 Task: Buy 4 Barbecue Turners from Grilling & Barbecue Utensils section under best seller category for shipping address: Kari Cooper, 1476 Vineyard Drive, Independence, Ohio 44131, Cell Number 4403901431. Pay from credit card ending with 9757, CVV 798
Action: Mouse moved to (249, 60)
Screenshot: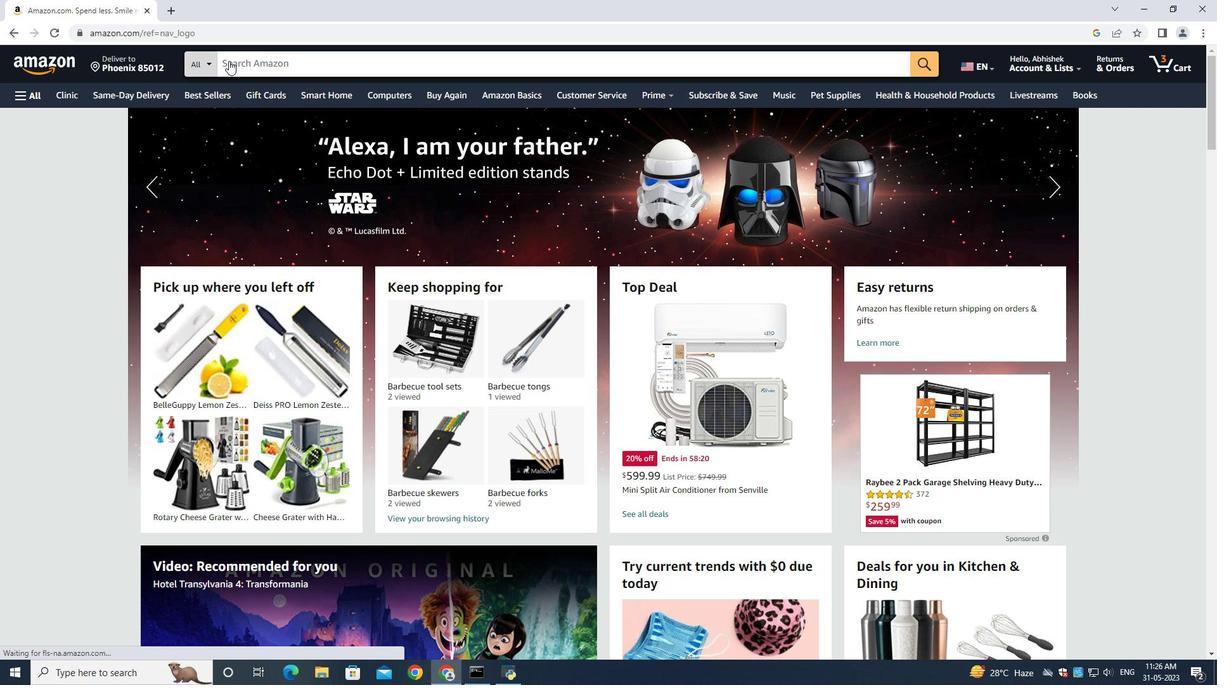 
Action: Mouse pressed left at (249, 60)
Screenshot: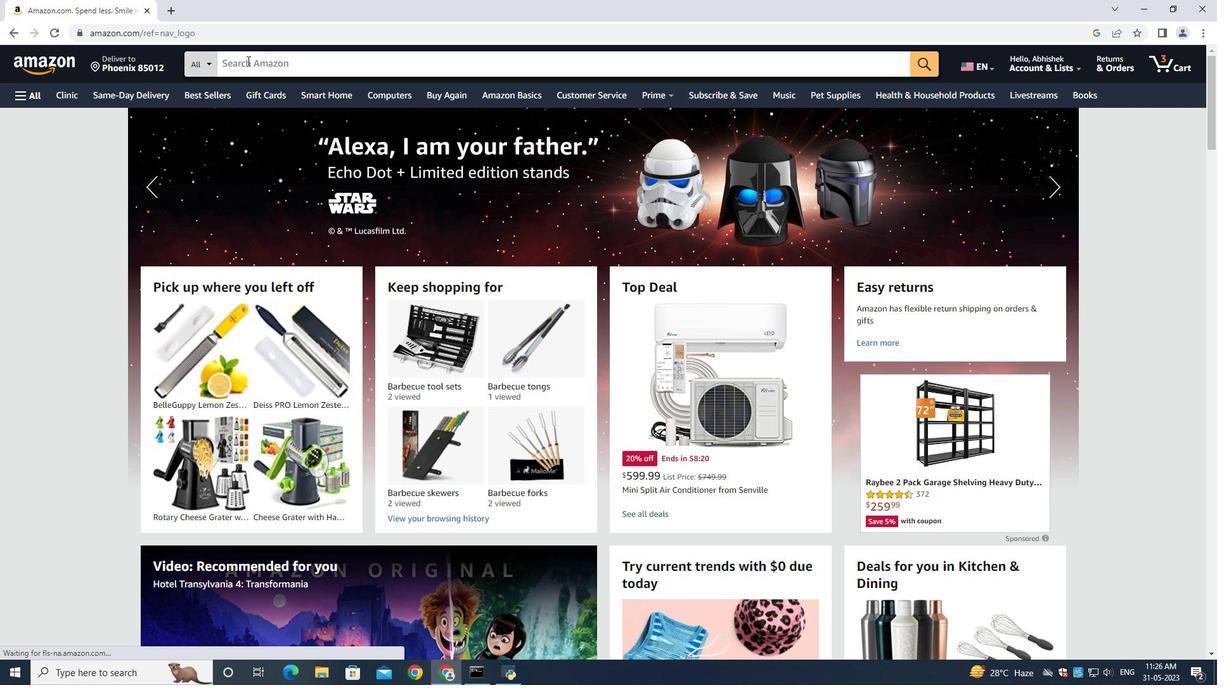 
Action: Mouse moved to (179, 91)
Screenshot: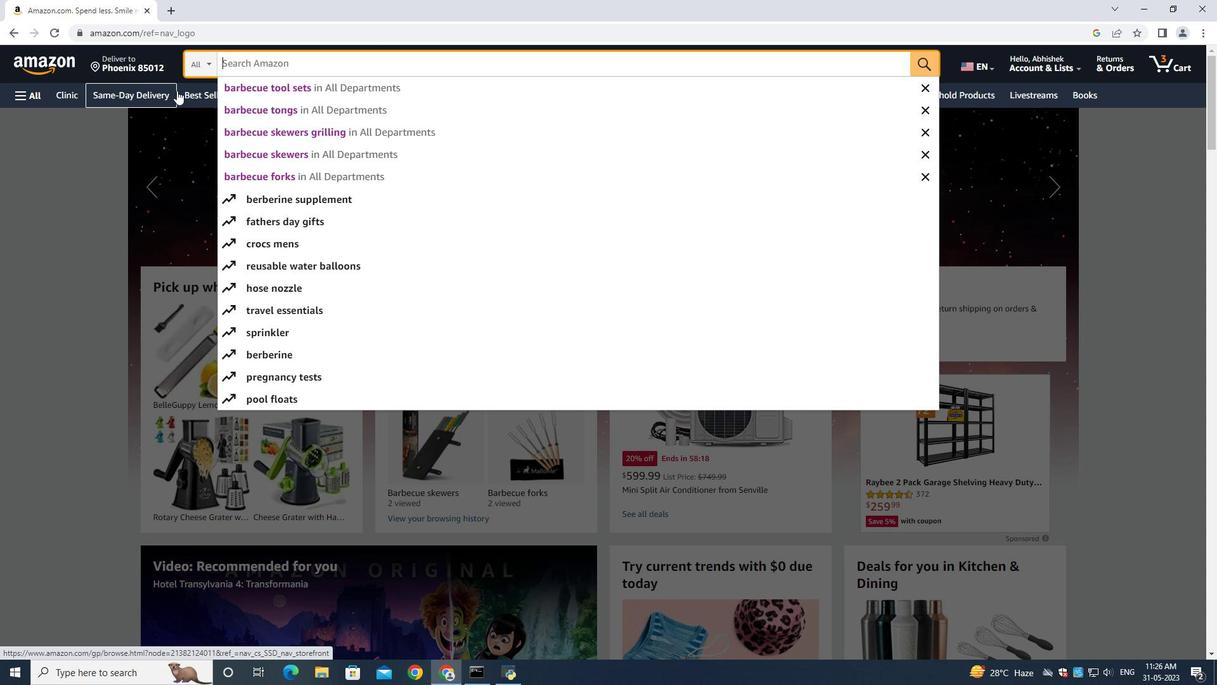 
Action: Mouse pressed left at (179, 91)
Screenshot: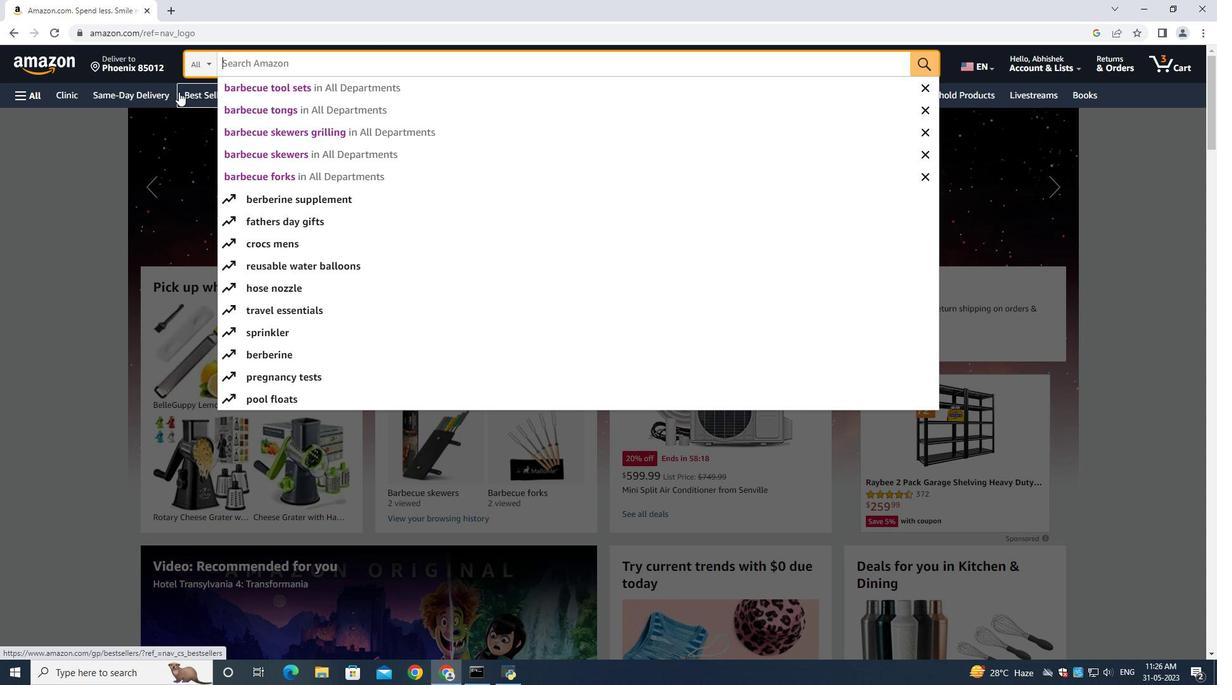 
Action: Mouse moved to (275, 62)
Screenshot: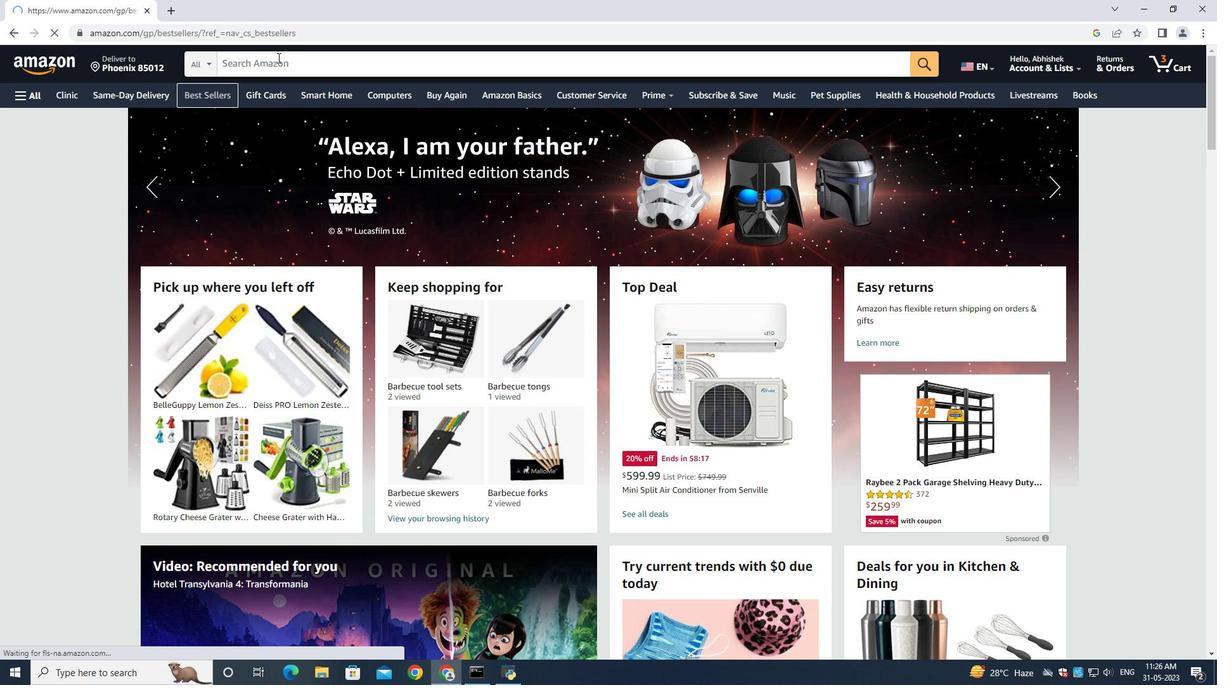 
Action: Mouse pressed left at (275, 62)
Screenshot: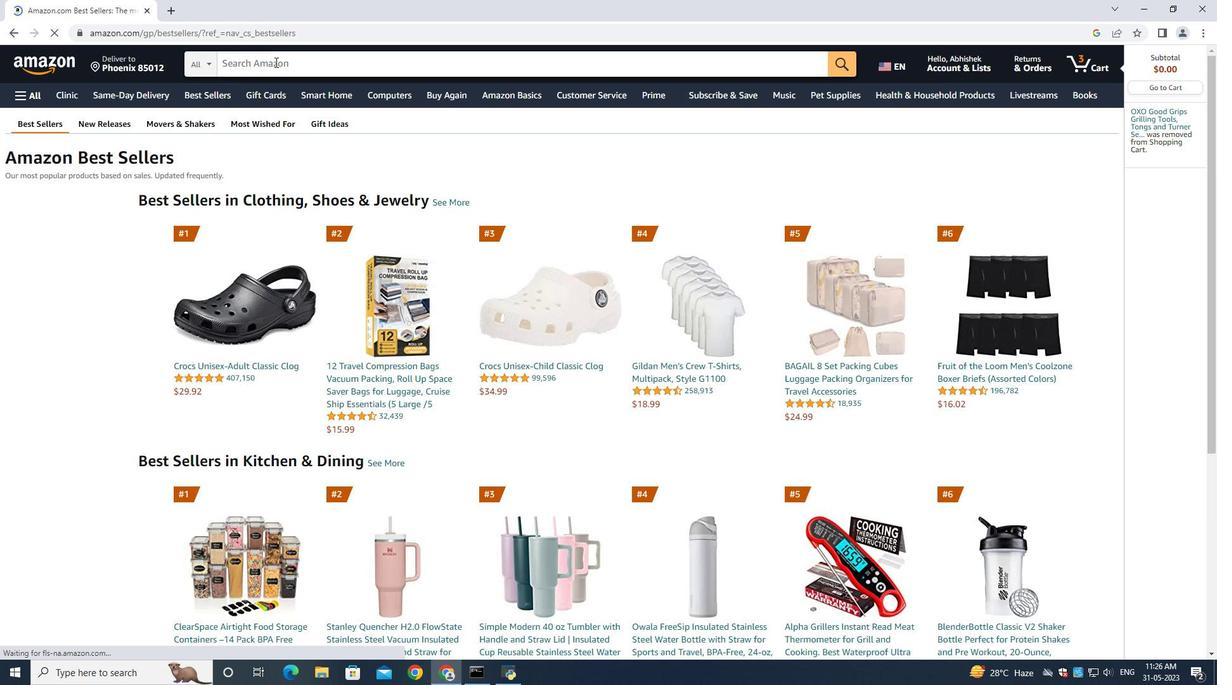 
Action: Mouse moved to (1187, 261)
Screenshot: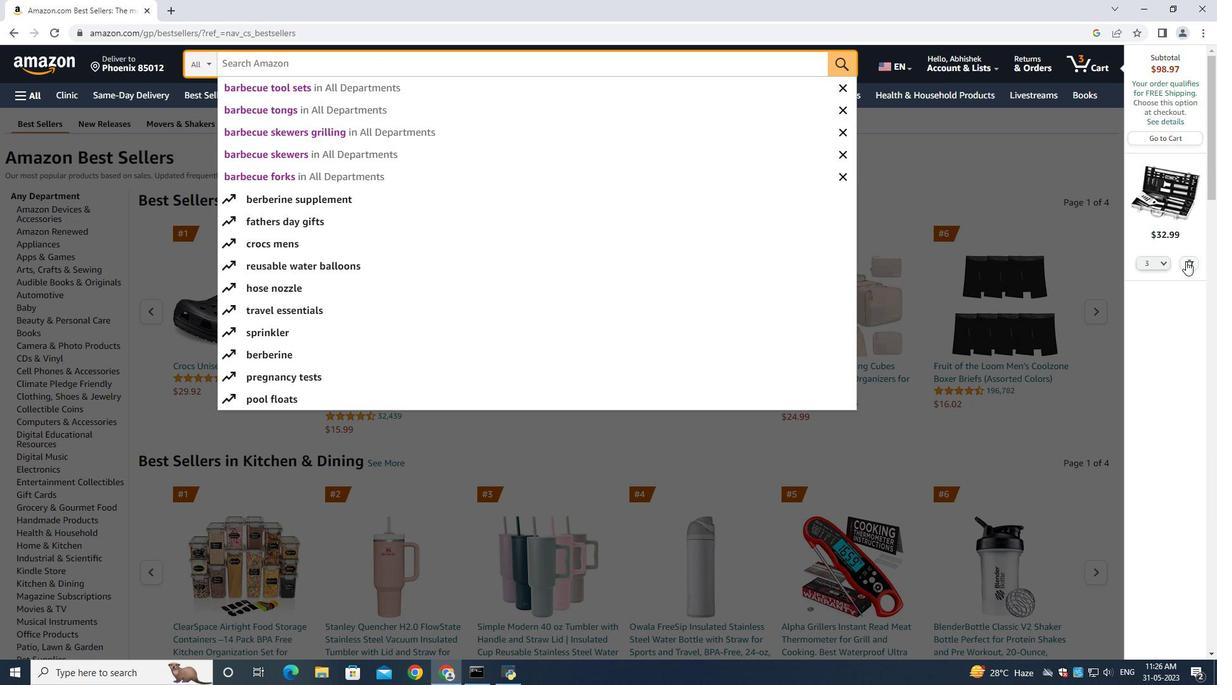 
Action: Mouse pressed left at (1187, 261)
Screenshot: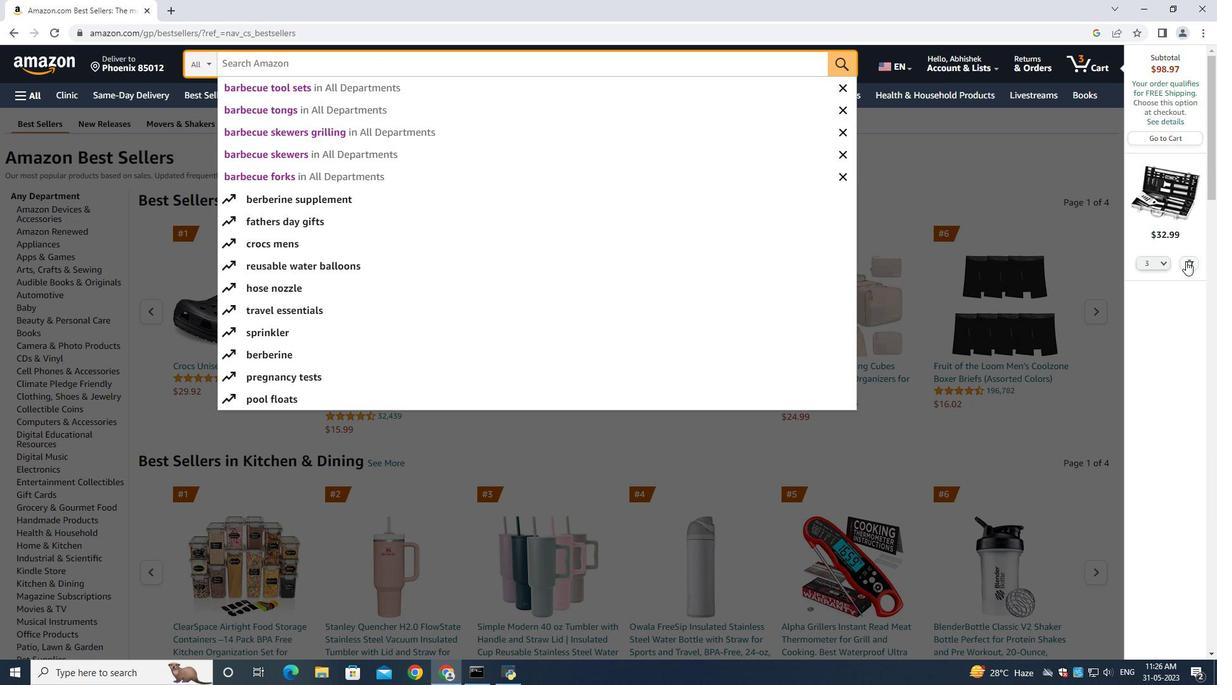 
Action: Mouse moved to (359, 59)
Screenshot: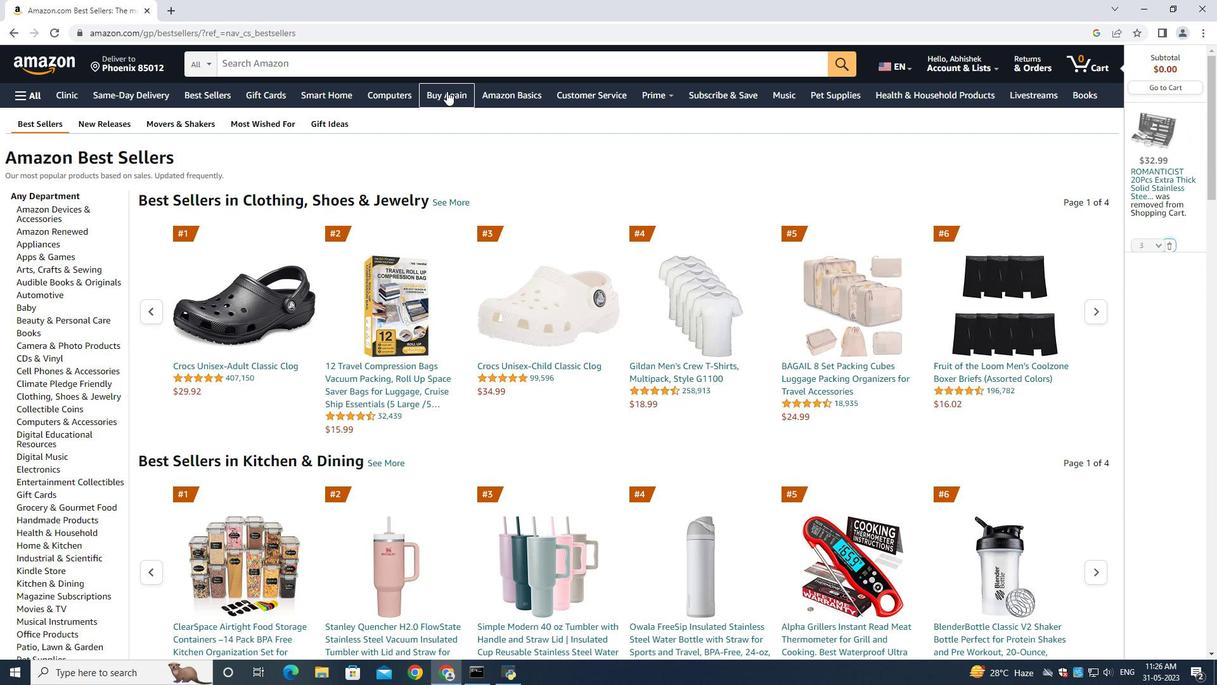 
Action: Mouse pressed left at (359, 59)
Screenshot: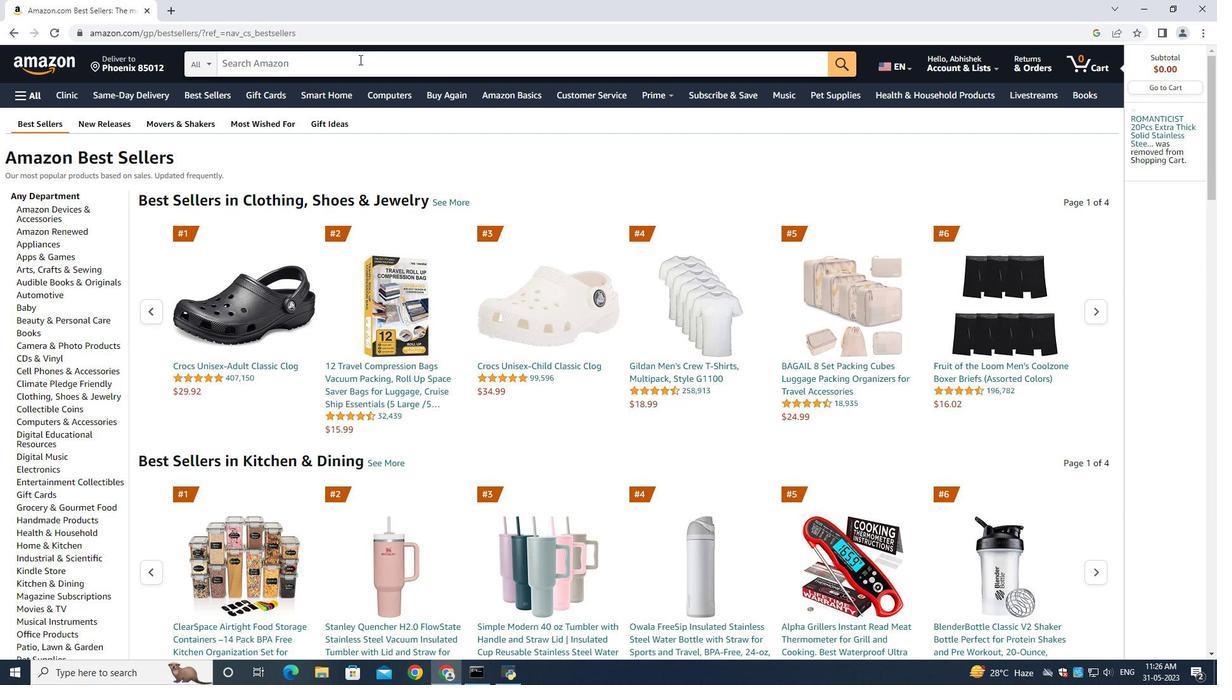 
Action: Mouse moved to (359, 62)
Screenshot: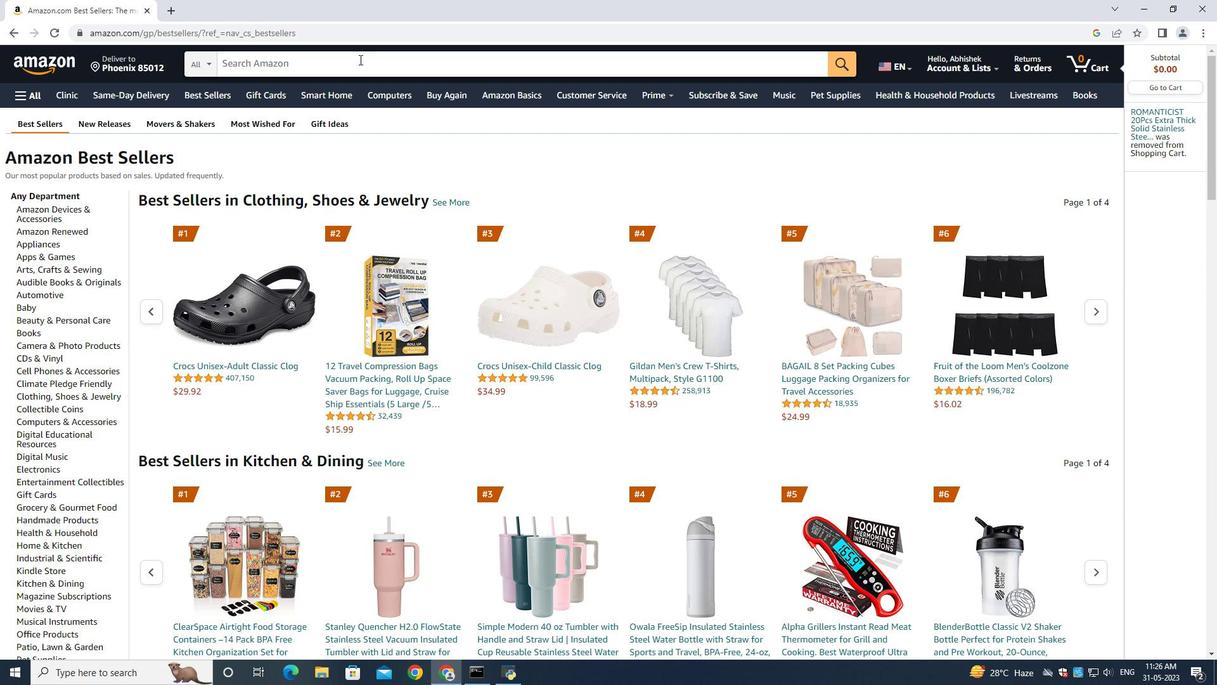 
Action: Key pressed <Key.shift>Barbecue<Key.space><Key.shift>Turners<Key.enter>
Screenshot: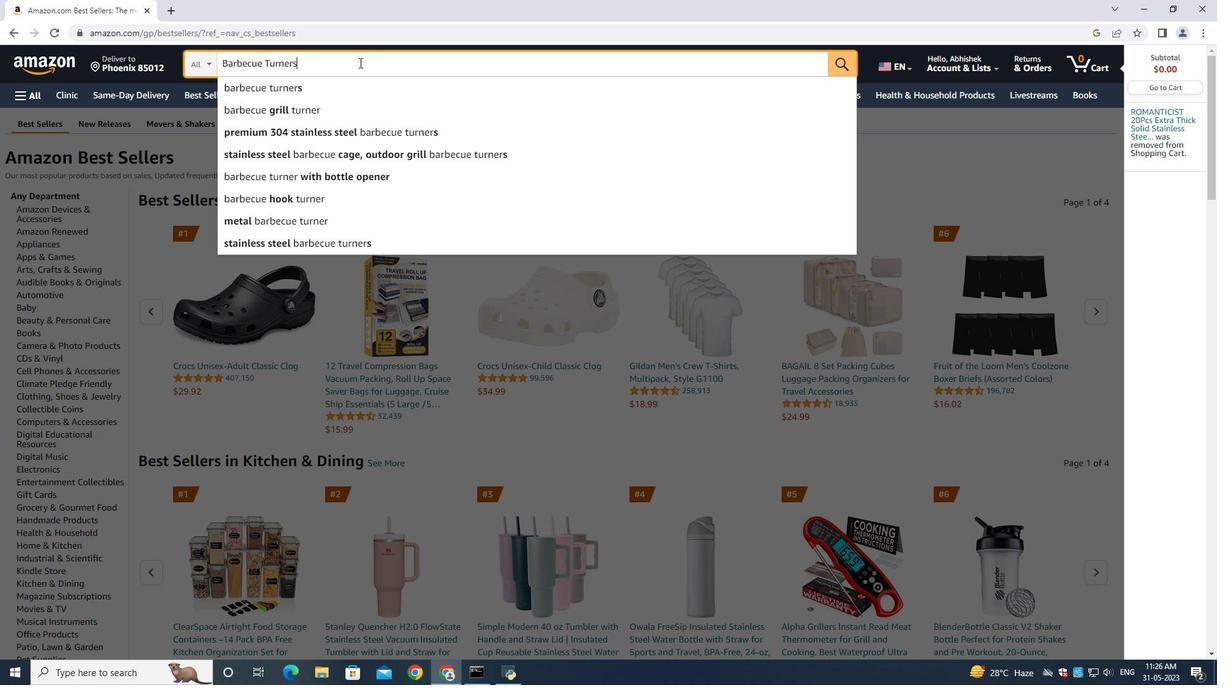 
Action: Mouse moved to (436, 306)
Screenshot: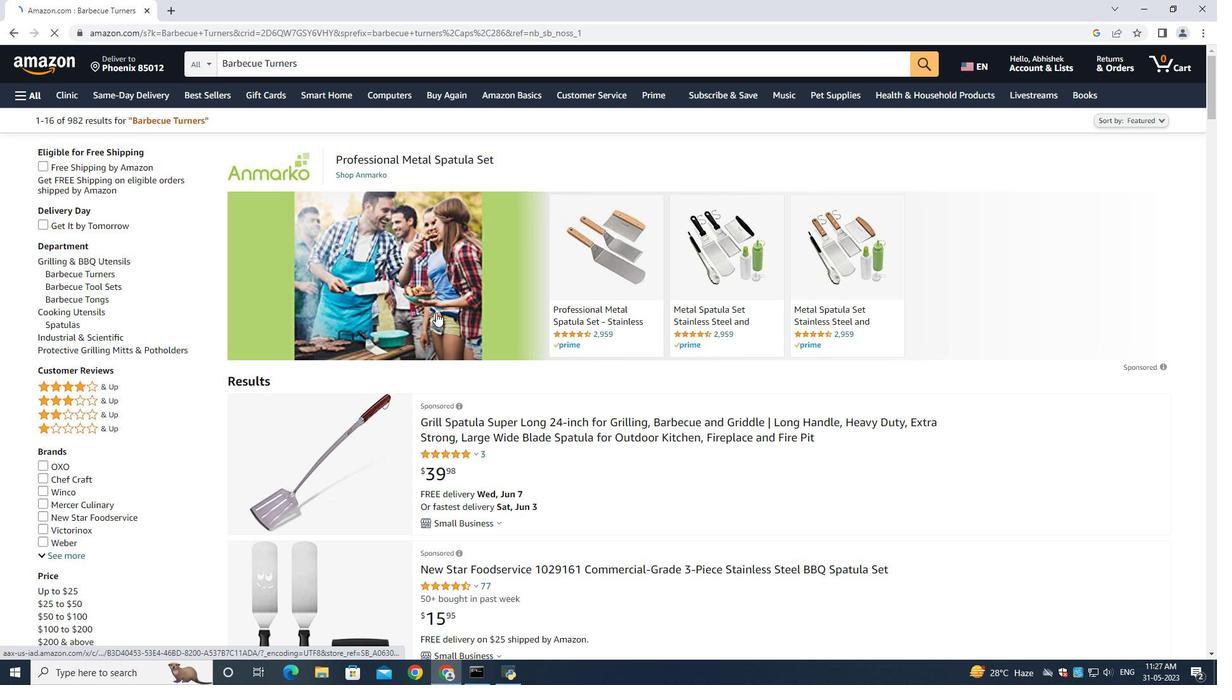
Action: Mouse scrolled (436, 306) with delta (0, 0)
Screenshot: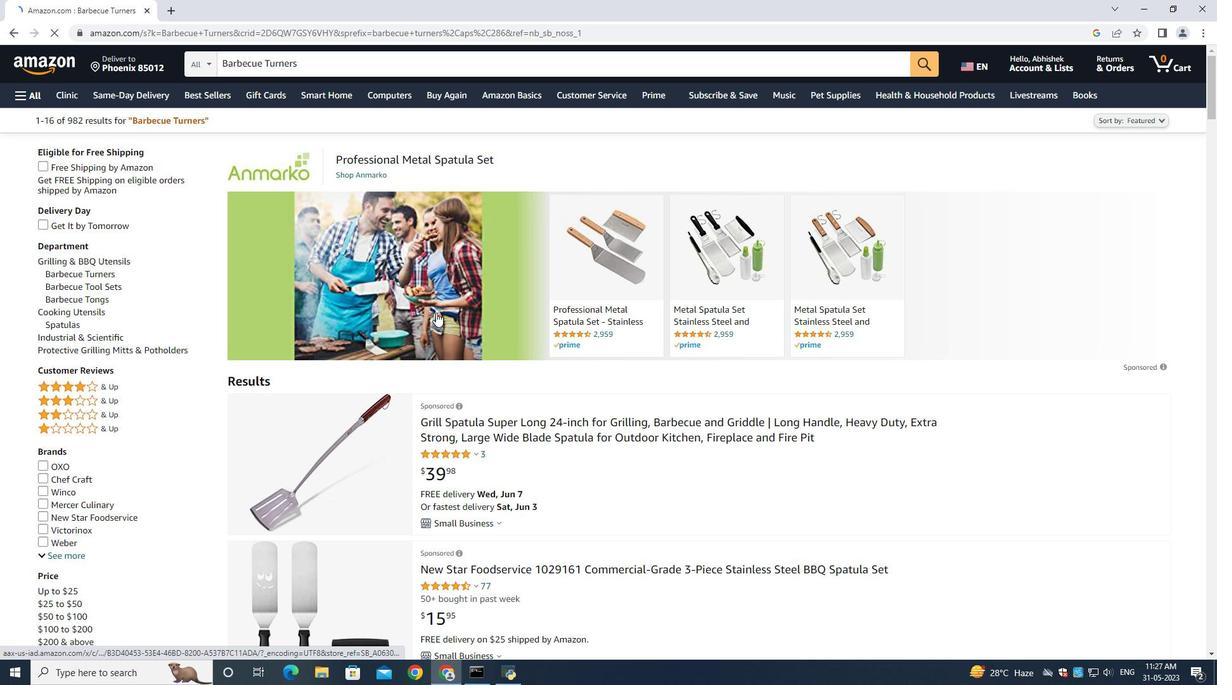 
Action: Mouse scrolled (436, 306) with delta (0, 0)
Screenshot: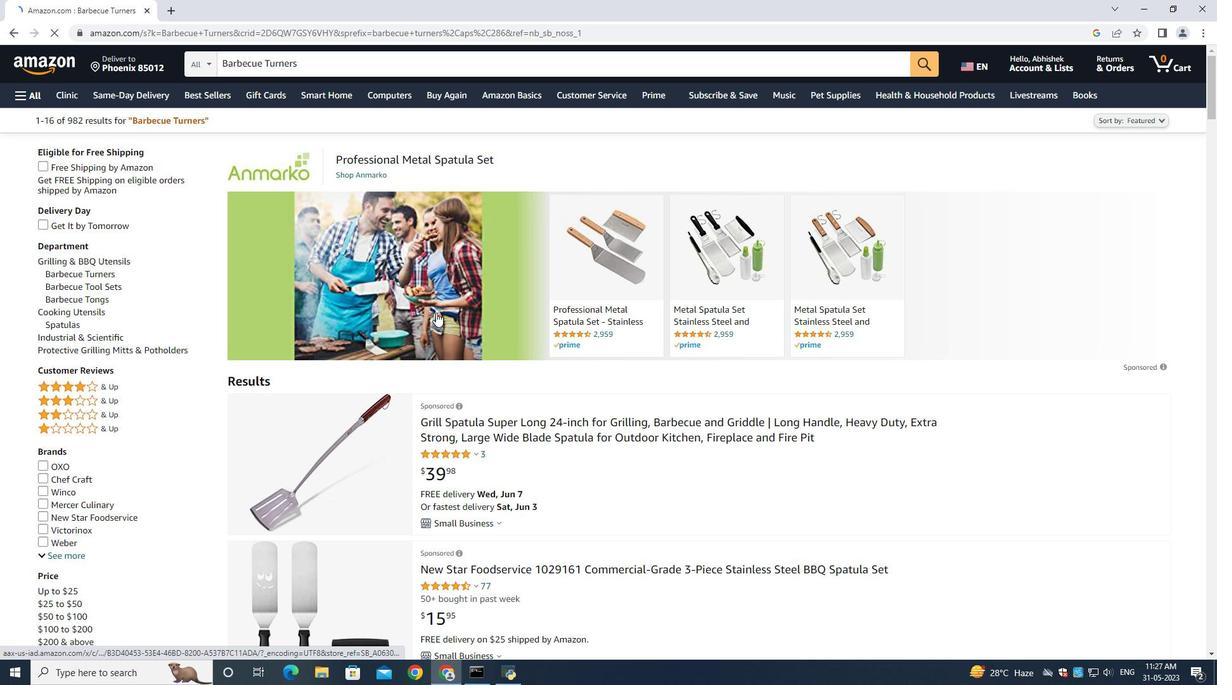 
Action: Mouse scrolled (436, 306) with delta (0, 0)
Screenshot: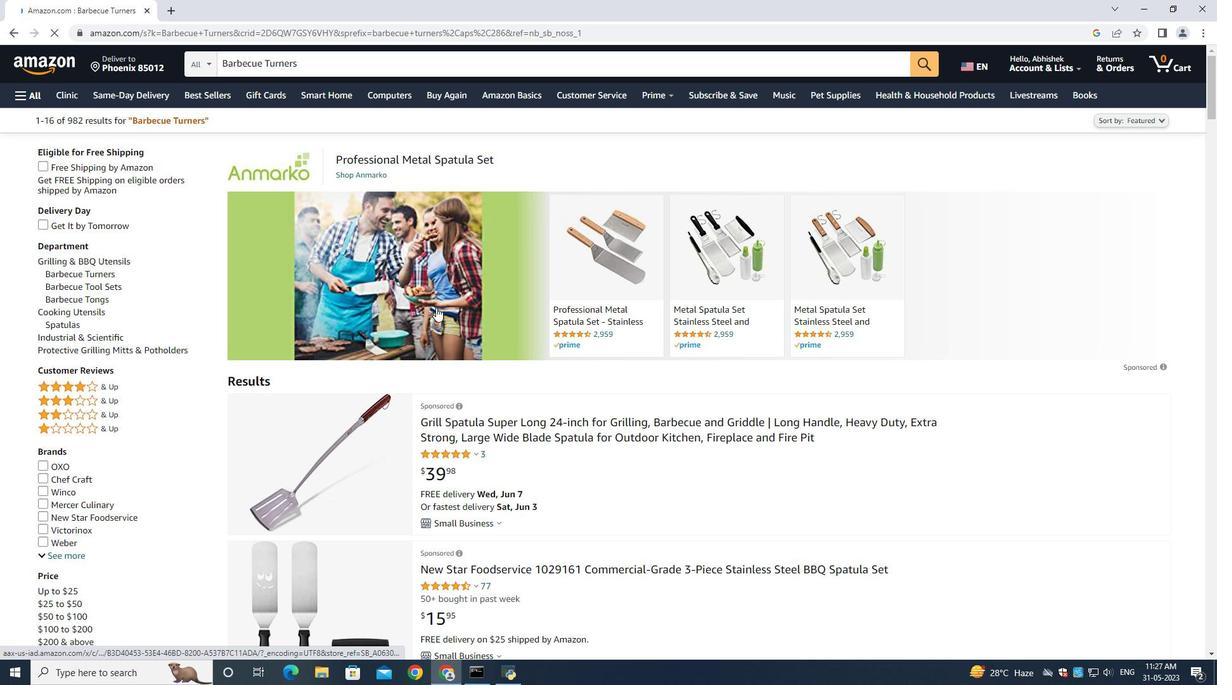 
Action: Mouse scrolled (436, 306) with delta (0, 0)
Screenshot: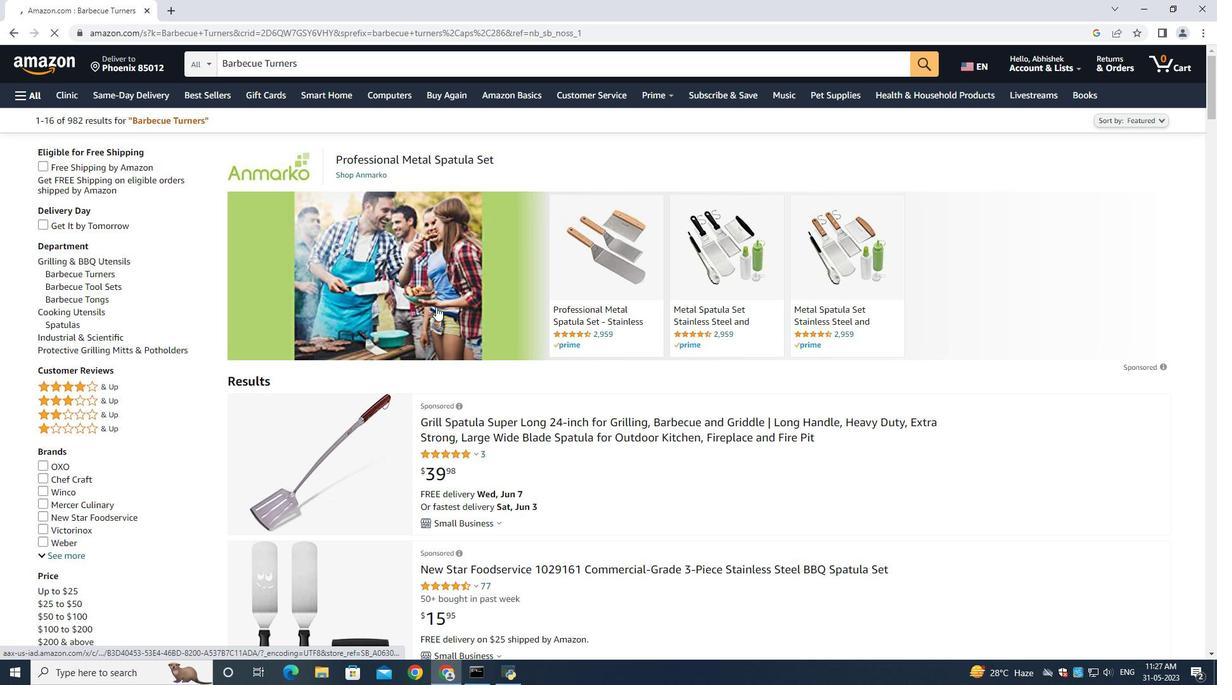 
Action: Mouse moved to (86, 213)
Screenshot: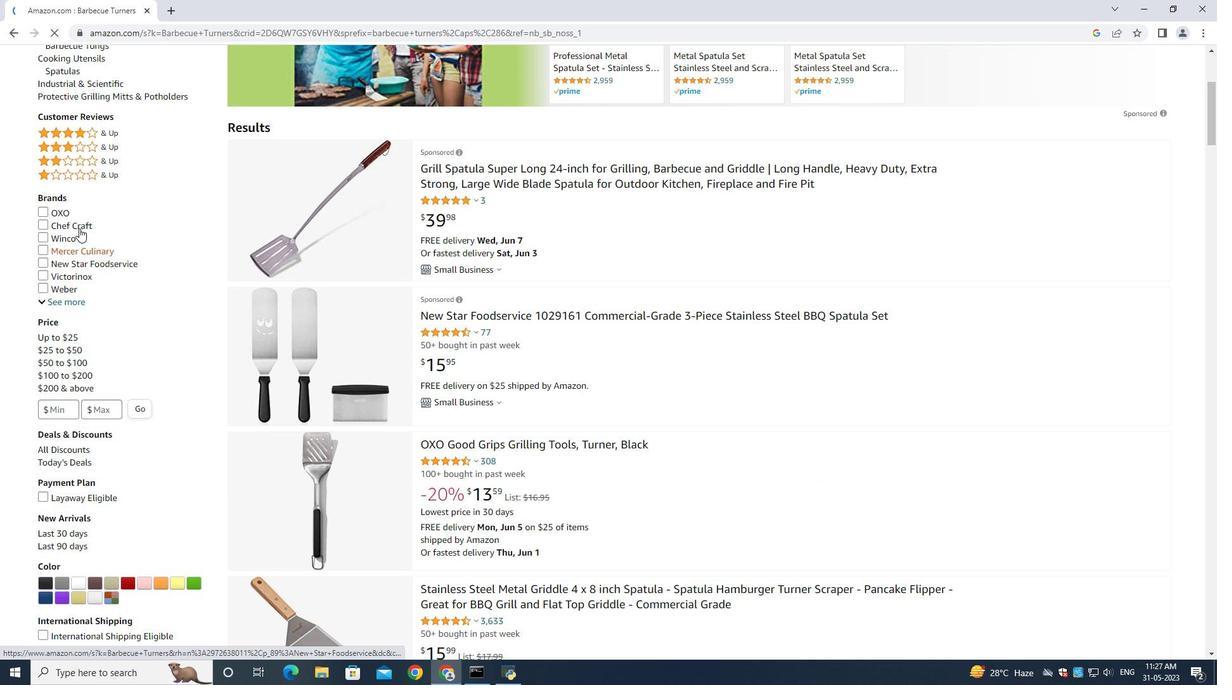 
Action: Mouse scrolled (86, 214) with delta (0, 0)
Screenshot: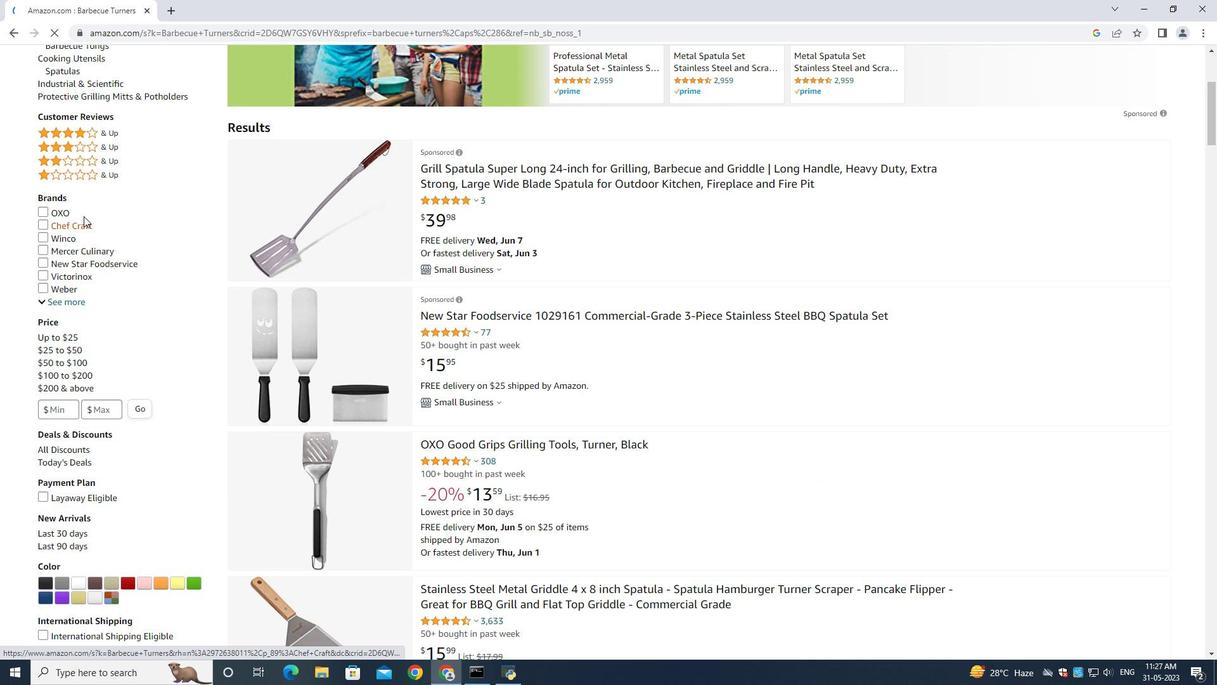 
Action: Mouse scrolled (86, 214) with delta (0, 0)
Screenshot: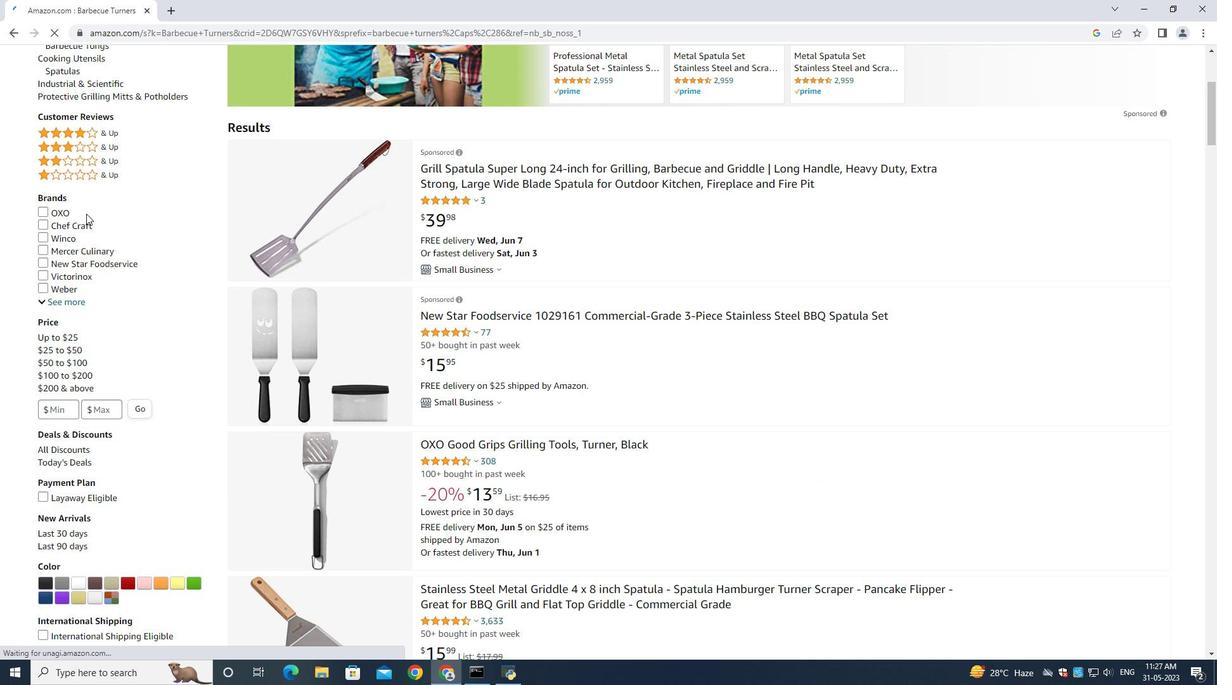 
Action: Mouse moved to (65, 131)
Screenshot: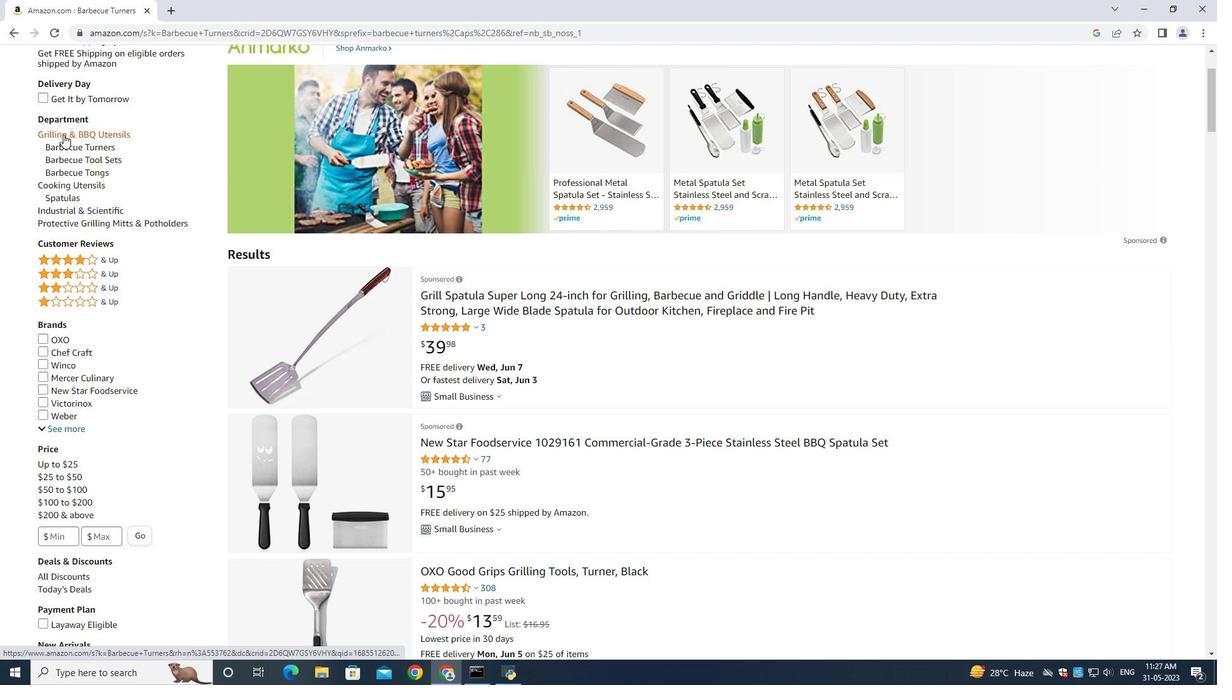 
Action: Mouse pressed left at (65, 131)
Screenshot: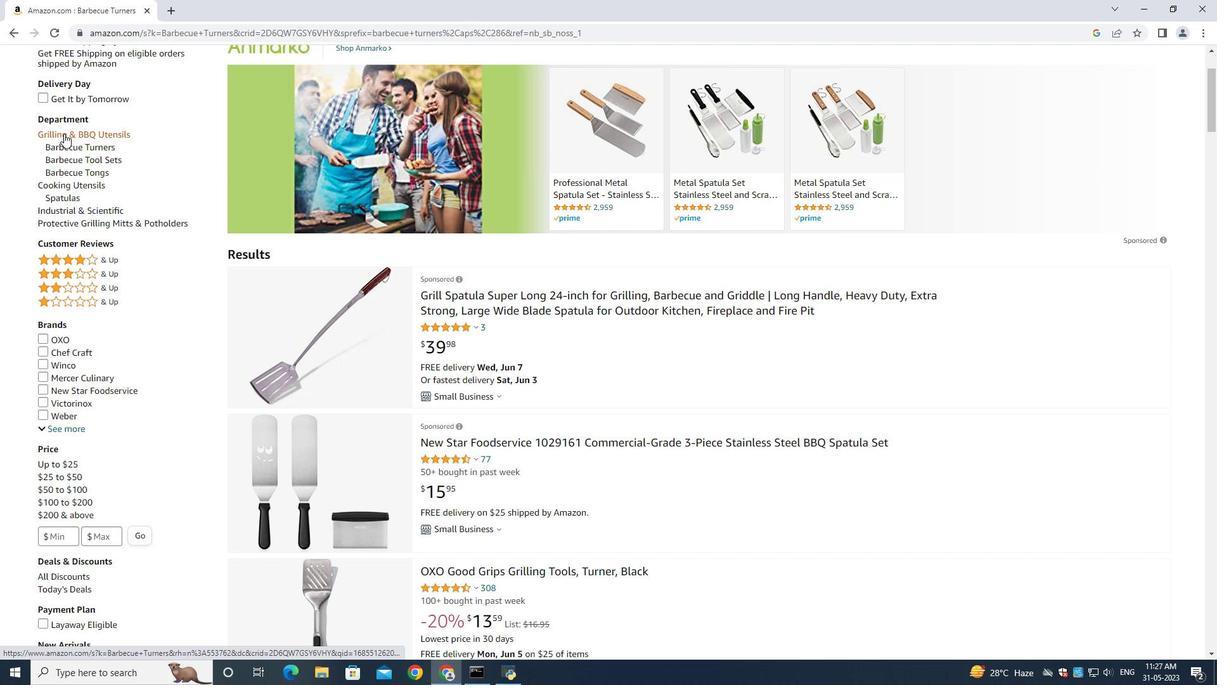 
Action: Mouse moved to (463, 297)
Screenshot: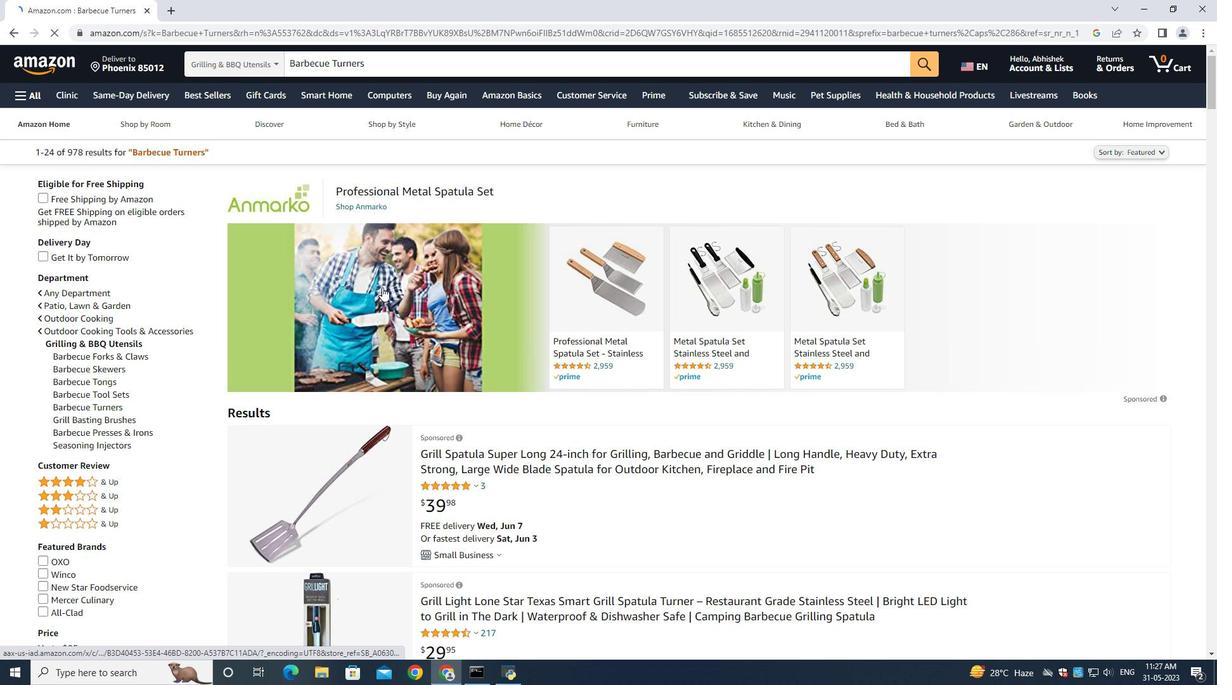 
Action: Mouse scrolled (463, 296) with delta (0, 0)
Screenshot: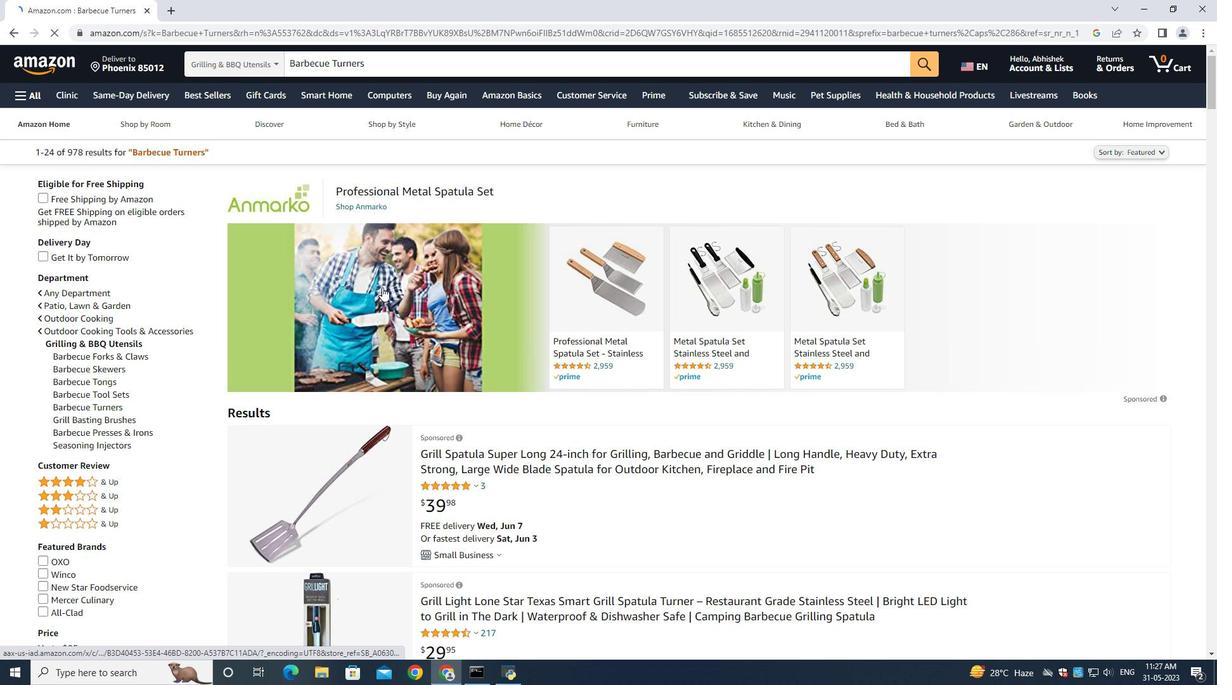 
Action: Mouse moved to (463, 298)
Screenshot: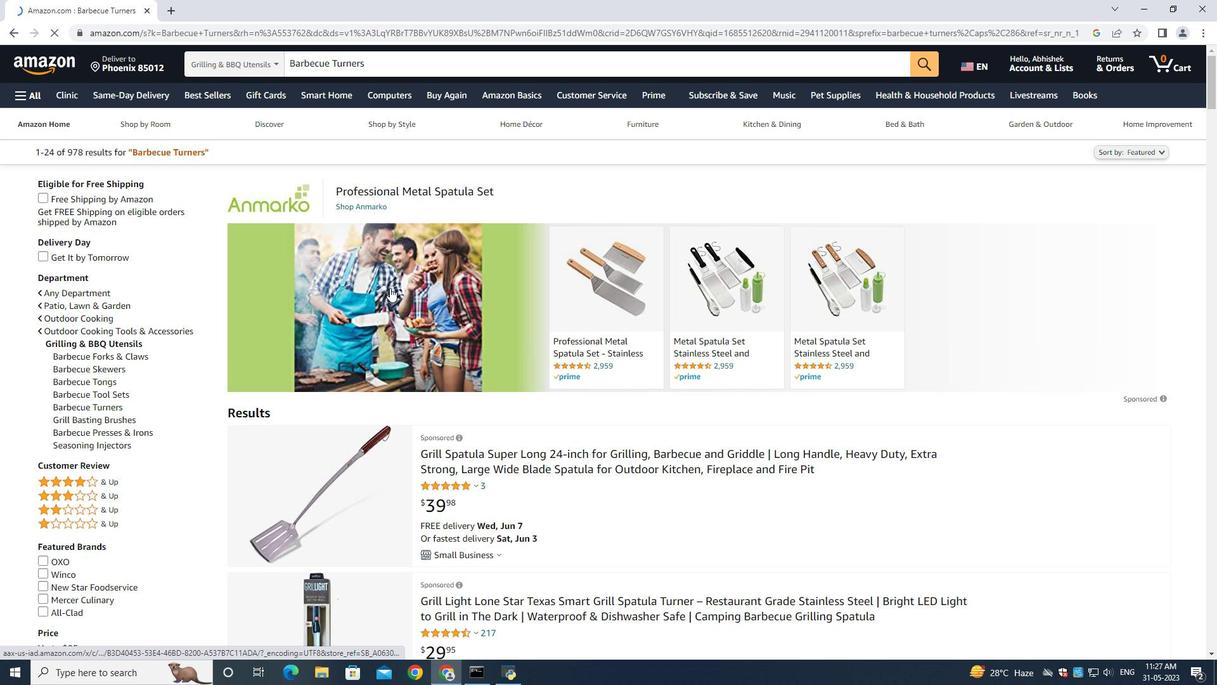 
Action: Mouse scrolled (463, 298) with delta (0, 0)
Screenshot: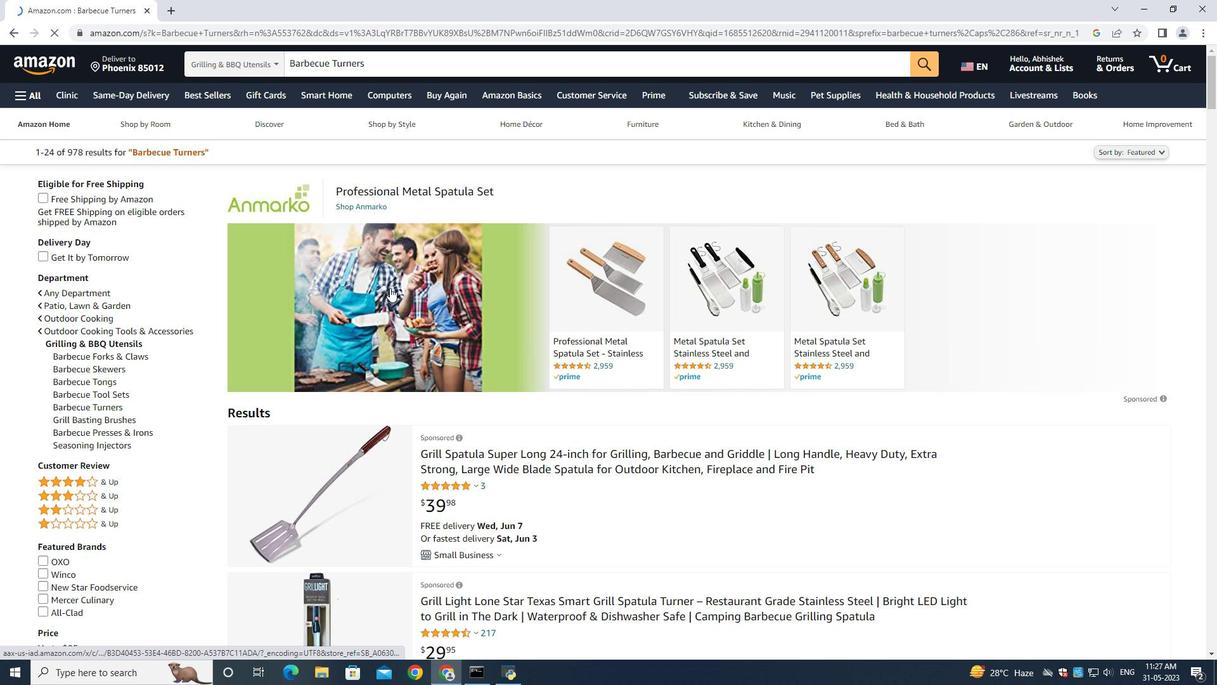 
Action: Mouse moved to (518, 332)
Screenshot: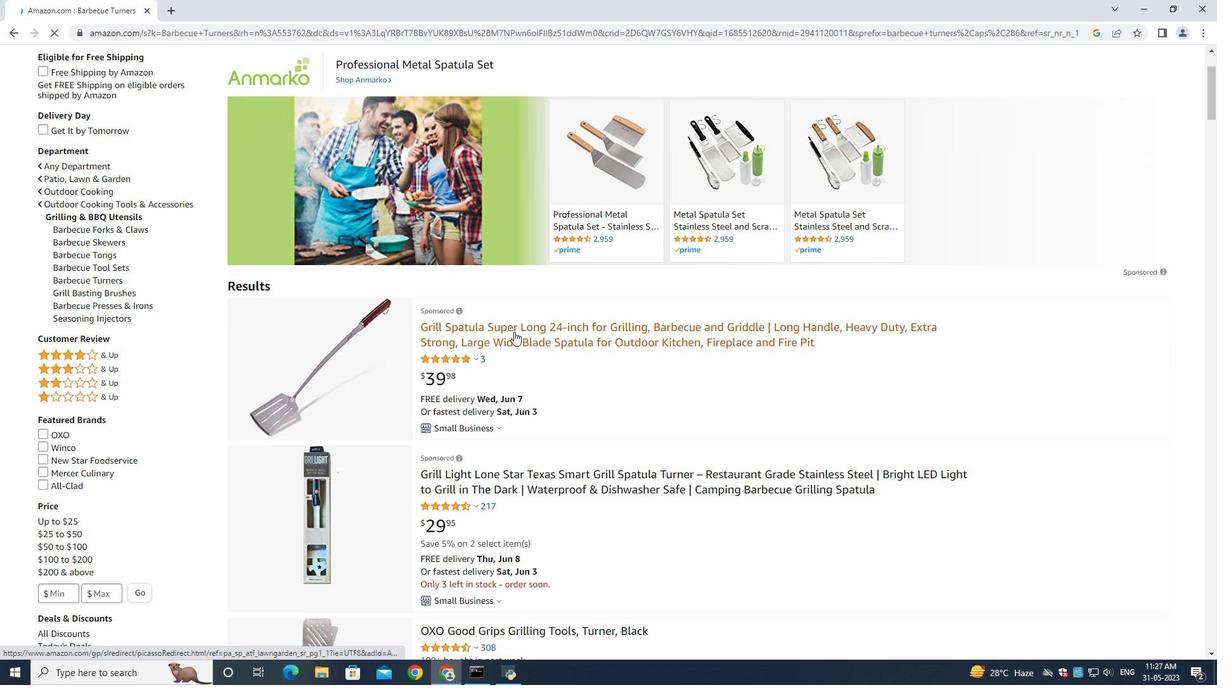 
Action: Mouse pressed left at (518, 332)
Screenshot: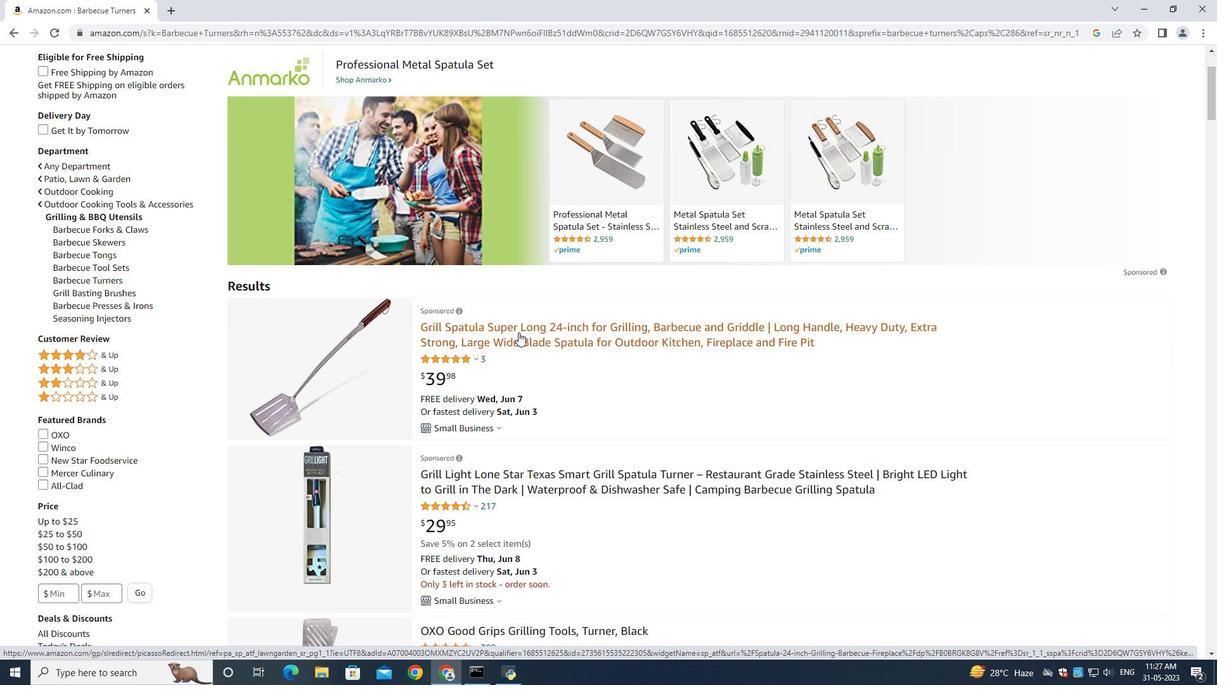 
Action: Mouse moved to (518, 332)
Screenshot: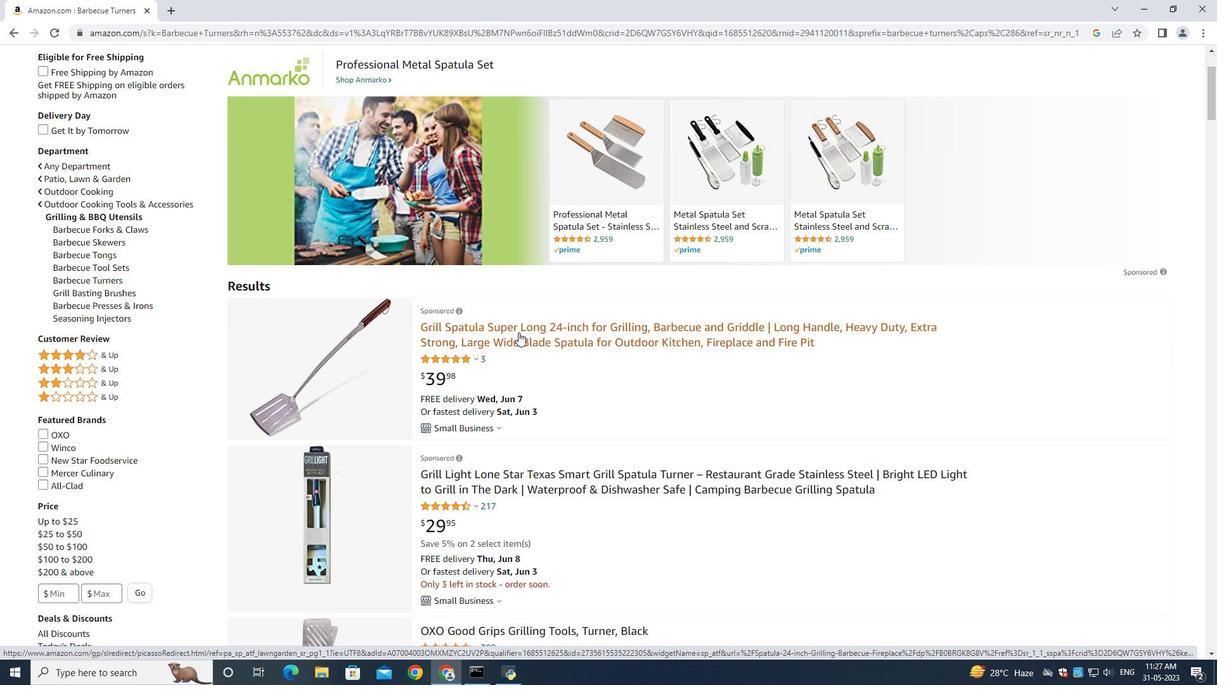 
Action: Mouse scrolled (518, 332) with delta (0, 0)
Screenshot: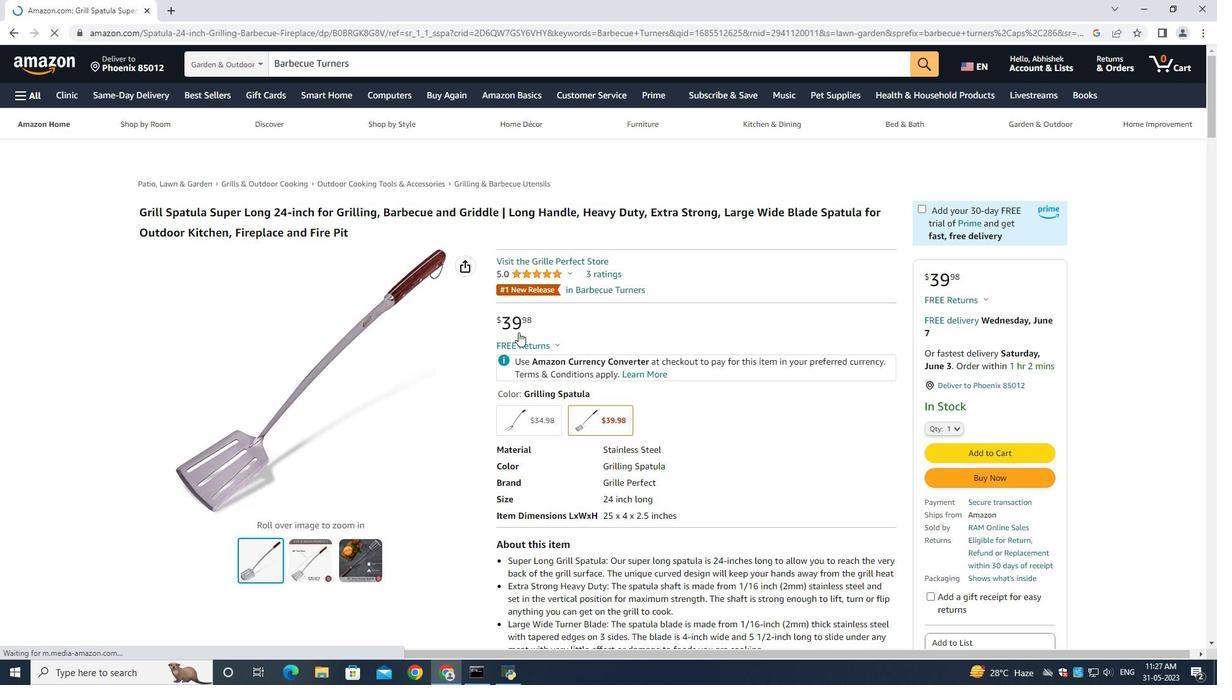 
Action: Mouse moved to (939, 426)
Screenshot: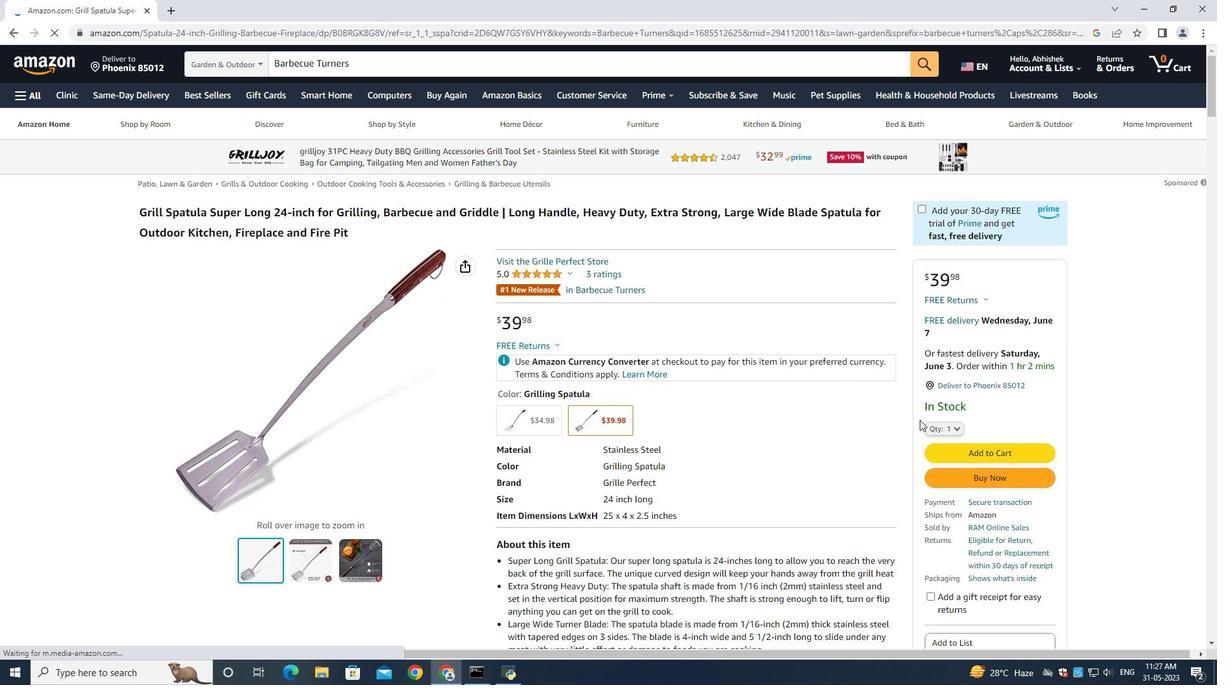 
Action: Mouse pressed left at (939, 426)
Screenshot: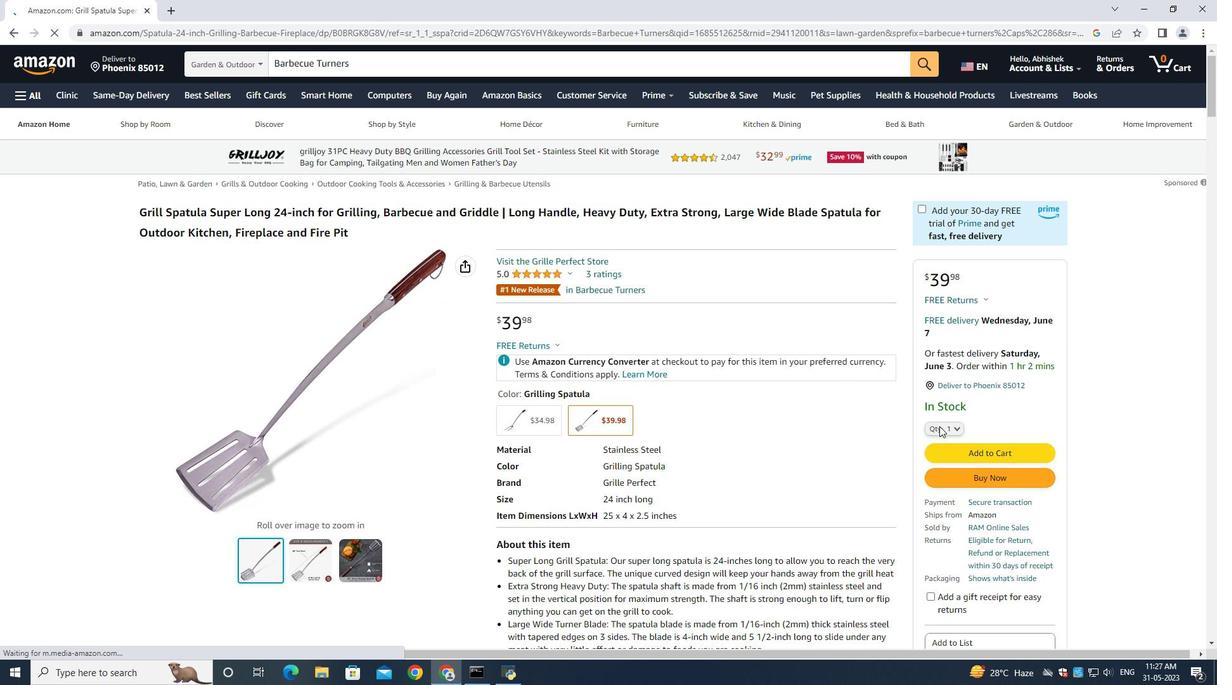 
Action: Mouse moved to (933, 483)
Screenshot: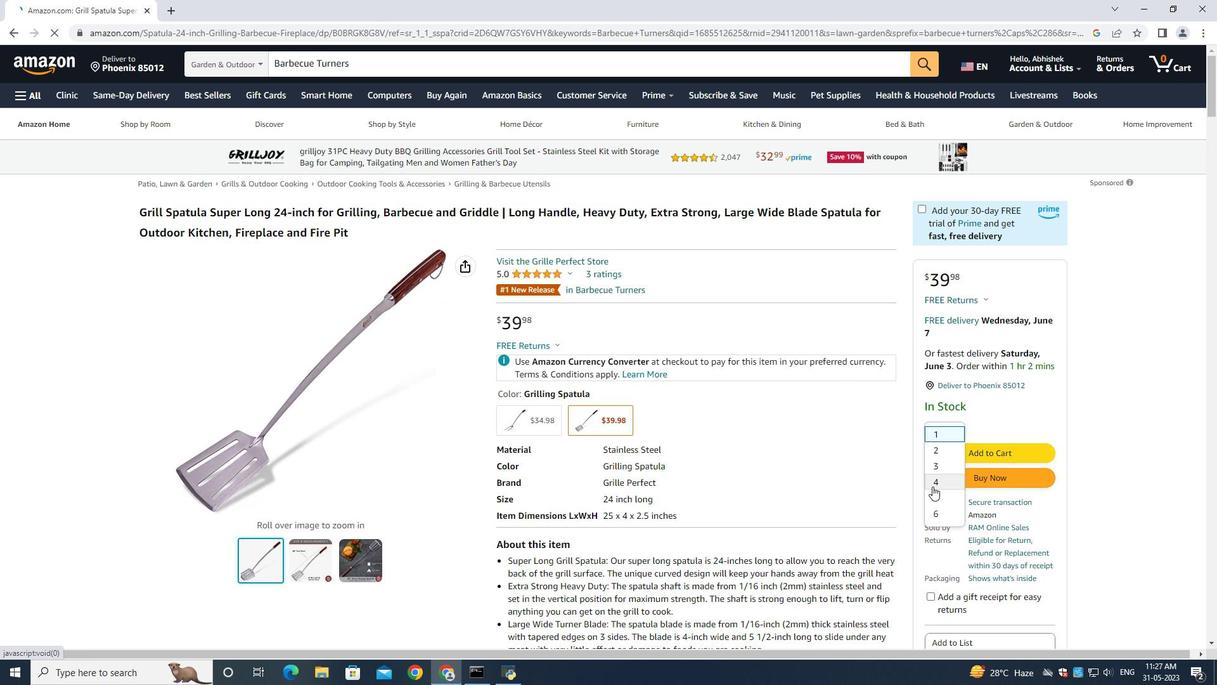 
Action: Mouse pressed left at (933, 483)
Screenshot: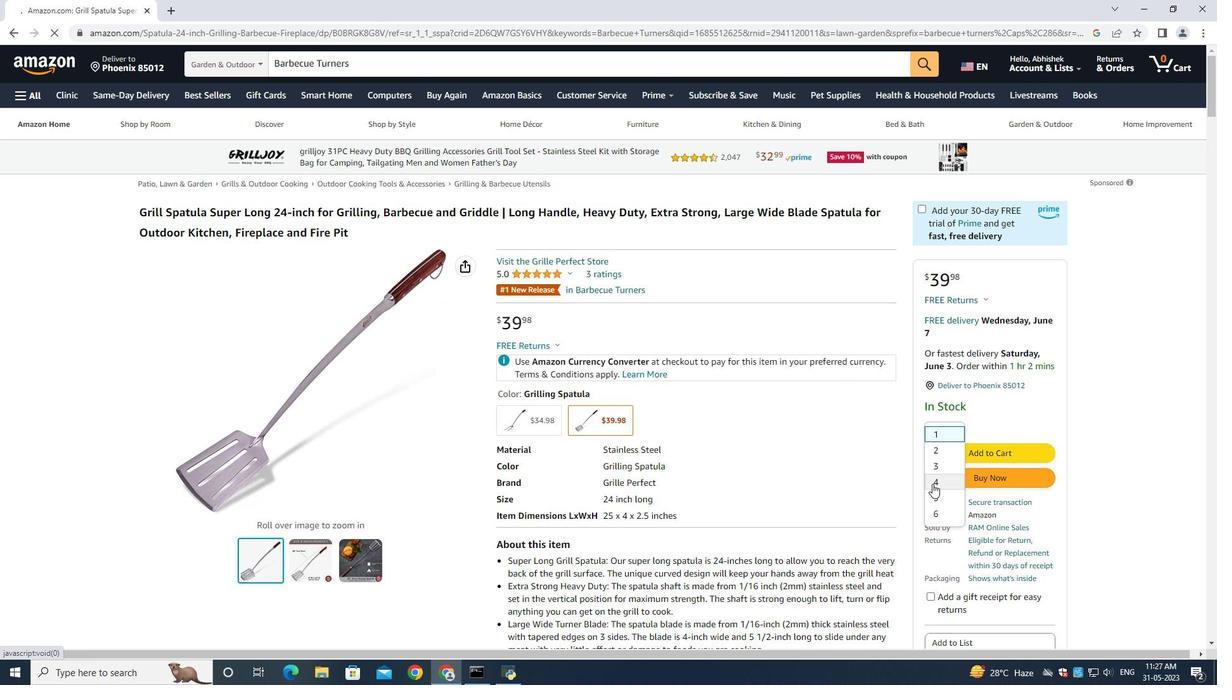 
Action: Mouse moved to (976, 480)
Screenshot: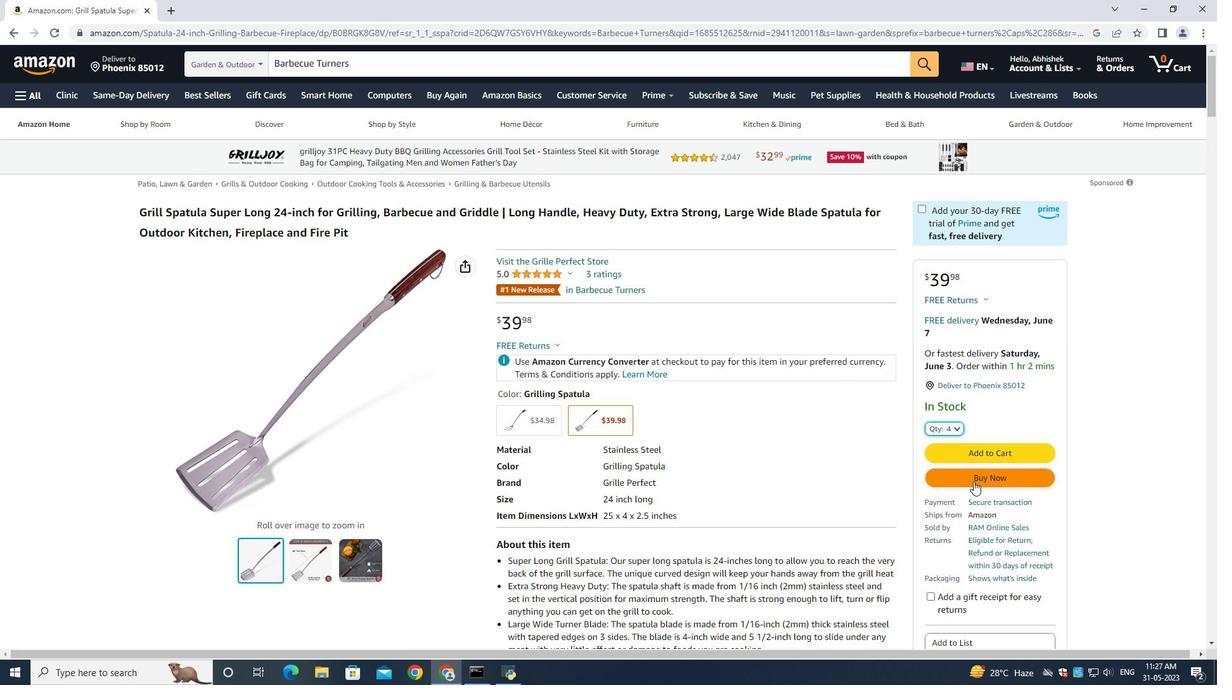 
Action: Mouse pressed left at (976, 480)
Screenshot: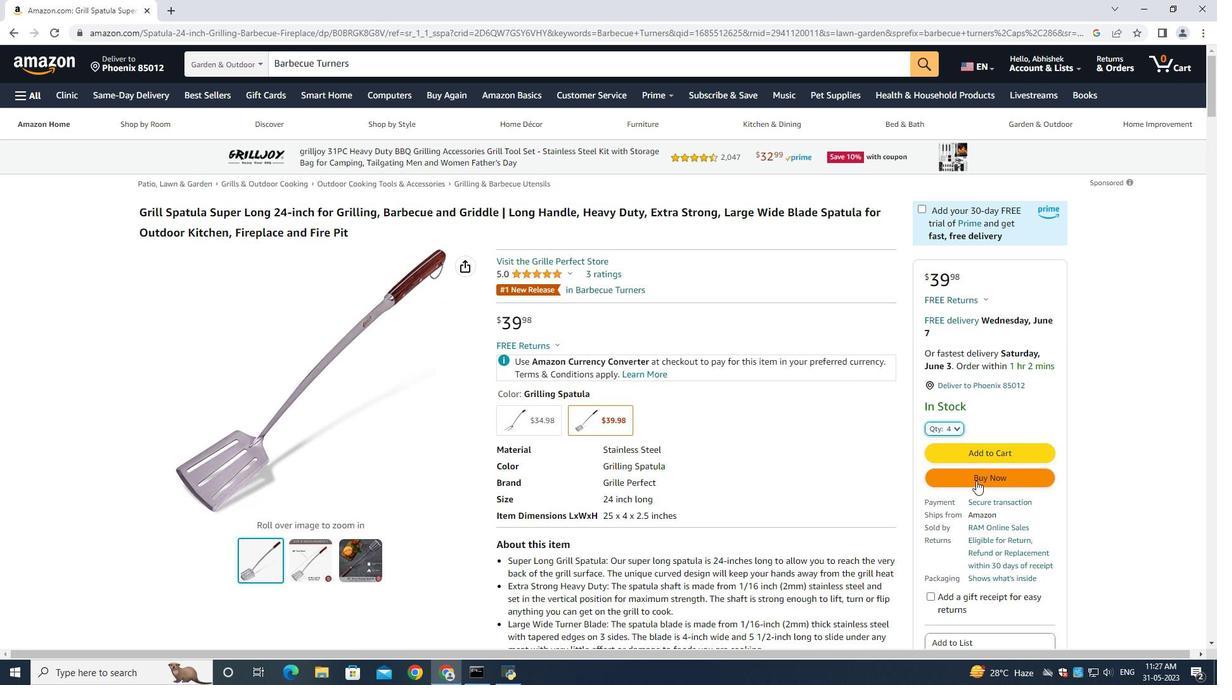 
Action: Mouse moved to (627, 400)
Screenshot: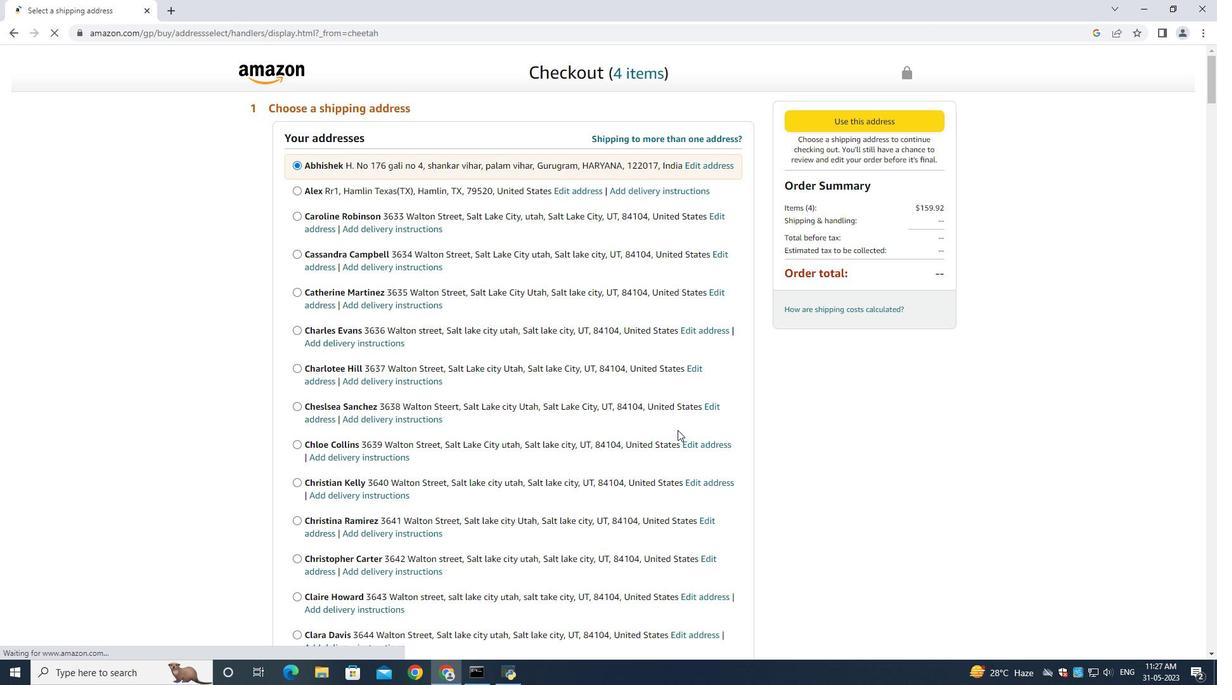 
Action: Mouse scrolled (627, 400) with delta (0, 0)
Screenshot: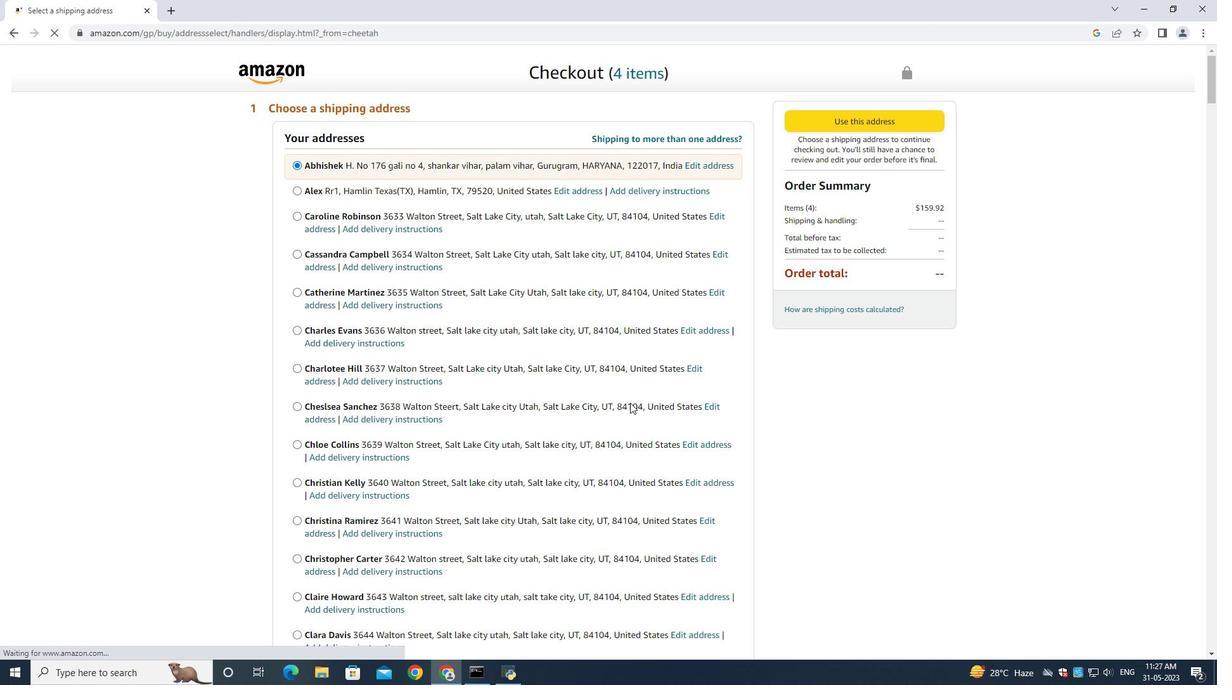 
Action: Mouse scrolled (627, 400) with delta (0, 0)
Screenshot: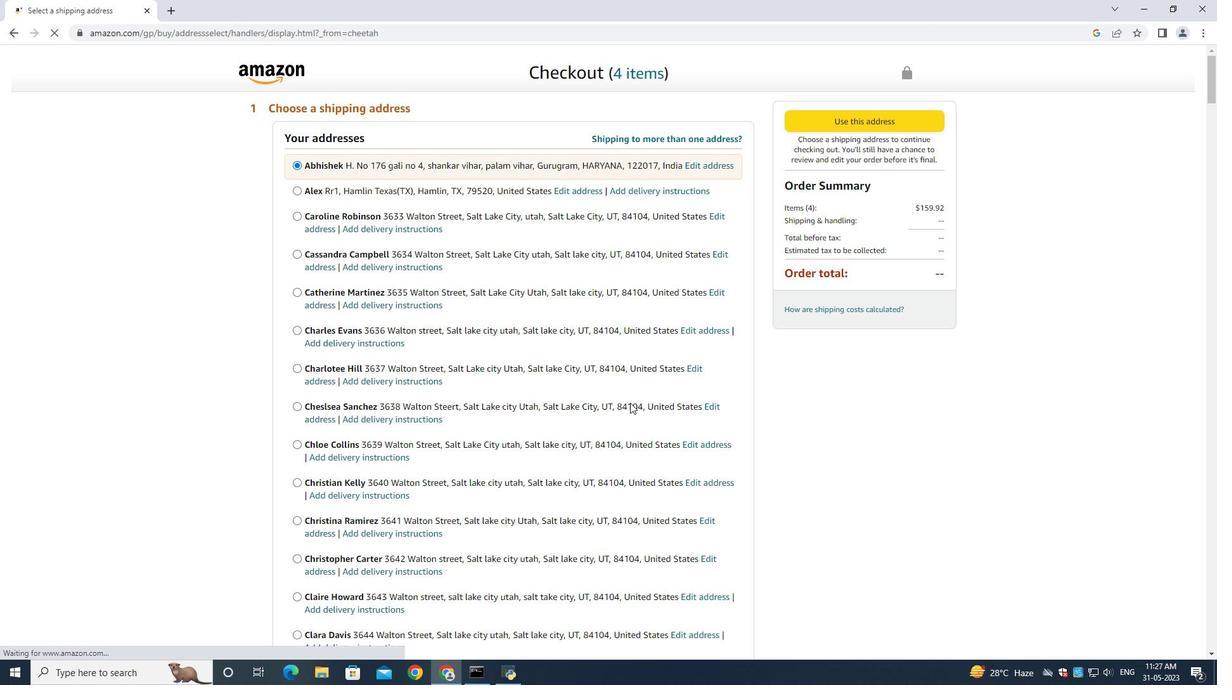 
Action: Mouse moved to (627, 400)
Screenshot: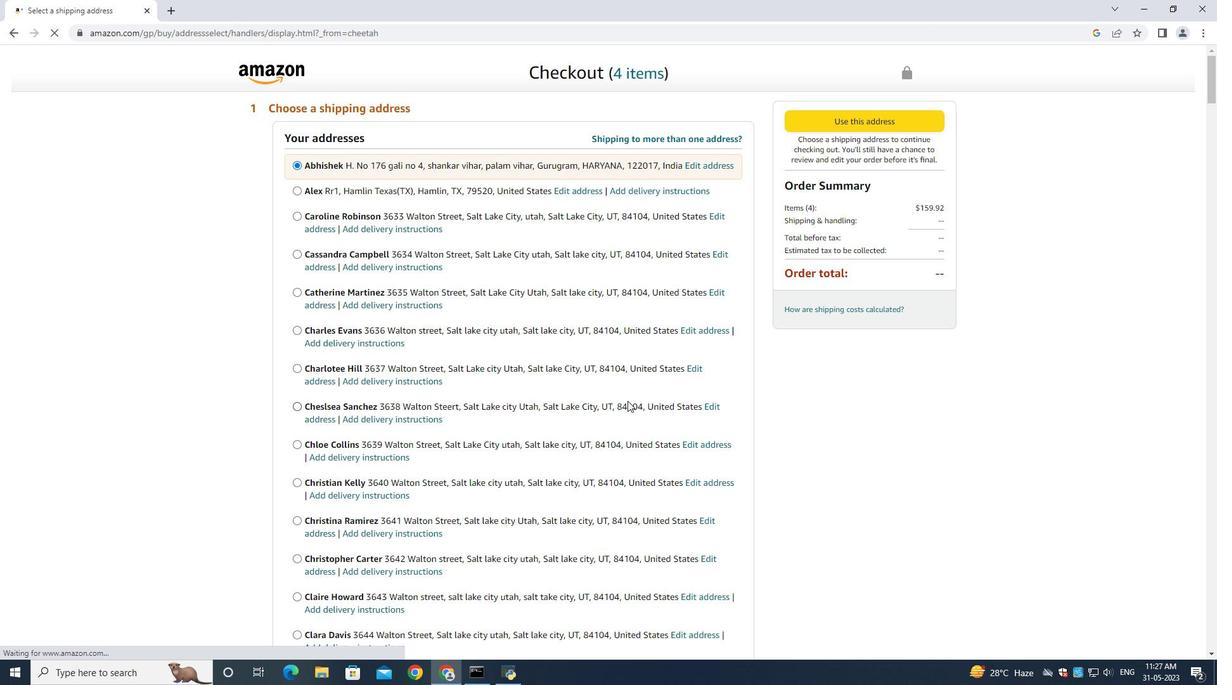 
Action: Mouse scrolled (627, 400) with delta (0, 0)
Screenshot: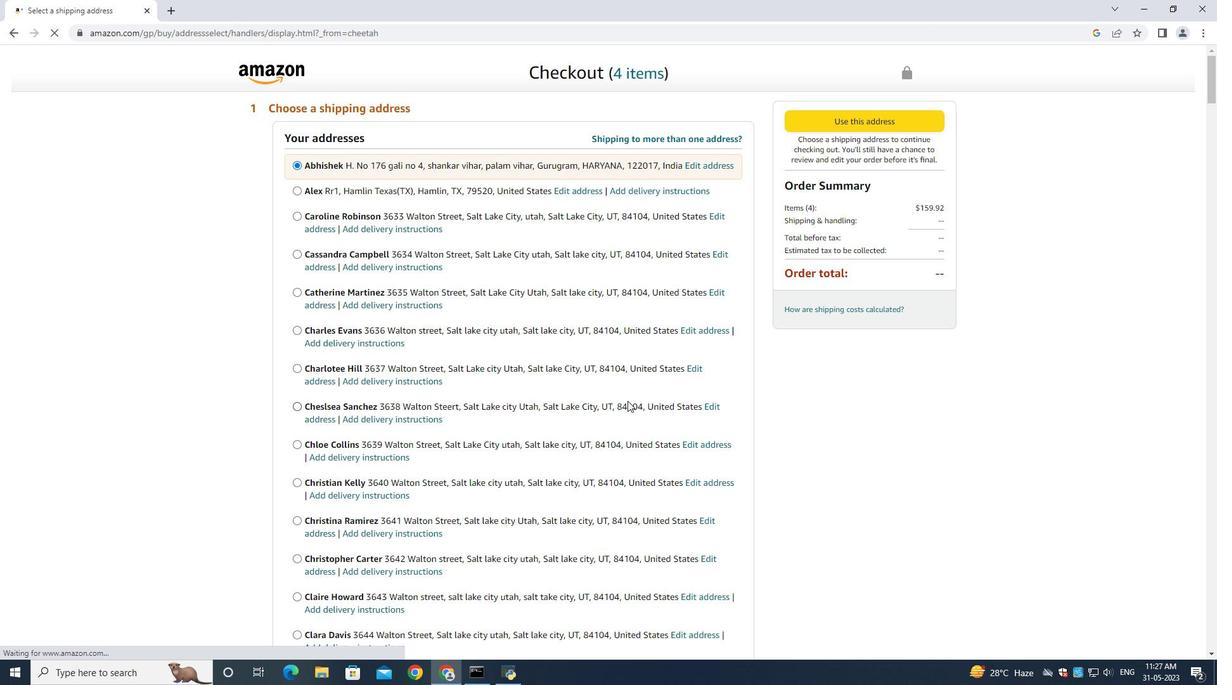 
Action: Mouse scrolled (627, 400) with delta (0, 0)
Screenshot: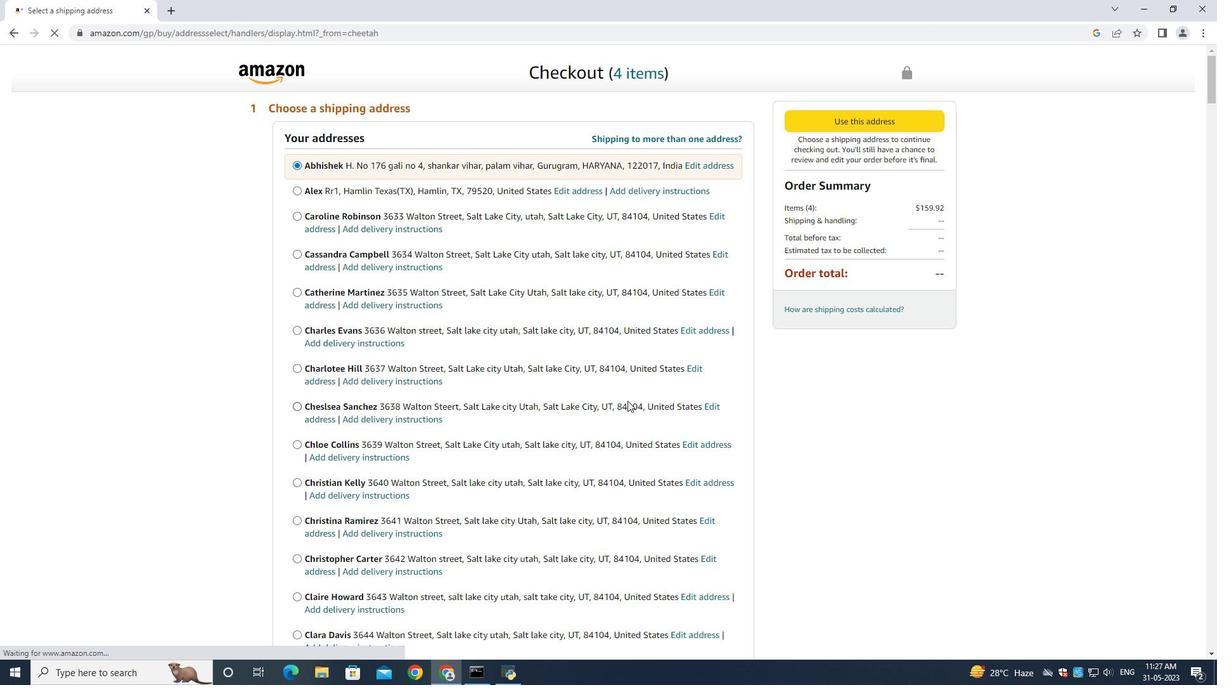 
Action: Mouse moved to (626, 400)
Screenshot: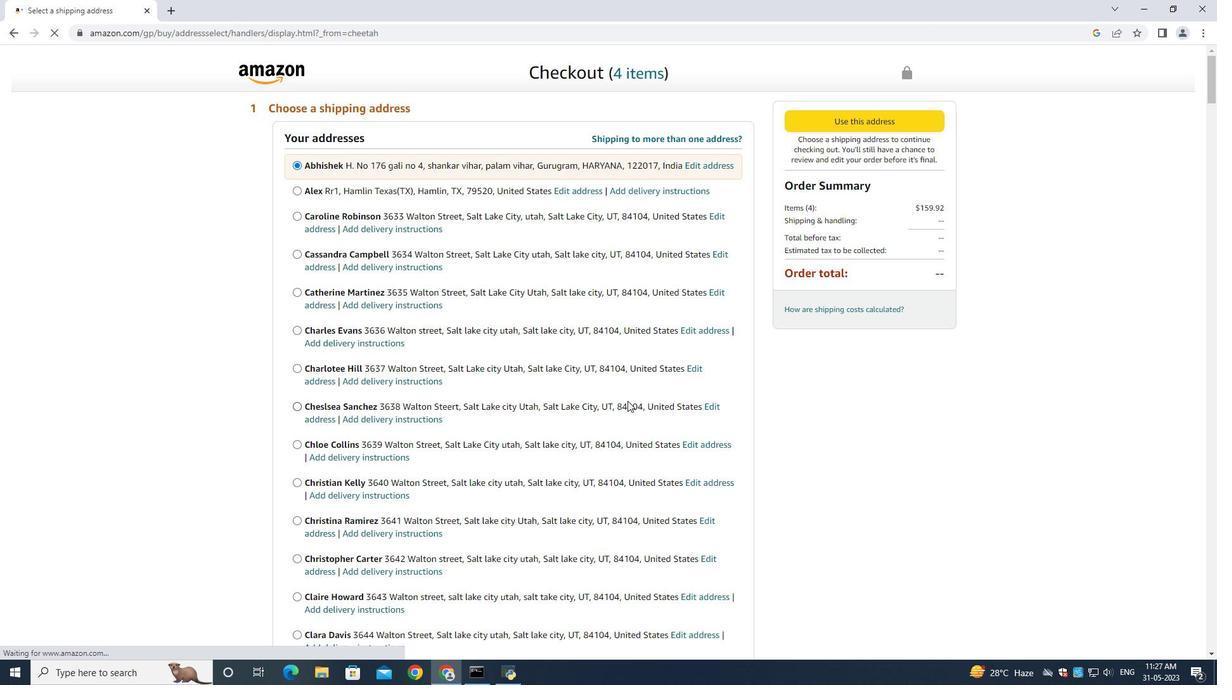 
Action: Mouse scrolled (626, 399) with delta (0, 0)
Screenshot: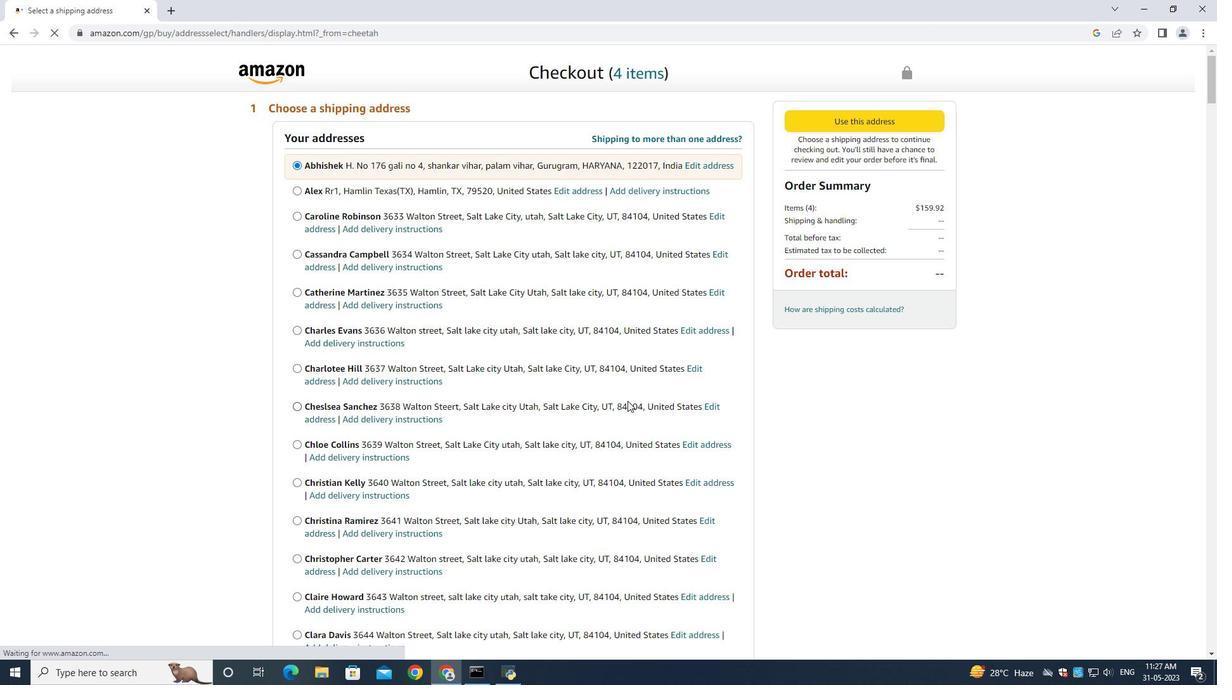 
Action: Mouse moved to (624, 398)
Screenshot: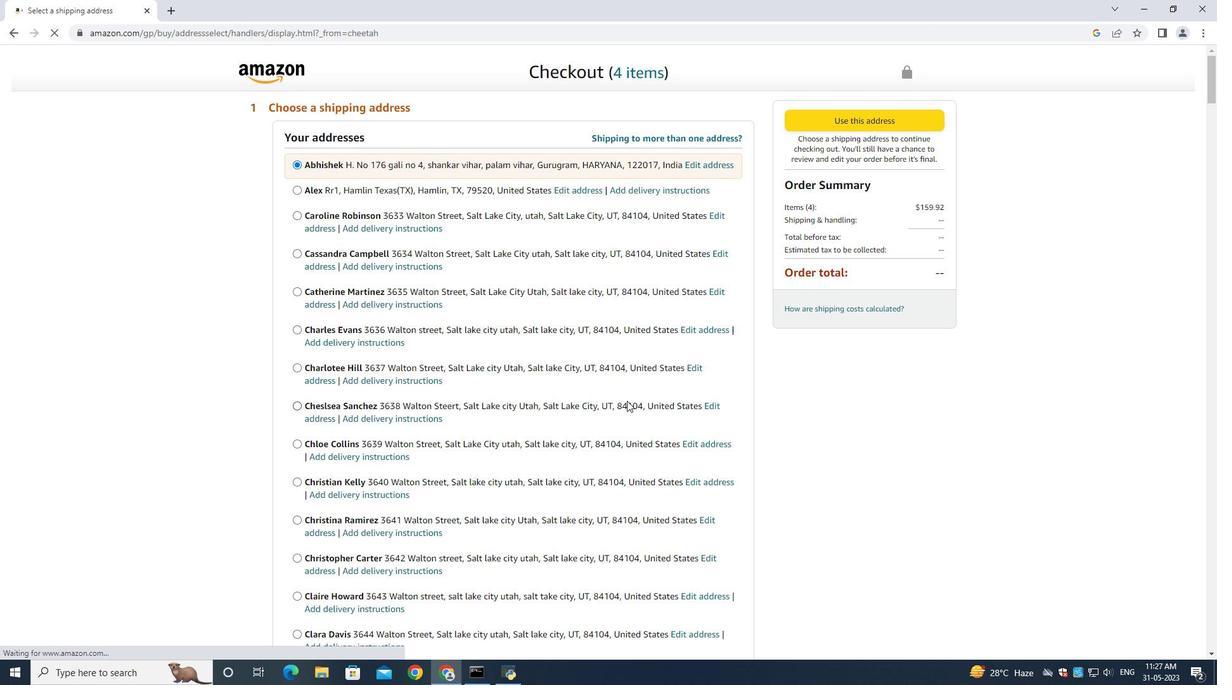 
Action: Mouse scrolled (624, 397) with delta (0, 0)
Screenshot: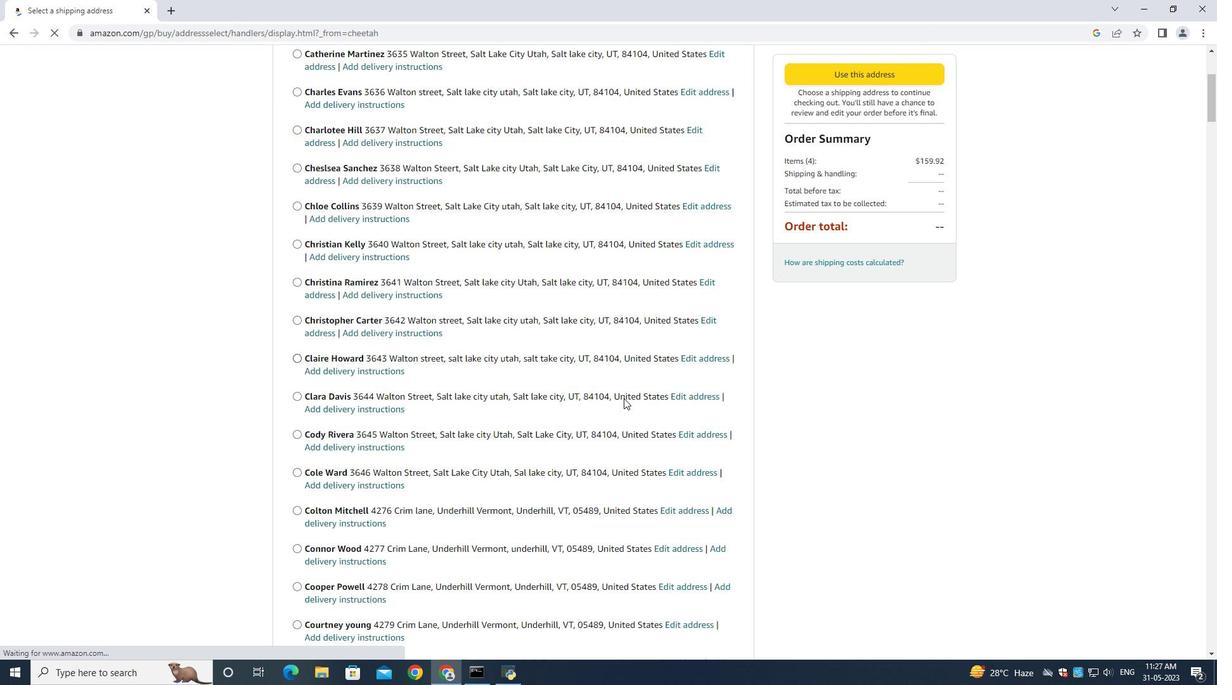 
Action: Mouse scrolled (624, 397) with delta (0, 0)
Screenshot: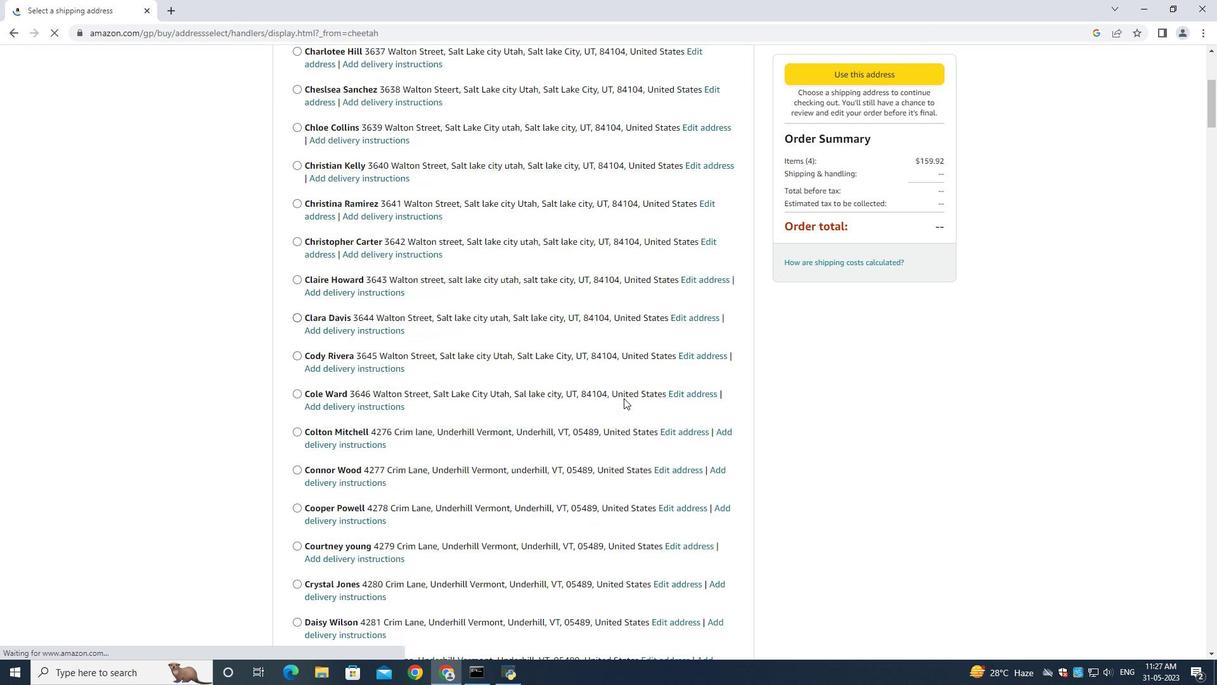 
Action: Mouse scrolled (624, 397) with delta (0, 0)
Screenshot: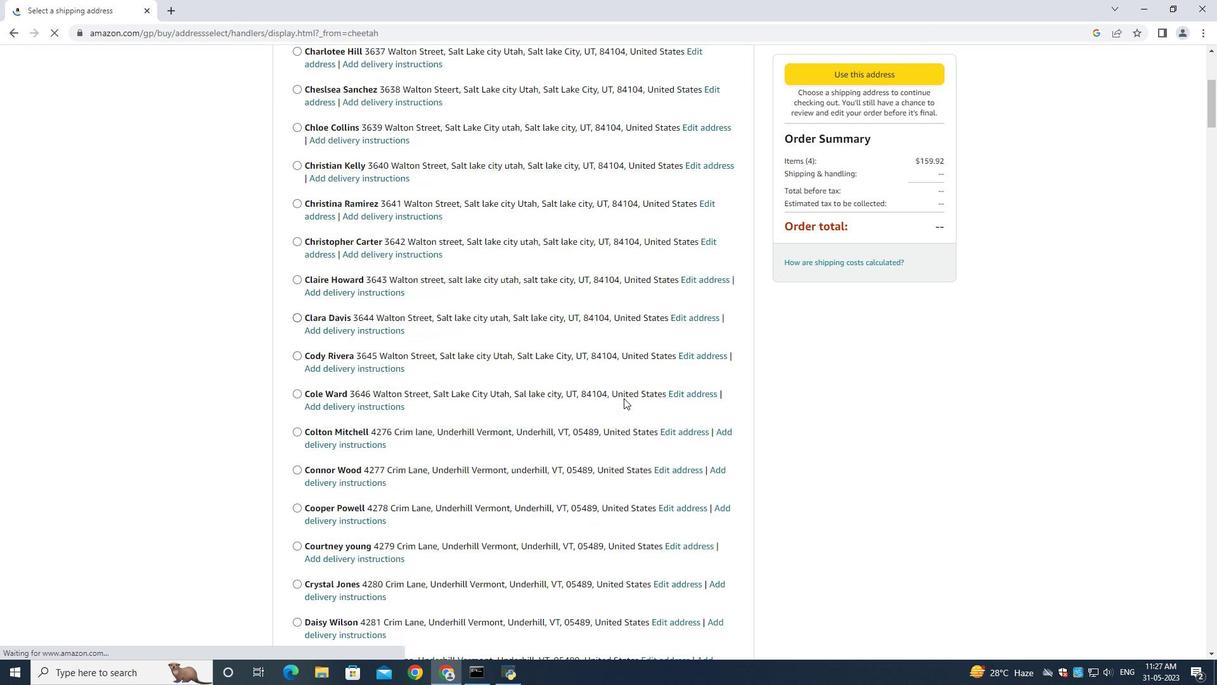 
Action: Mouse scrolled (624, 397) with delta (0, 0)
Screenshot: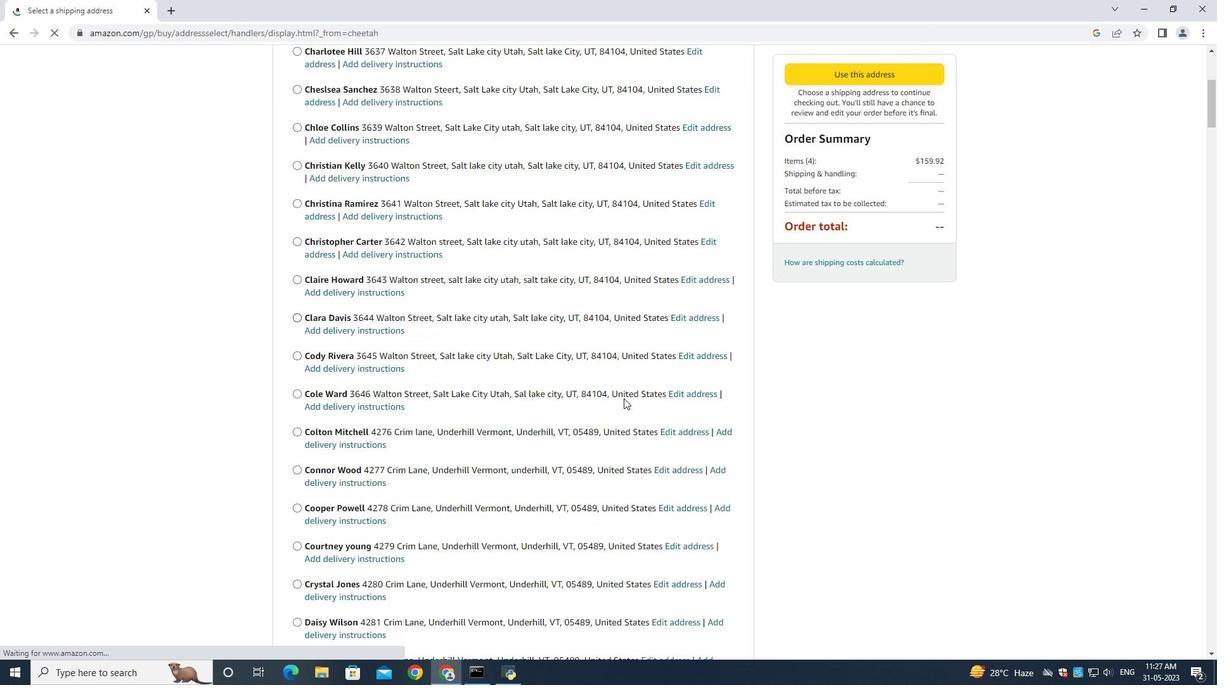 
Action: Mouse scrolled (624, 397) with delta (0, 0)
Screenshot: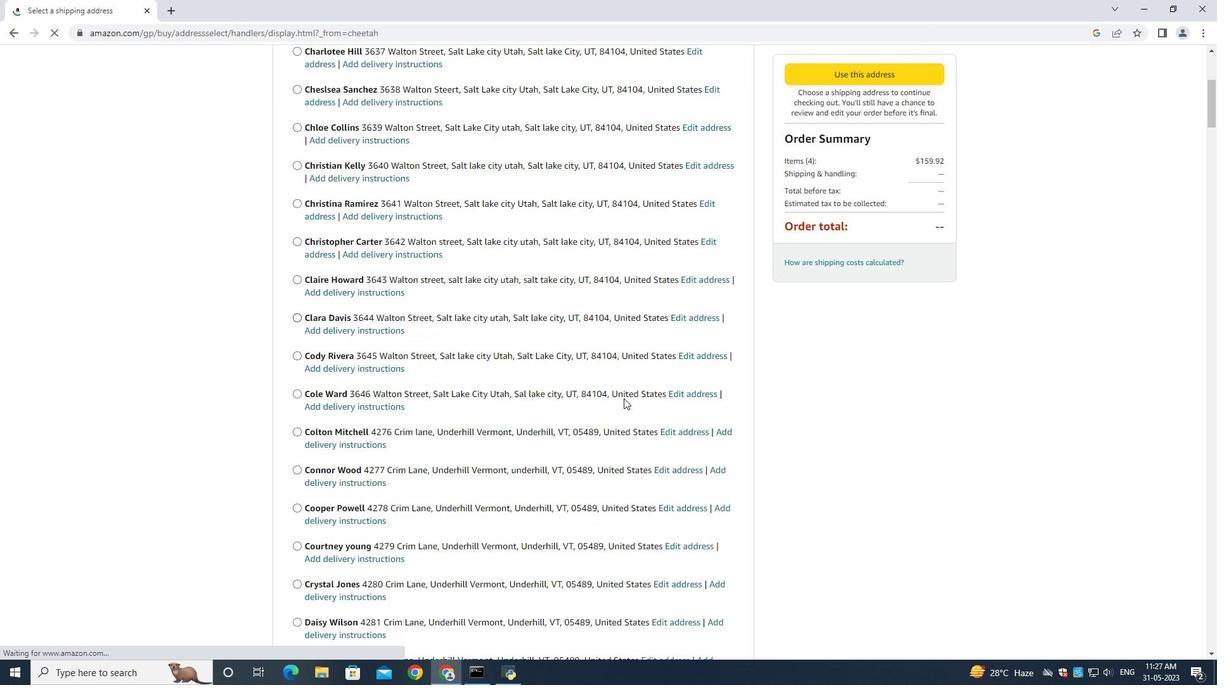 
Action: Mouse moved to (541, 361)
Screenshot: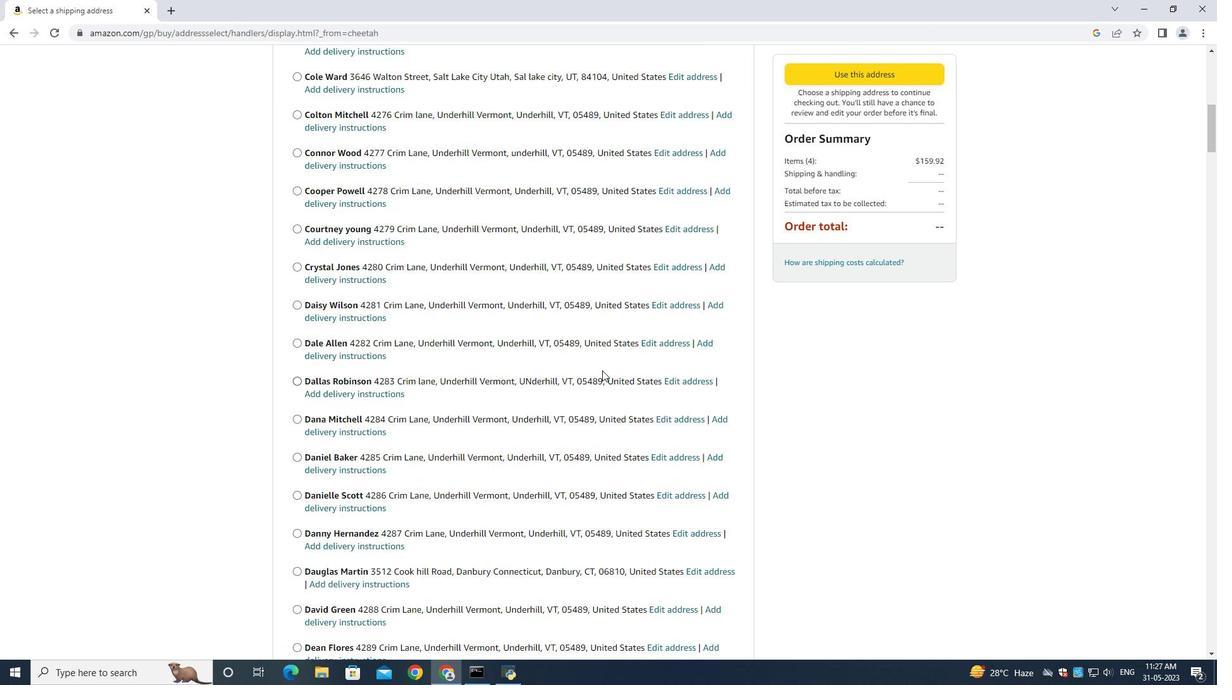 
Action: Mouse scrolled (541, 360) with delta (0, 0)
Screenshot: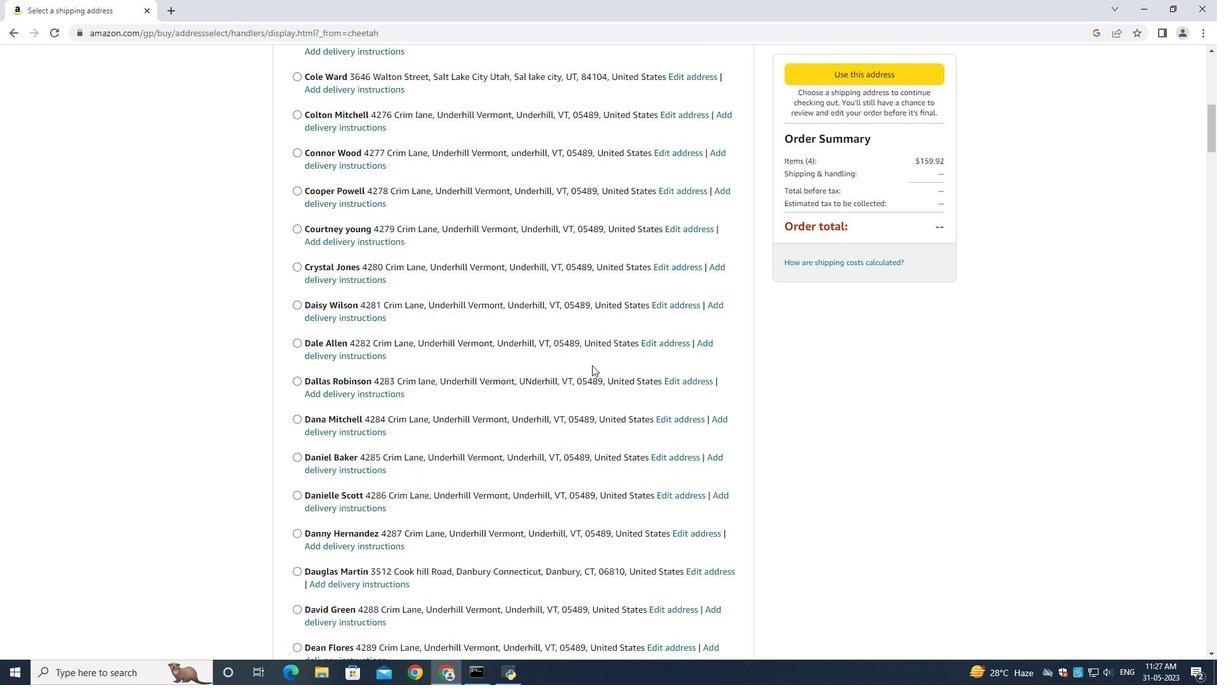 
Action: Mouse moved to (541, 361)
Screenshot: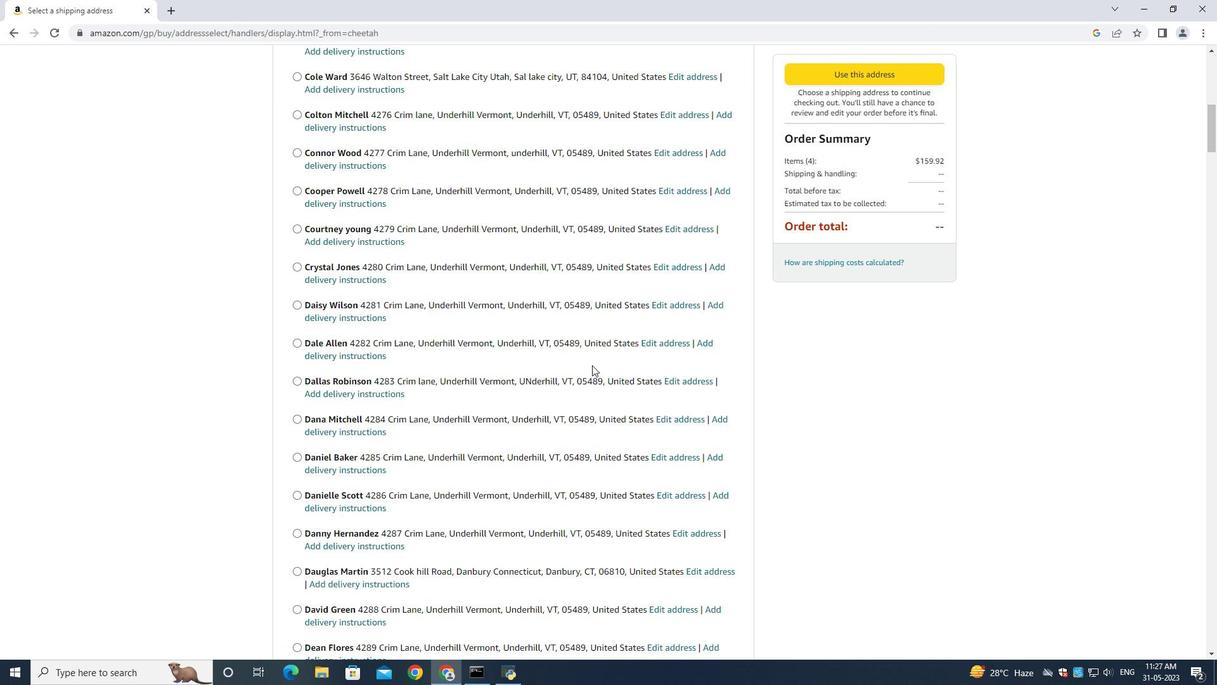 
Action: Mouse scrolled (541, 360) with delta (0, 0)
Screenshot: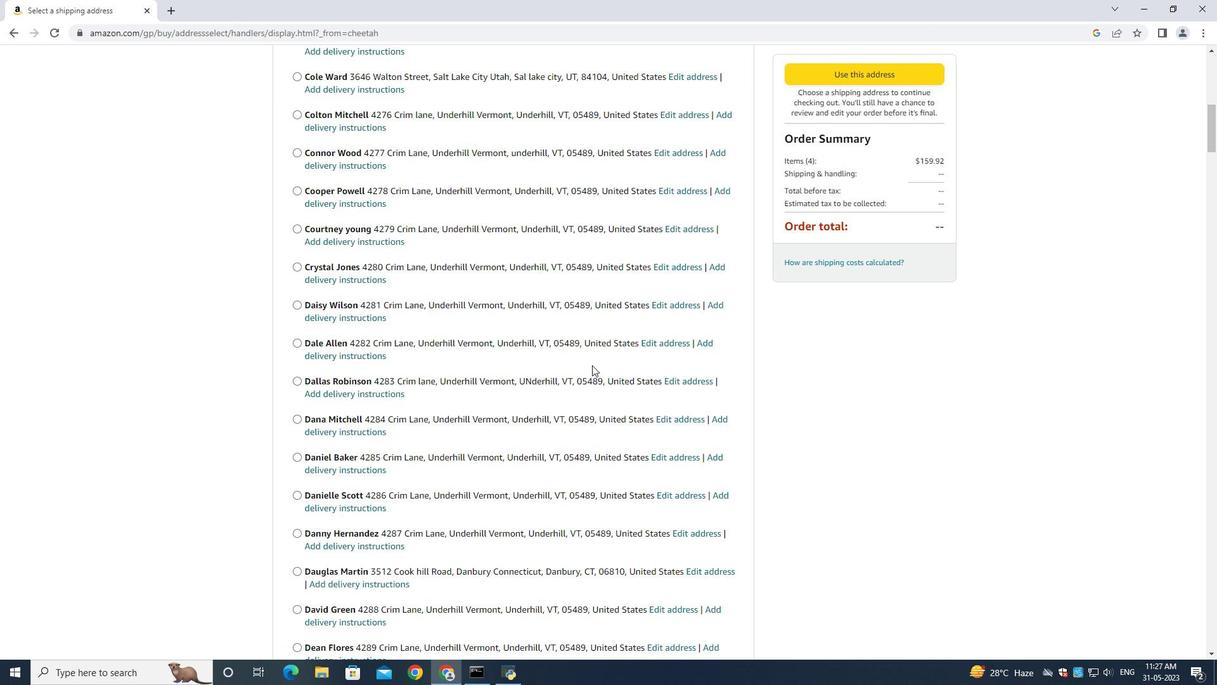 
Action: Mouse moved to (540, 362)
Screenshot: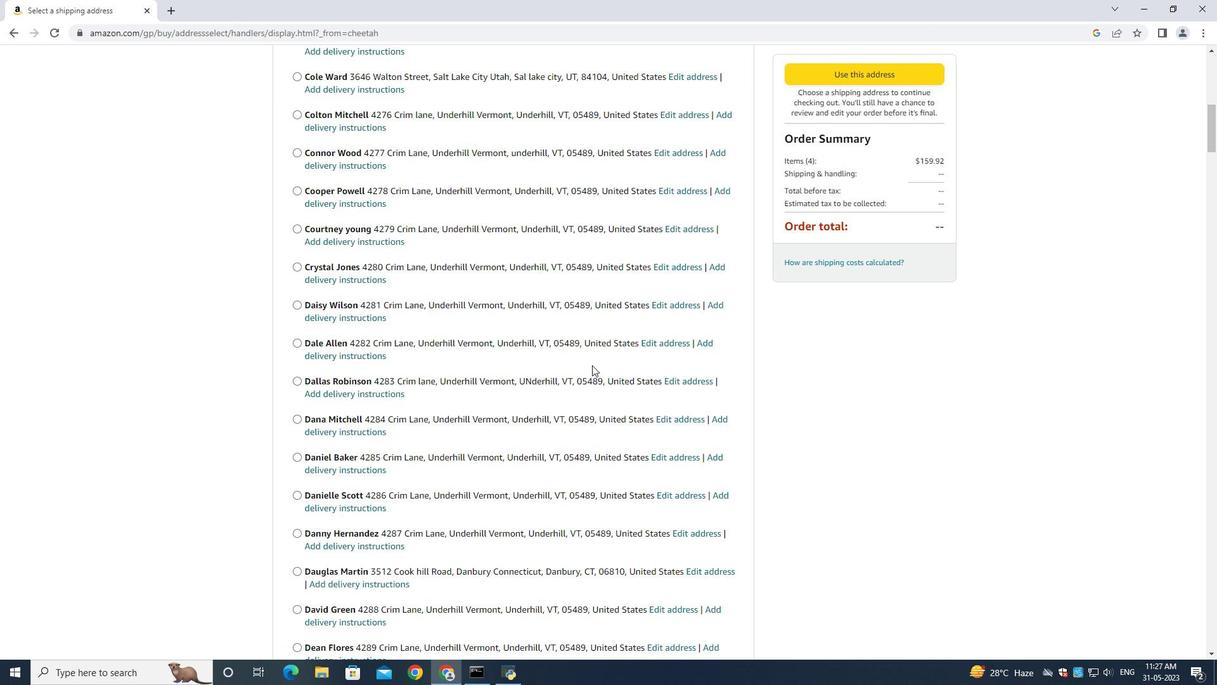 
Action: Mouse scrolled (540, 361) with delta (0, 0)
Screenshot: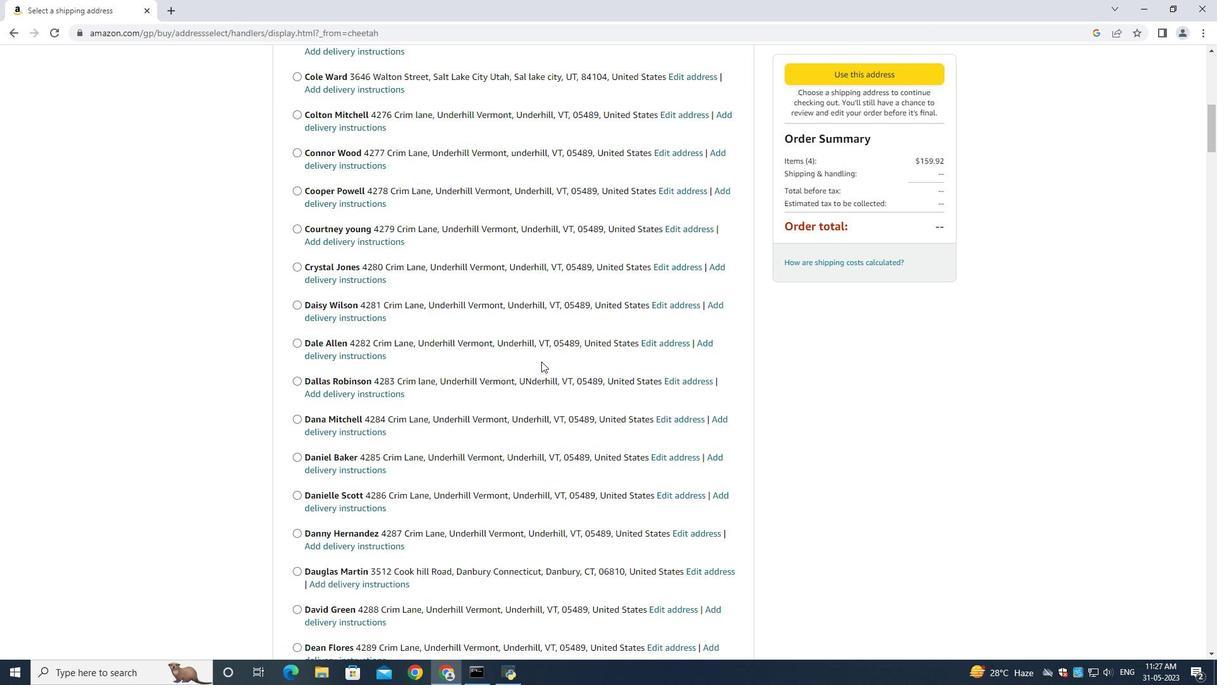 
Action: Mouse scrolled (540, 361) with delta (0, 0)
Screenshot: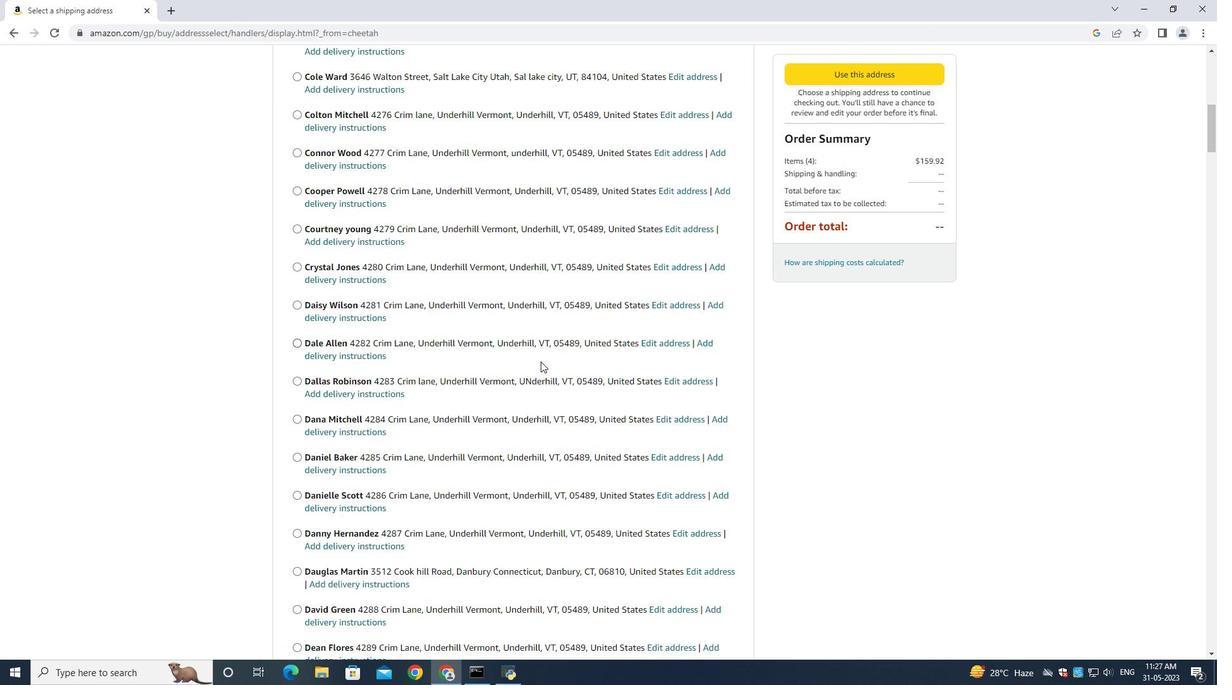
Action: Mouse moved to (532, 365)
Screenshot: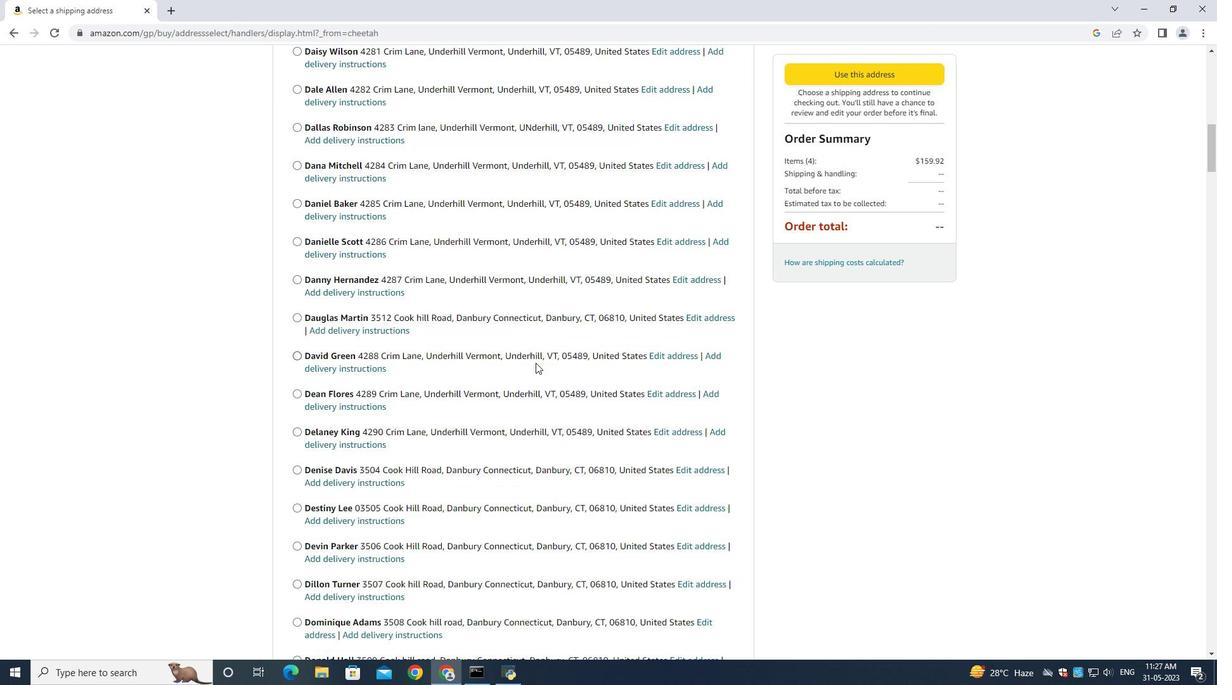
Action: Mouse scrolled (532, 365) with delta (0, 0)
Screenshot: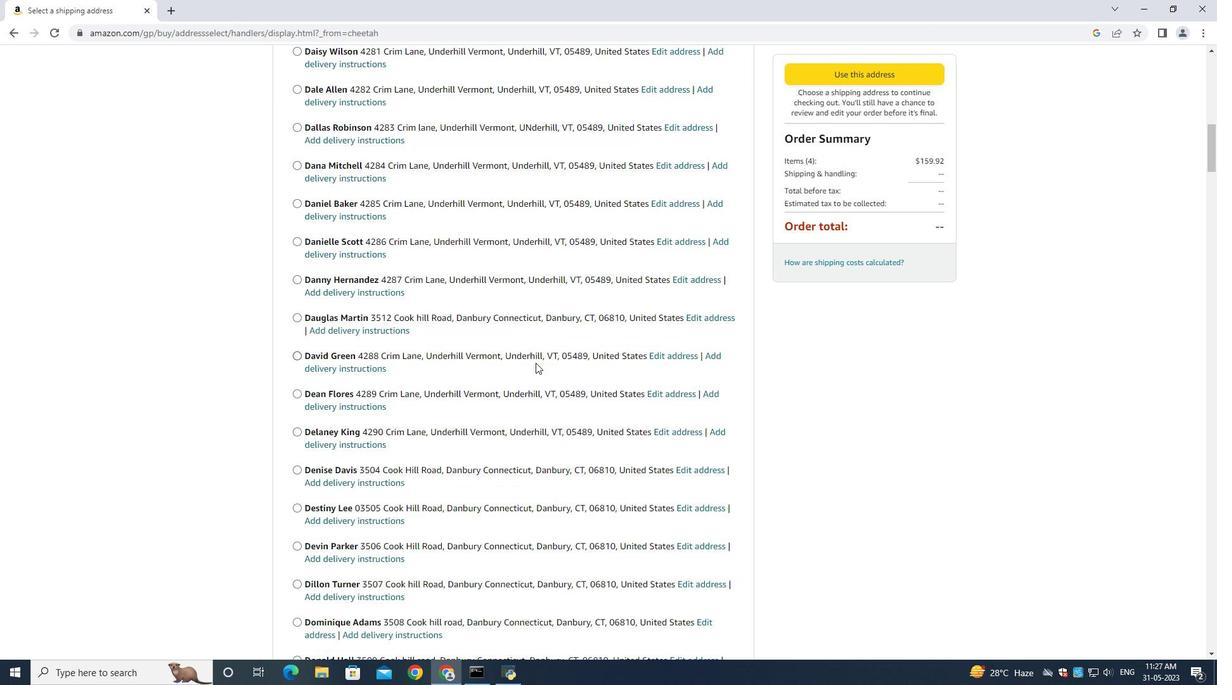 
Action: Mouse moved to (532, 365)
Screenshot: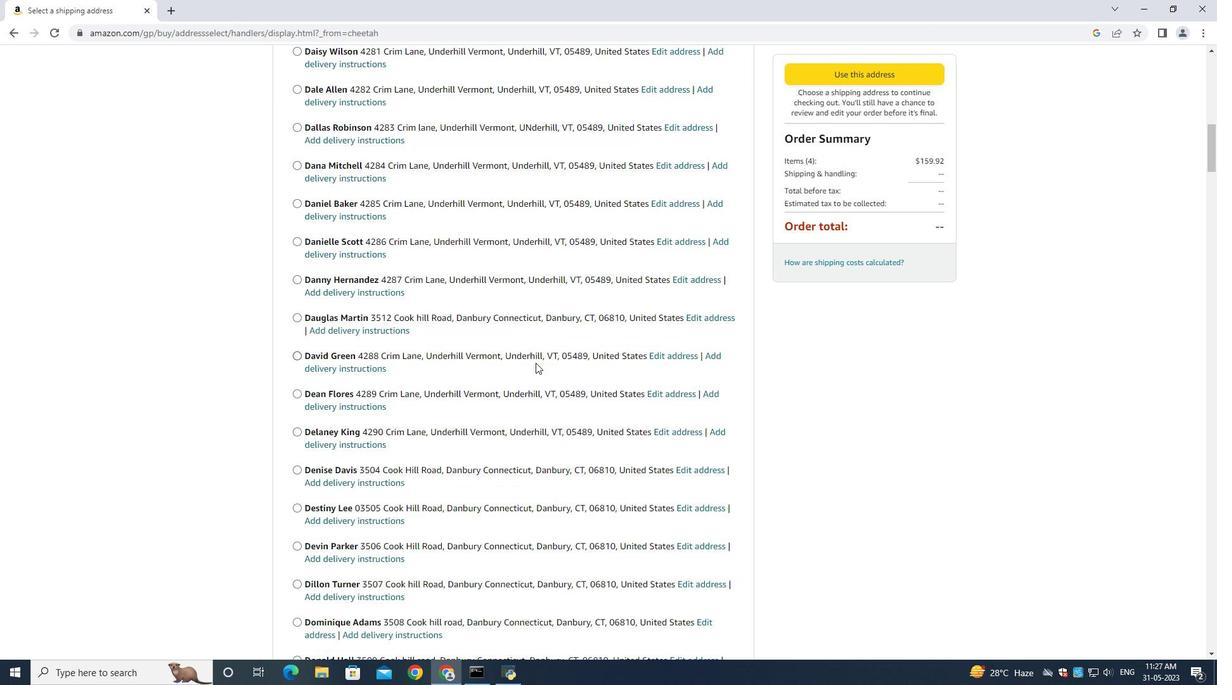
Action: Mouse scrolled (532, 365) with delta (0, 0)
Screenshot: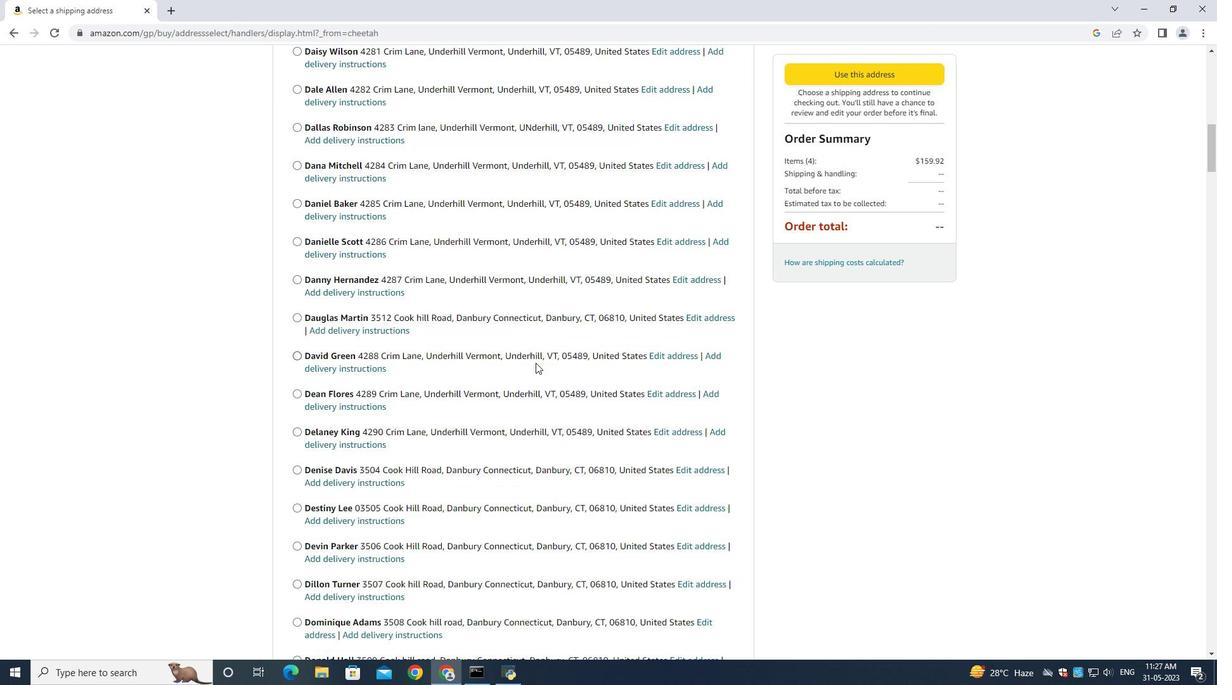 
Action: Mouse moved to (532, 366)
Screenshot: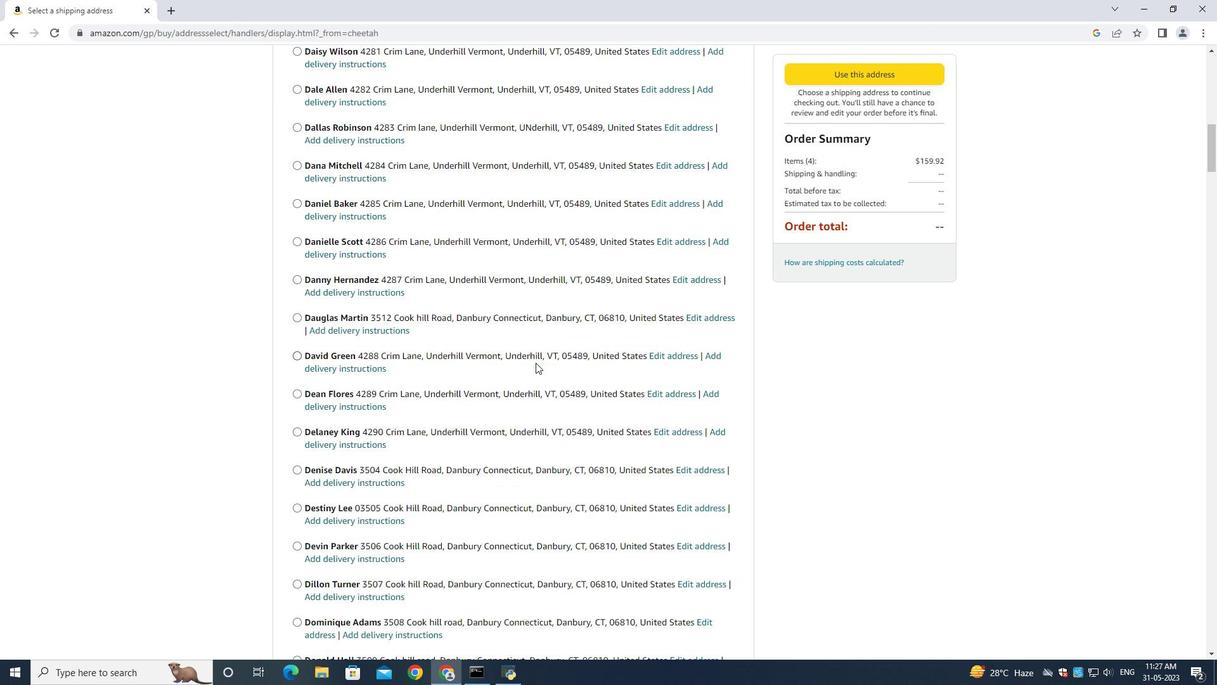 
Action: Mouse scrolled (532, 365) with delta (0, 0)
Screenshot: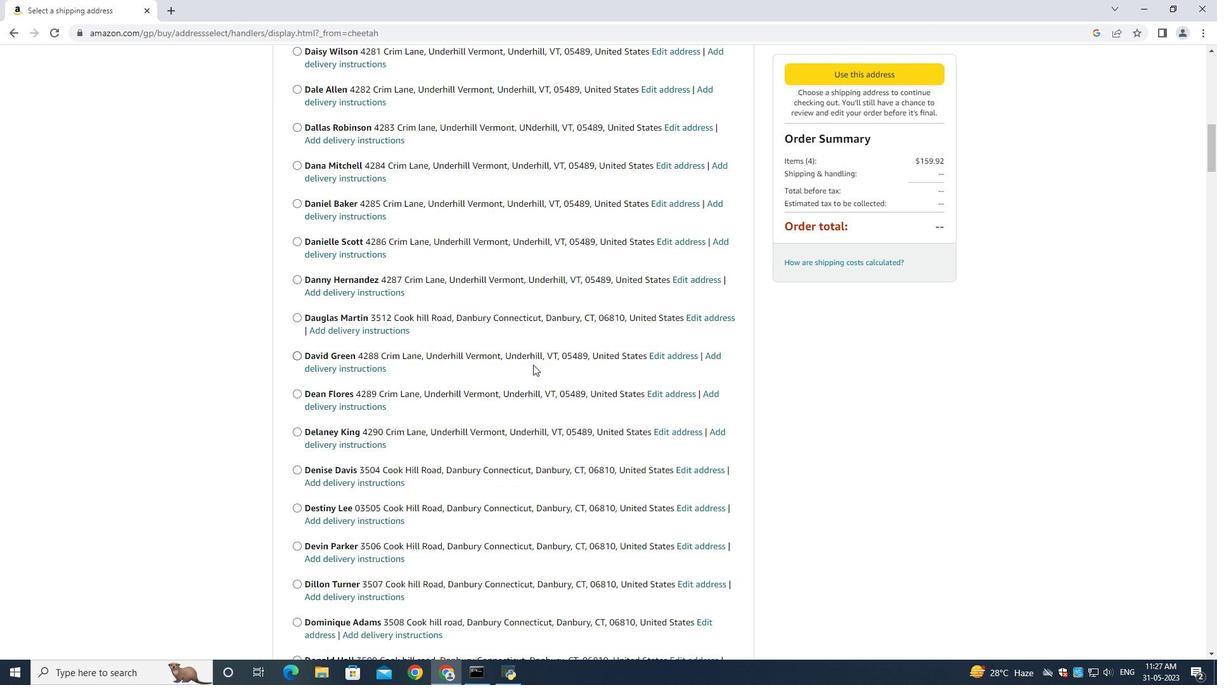 
Action: Mouse scrolled (532, 365) with delta (0, 0)
Screenshot: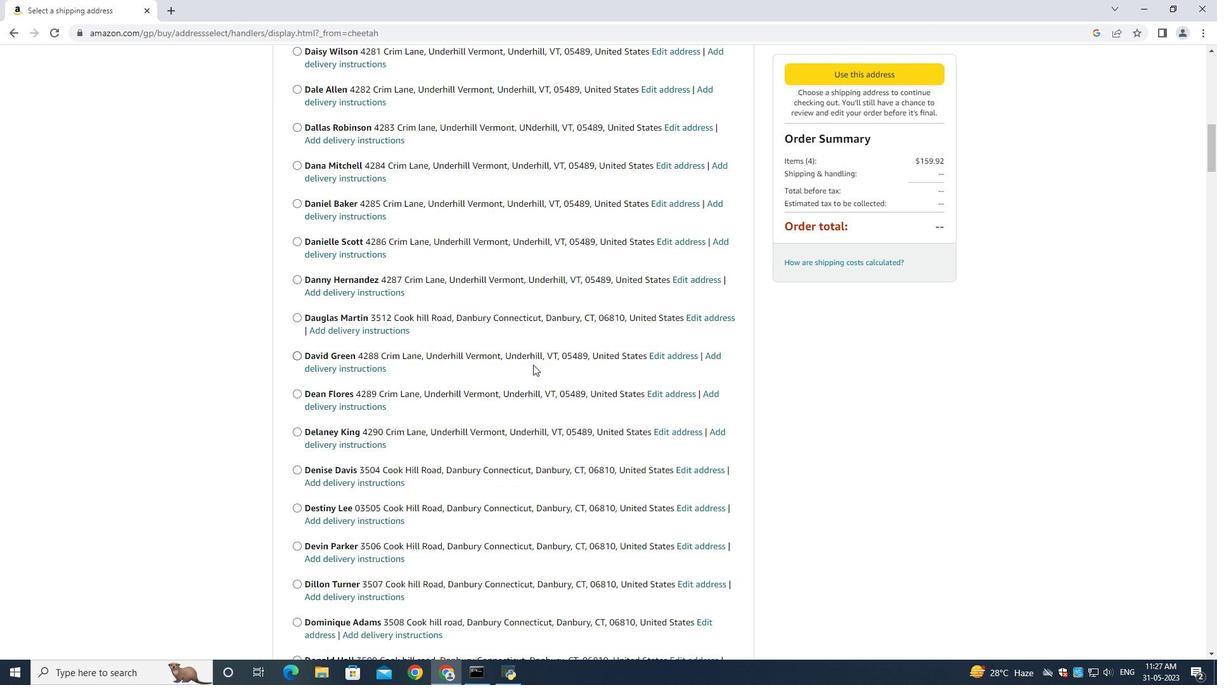 
Action: Mouse moved to (527, 365)
Screenshot: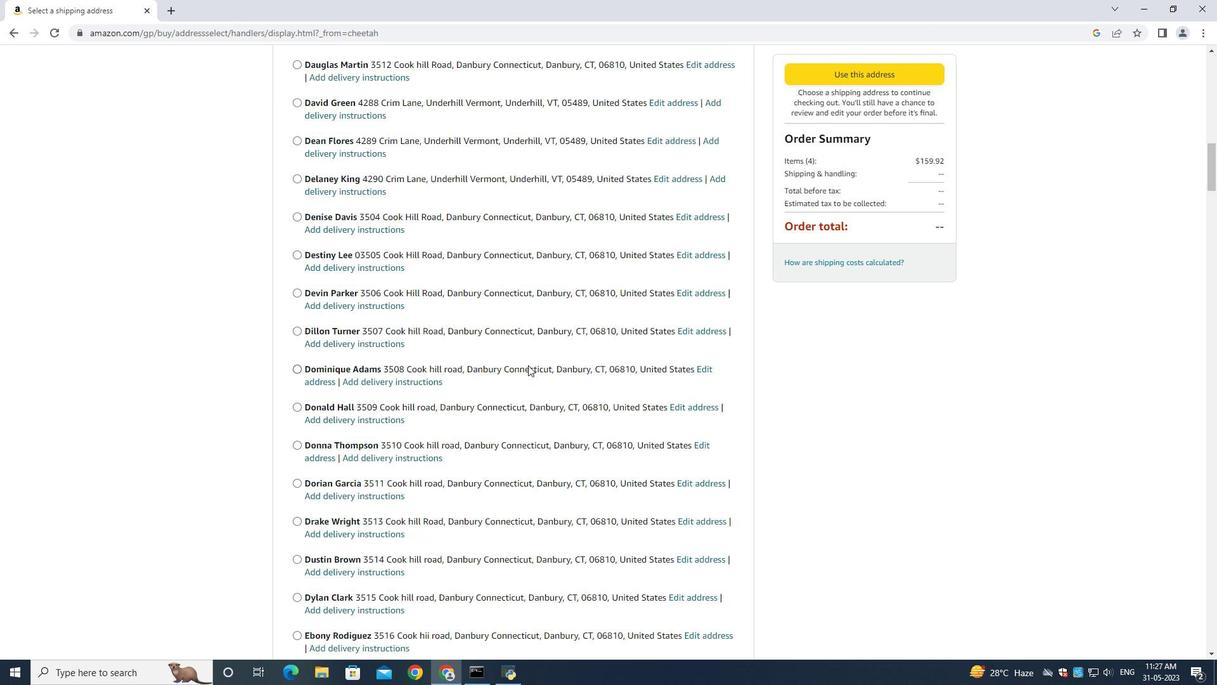
Action: Mouse scrolled (527, 365) with delta (0, 0)
Screenshot: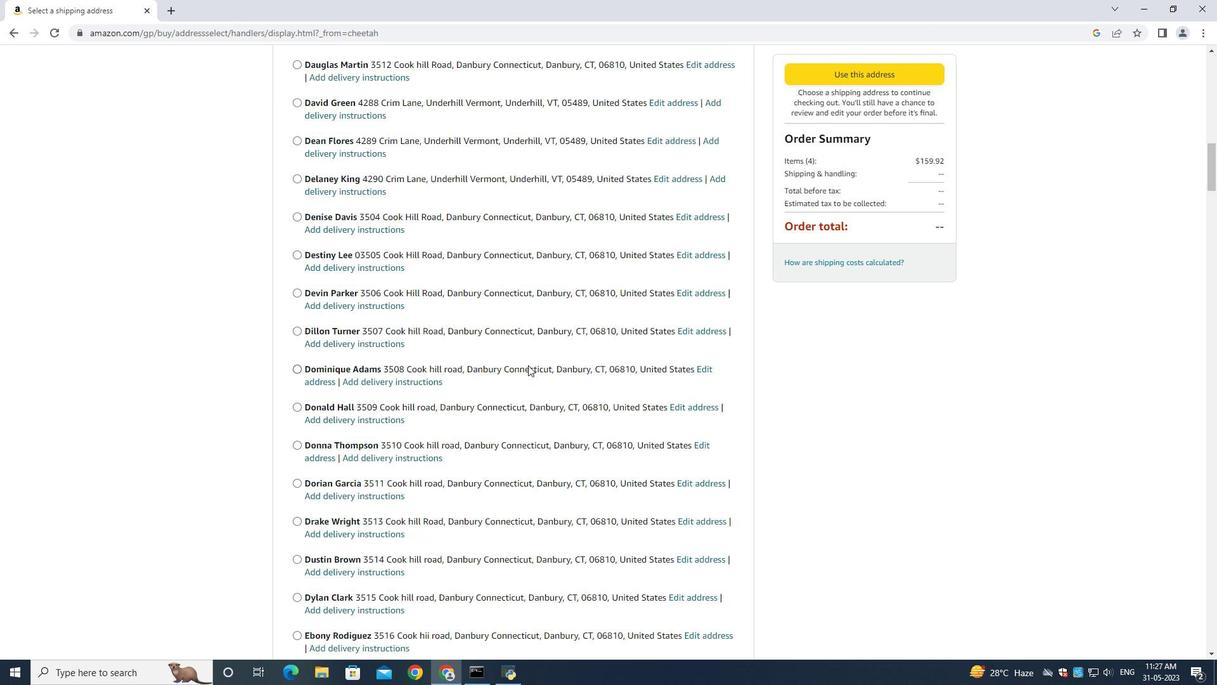 
Action: Mouse moved to (527, 365)
Screenshot: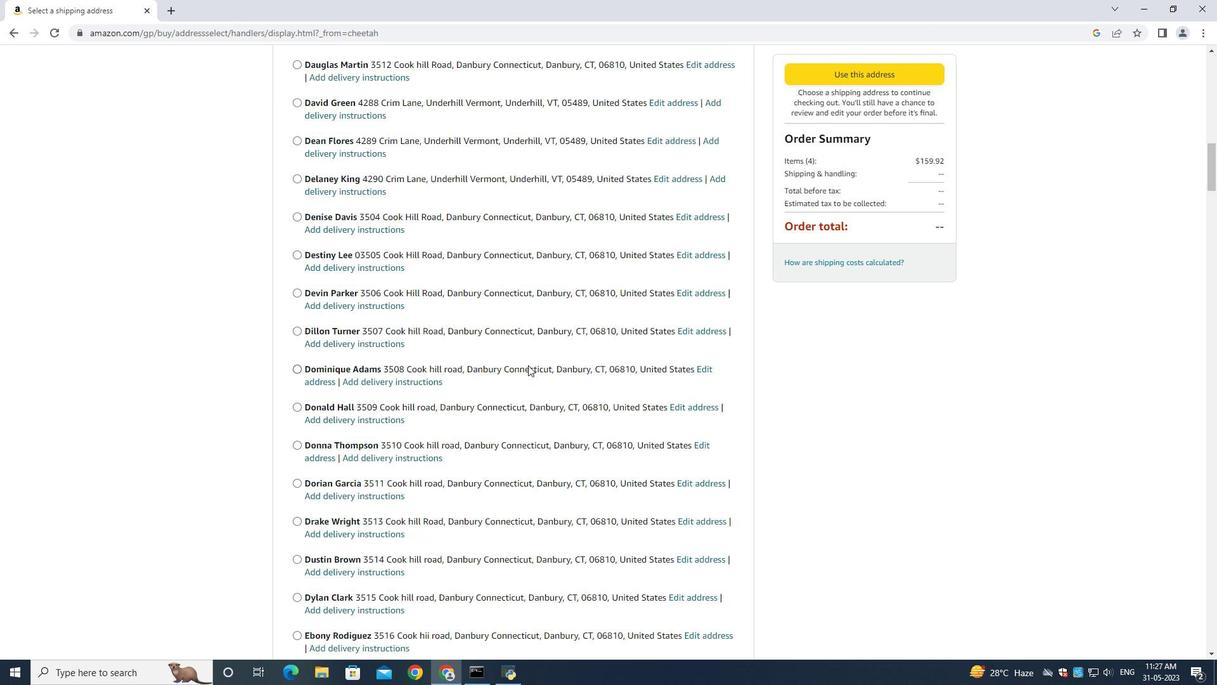 
Action: Mouse scrolled (527, 365) with delta (0, 0)
Screenshot: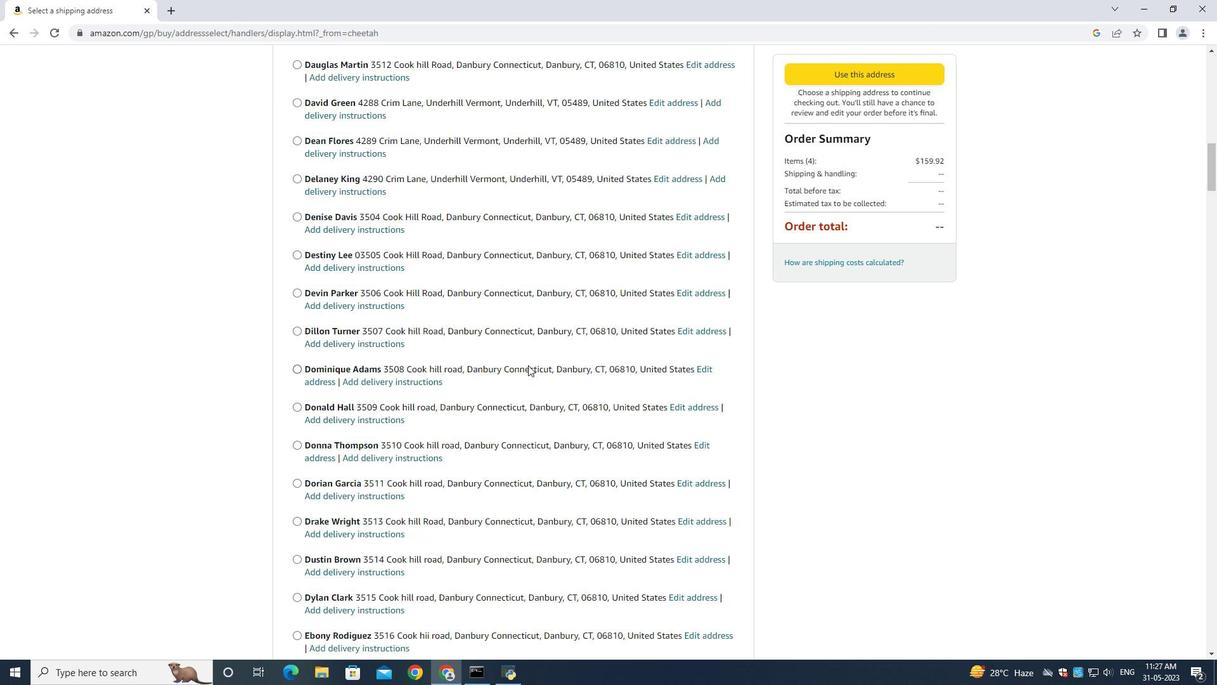 
Action: Mouse moved to (527, 366)
Screenshot: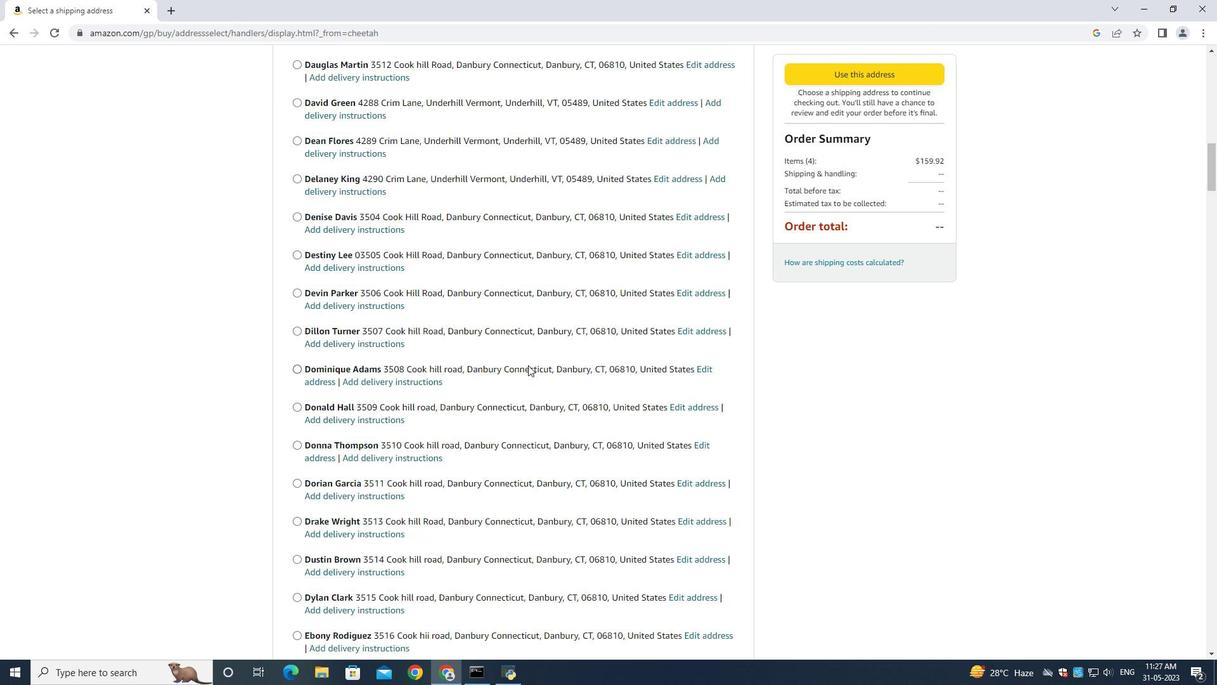 
Action: Mouse scrolled (527, 365) with delta (0, 0)
Screenshot: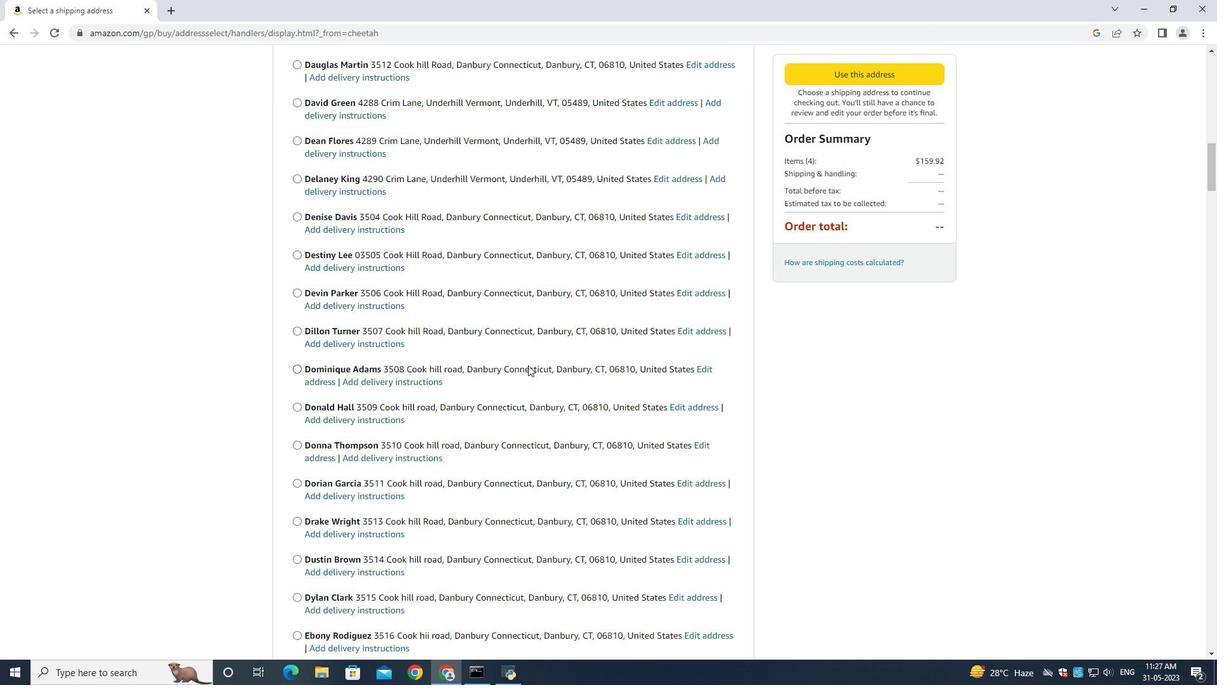 
Action: Mouse scrolled (527, 365) with delta (0, 0)
Screenshot: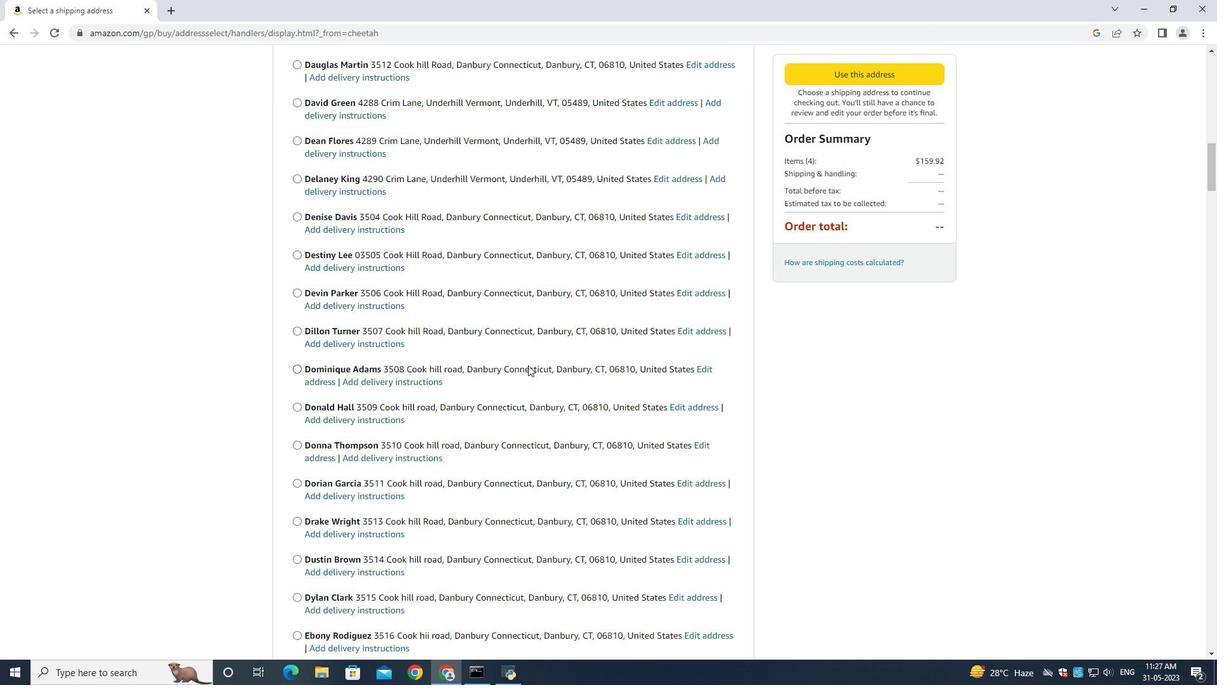 
Action: Mouse scrolled (527, 365) with delta (0, 0)
Screenshot: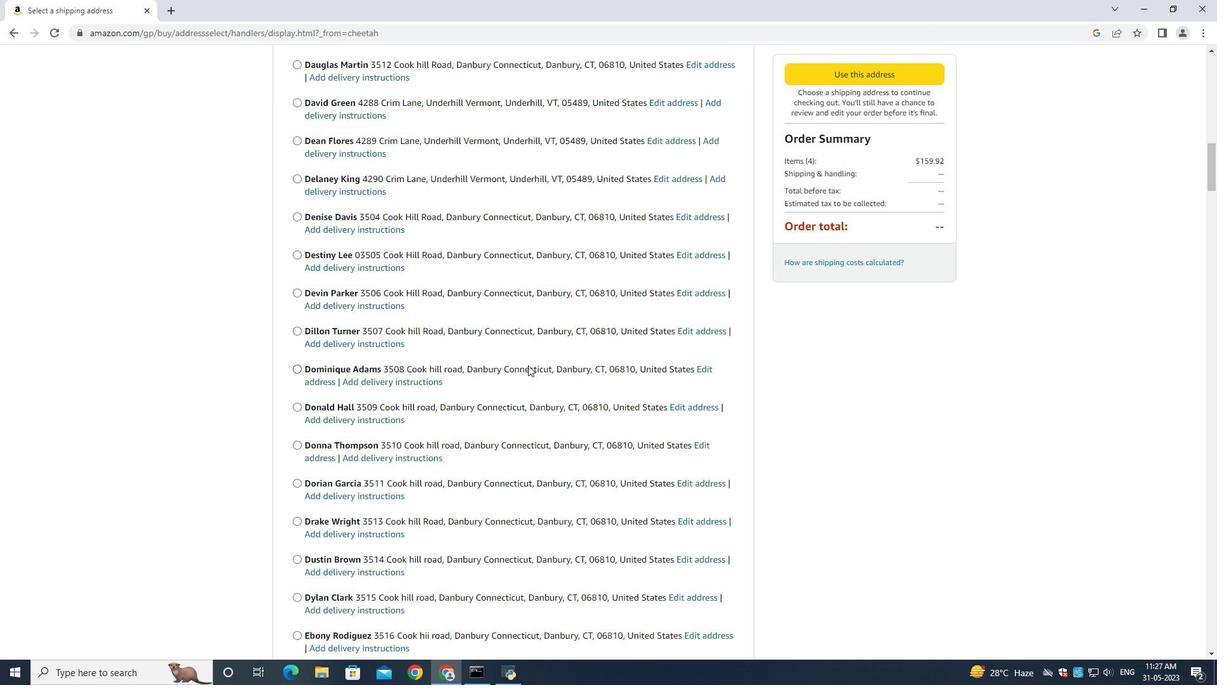 
Action: Mouse scrolled (527, 365) with delta (0, 0)
Screenshot: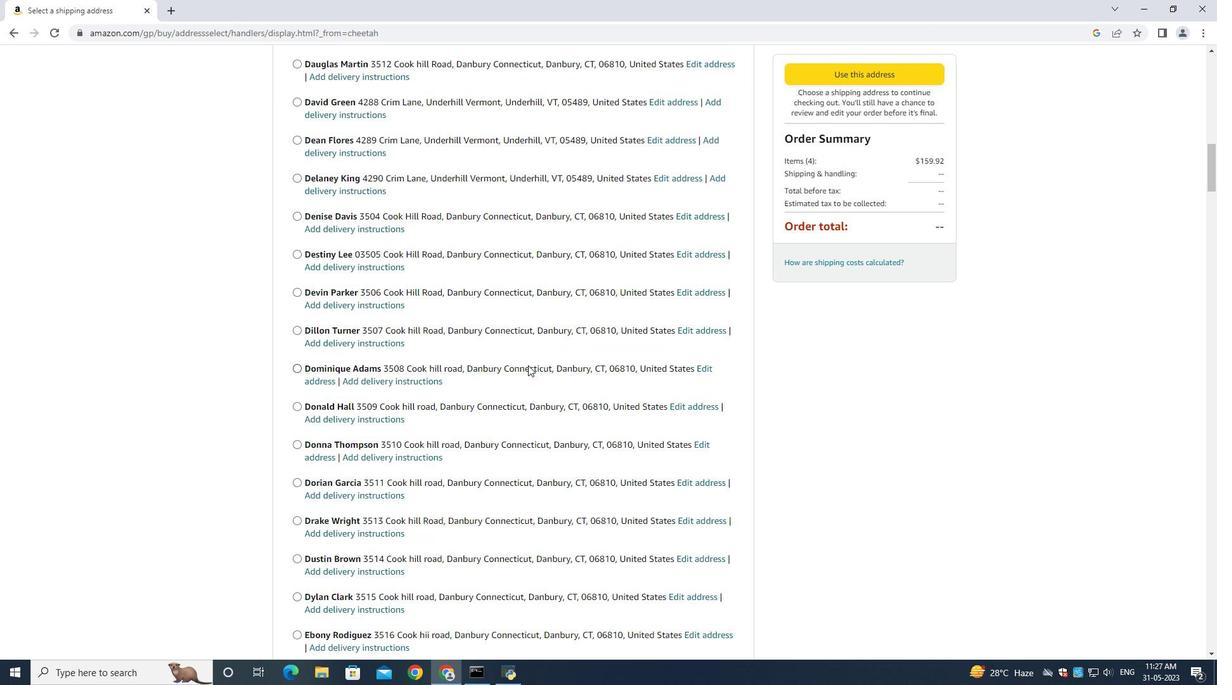 
Action: Mouse moved to (504, 373)
Screenshot: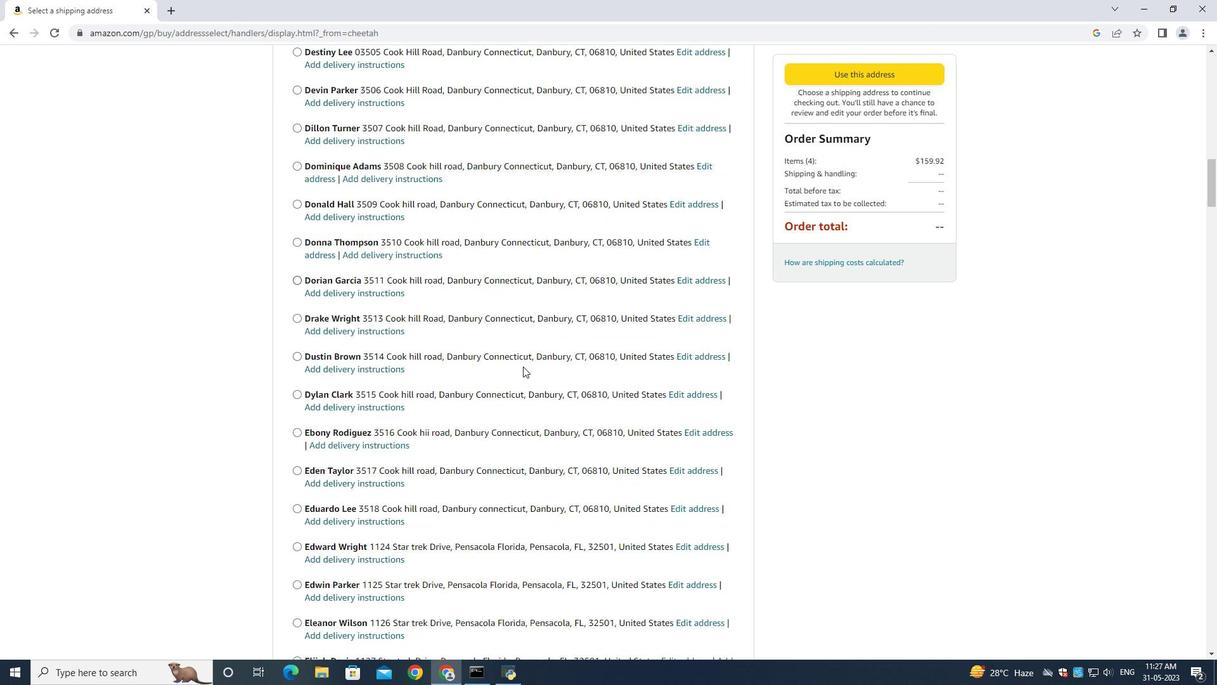 
Action: Mouse scrolled (504, 372) with delta (0, 0)
Screenshot: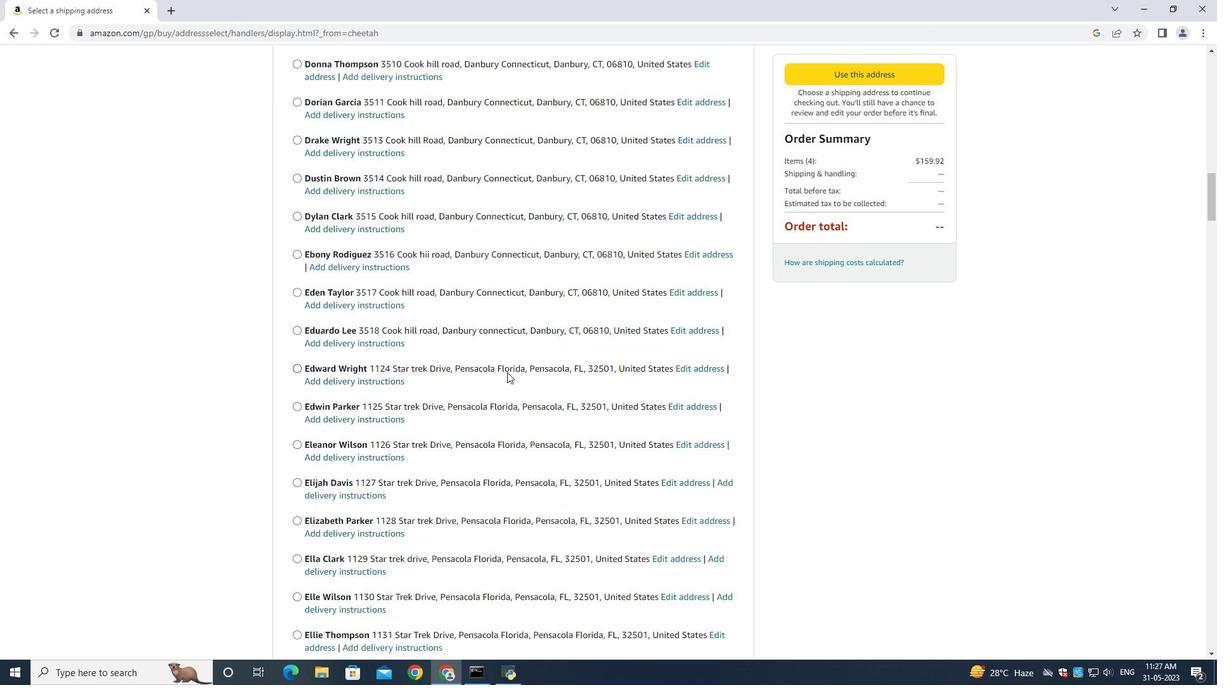 
Action: Mouse moved to (503, 373)
Screenshot: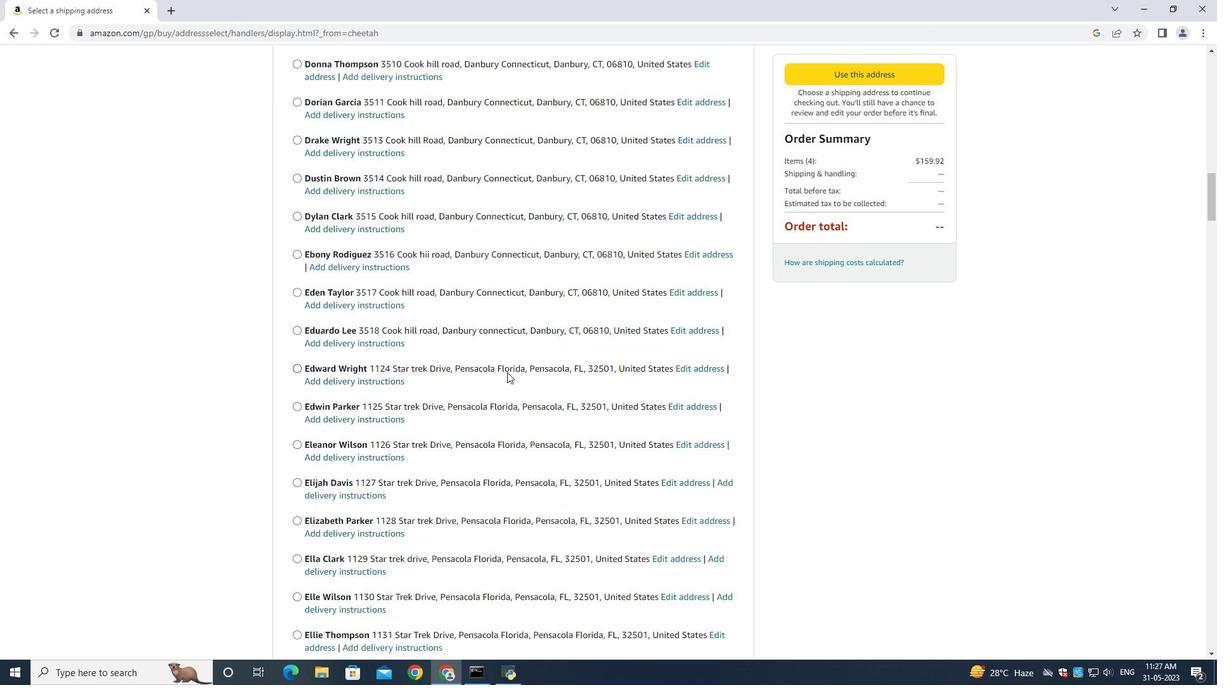 
Action: Mouse scrolled (503, 372) with delta (0, 0)
Screenshot: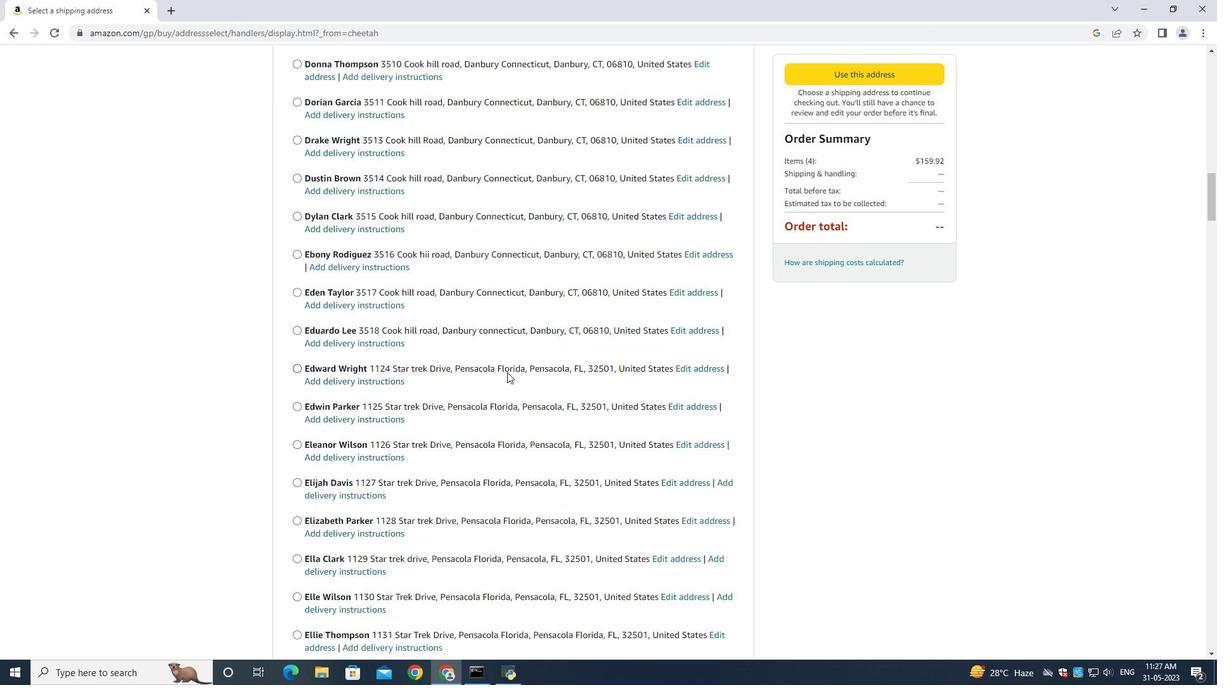 
Action: Mouse scrolled (503, 372) with delta (0, 0)
Screenshot: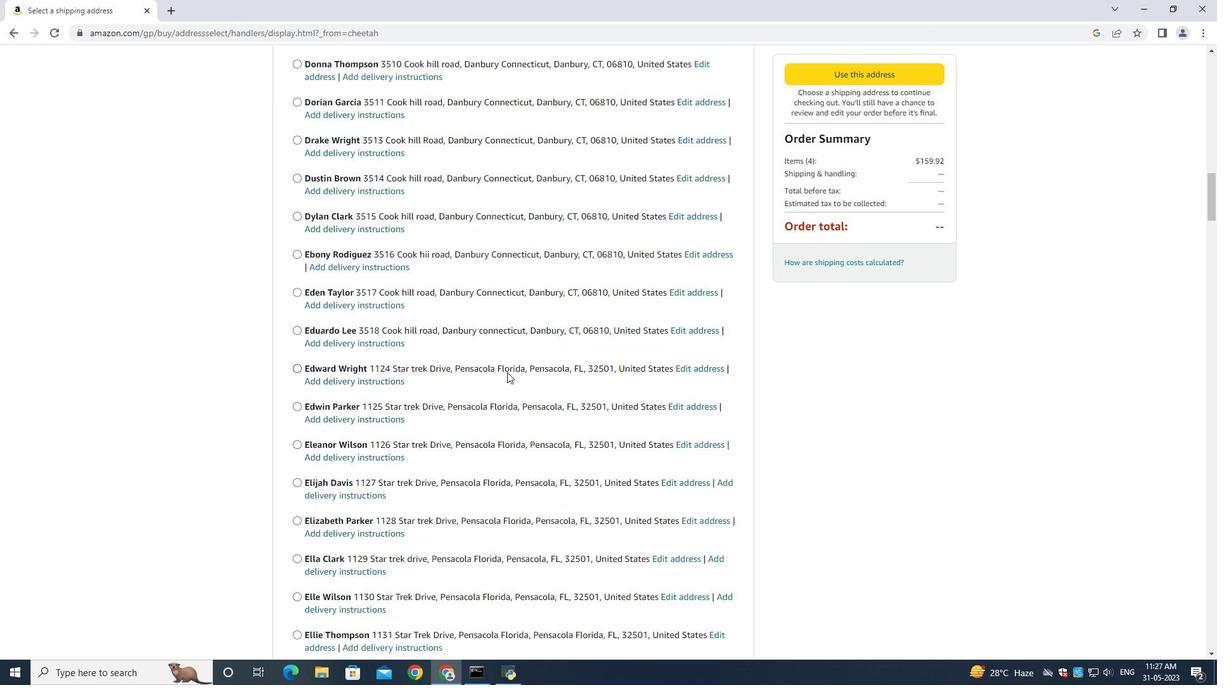 
Action: Mouse scrolled (503, 372) with delta (0, 0)
Screenshot: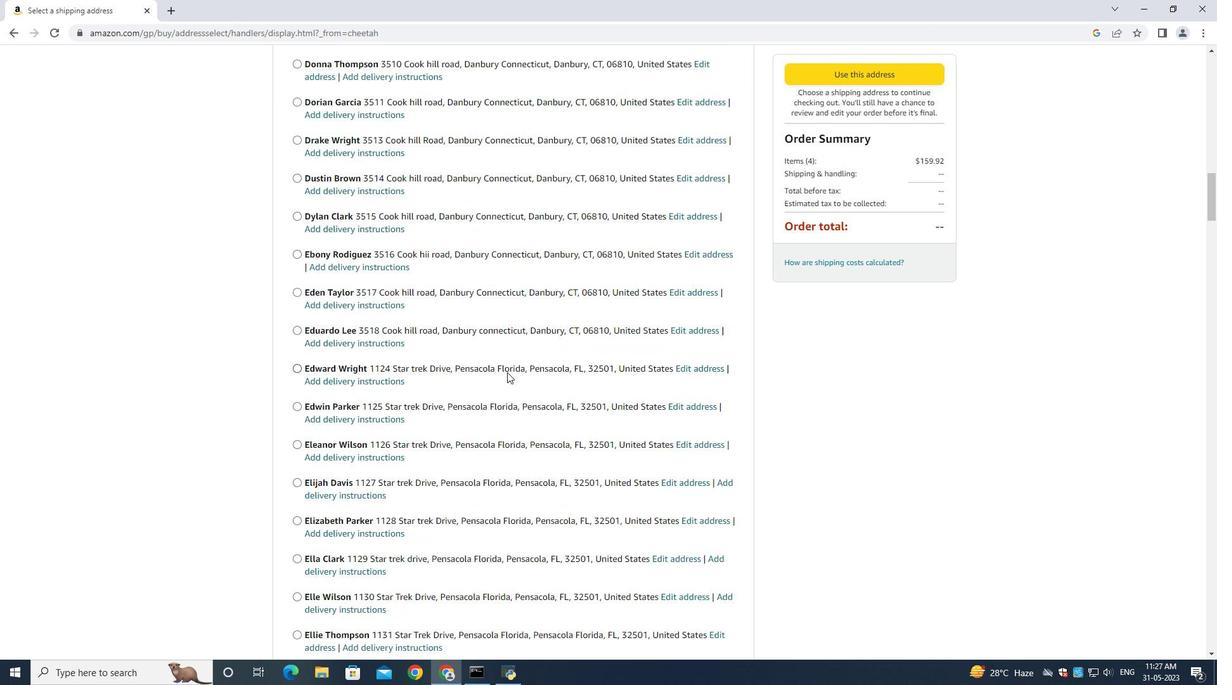 
Action: Mouse scrolled (503, 372) with delta (0, 0)
Screenshot: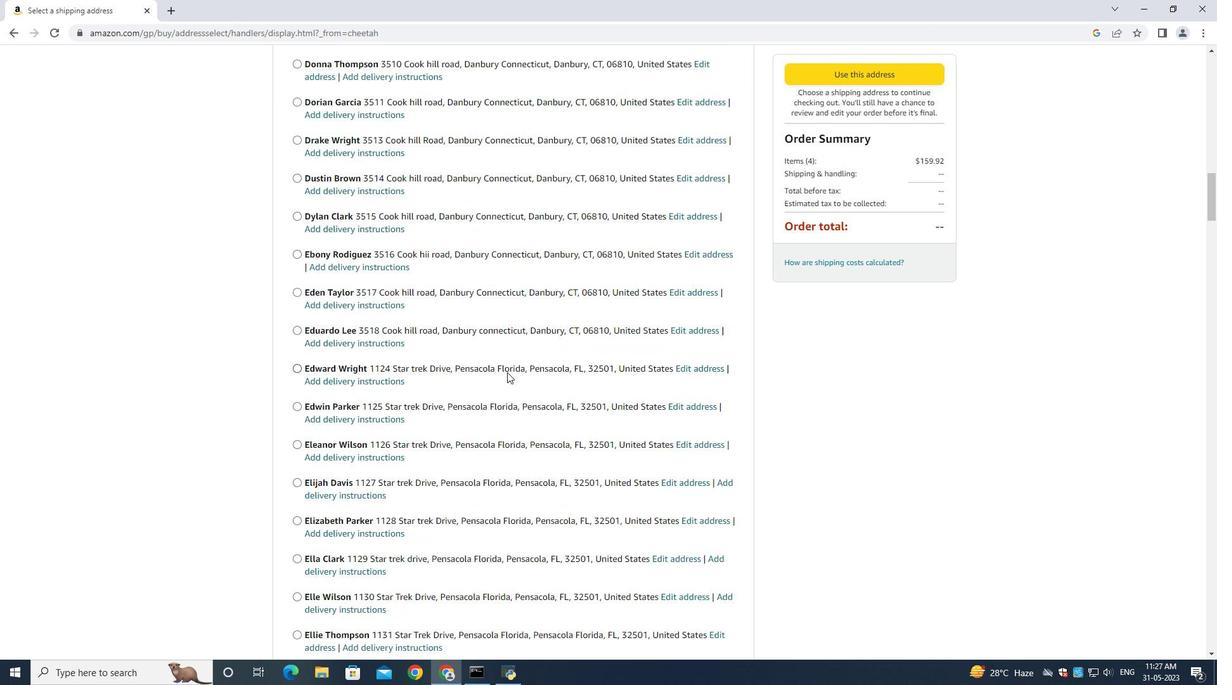 
Action: Mouse scrolled (503, 372) with delta (0, 0)
Screenshot: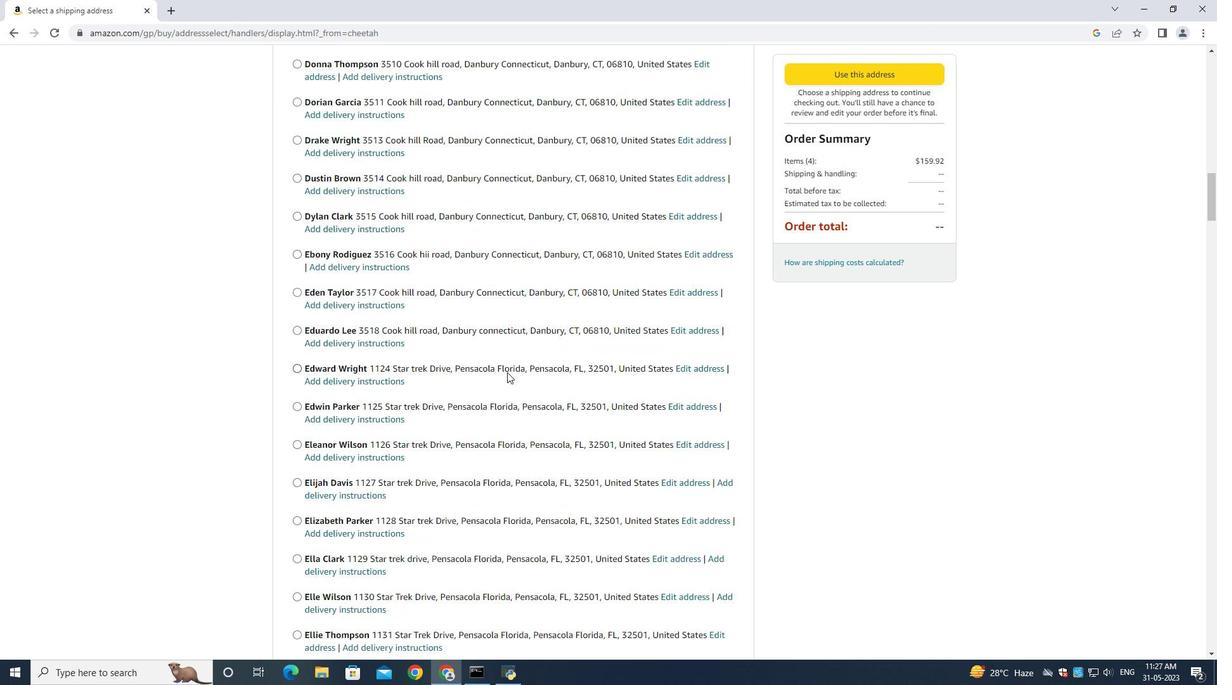 
Action: Mouse moved to (502, 373)
Screenshot: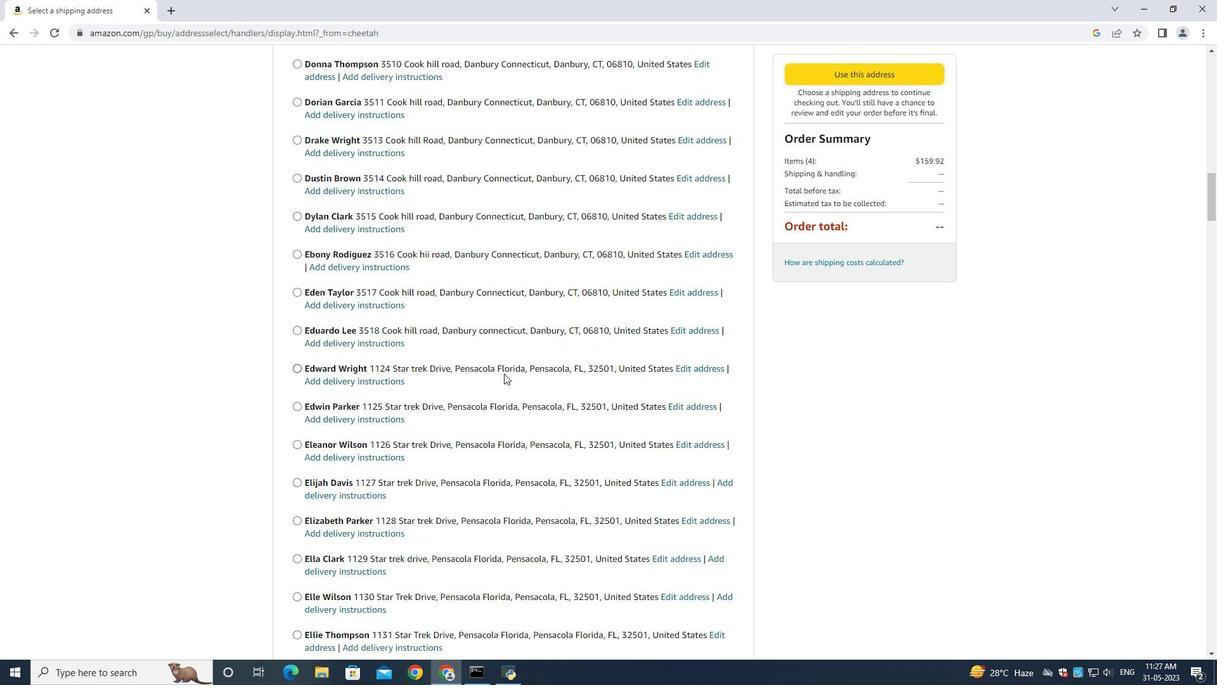 
Action: Mouse scrolled (503, 372) with delta (0, 0)
Screenshot: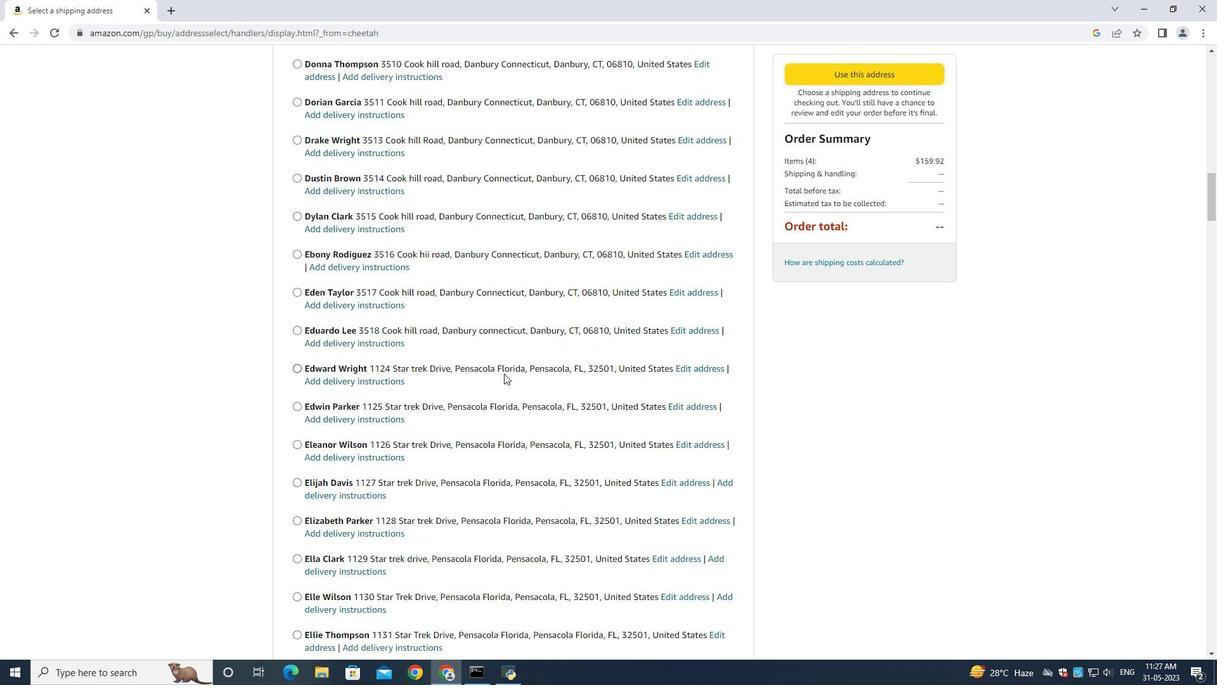 
Action: Mouse moved to (499, 371)
Screenshot: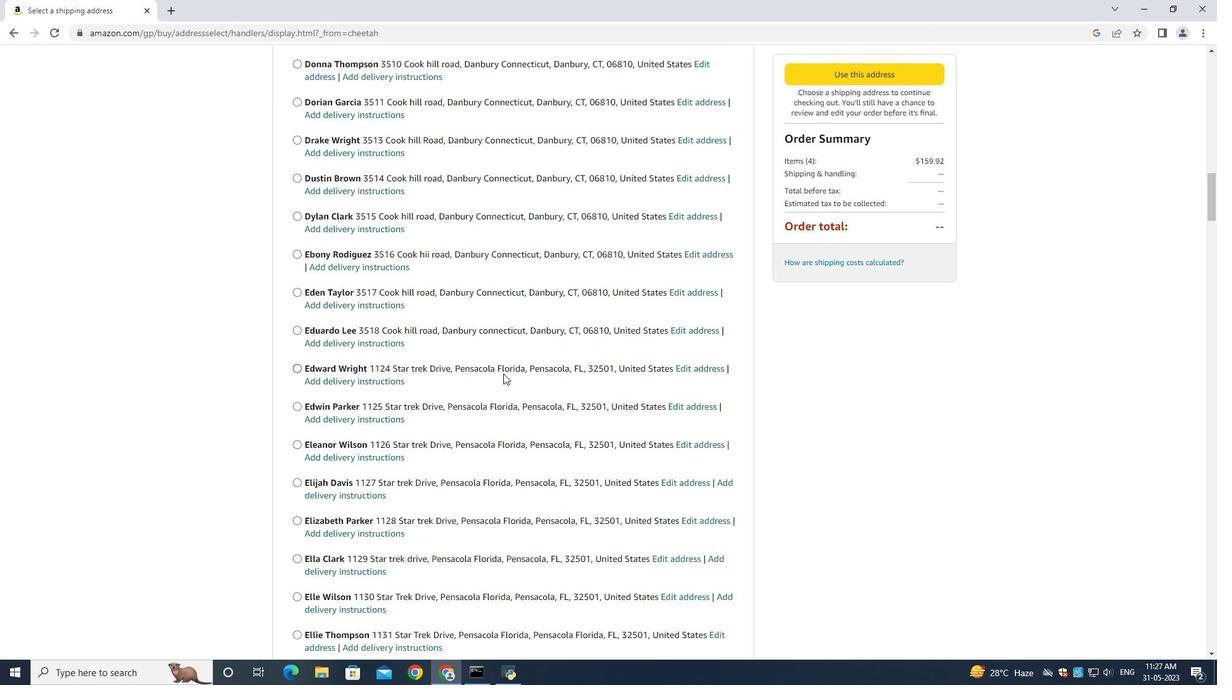 
Action: Mouse scrolled (499, 371) with delta (0, 0)
Screenshot: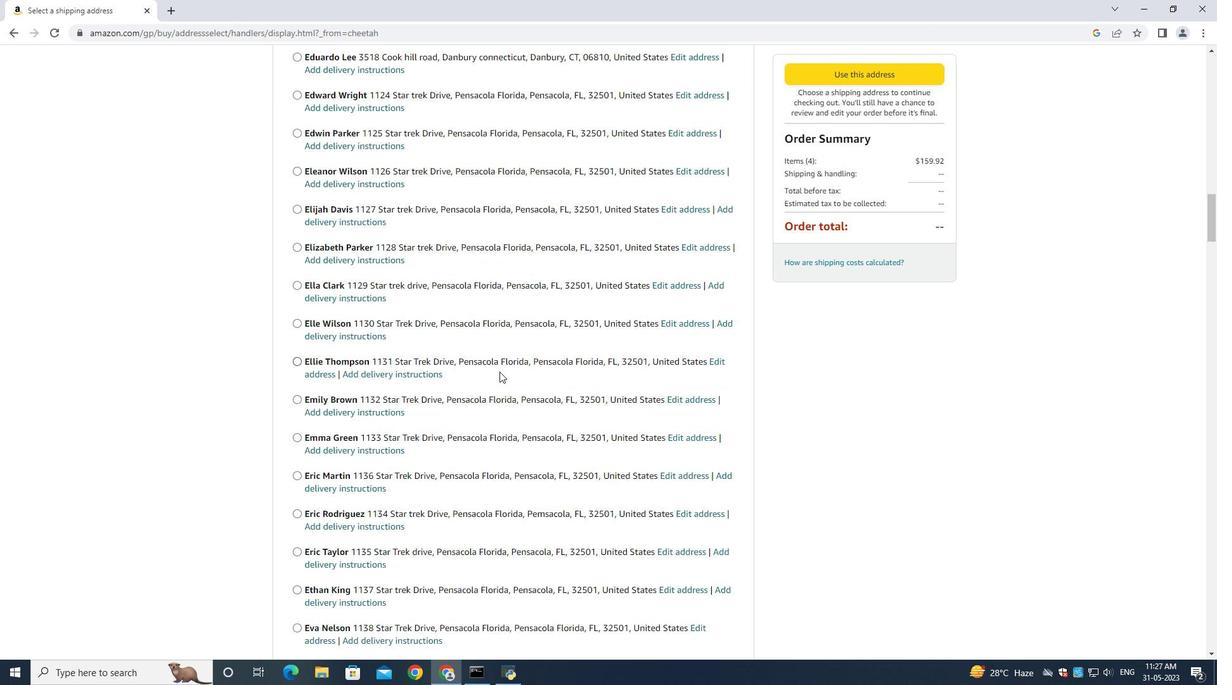 
Action: Mouse scrolled (499, 371) with delta (0, 0)
Screenshot: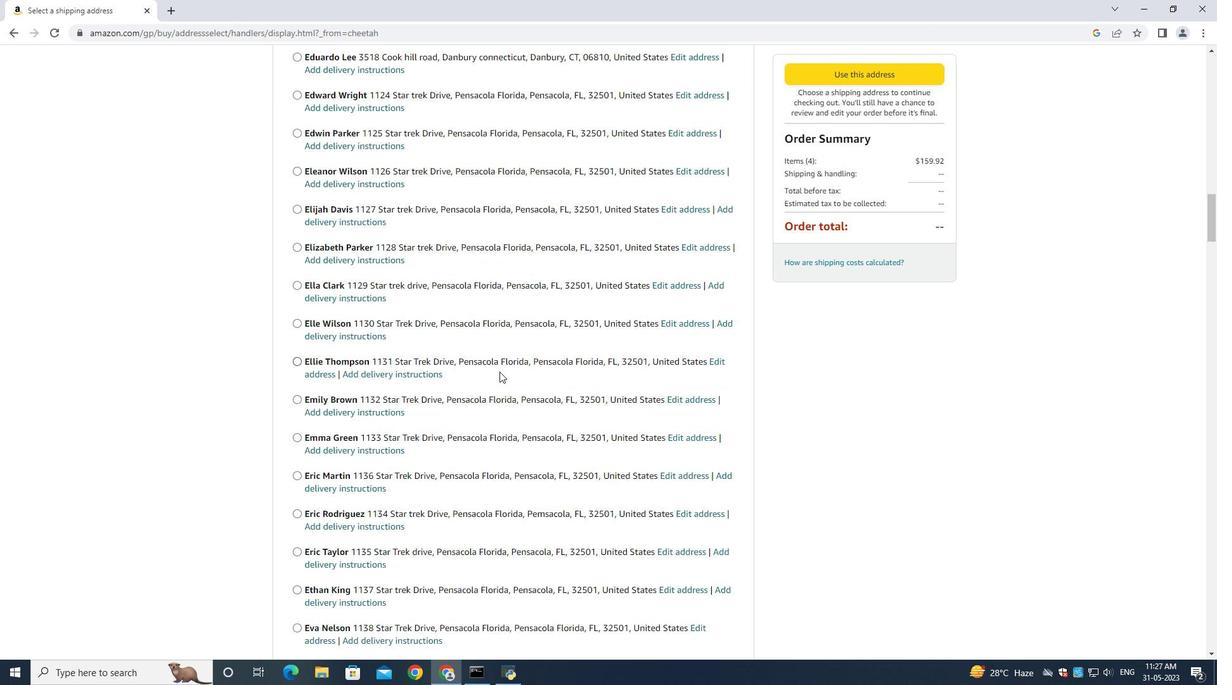 
Action: Mouse scrolled (499, 371) with delta (0, 0)
Screenshot: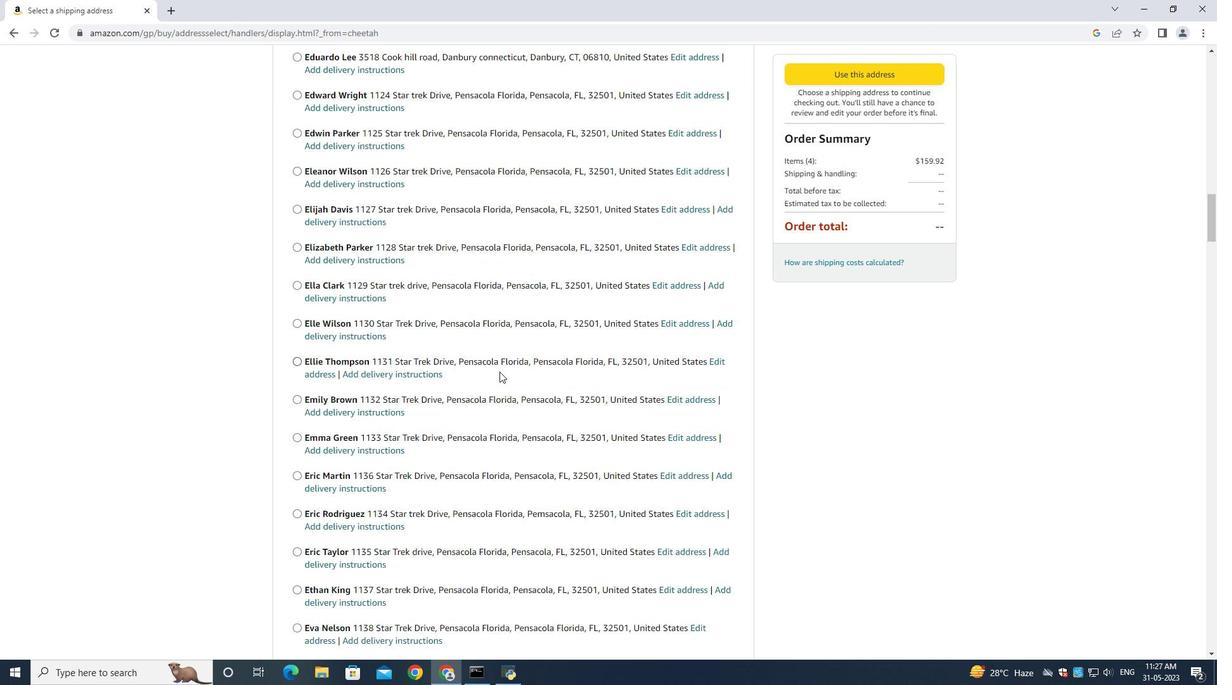 
Action: Mouse scrolled (499, 371) with delta (0, 0)
Screenshot: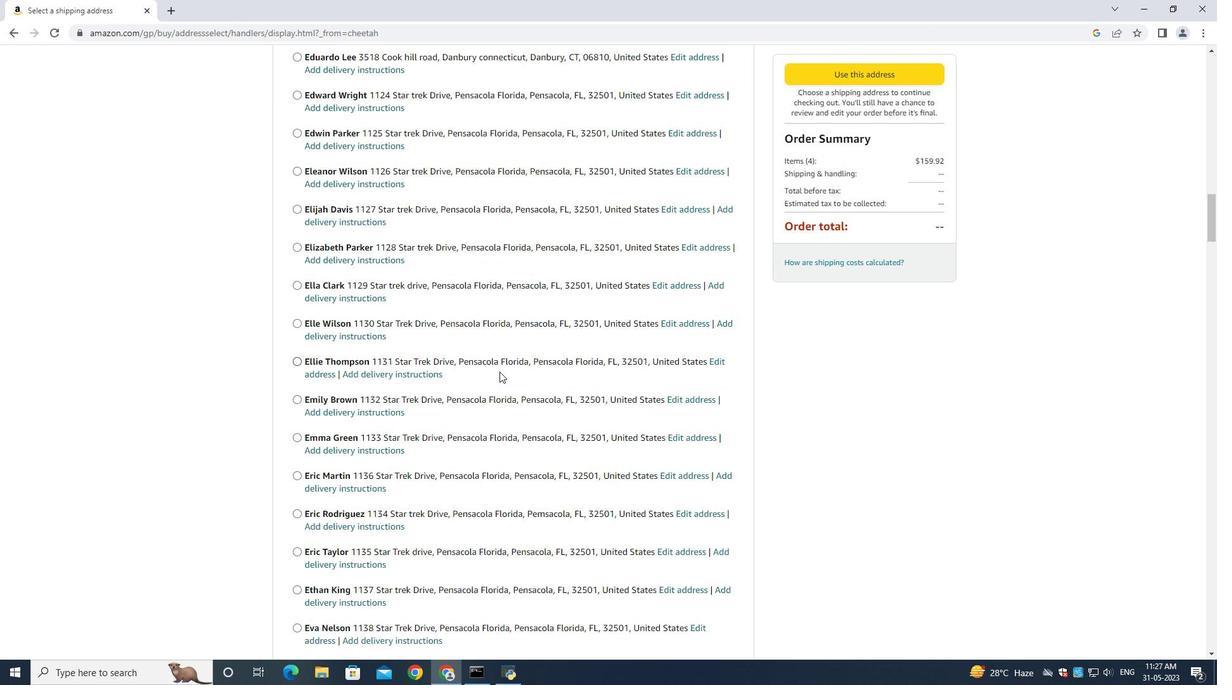 
Action: Mouse scrolled (499, 371) with delta (0, 0)
Screenshot: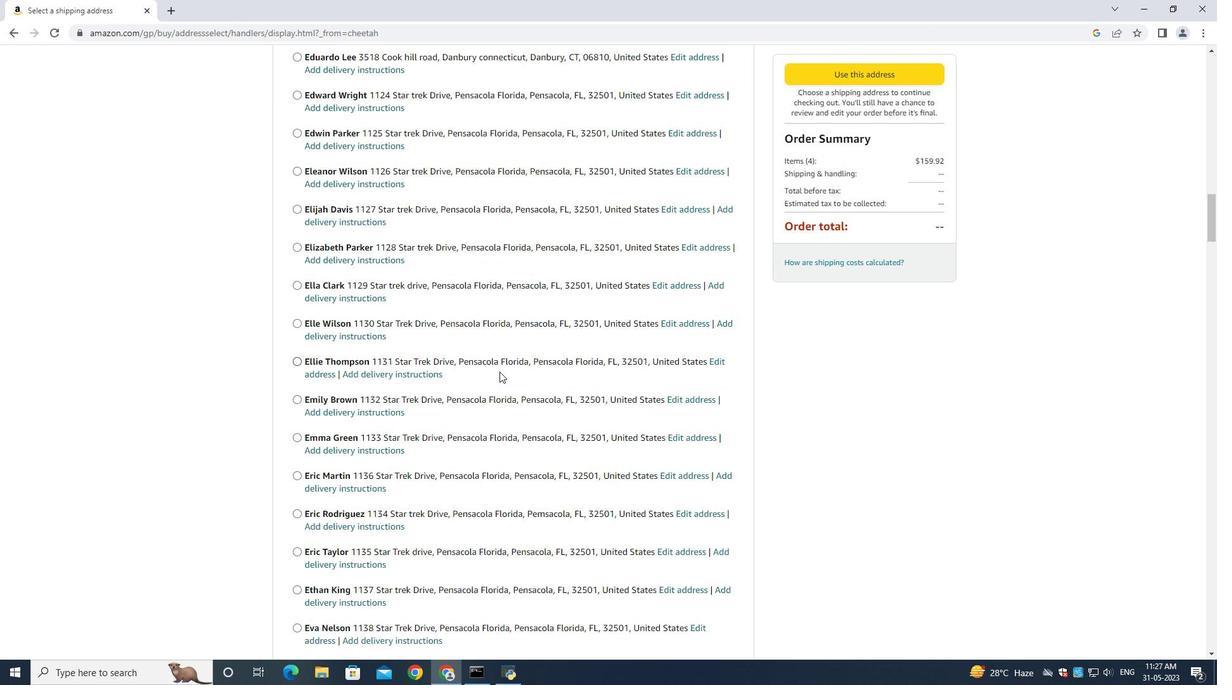 
Action: Mouse scrolled (499, 371) with delta (0, 0)
Screenshot: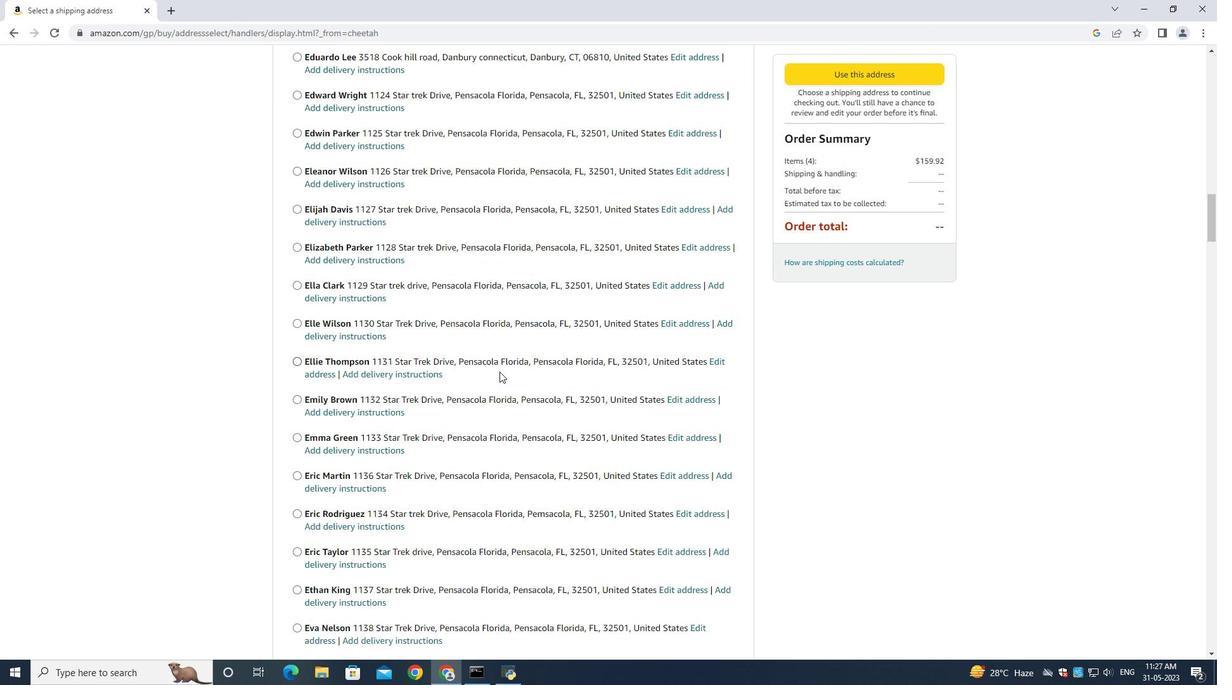 
Action: Mouse scrolled (499, 371) with delta (0, 0)
Screenshot: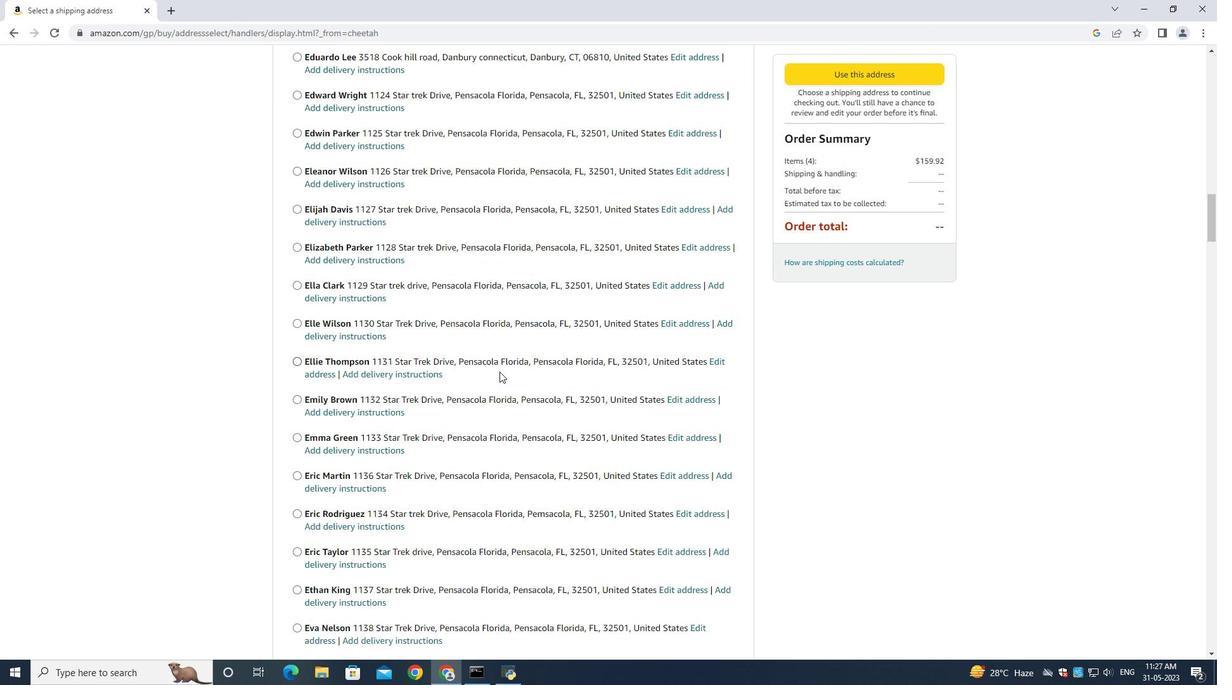 
Action: Mouse scrolled (499, 371) with delta (0, 0)
Screenshot: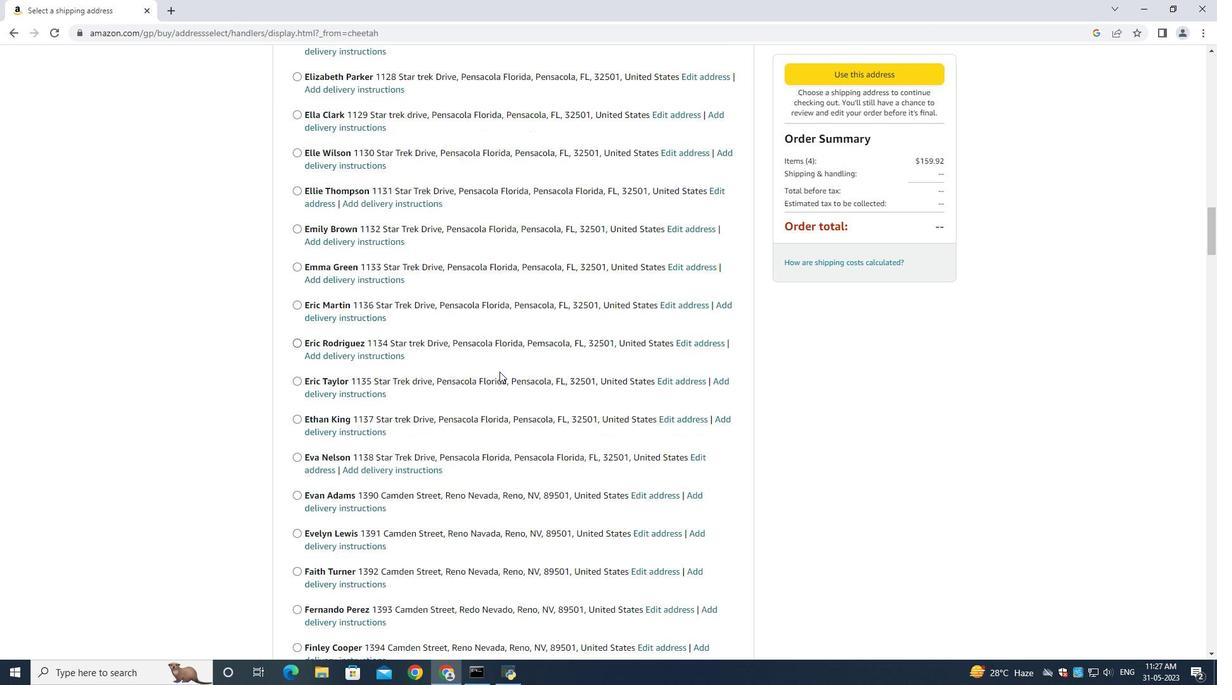 
Action: Mouse moved to (496, 367)
Screenshot: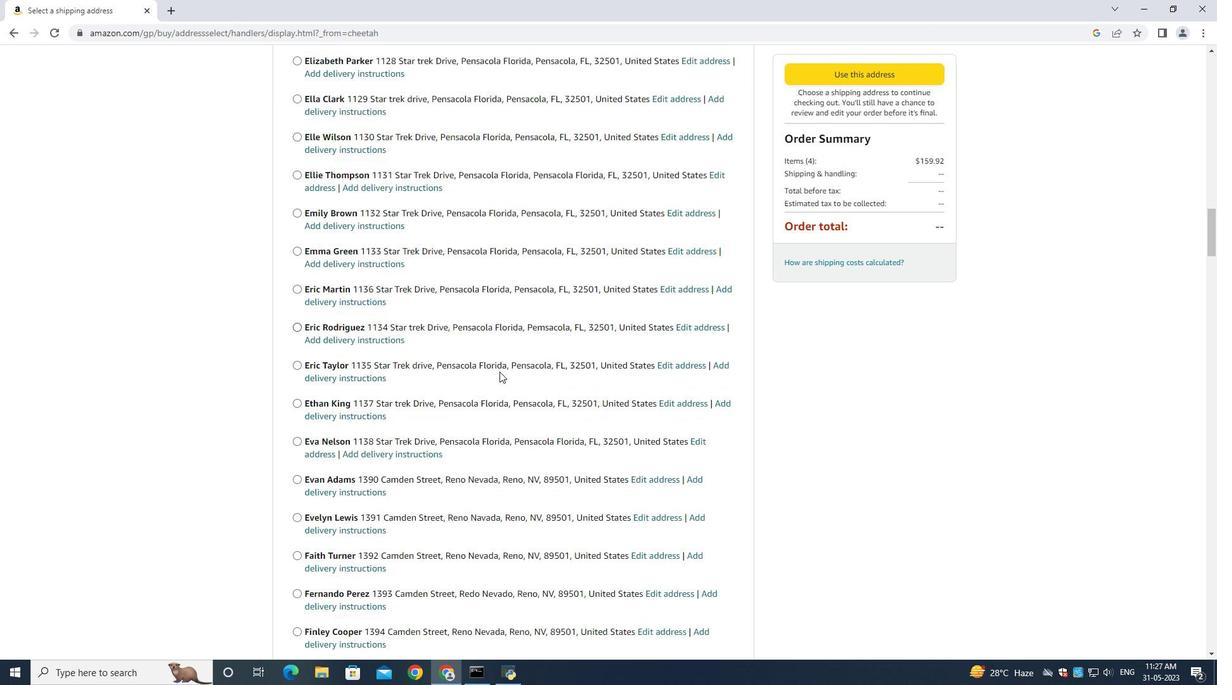 
Action: Mouse scrolled (496, 366) with delta (0, 0)
Screenshot: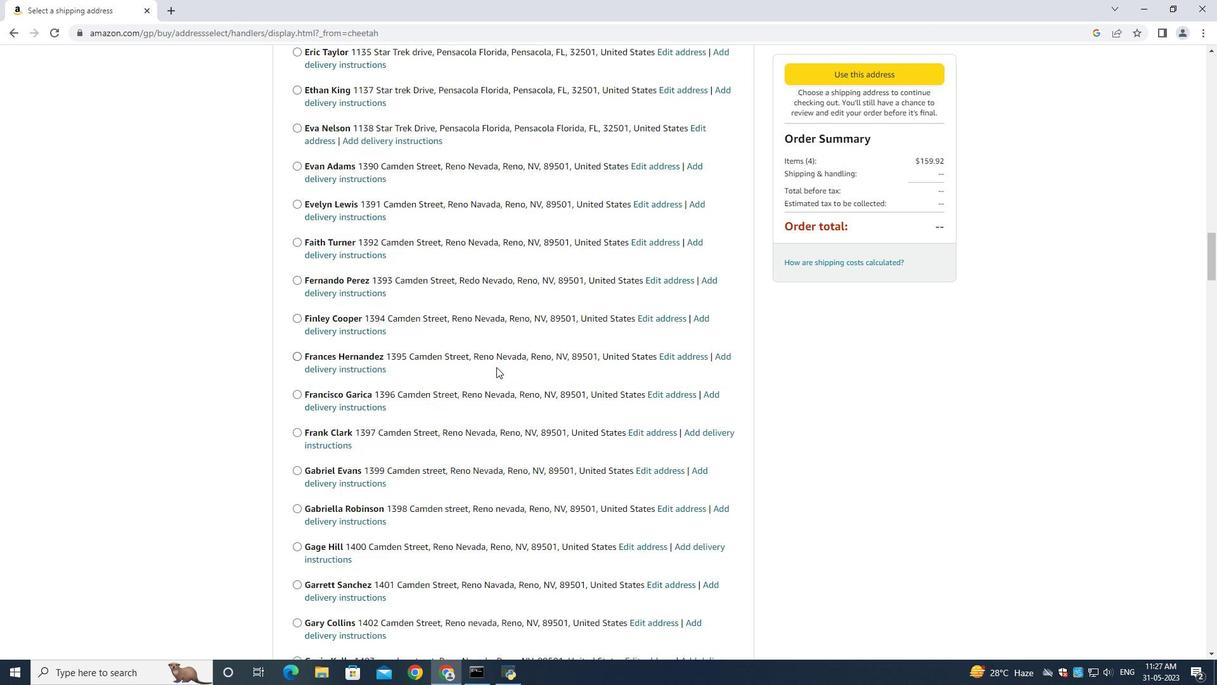 
Action: Mouse scrolled (496, 366) with delta (0, 0)
Screenshot: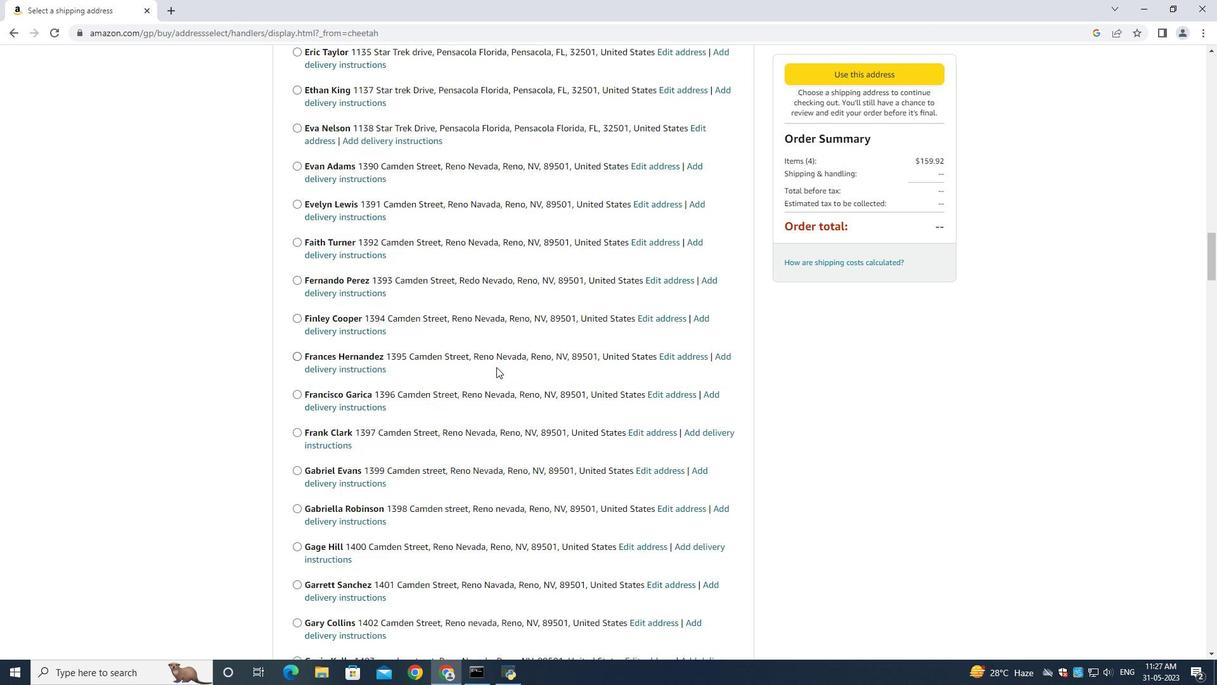 
Action: Mouse scrolled (496, 366) with delta (0, 0)
Screenshot: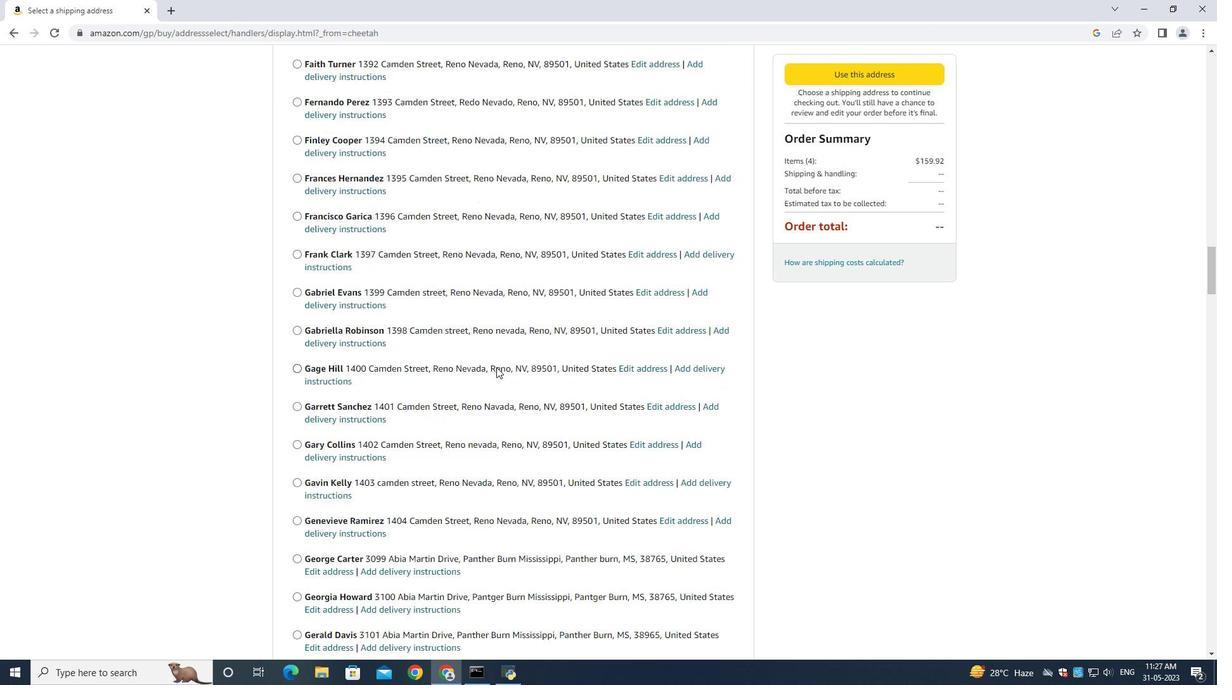 
Action: Mouse scrolled (496, 366) with delta (0, 0)
Screenshot: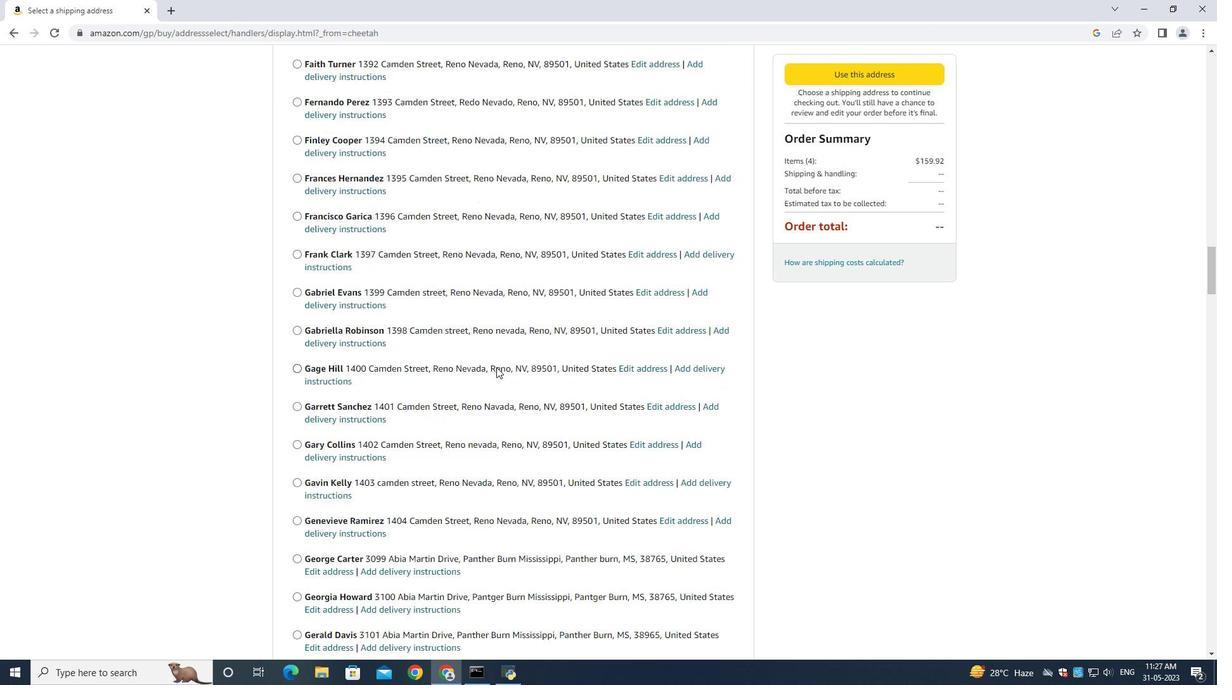 
Action: Mouse scrolled (496, 366) with delta (0, 0)
Screenshot: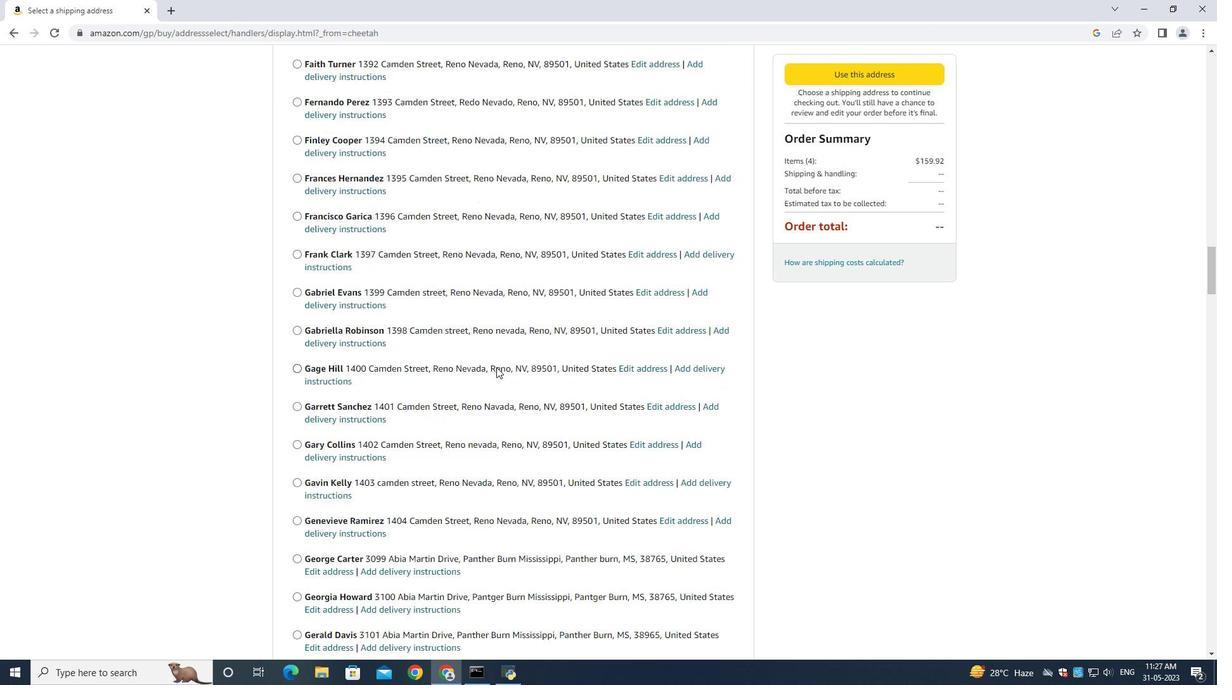 
Action: Mouse scrolled (496, 366) with delta (0, 0)
Screenshot: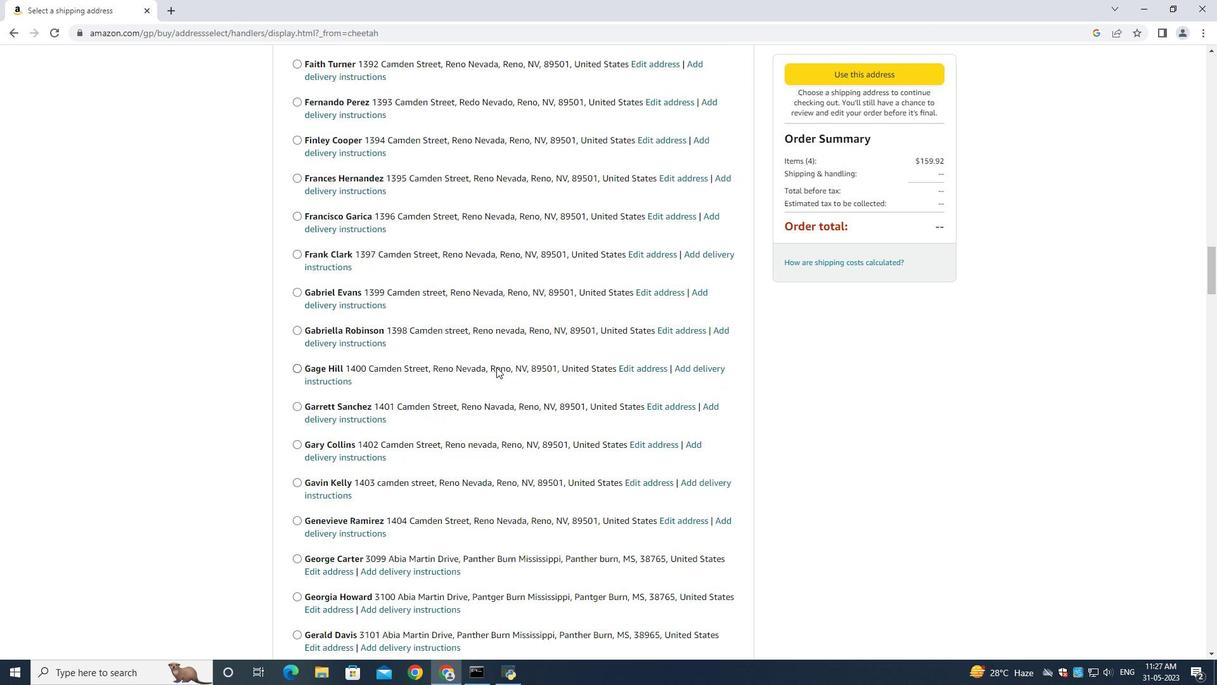 
Action: Mouse scrolled (496, 366) with delta (0, 0)
Screenshot: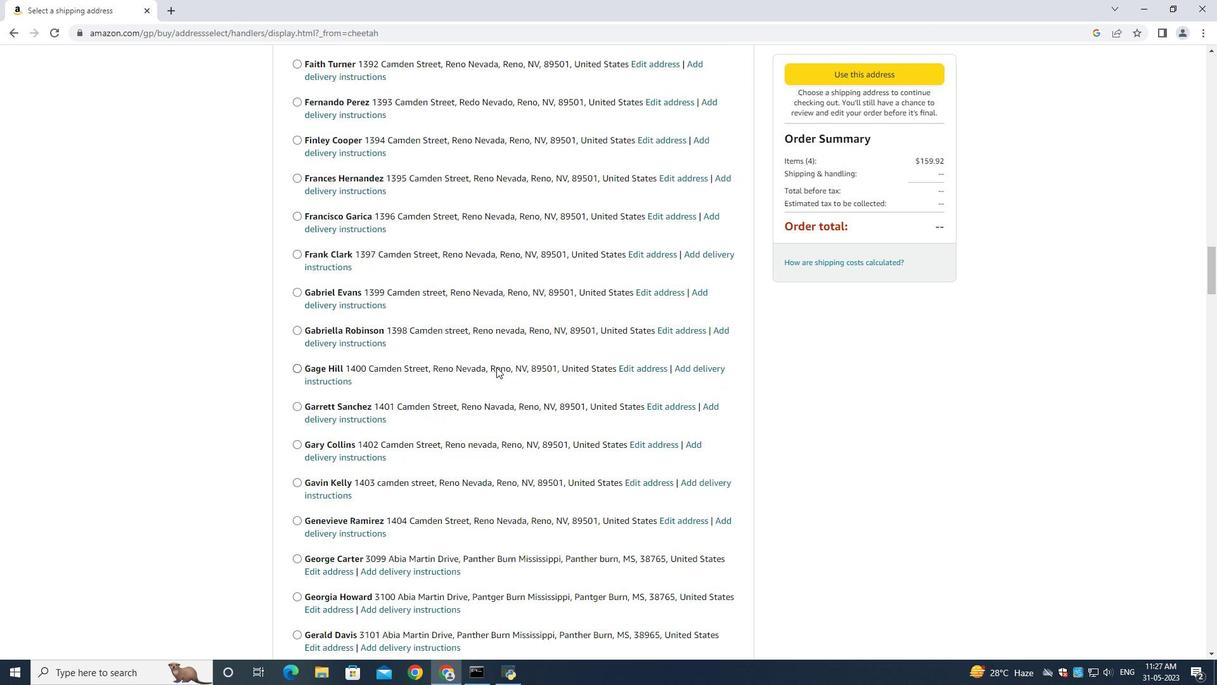 
Action: Mouse scrolled (496, 366) with delta (0, 0)
Screenshot: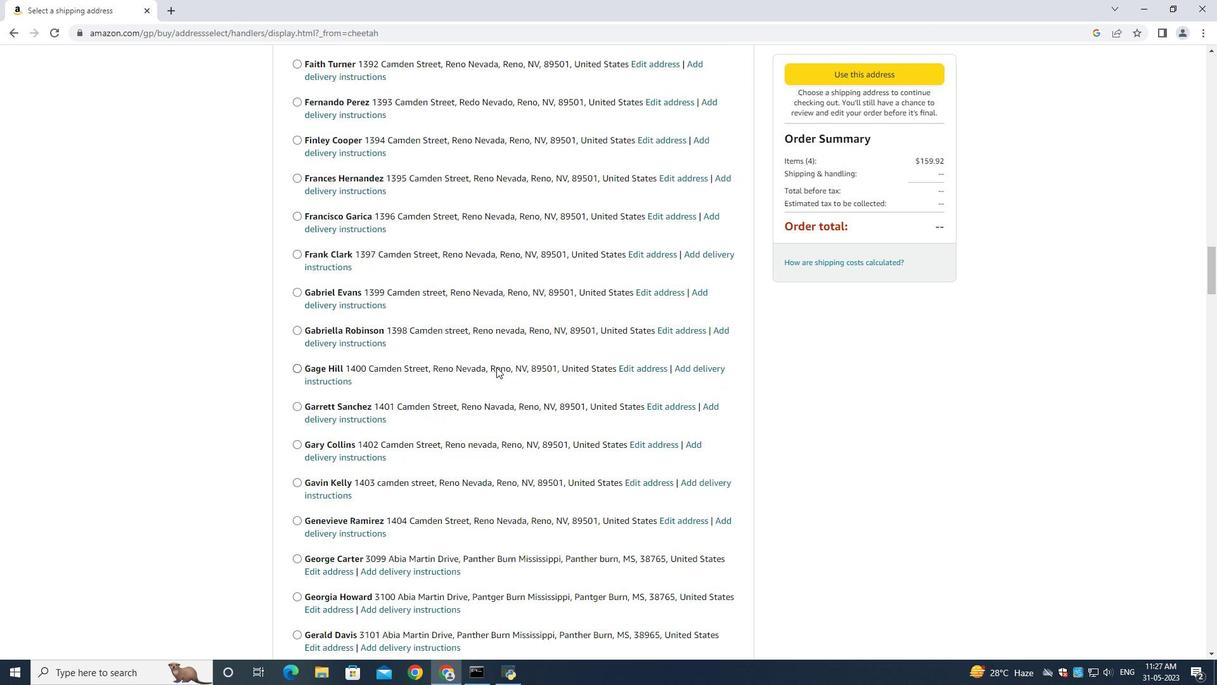 
Action: Mouse scrolled (496, 366) with delta (0, 0)
Screenshot: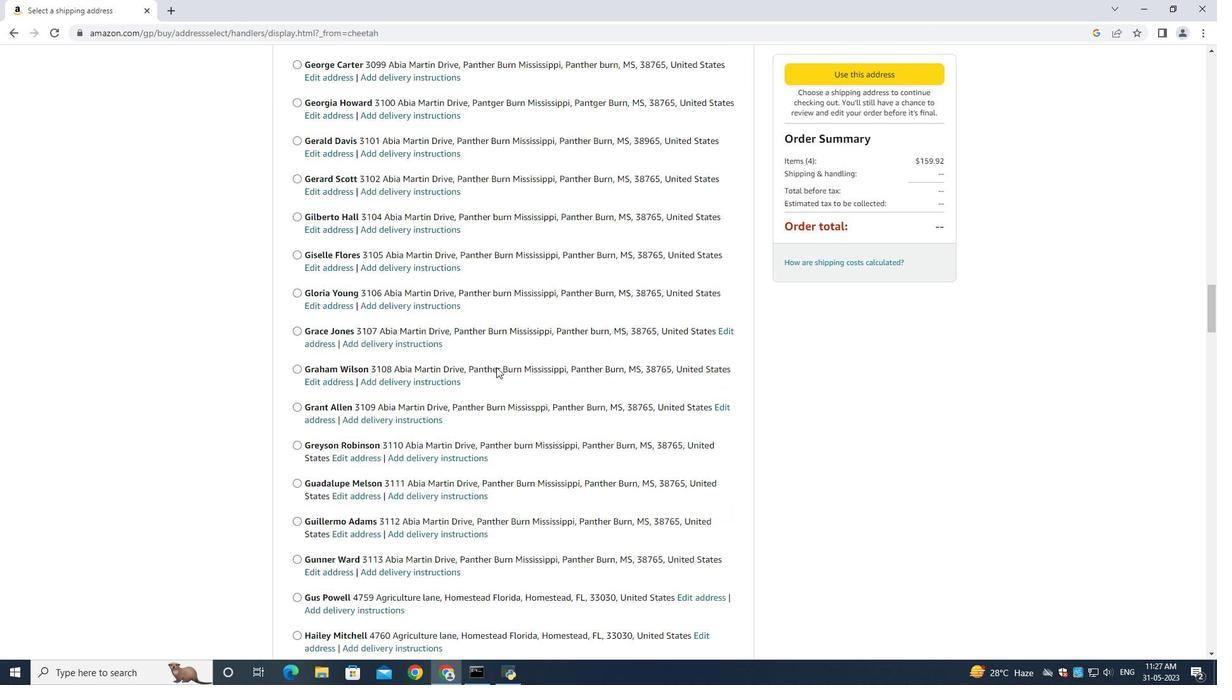 
Action: Mouse scrolled (496, 366) with delta (0, 0)
Screenshot: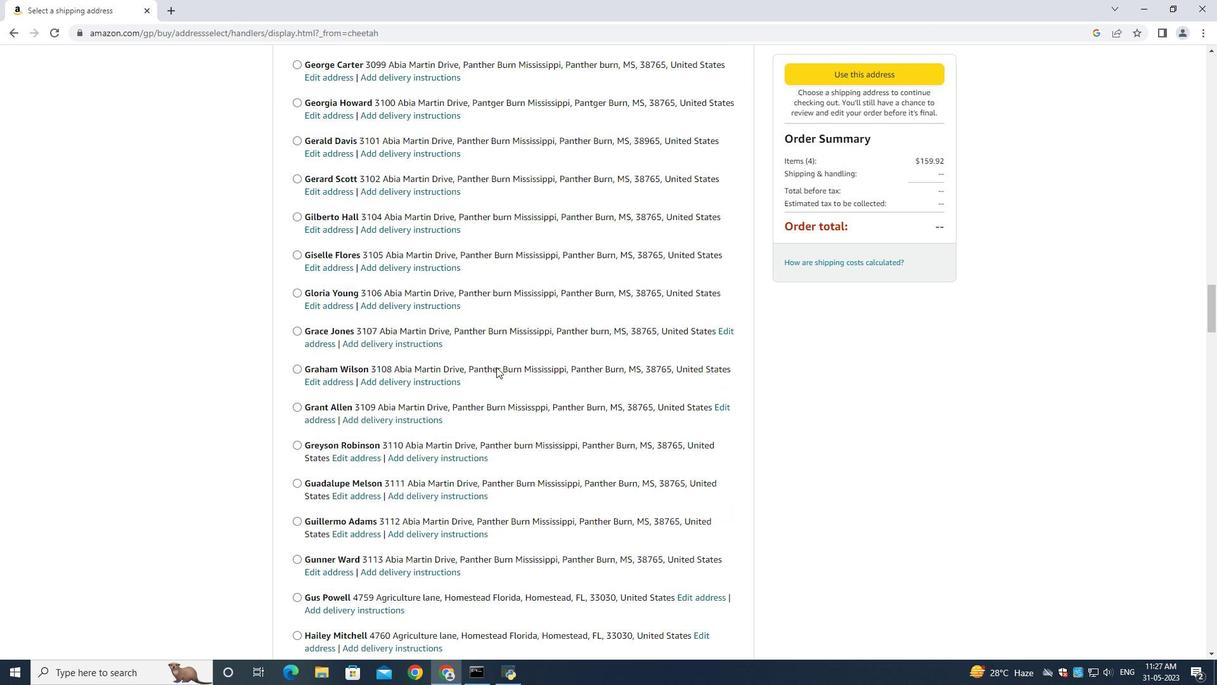 
Action: Mouse scrolled (496, 366) with delta (0, 0)
Screenshot: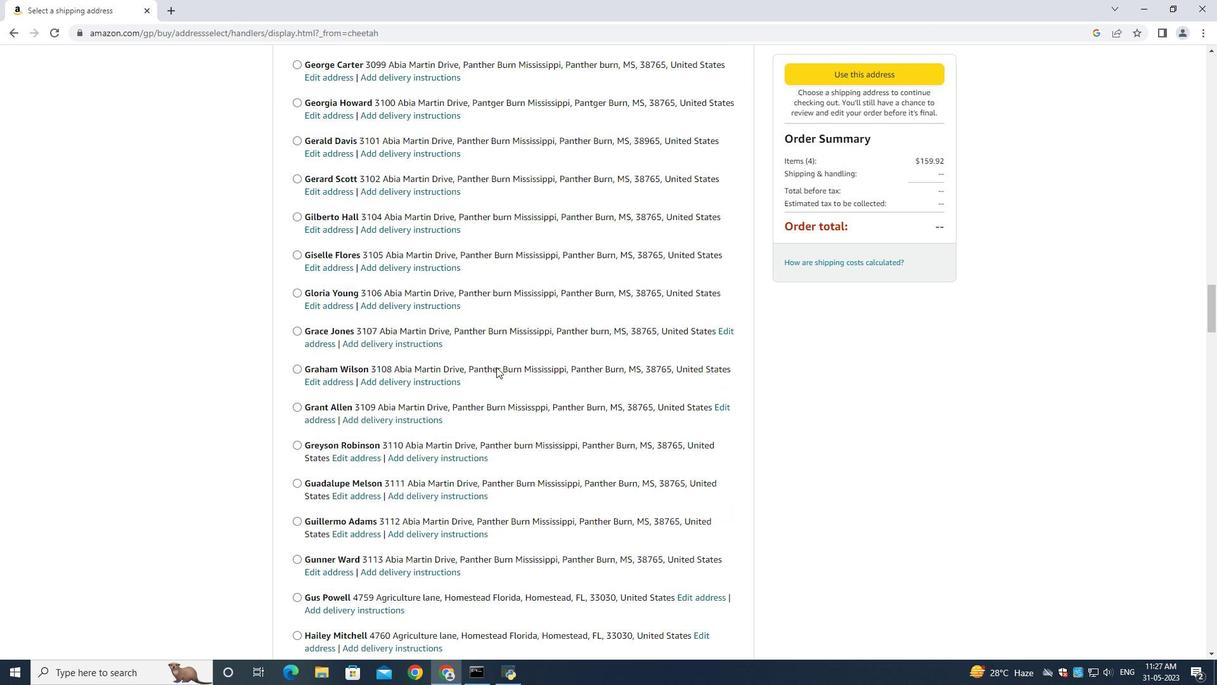 
Action: Mouse scrolled (496, 366) with delta (0, 0)
Screenshot: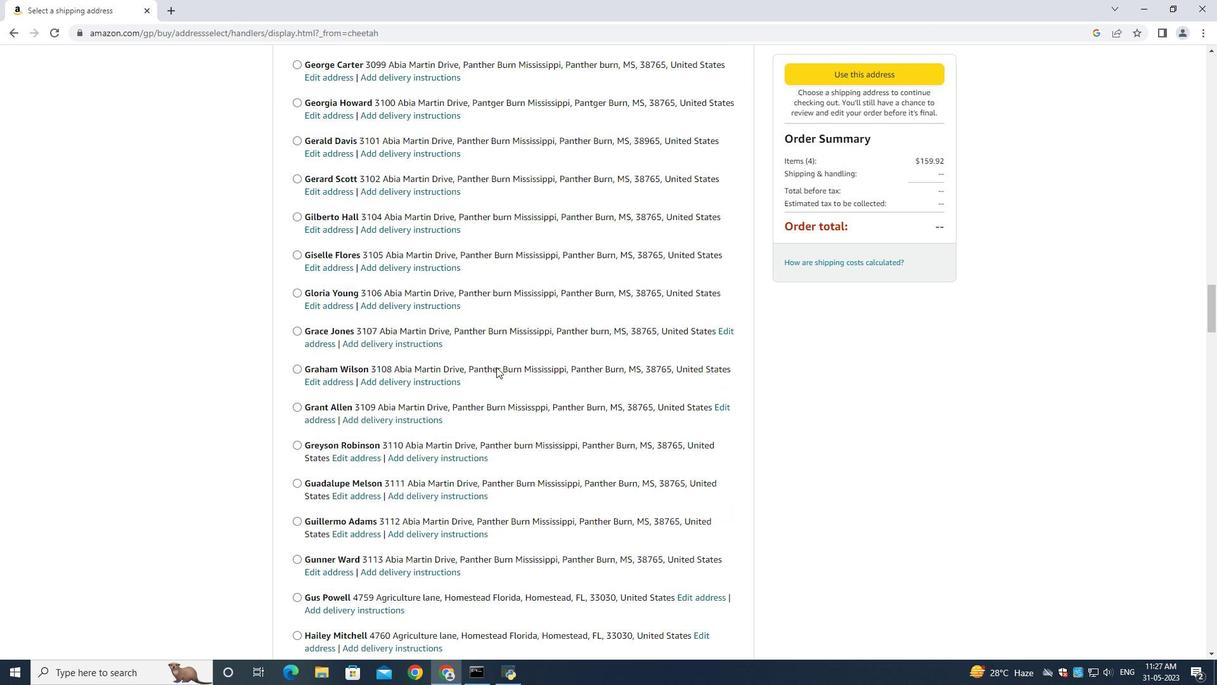 
Action: Mouse scrolled (496, 366) with delta (0, 0)
Screenshot: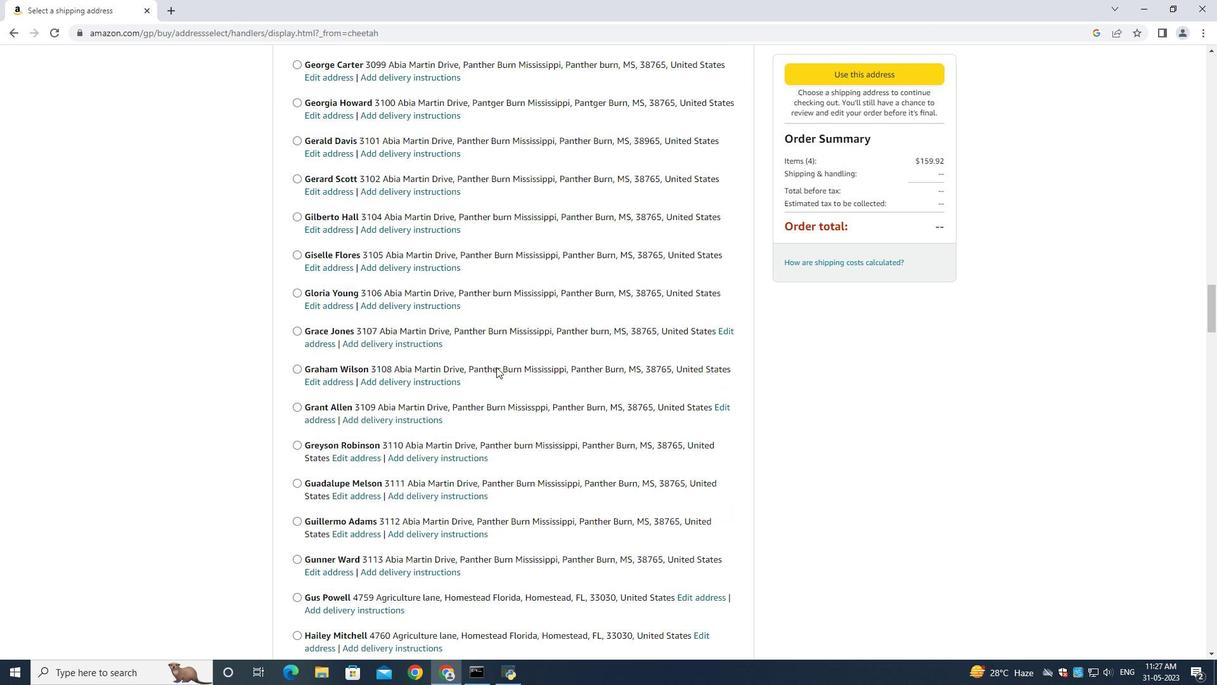
Action: Mouse scrolled (496, 366) with delta (0, 0)
Screenshot: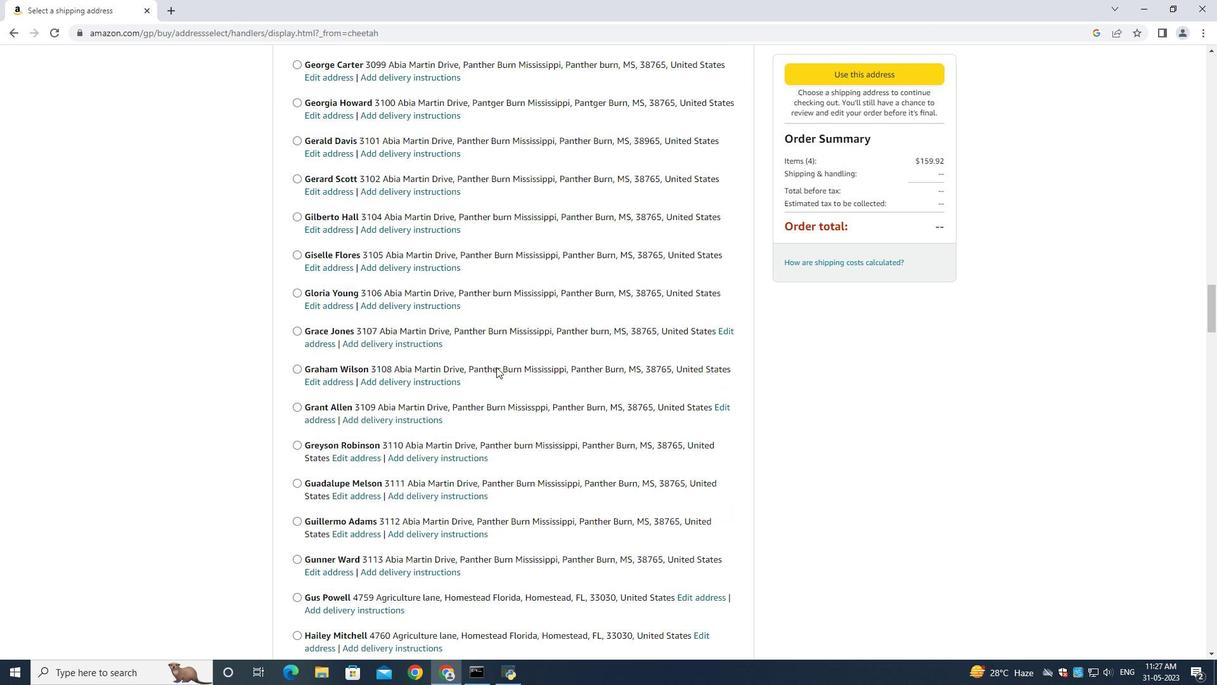 
Action: Mouse scrolled (496, 366) with delta (0, 0)
Screenshot: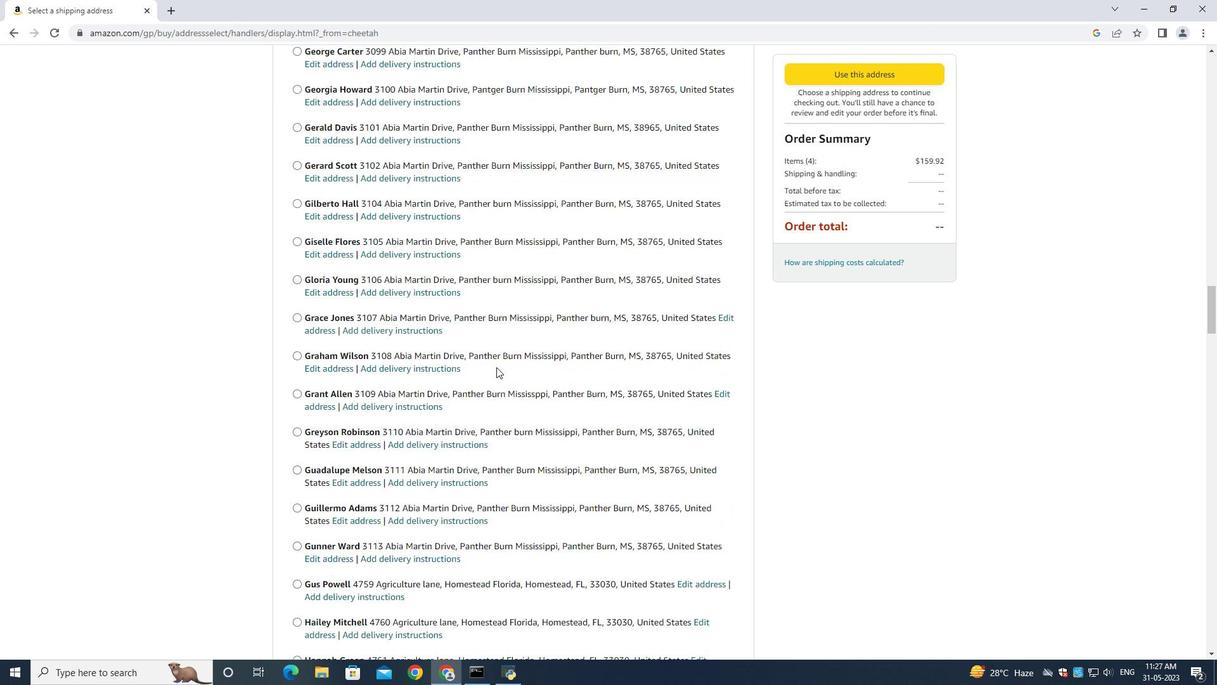 
Action: Mouse scrolled (496, 366) with delta (0, 0)
Screenshot: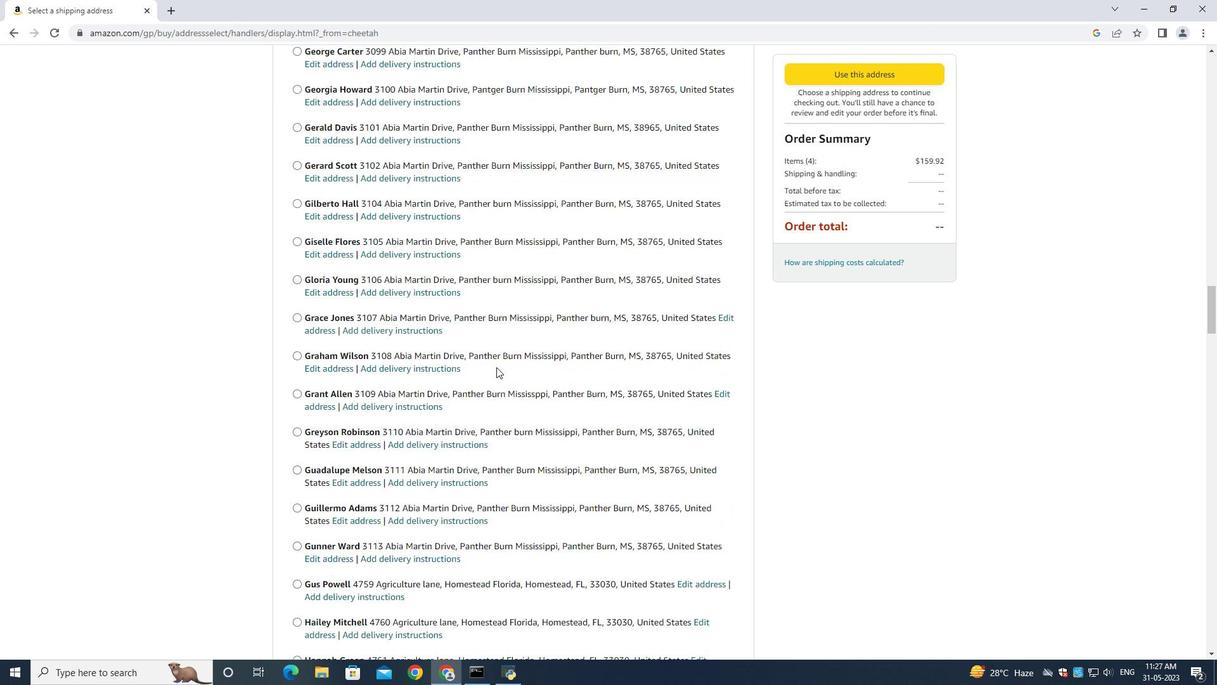 
Action: Mouse moved to (492, 360)
Screenshot: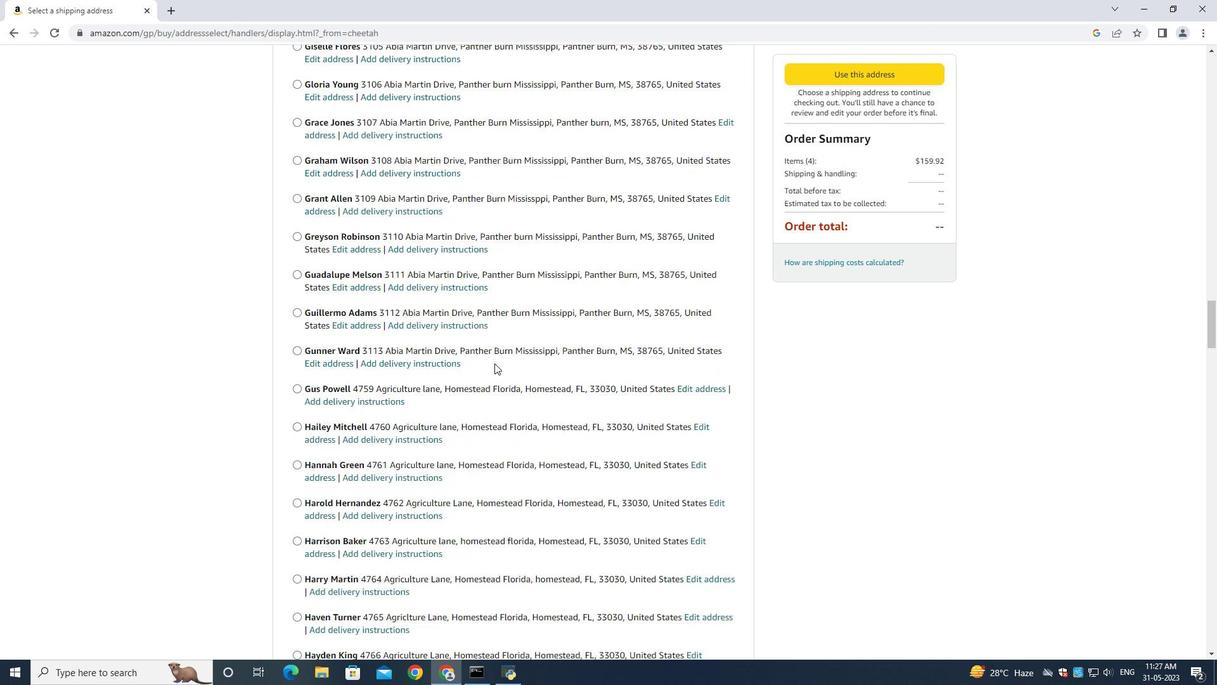 
Action: Mouse scrolled (492, 360) with delta (0, 0)
Screenshot: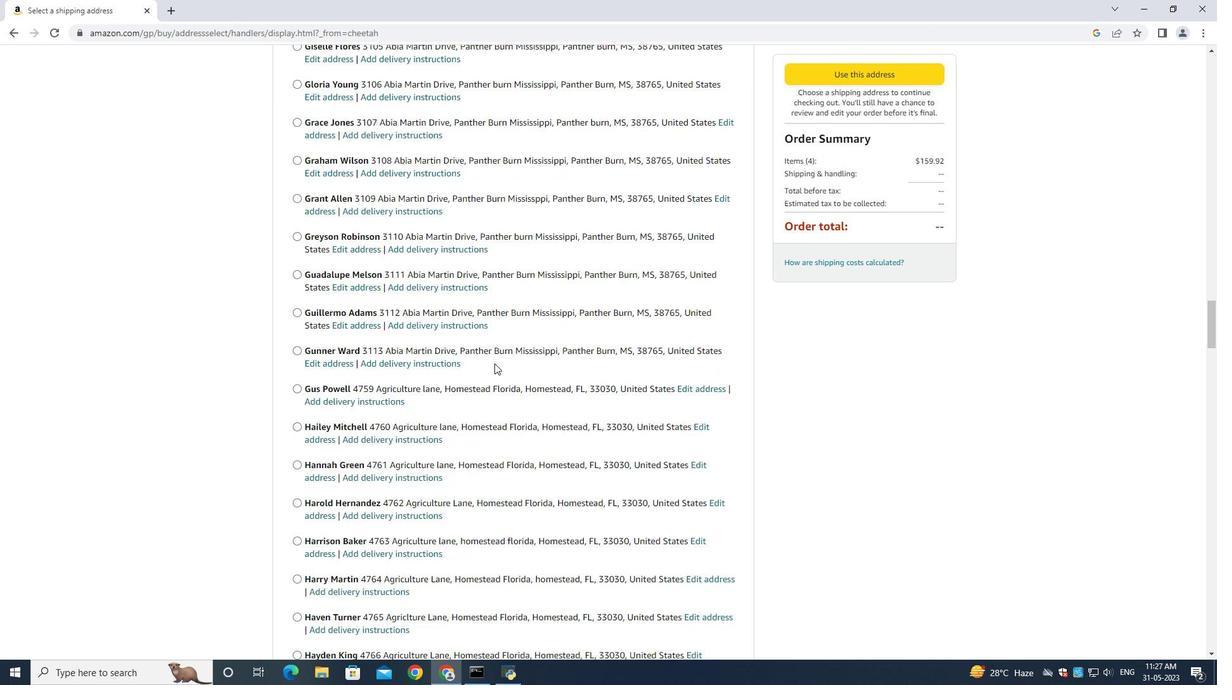 
Action: Mouse scrolled (492, 360) with delta (0, 0)
Screenshot: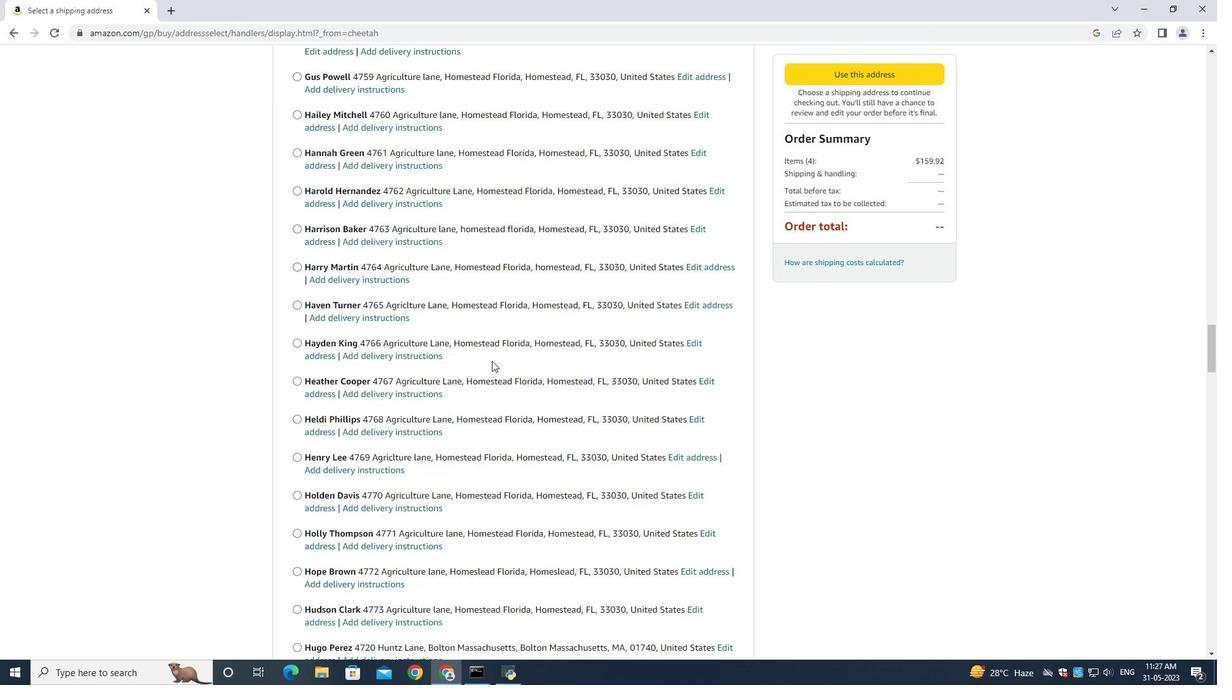 
Action: Mouse scrolled (492, 360) with delta (0, 0)
Screenshot: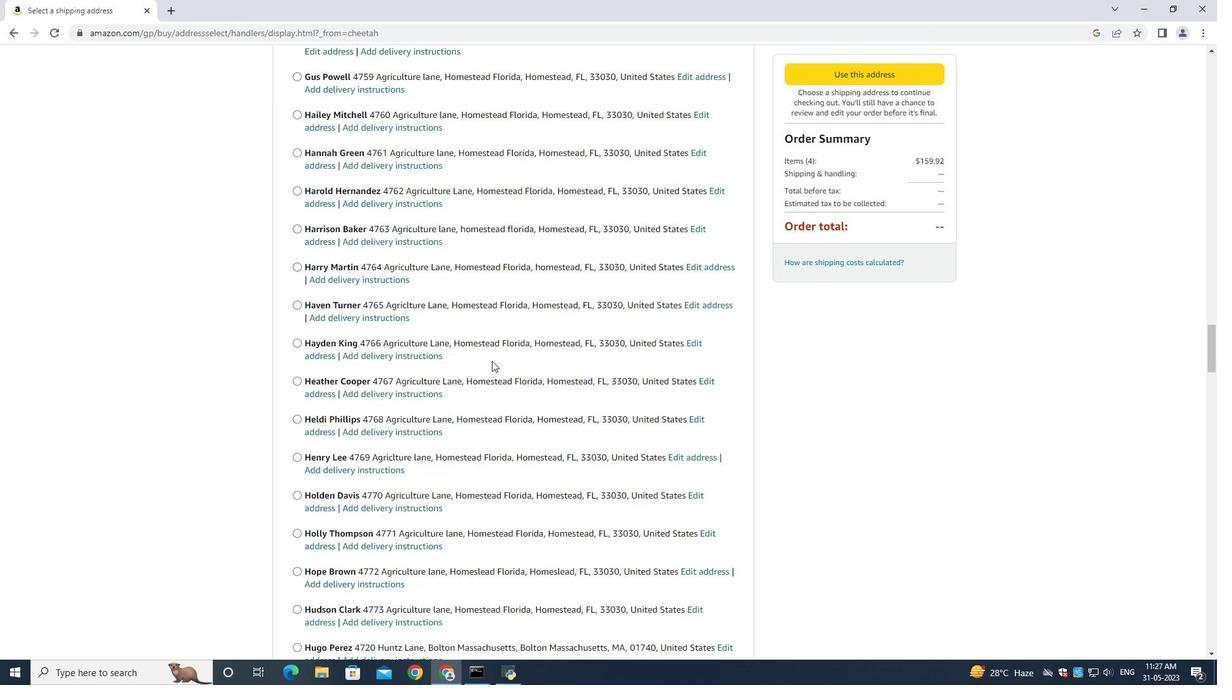 
Action: Mouse scrolled (492, 359) with delta (0, -1)
Screenshot: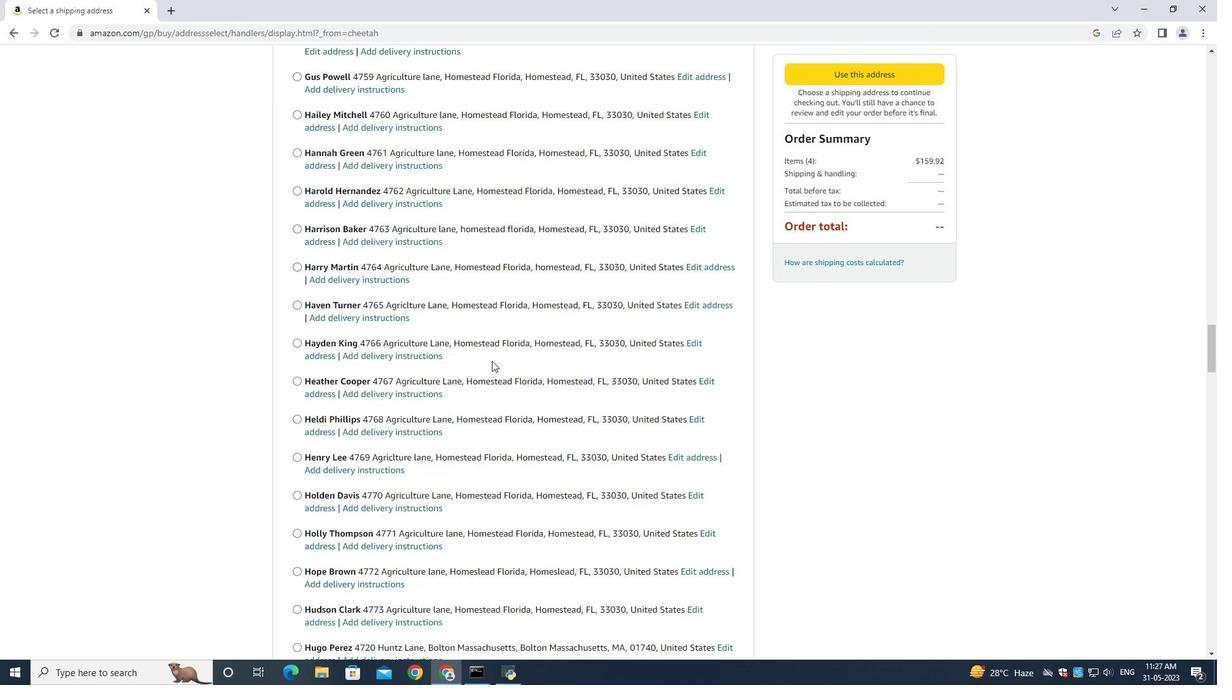 
Action: Mouse scrolled (492, 360) with delta (0, 0)
Screenshot: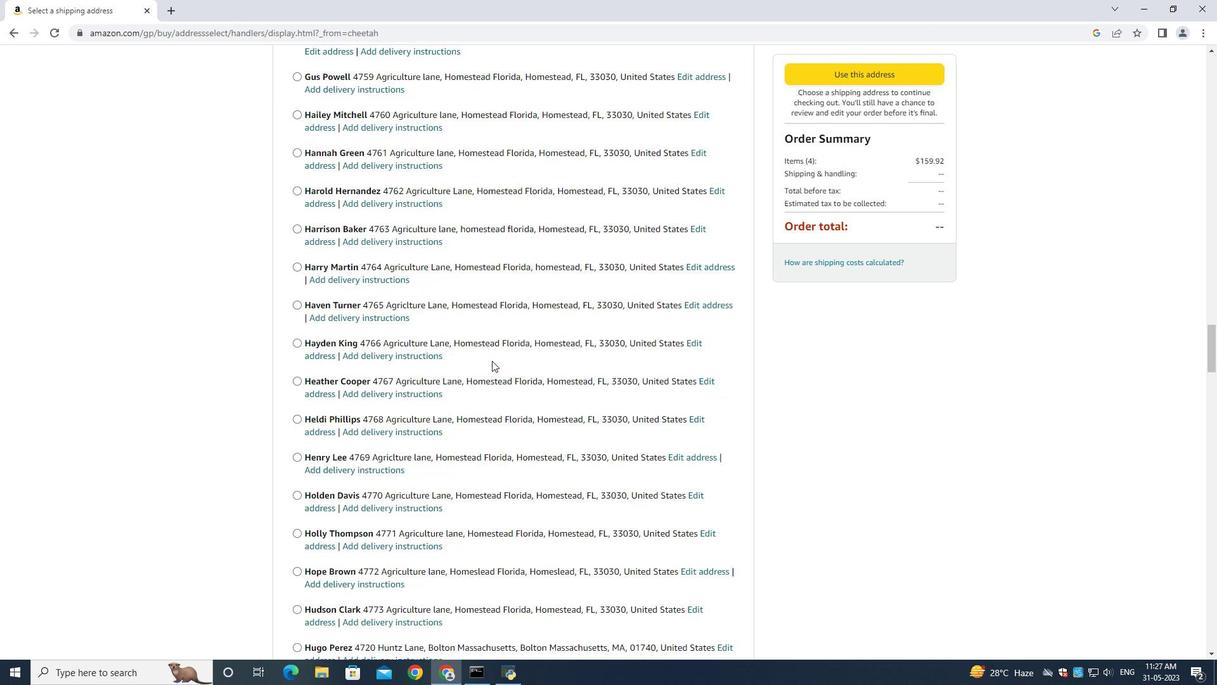 
Action: Mouse scrolled (492, 360) with delta (0, 0)
Screenshot: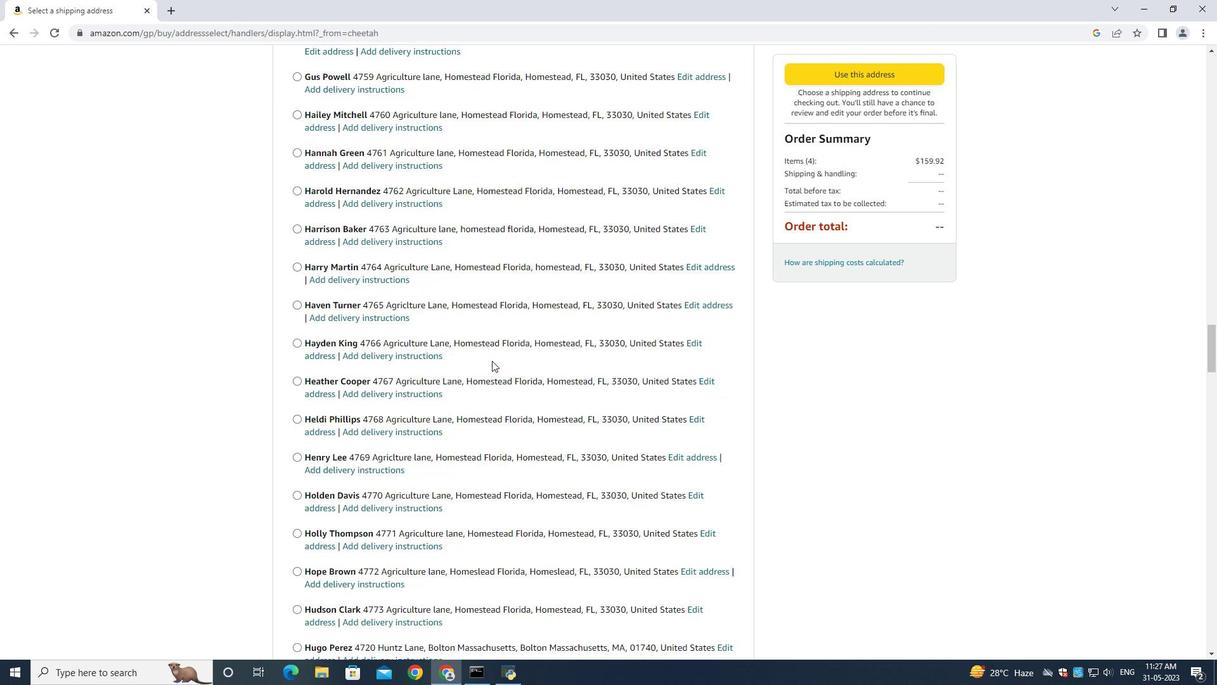
Action: Mouse moved to (490, 360)
Screenshot: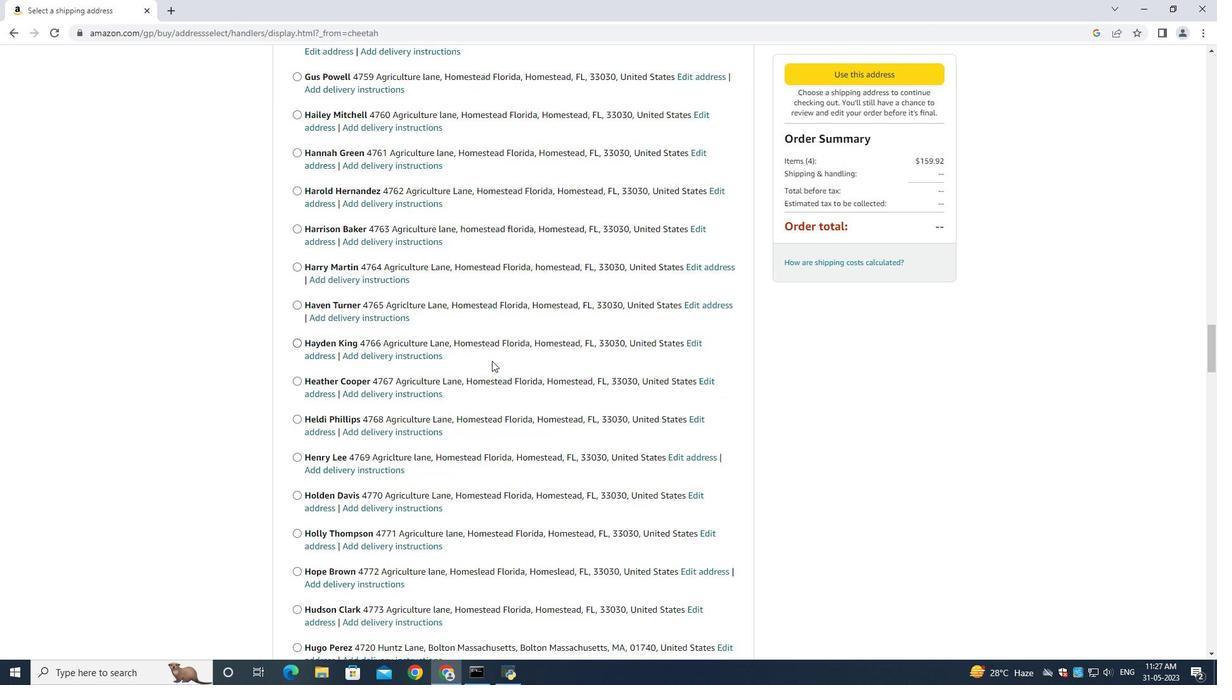 
Action: Mouse scrolled (490, 359) with delta (0, 0)
Screenshot: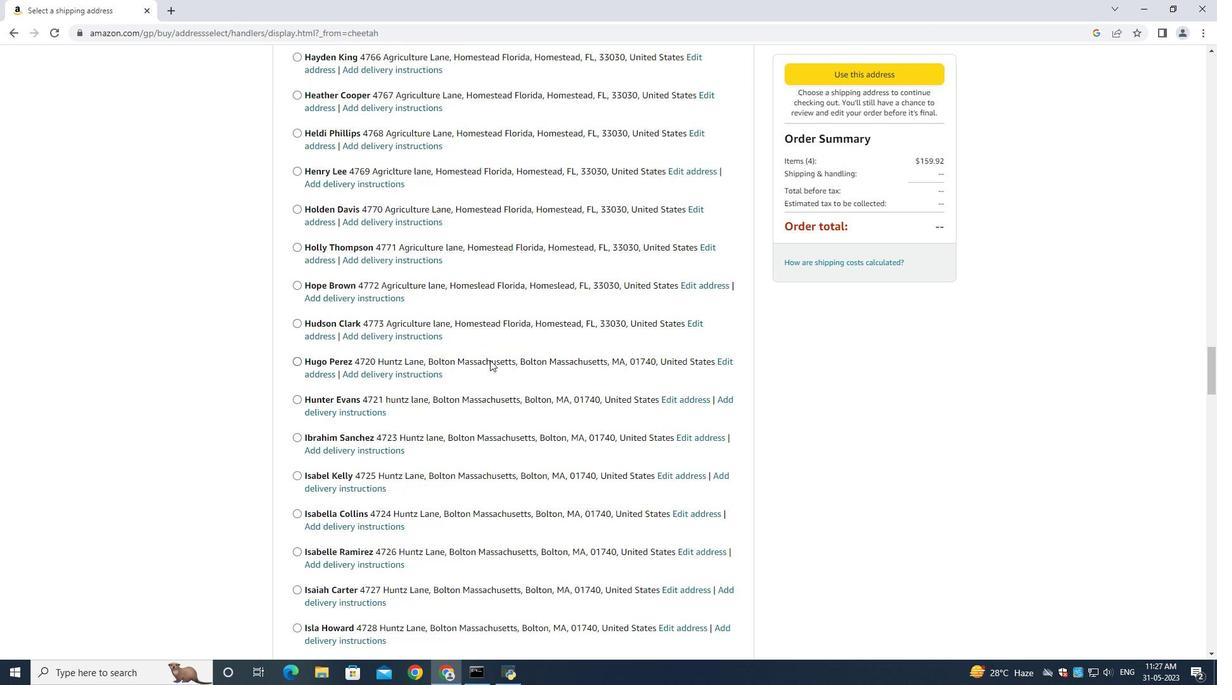 
Action: Mouse moved to (490, 360)
Screenshot: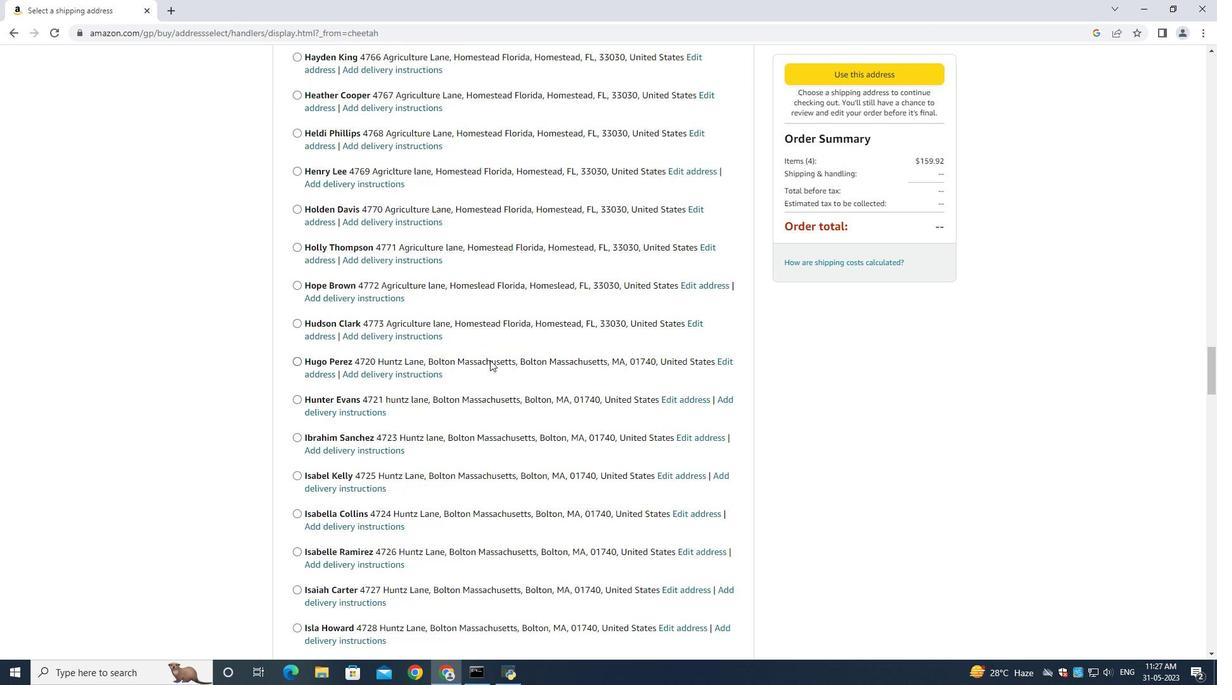 
Action: Mouse scrolled (490, 359) with delta (0, 0)
Screenshot: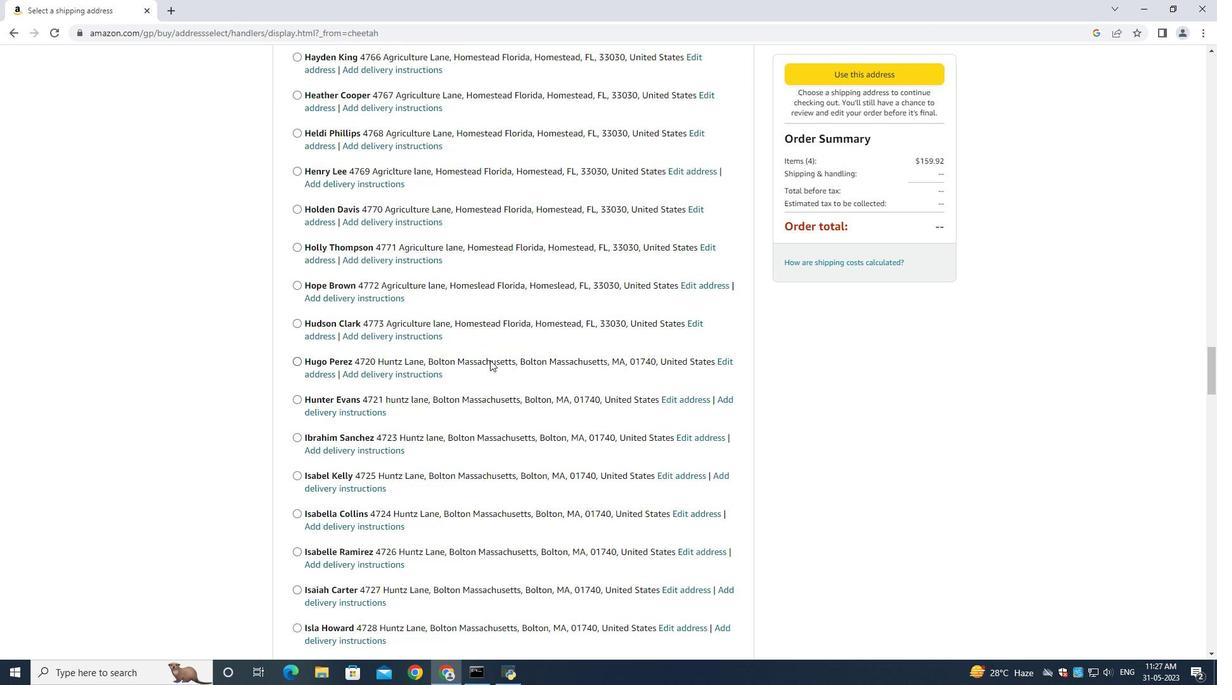 
Action: Mouse moved to (490, 361)
Screenshot: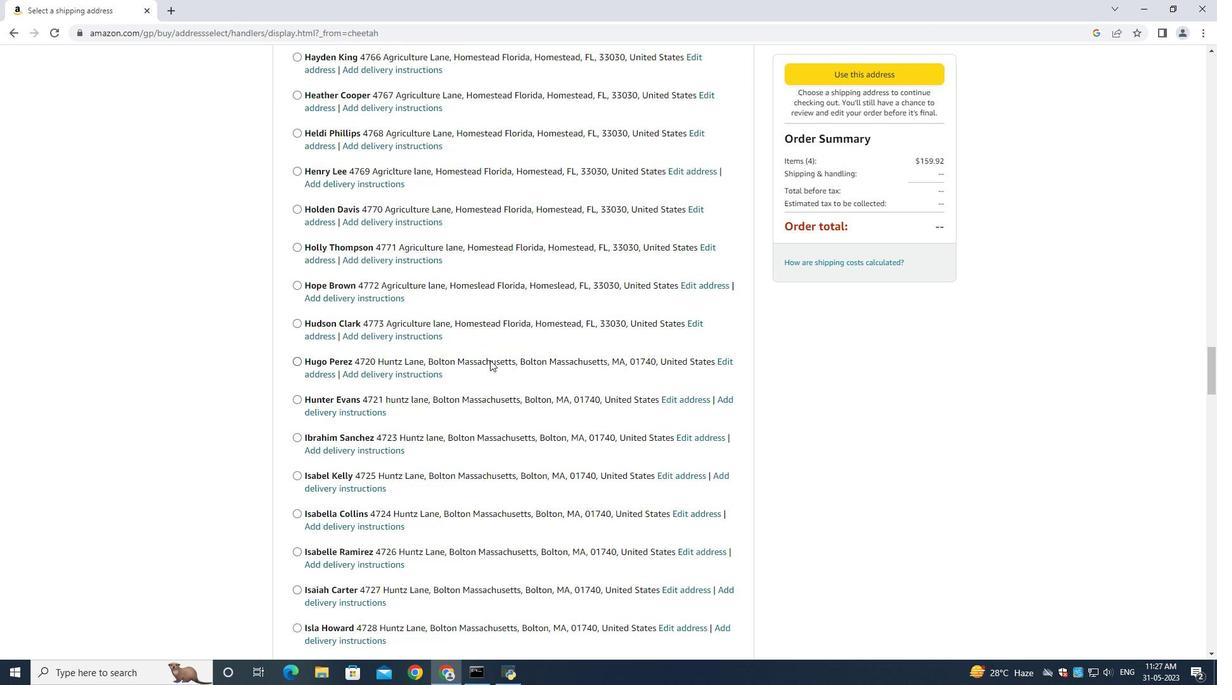 
Action: Mouse scrolled (490, 360) with delta (0, -1)
Screenshot: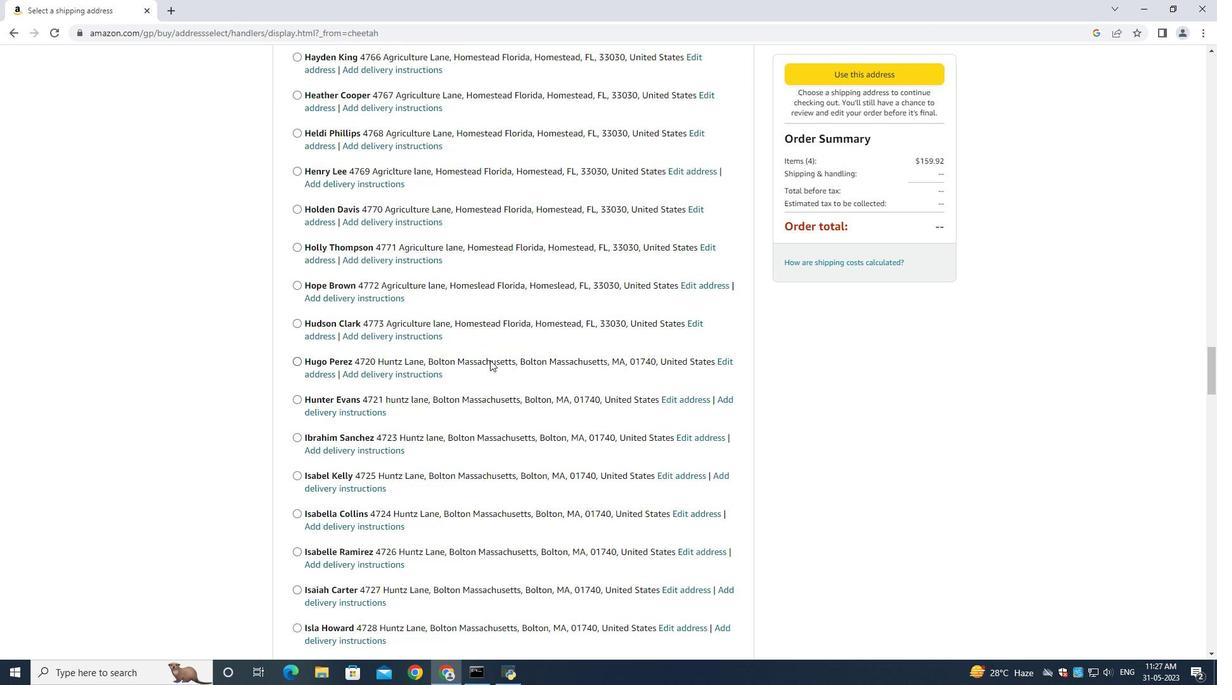 
Action: Mouse scrolled (490, 360) with delta (0, 0)
Screenshot: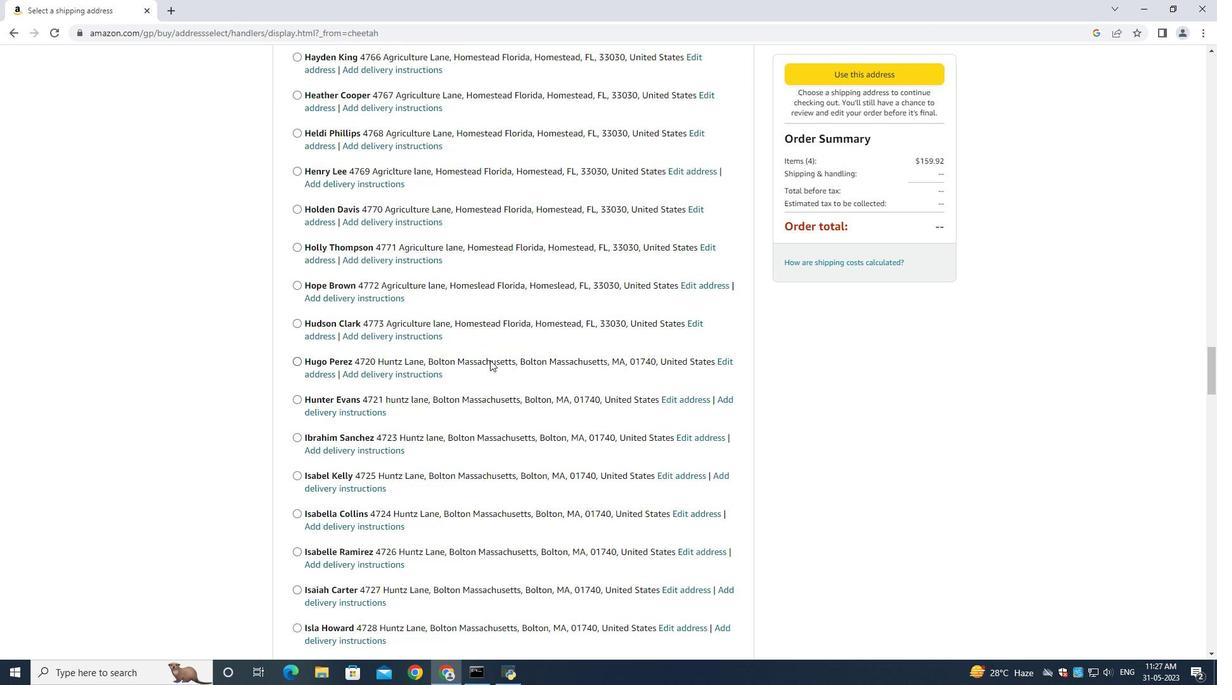 
Action: Mouse scrolled (490, 360) with delta (0, 0)
Screenshot: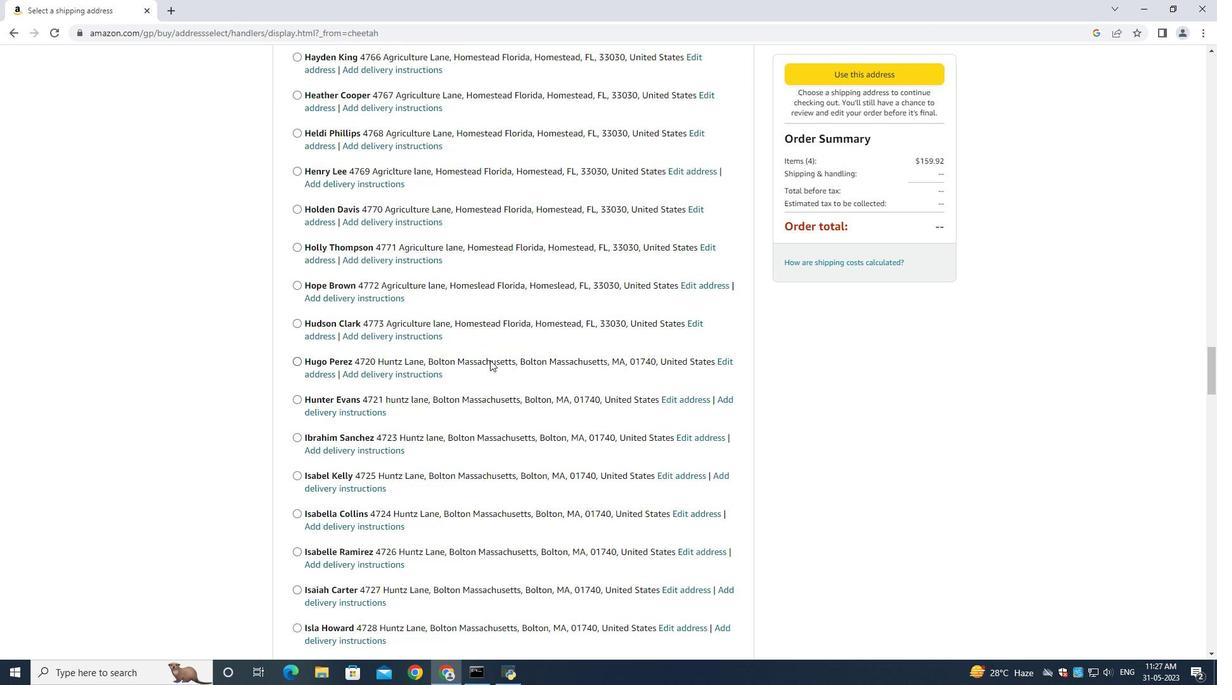 
Action: Mouse moved to (489, 361)
Screenshot: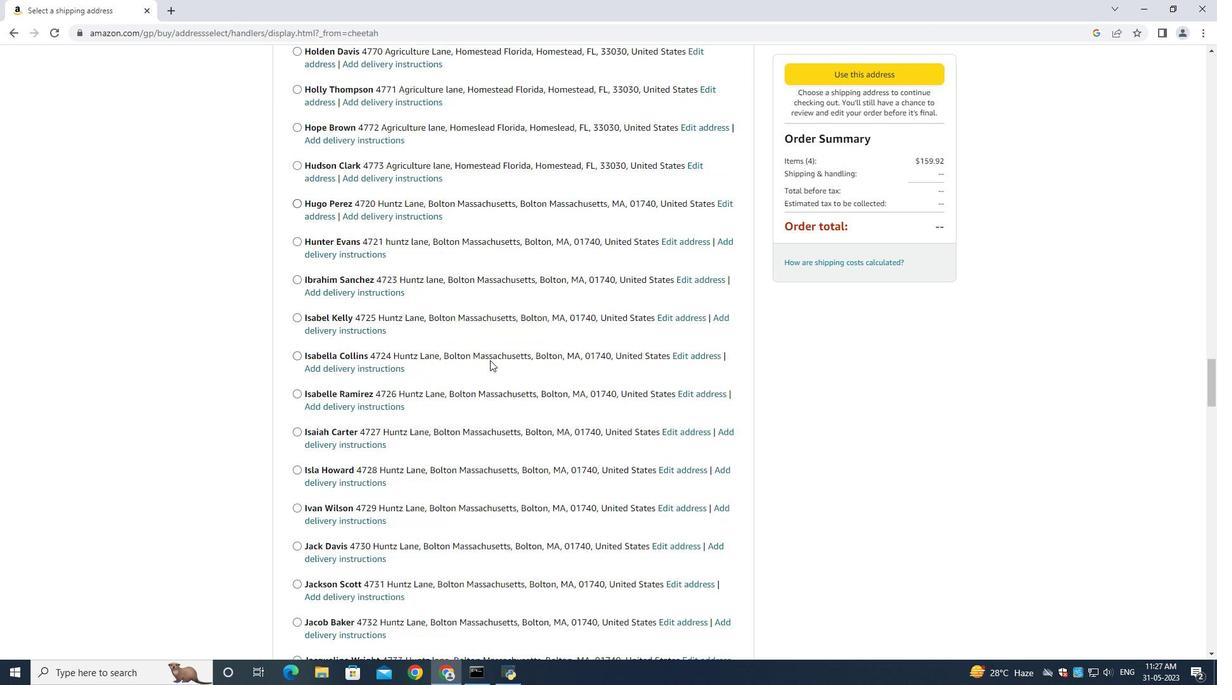 
Action: Mouse scrolled (489, 360) with delta (0, -1)
Screenshot: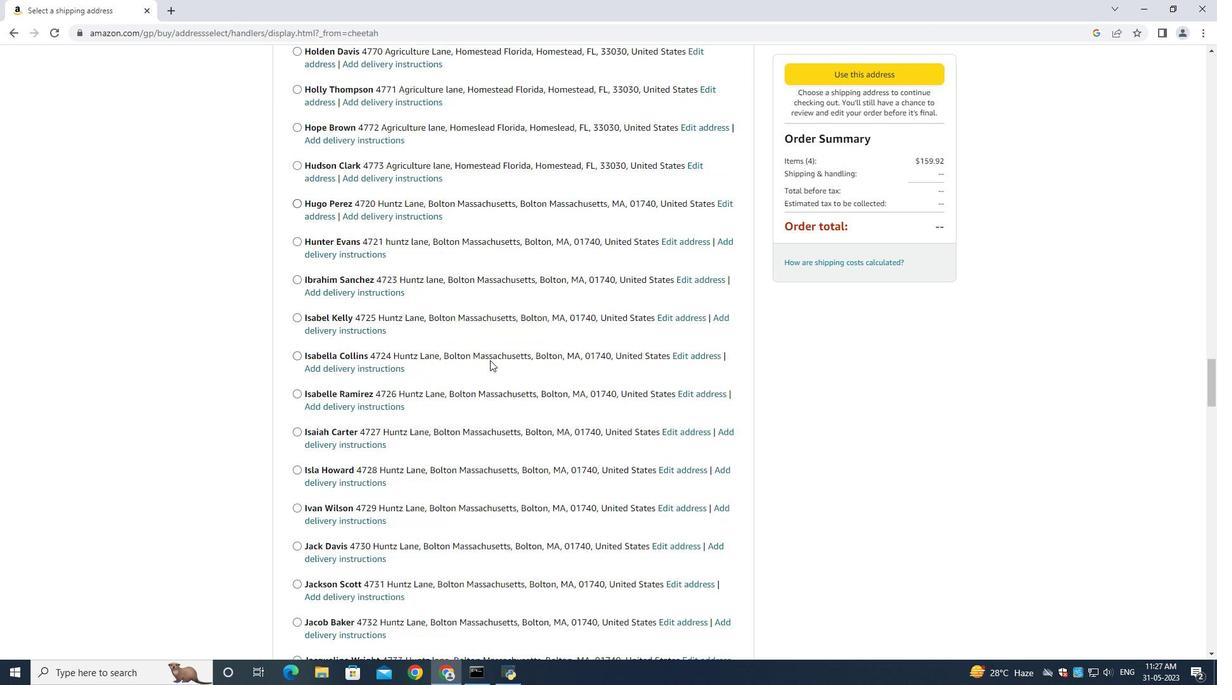 
Action: Mouse moved to (486, 358)
Screenshot: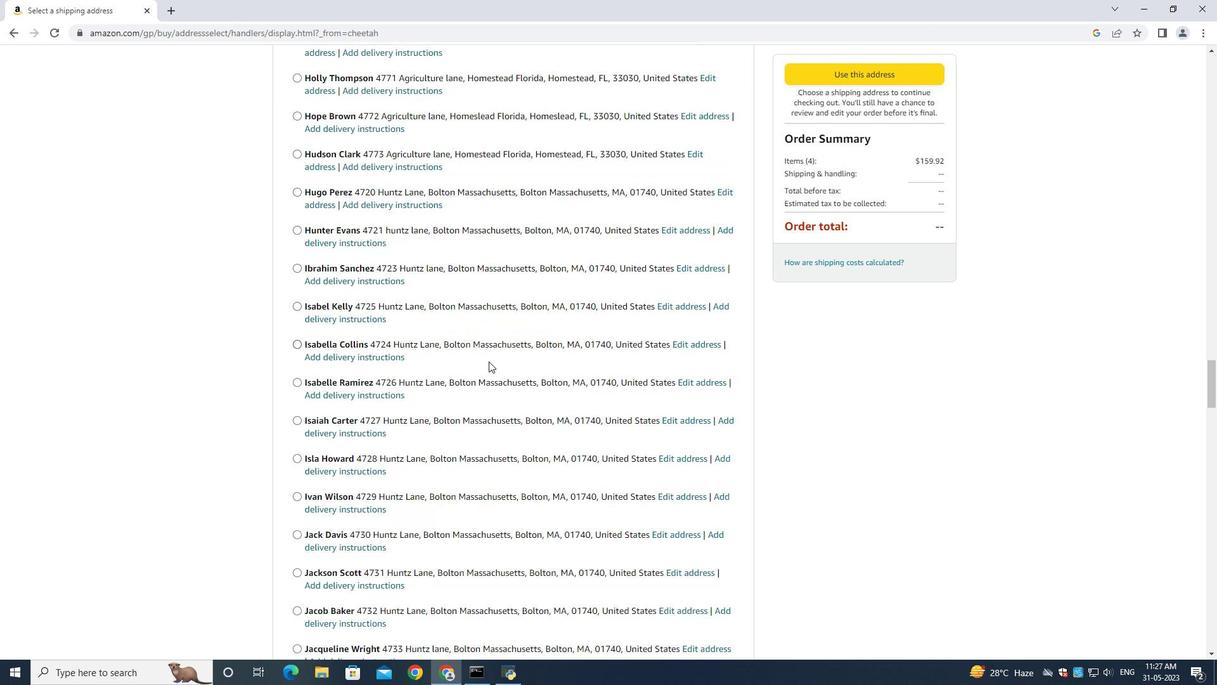 
Action: Mouse scrolled (486, 357) with delta (0, 0)
Screenshot: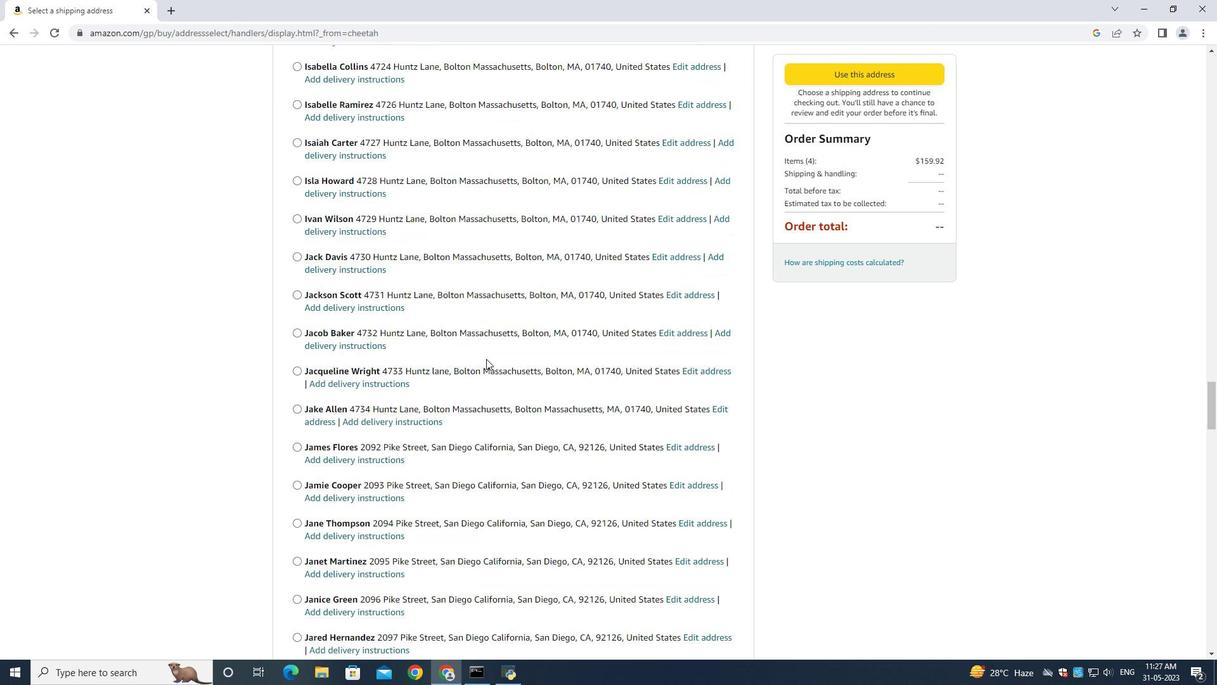 
Action: Mouse moved to (485, 358)
Screenshot: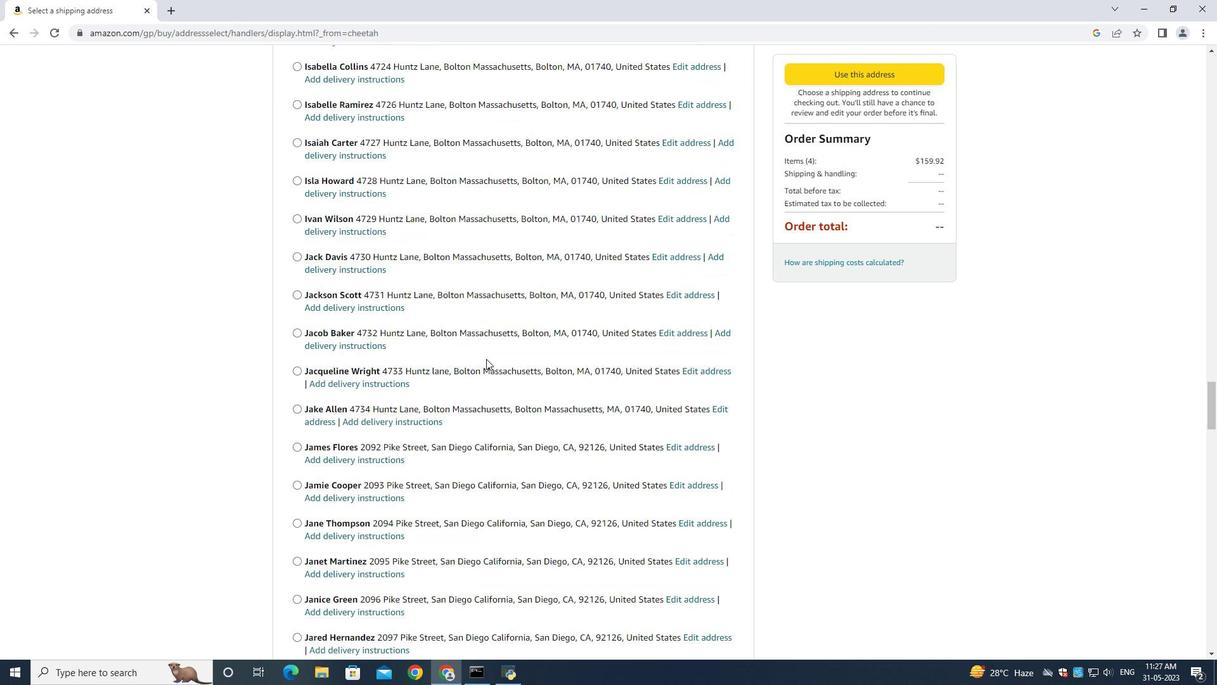 
Action: Mouse scrolled (485, 358) with delta (0, 0)
Screenshot: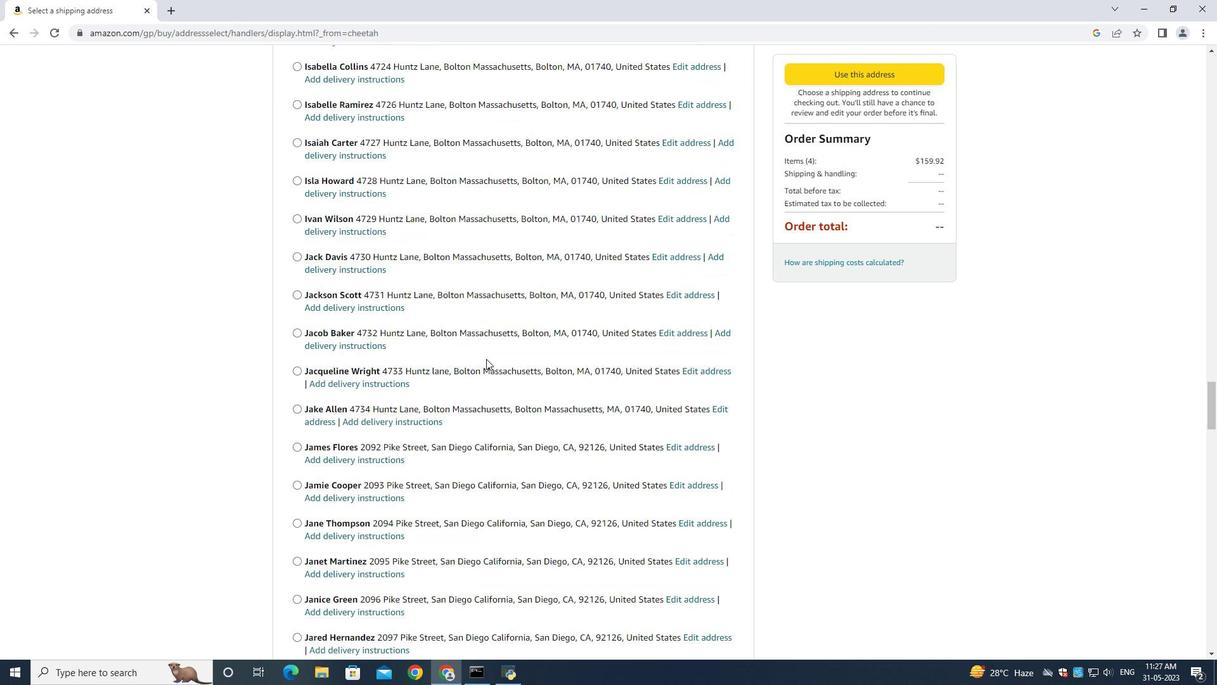 
Action: Mouse scrolled (485, 357) with delta (0, -1)
Screenshot: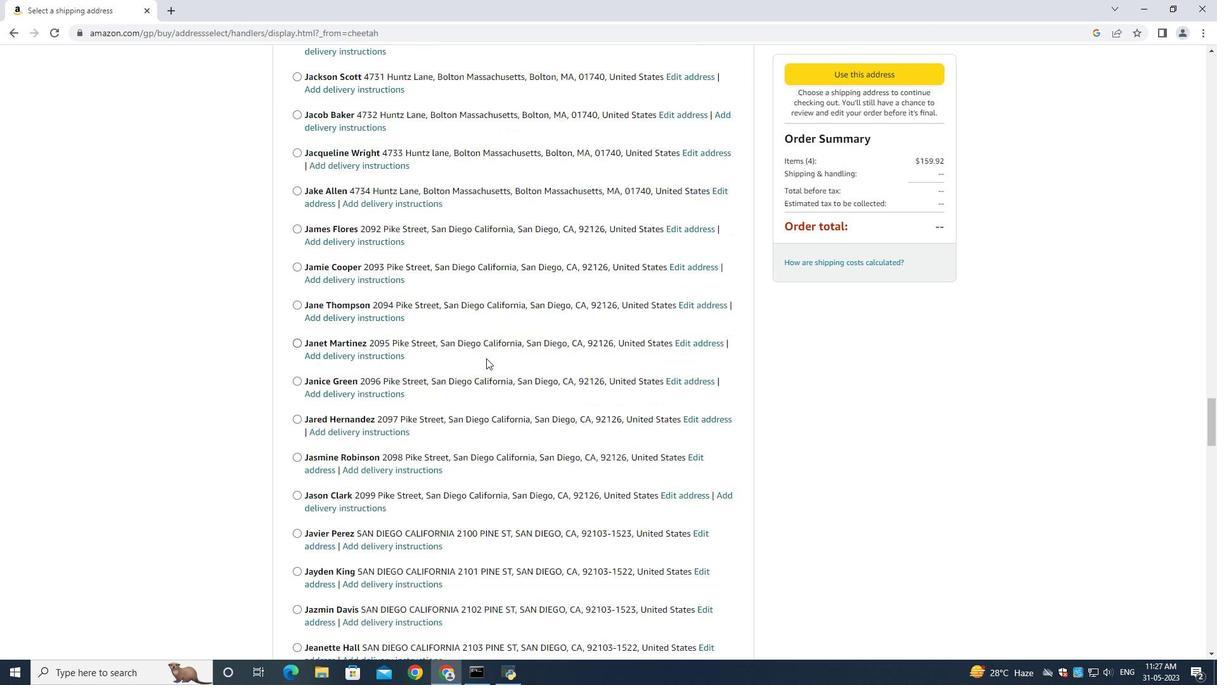 
Action: Mouse scrolled (485, 357) with delta (0, -1)
Screenshot: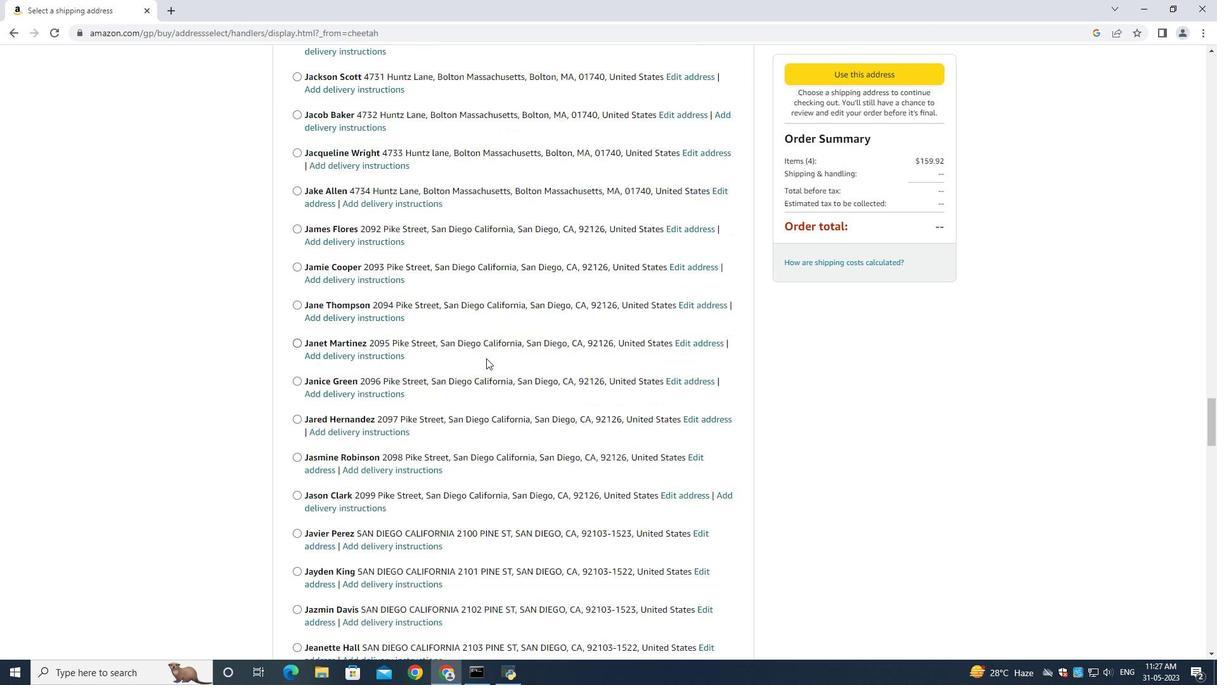 
Action: Mouse scrolled (485, 358) with delta (0, 0)
Screenshot: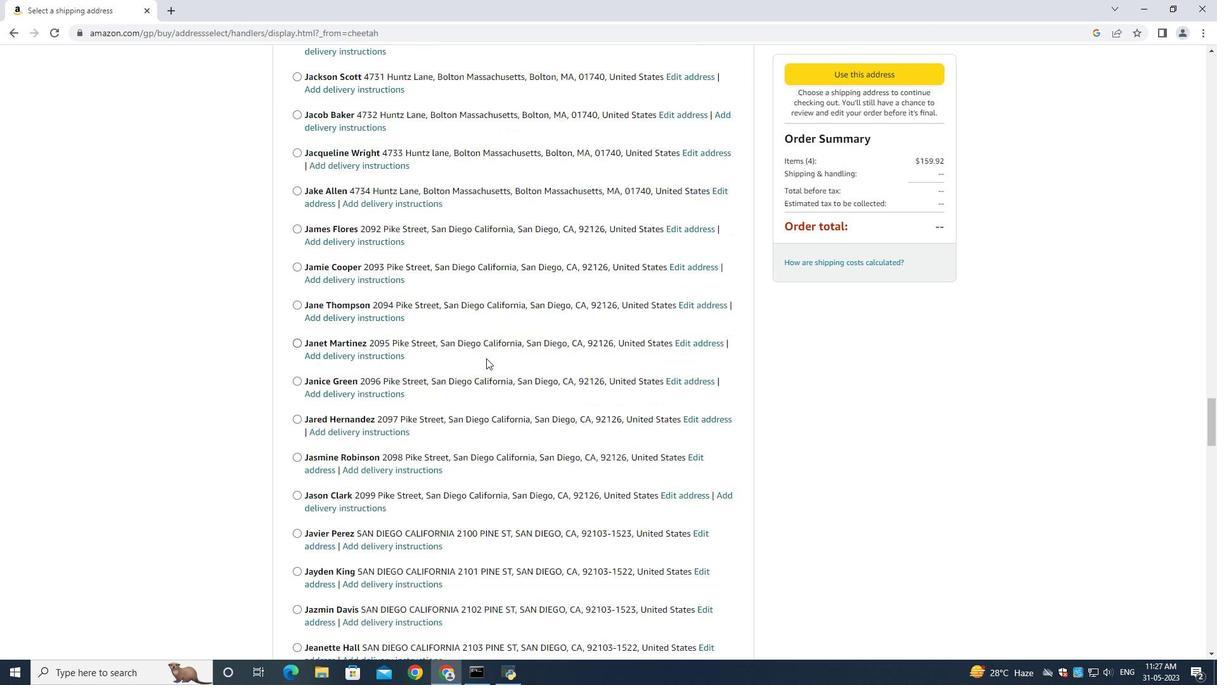 
Action: Mouse scrolled (485, 358) with delta (0, 0)
Screenshot: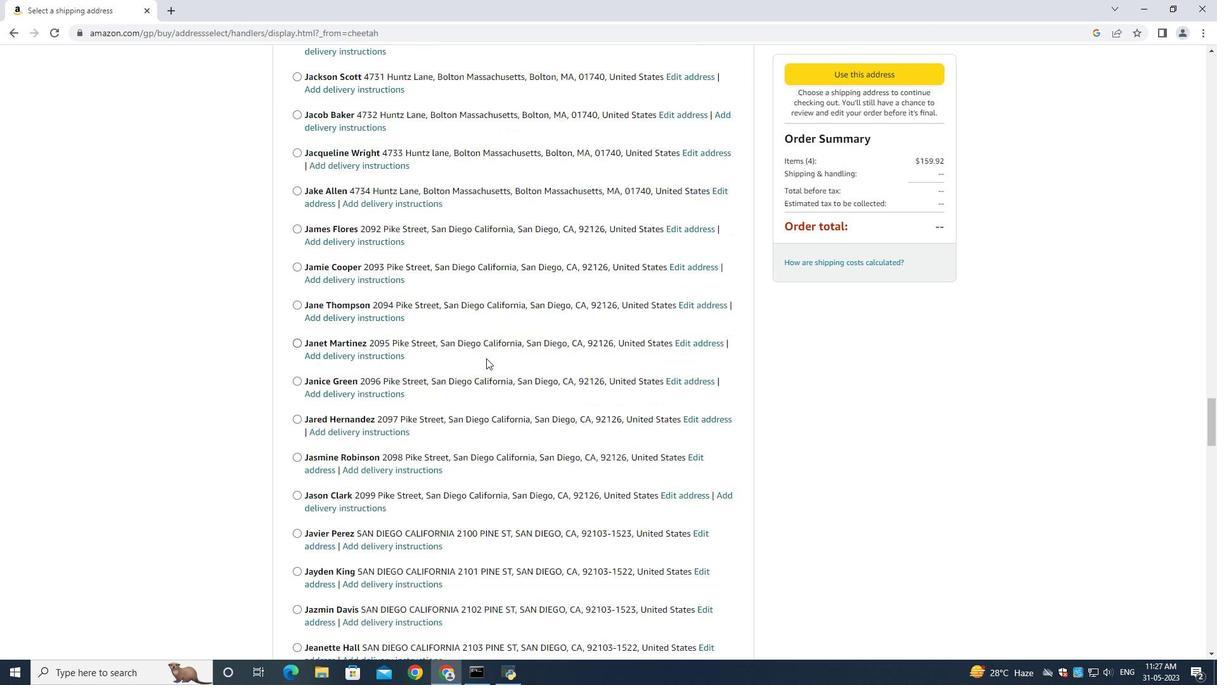 
Action: Mouse moved to (485, 359)
Screenshot: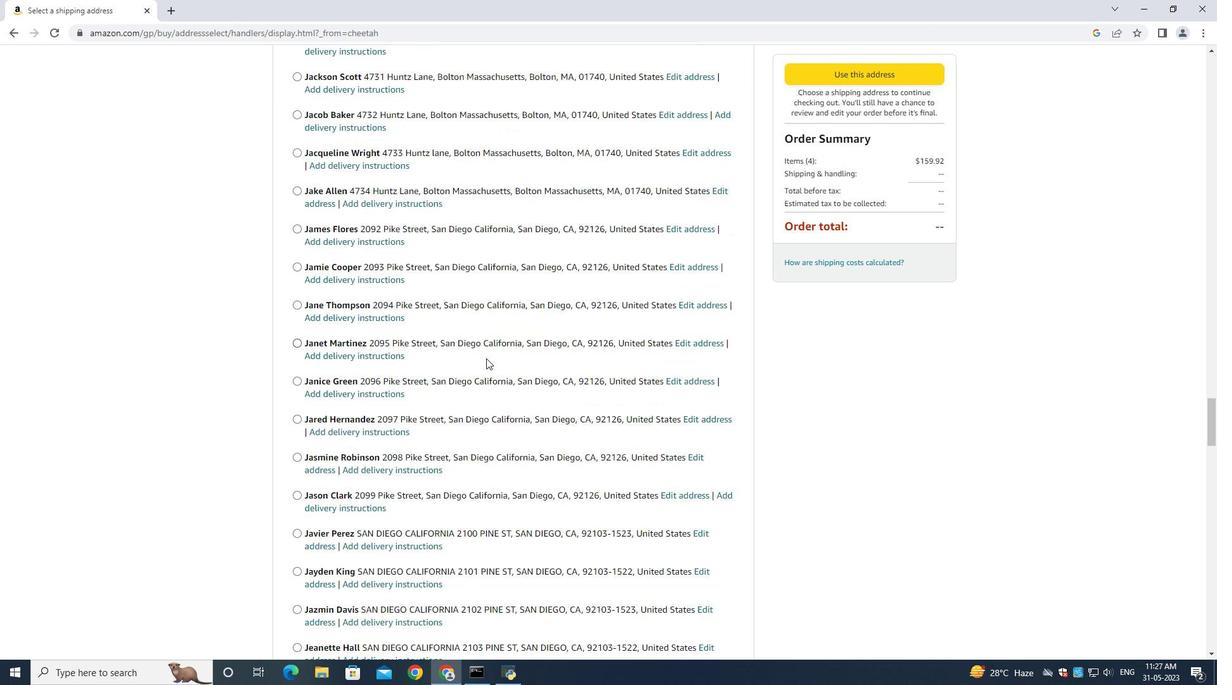 
Action: Mouse scrolled (485, 358) with delta (0, 0)
Screenshot: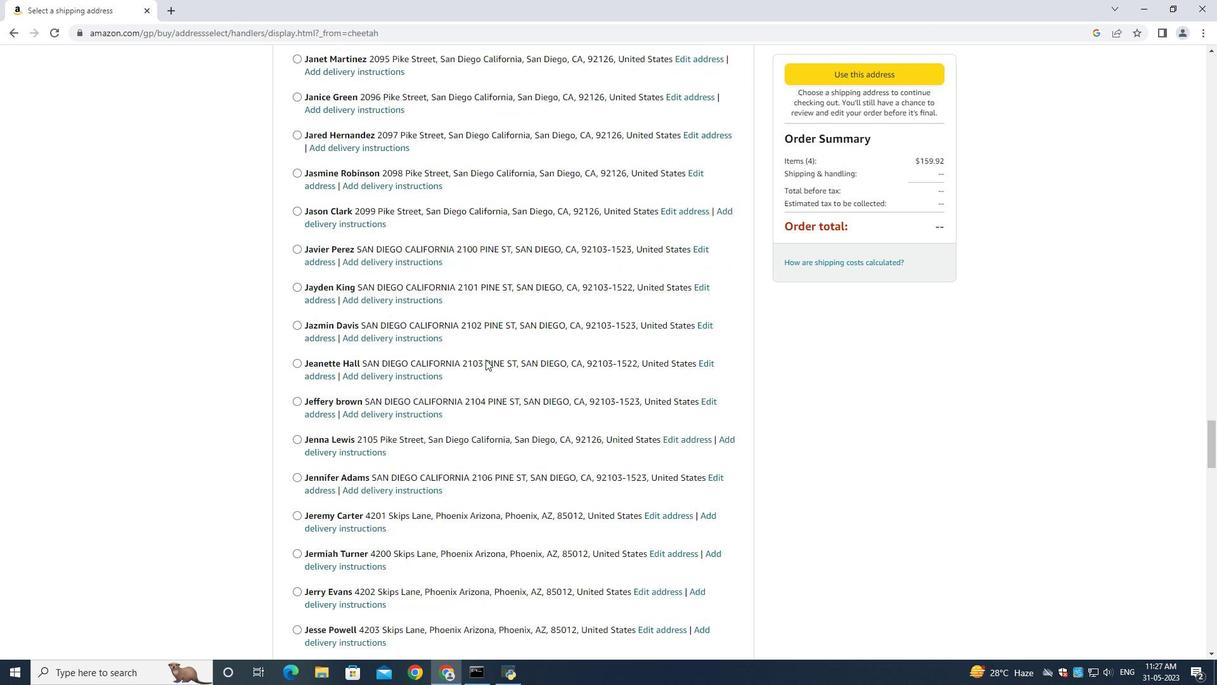 
Action: Mouse scrolled (485, 358) with delta (0, 0)
Screenshot: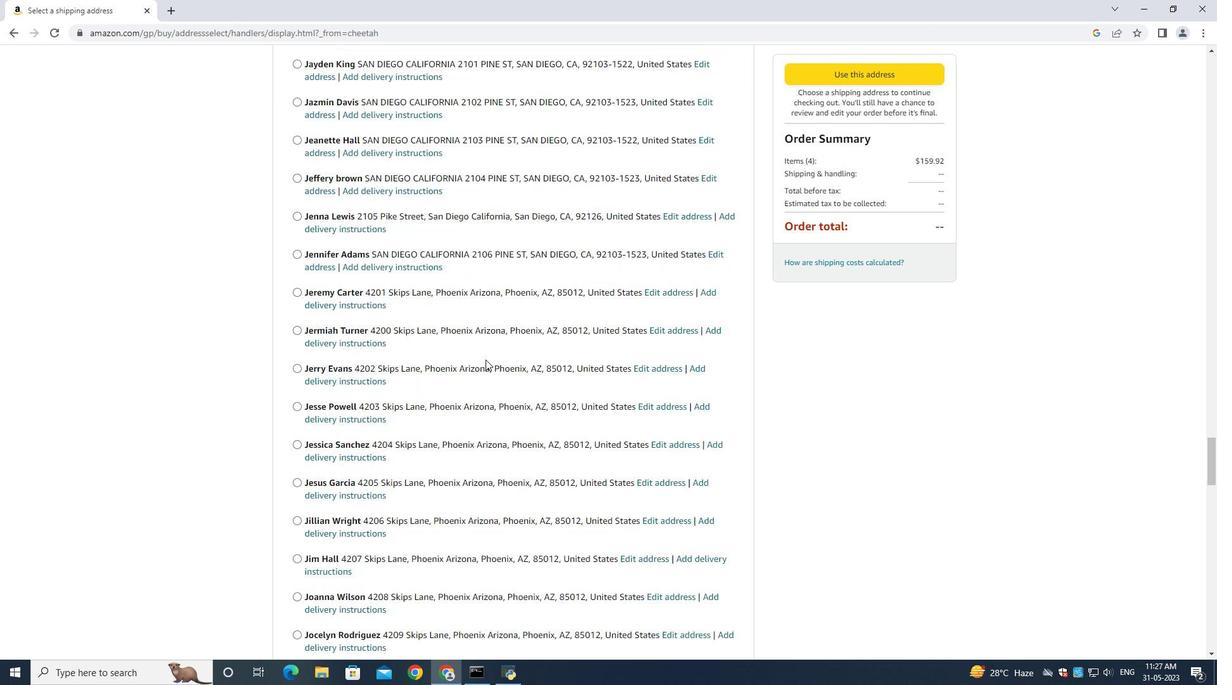 
Action: Mouse scrolled (485, 358) with delta (0, -1)
Screenshot: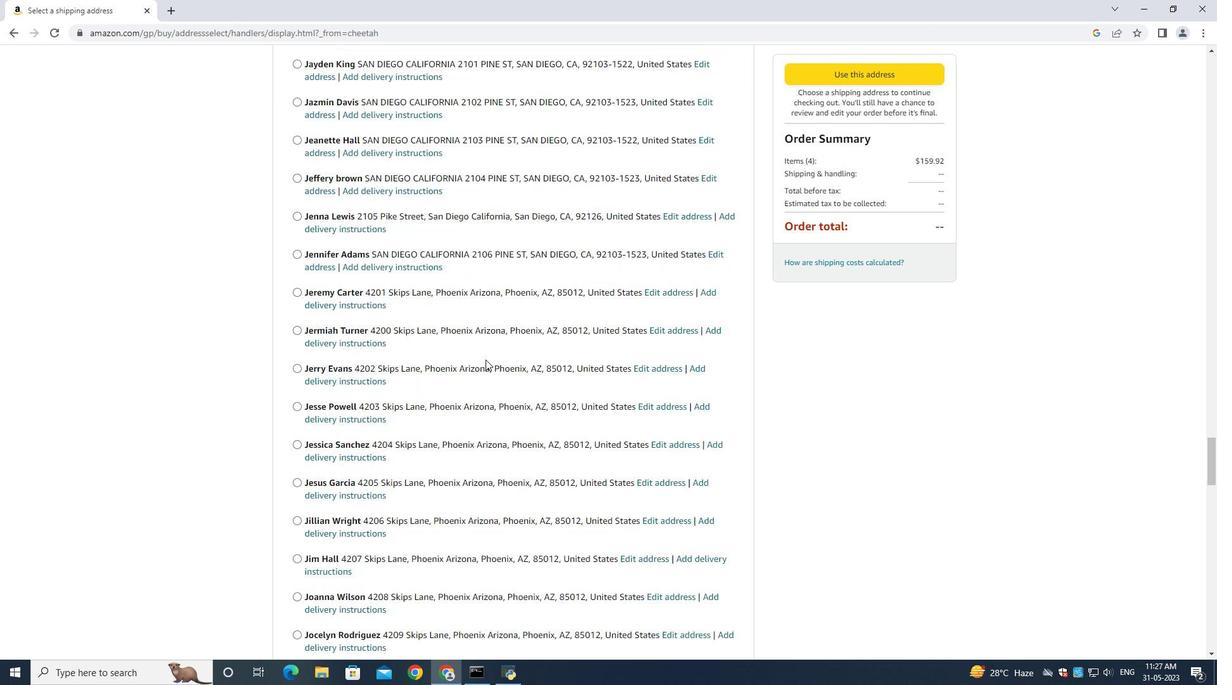 
Action: Mouse scrolled (485, 358) with delta (0, 0)
Screenshot: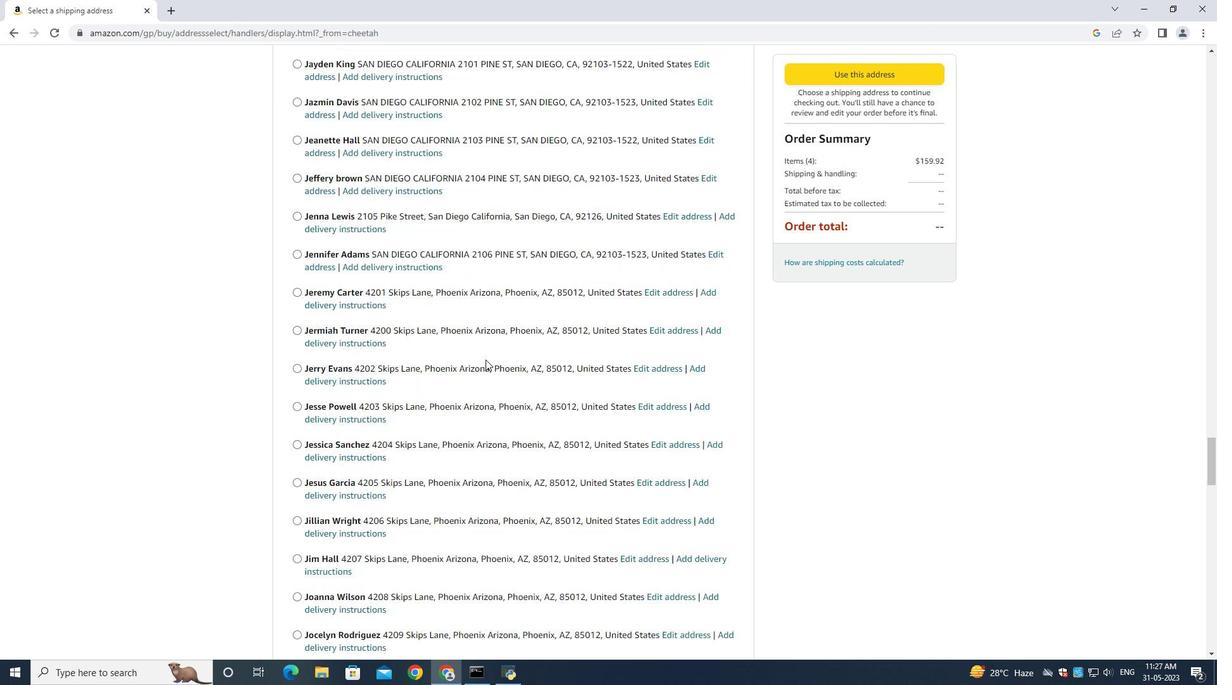 
Action: Mouse moved to (485, 359)
Screenshot: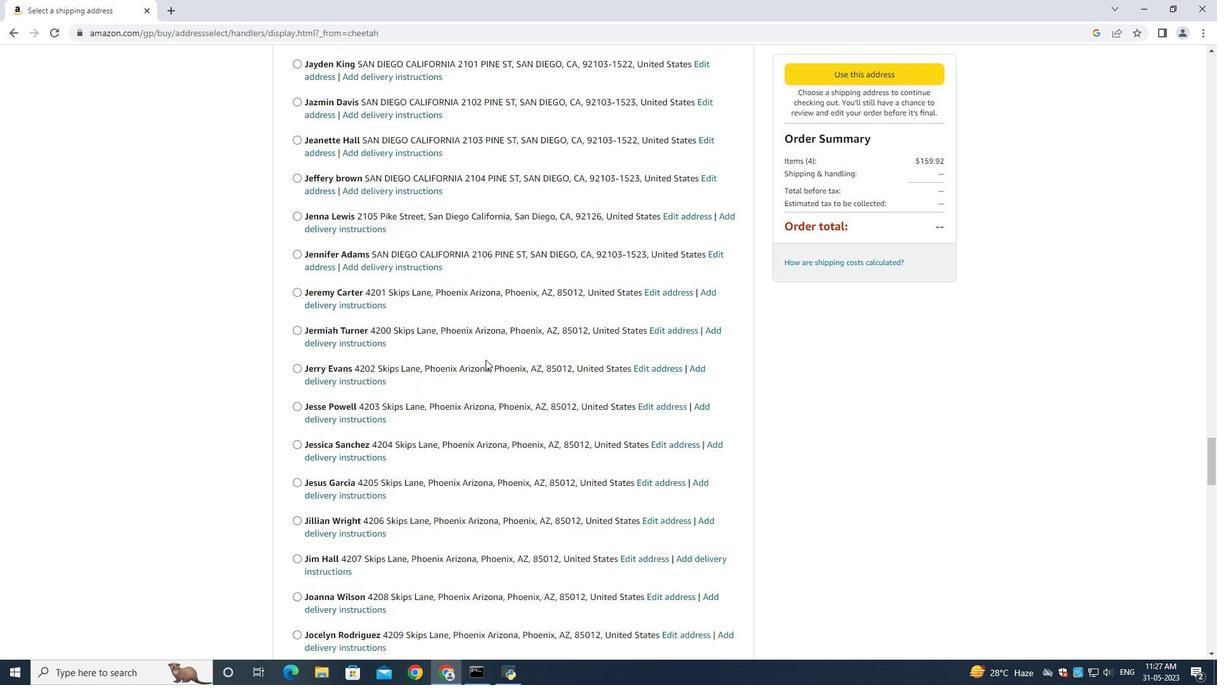 
Action: Mouse scrolled (485, 358) with delta (0, 0)
Screenshot: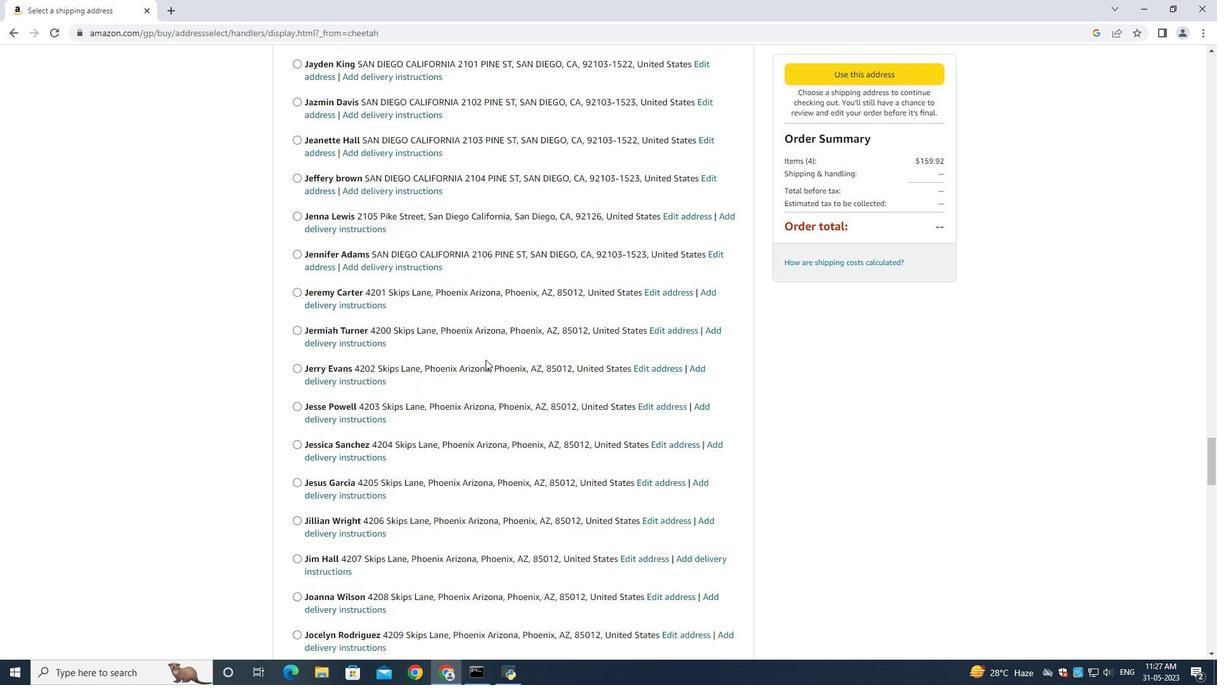 
Action: Mouse scrolled (485, 358) with delta (0, 0)
Screenshot: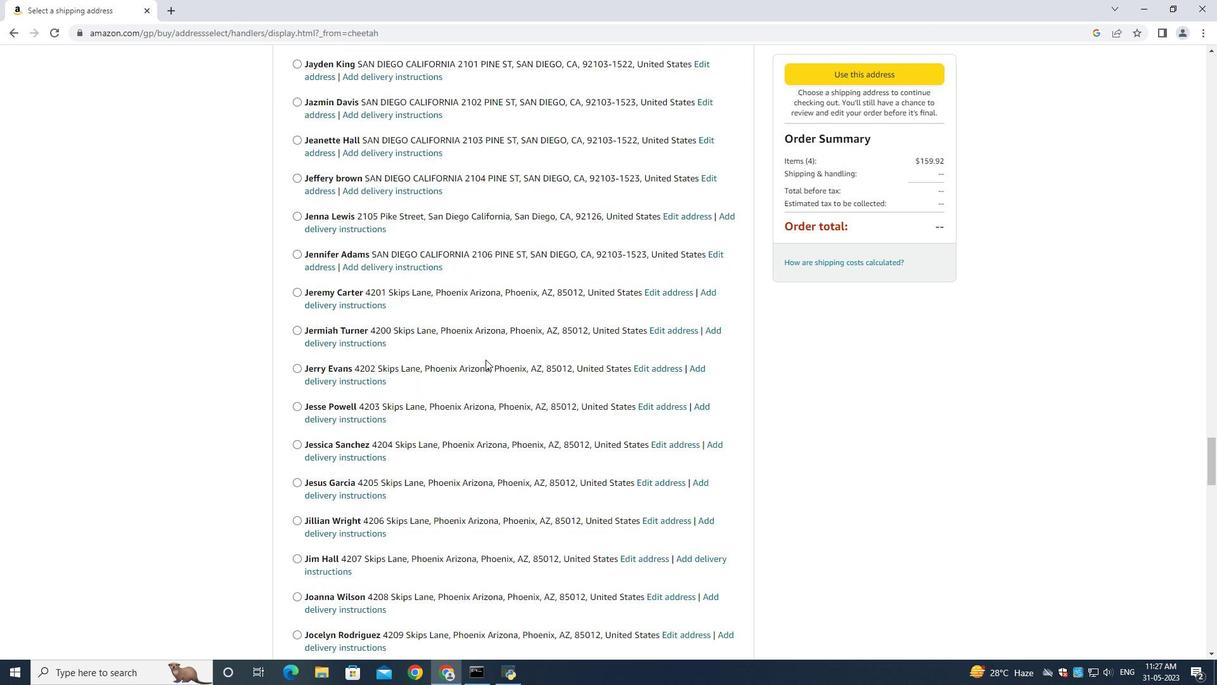 
Action: Mouse scrolled (485, 358) with delta (0, 0)
Screenshot: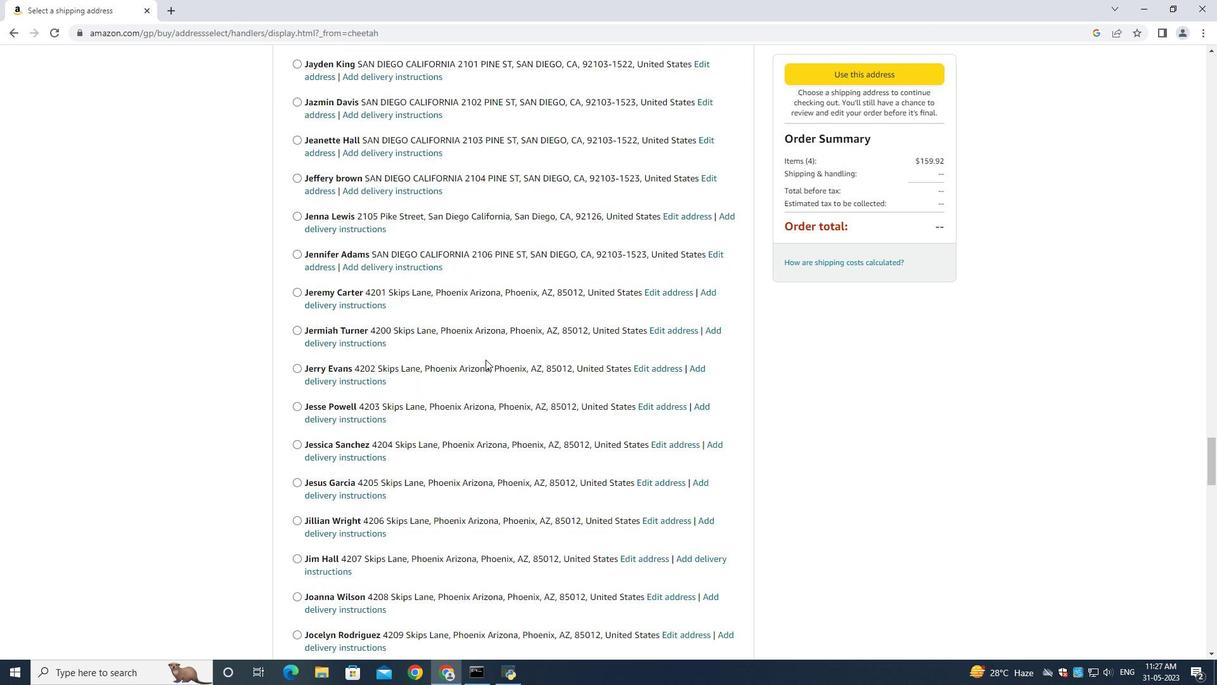 
Action: Mouse moved to (485, 360)
Screenshot: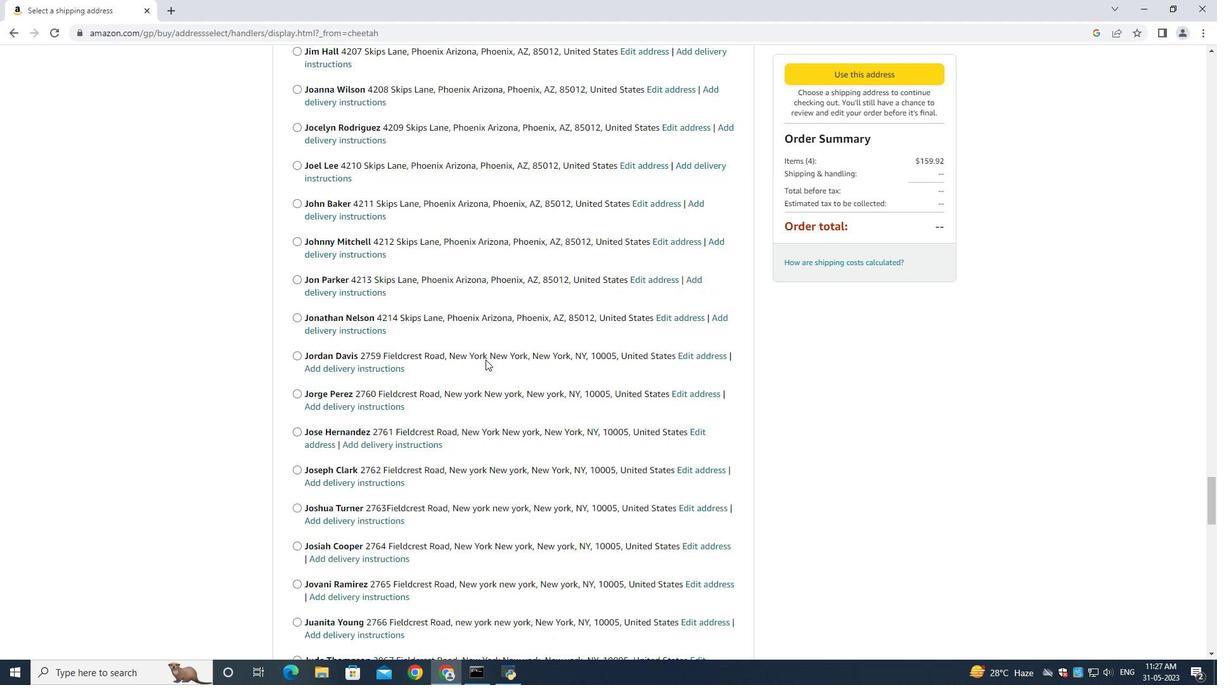 
Action: Mouse scrolled (485, 358) with delta (0, 0)
Screenshot: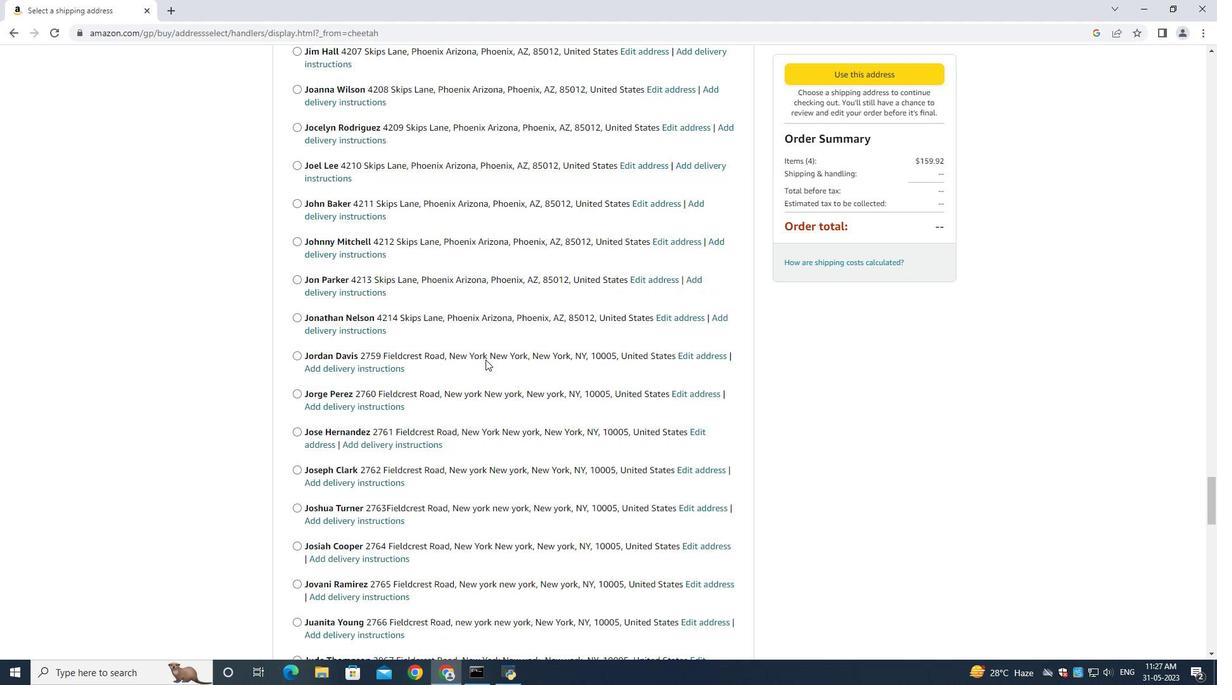 
Action: Mouse moved to (485, 360)
Screenshot: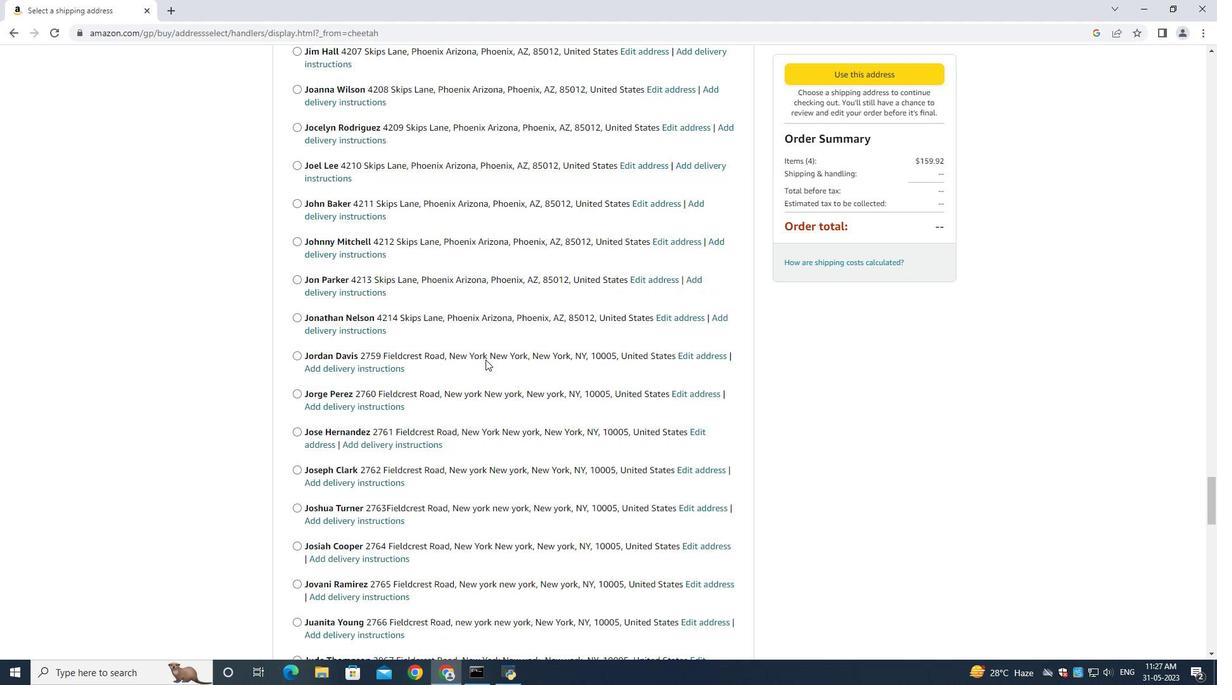 
Action: Mouse scrolled (485, 358) with delta (0, 0)
Screenshot: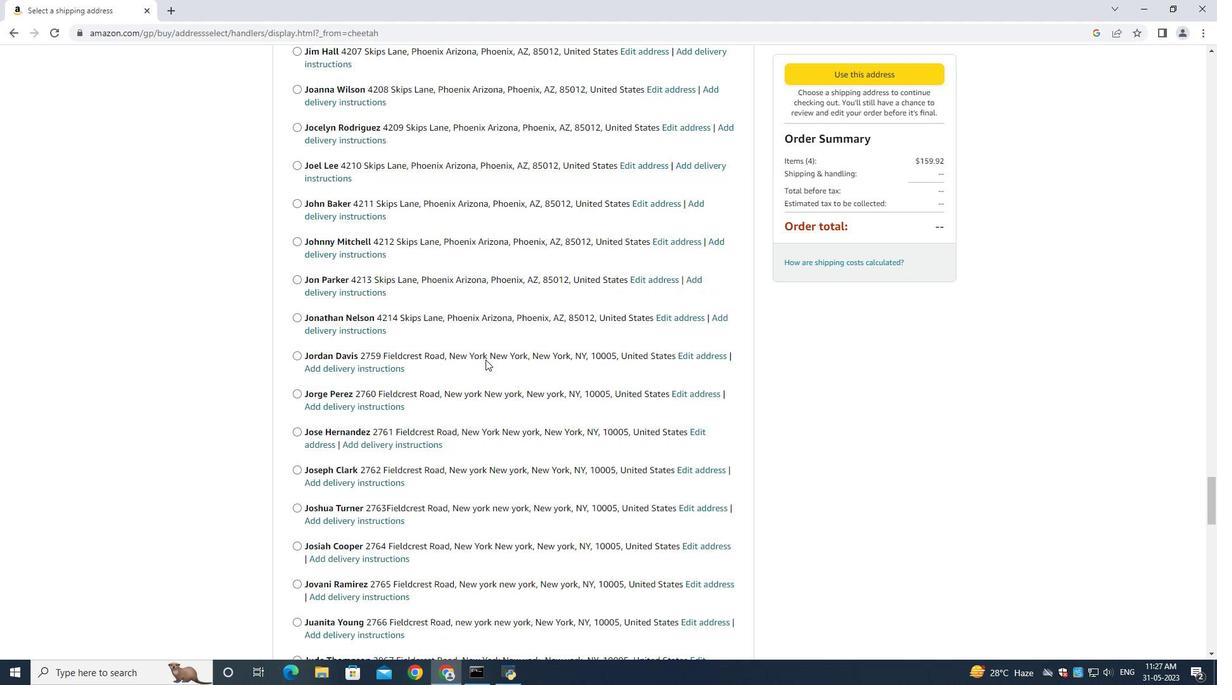 
Action: Mouse scrolled (485, 359) with delta (0, 0)
Screenshot: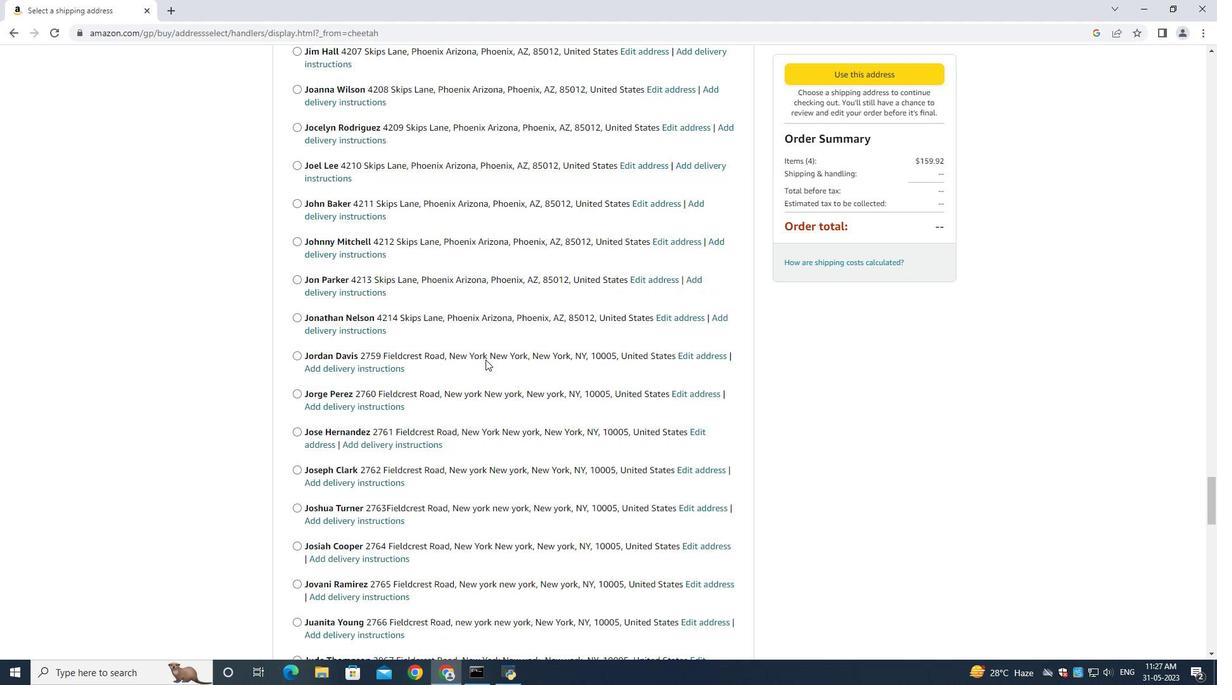 
Action: Mouse scrolled (485, 358) with delta (0, -1)
Screenshot: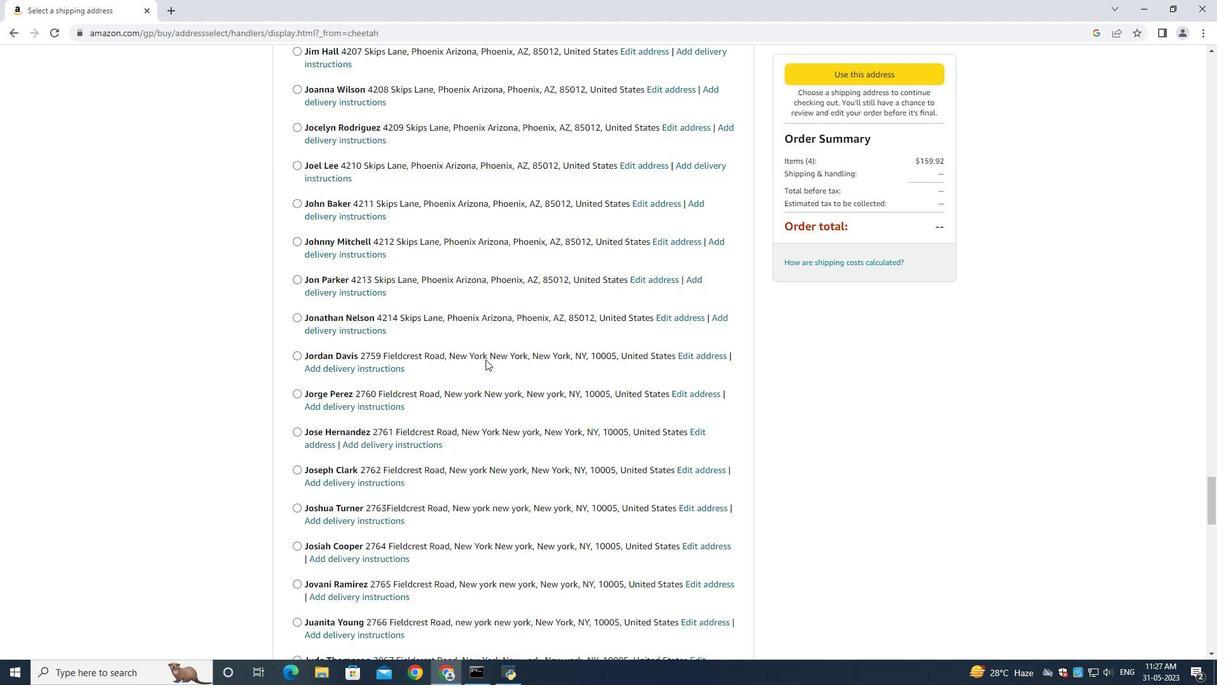 
Action: Mouse scrolled (485, 359) with delta (0, 0)
Screenshot: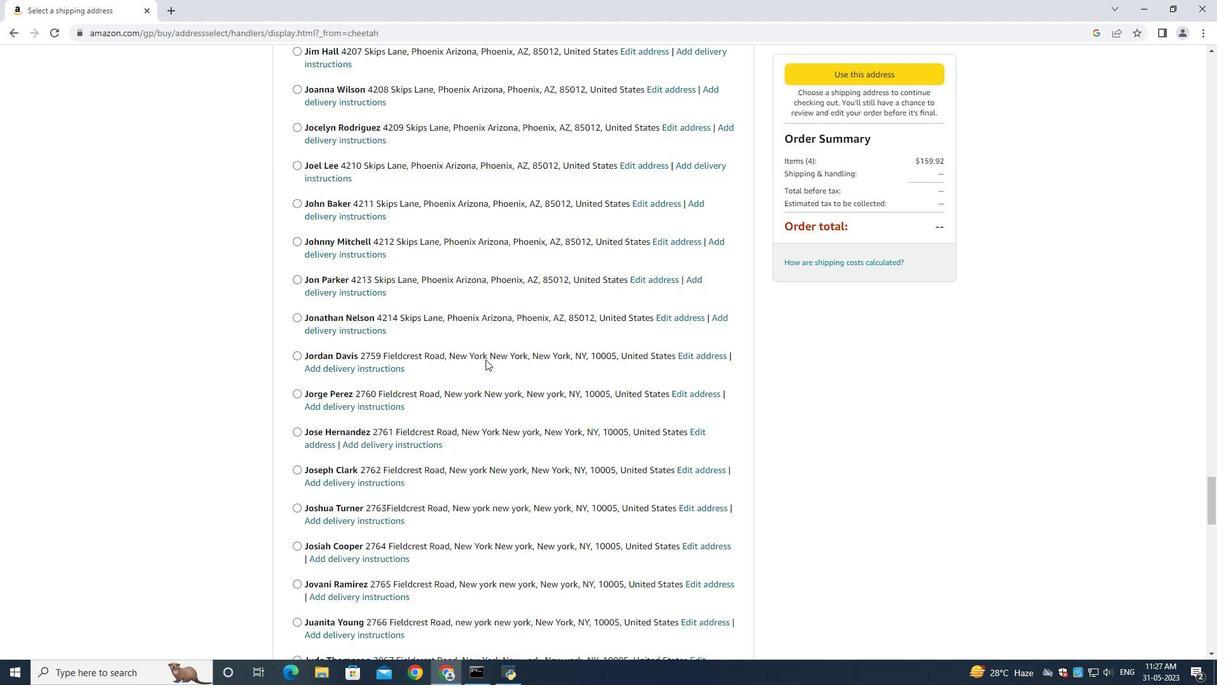 
Action: Mouse scrolled (485, 359) with delta (0, 0)
Screenshot: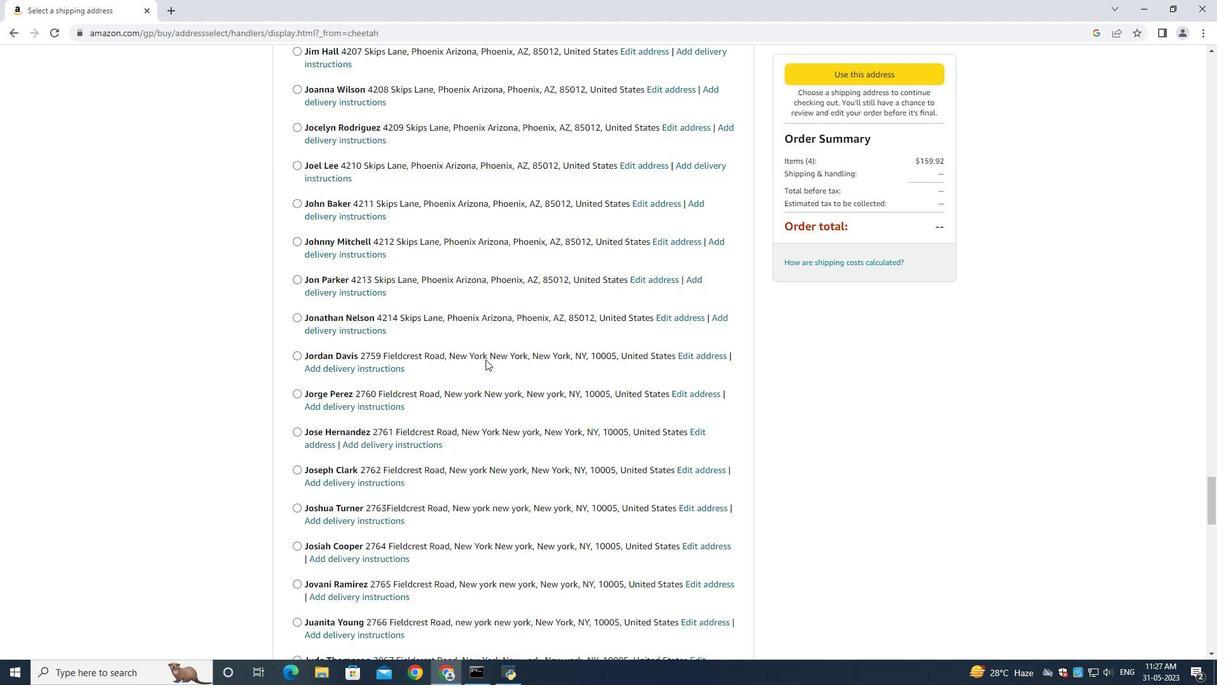 
Action: Mouse moved to (484, 364)
Screenshot: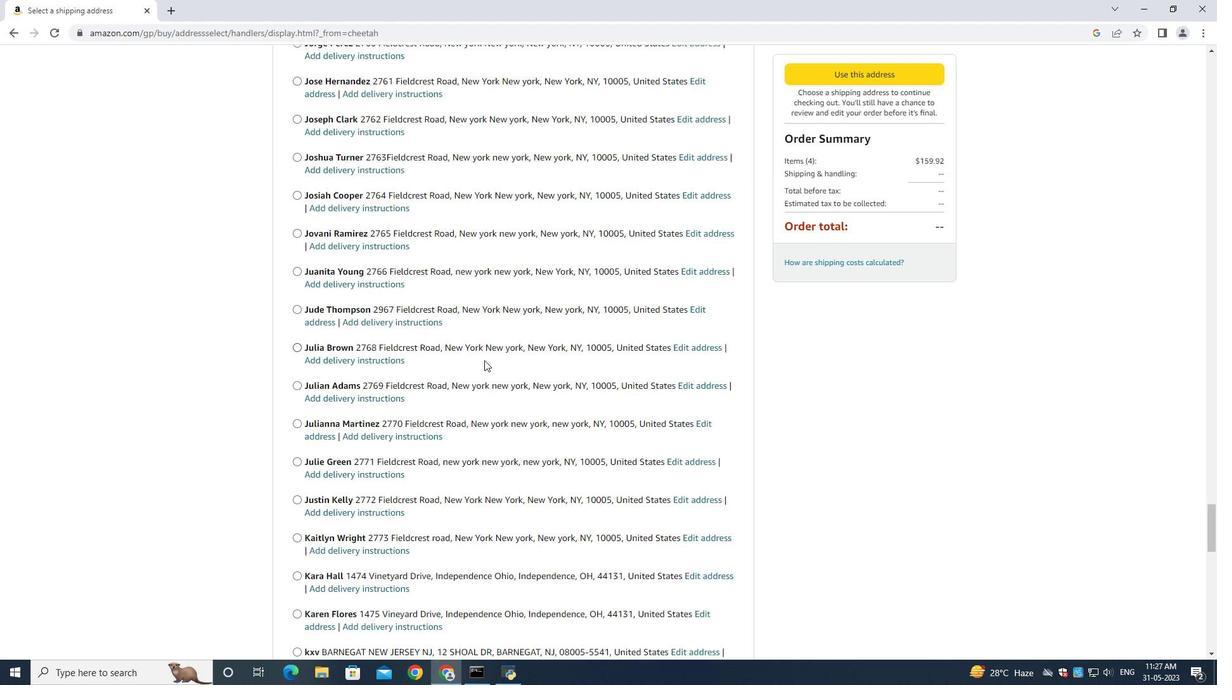 
Action: Mouse scrolled (484, 362) with delta (0, 0)
Screenshot: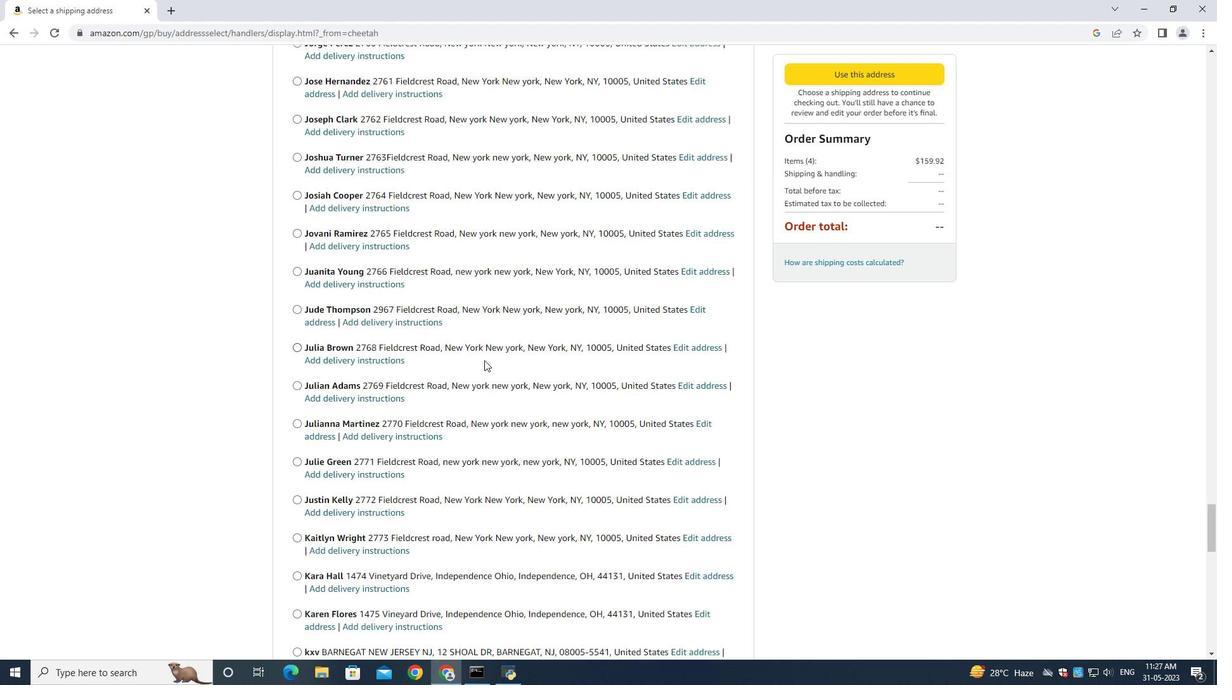 
Action: Mouse scrolled (484, 364) with delta (0, 0)
Screenshot: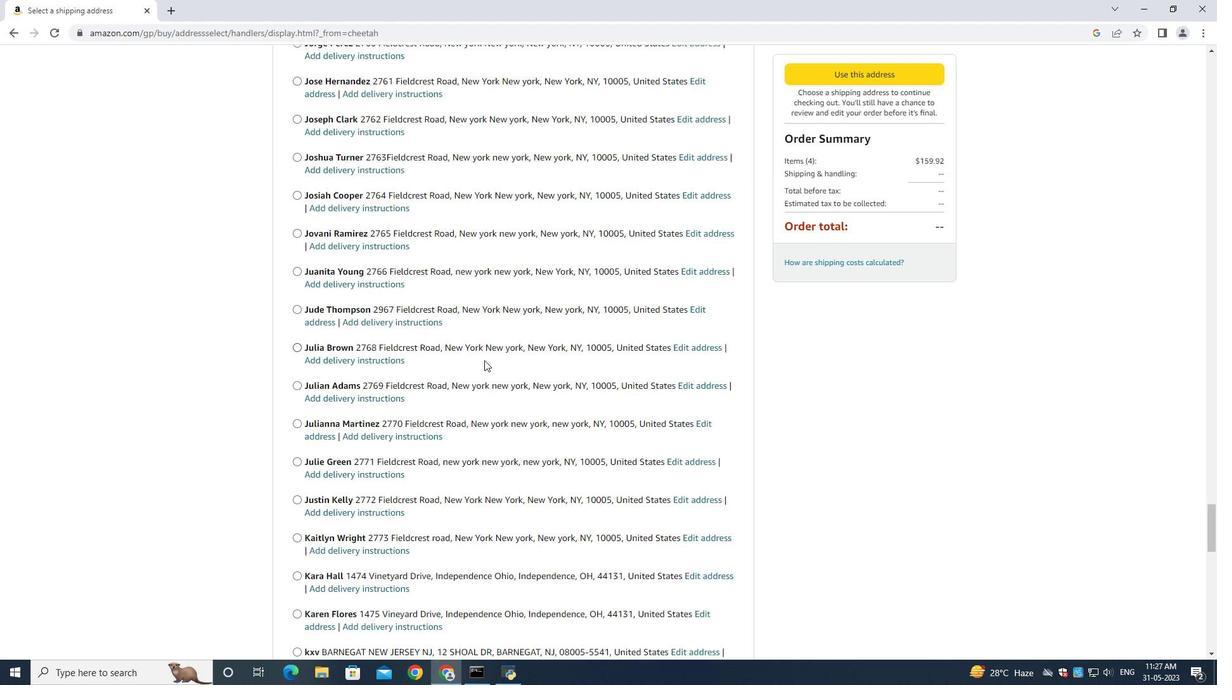 
Action: Mouse scrolled (484, 364) with delta (0, 0)
Screenshot: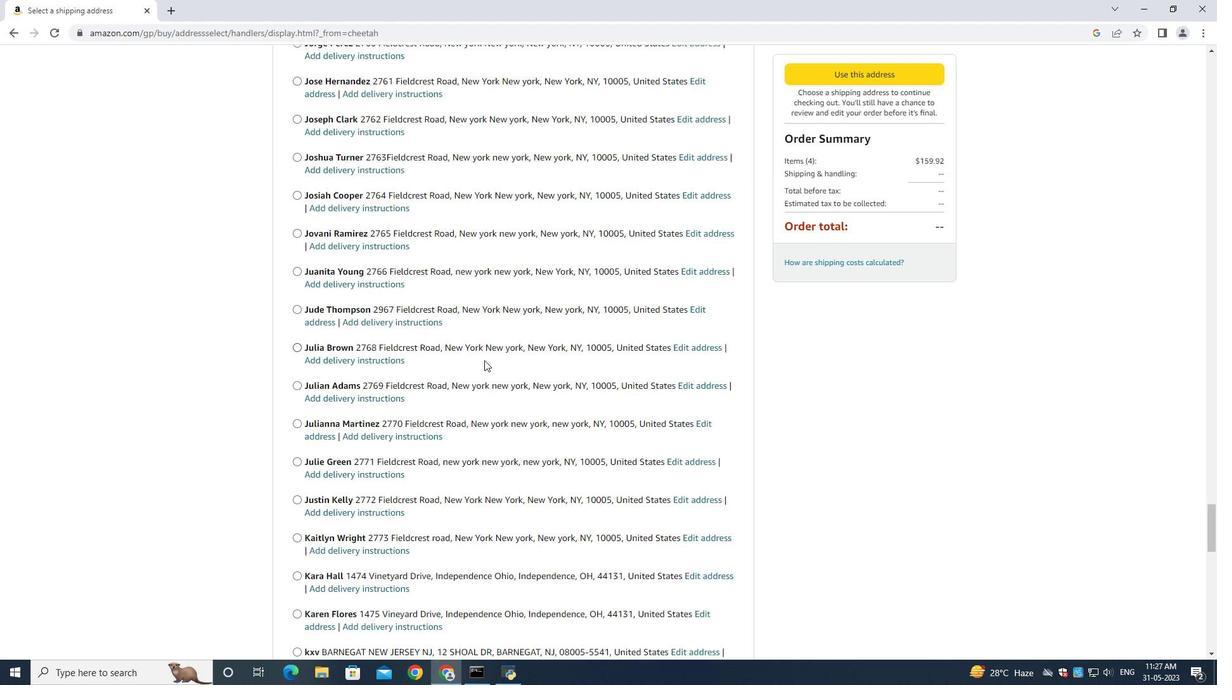 
Action: Mouse scrolled (484, 364) with delta (0, 0)
Screenshot: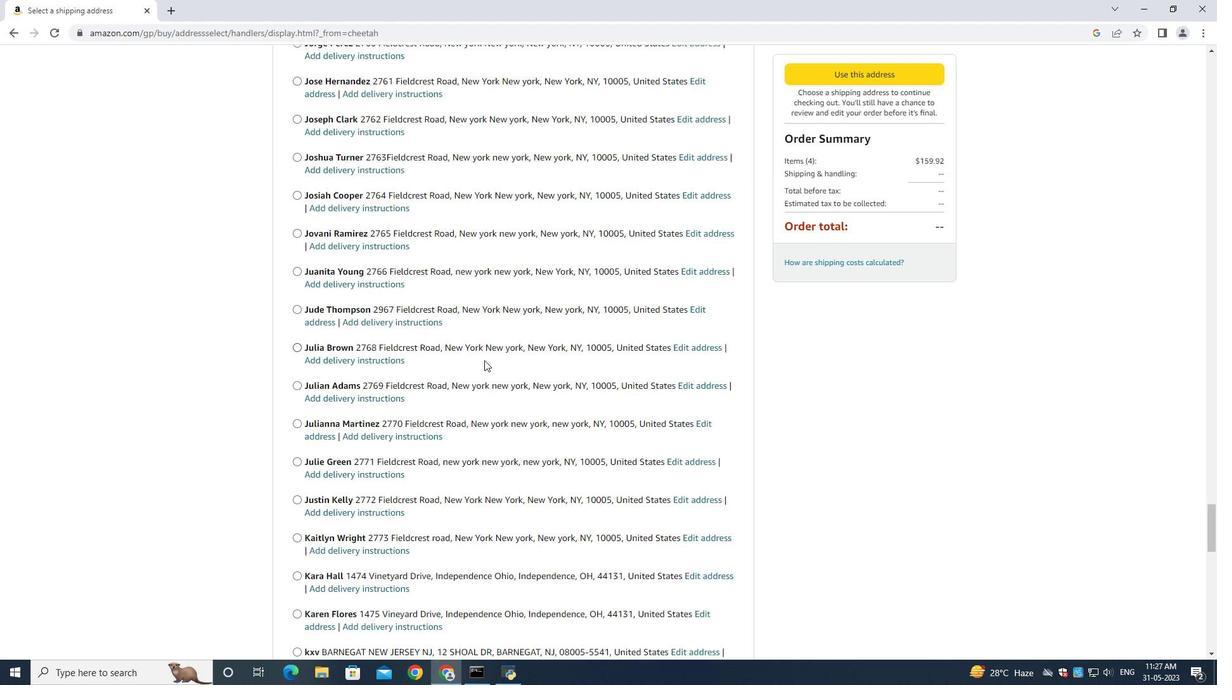 
Action: Mouse scrolled (484, 364) with delta (0, 0)
Screenshot: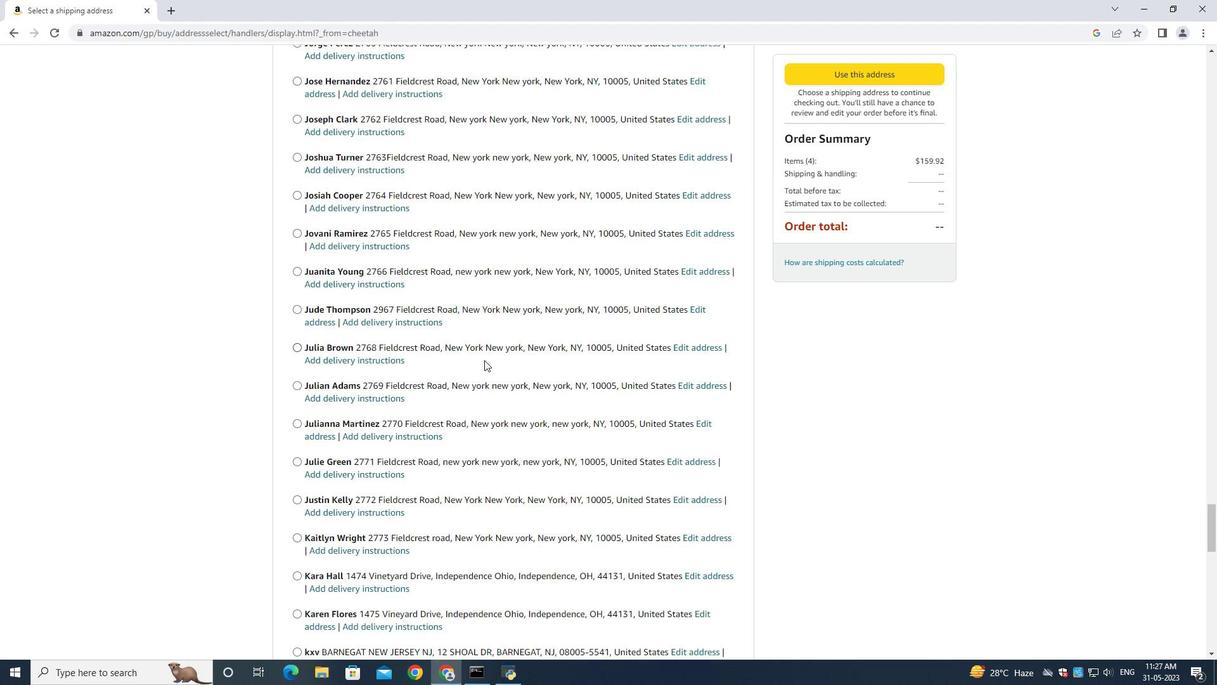 
Action: Mouse moved to (483, 364)
Screenshot: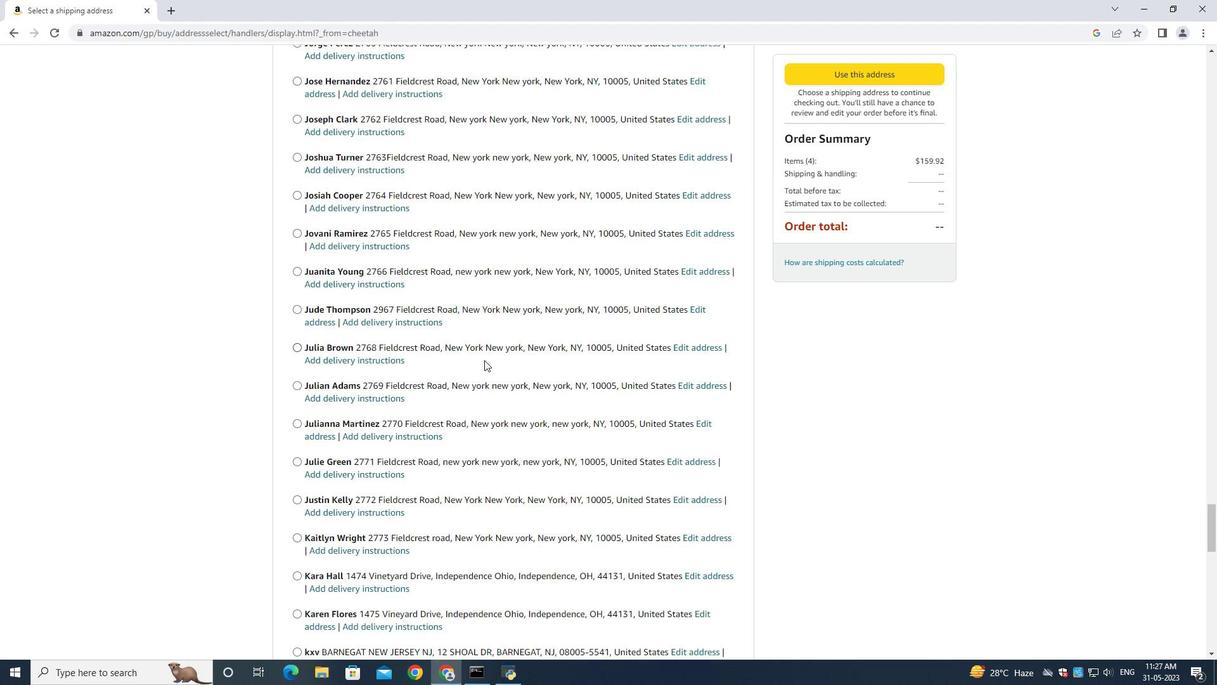 
Action: Mouse scrolled (484, 364) with delta (0, 0)
Screenshot: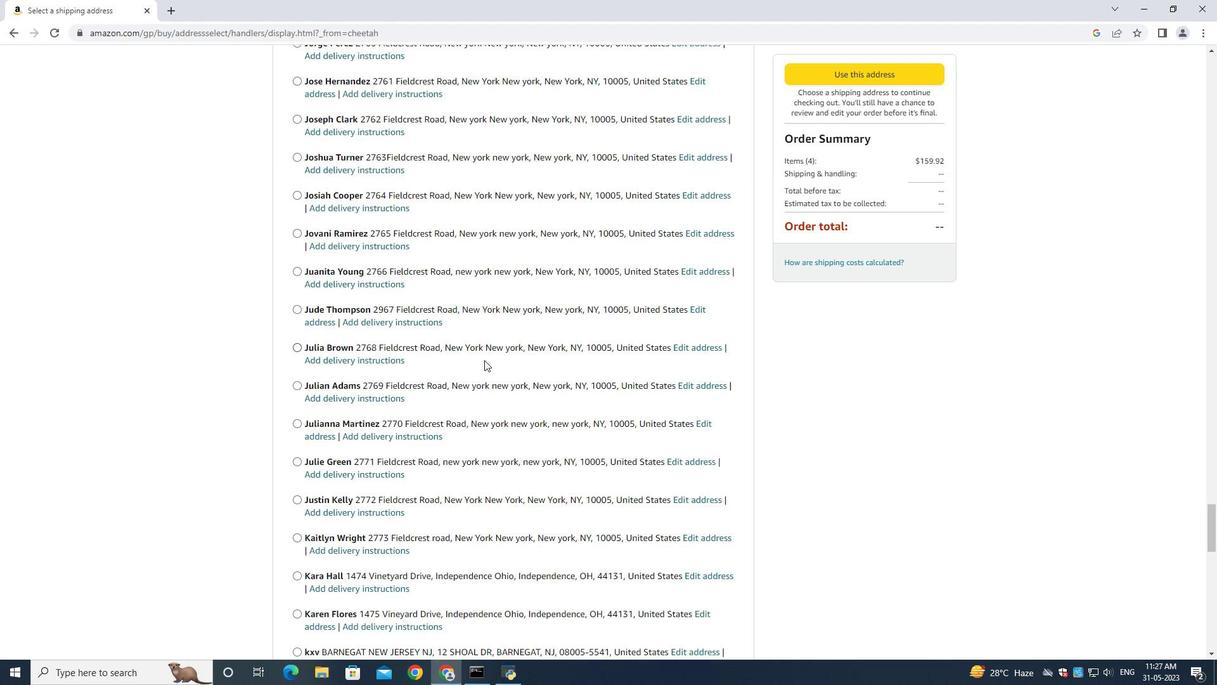 
Action: Mouse moved to (483, 364)
Screenshot: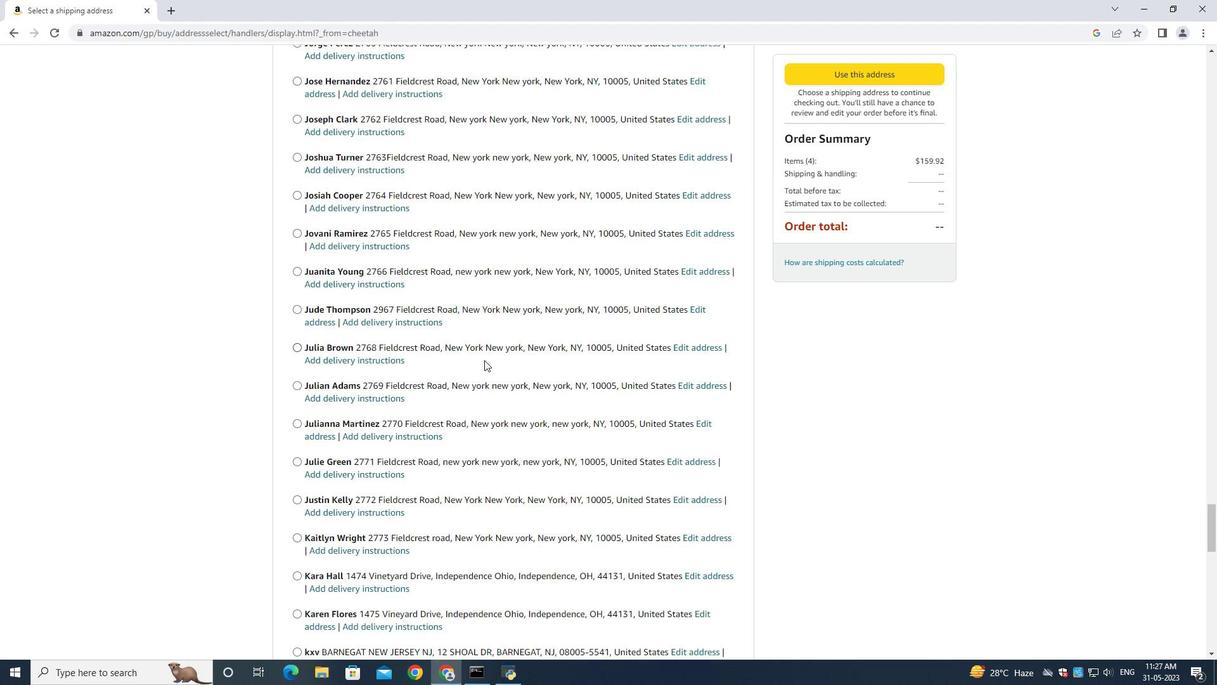 
Action: Mouse scrolled (484, 364) with delta (0, 0)
Screenshot: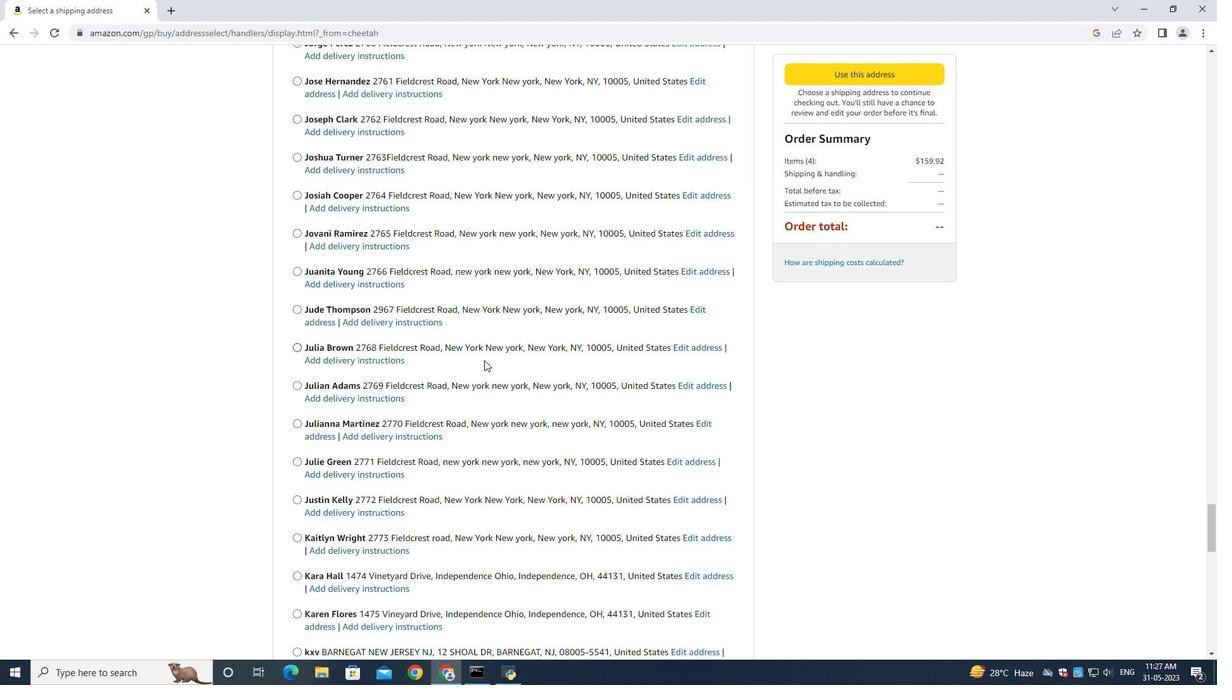 
Action: Mouse moved to (481, 361)
Screenshot: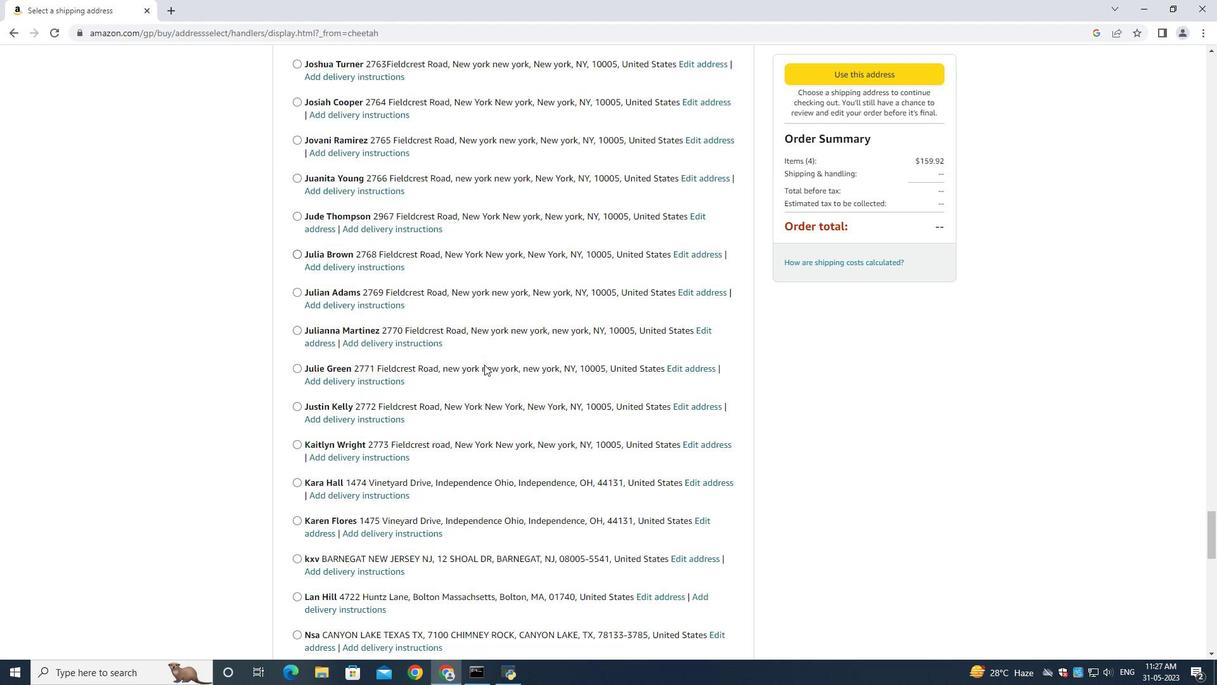 
Action: Mouse scrolled (481, 360) with delta (0, 0)
Screenshot: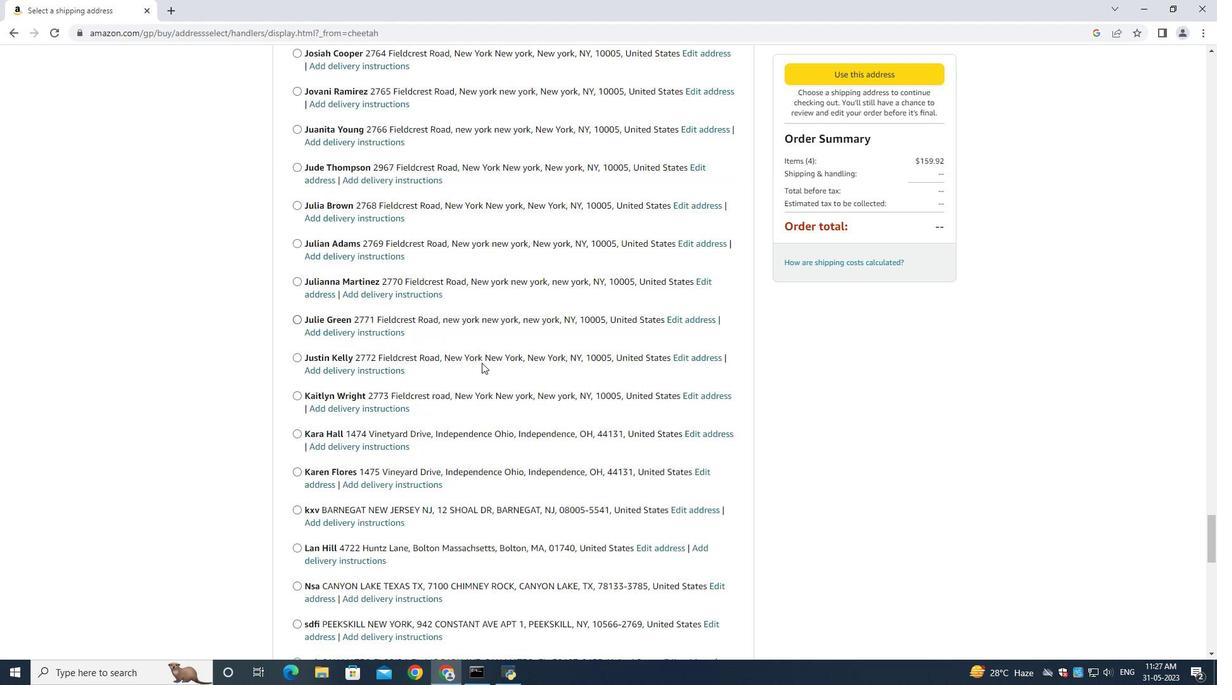 
Action: Mouse scrolled (481, 360) with delta (0, 0)
Screenshot: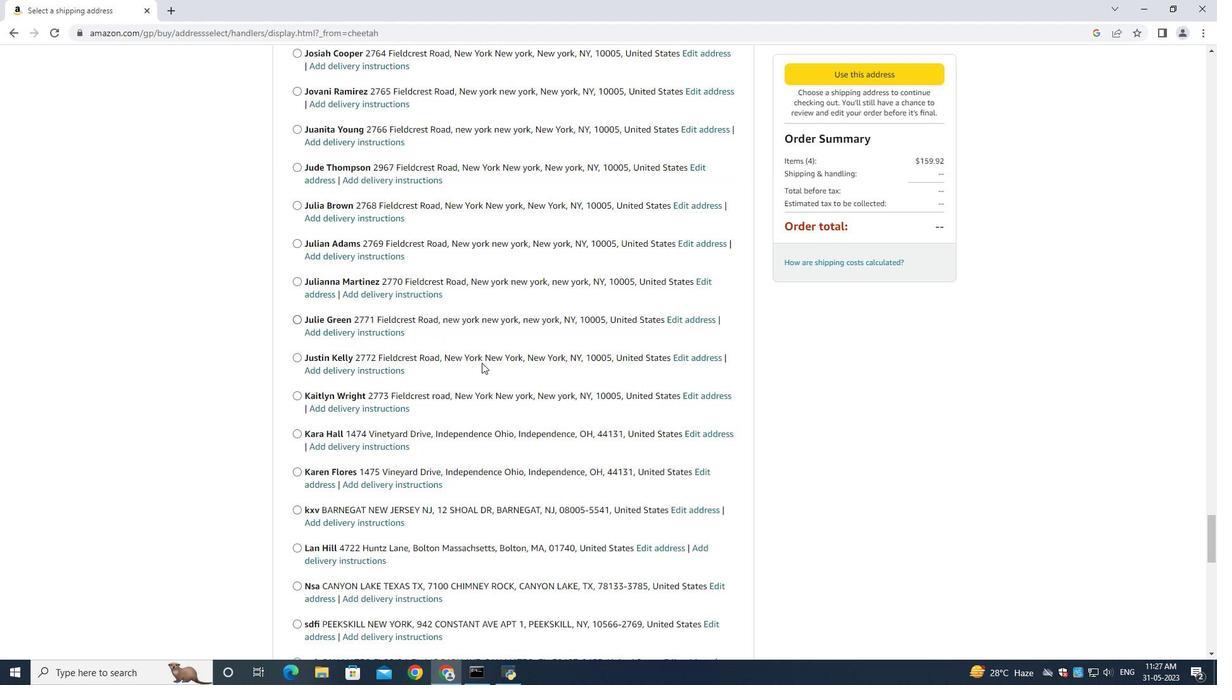 
Action: Mouse scrolled (481, 360) with delta (0, -1)
Screenshot: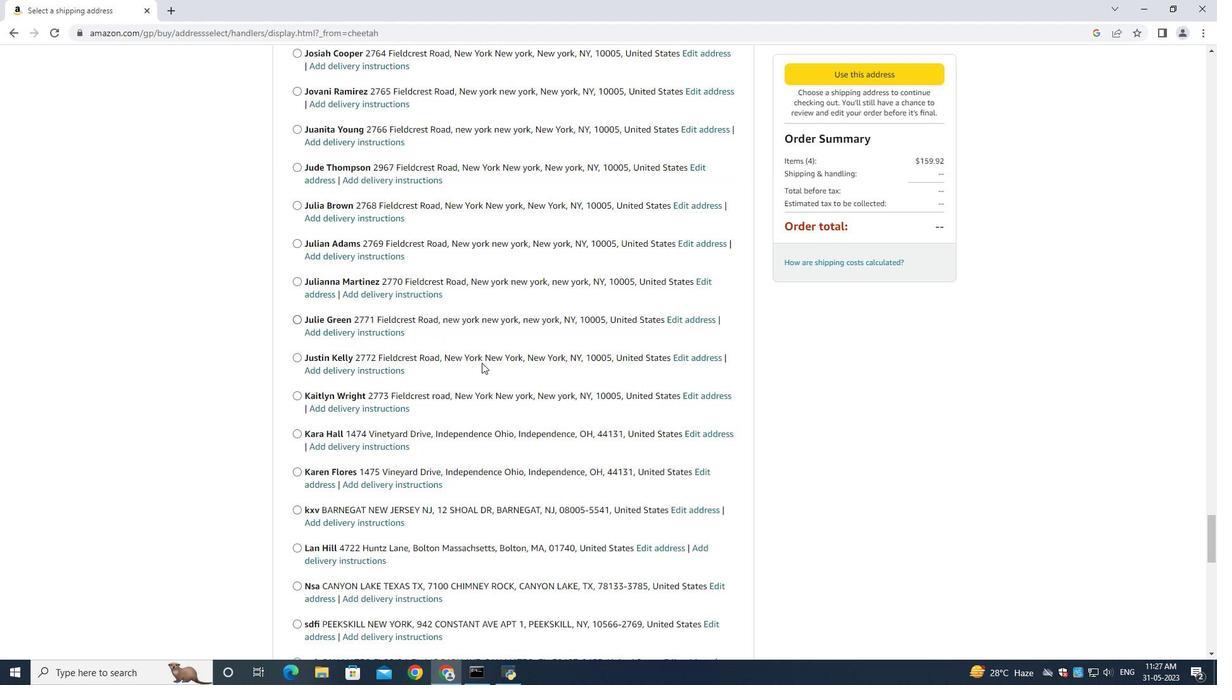 
Action: Mouse scrolled (481, 360) with delta (0, 0)
Screenshot: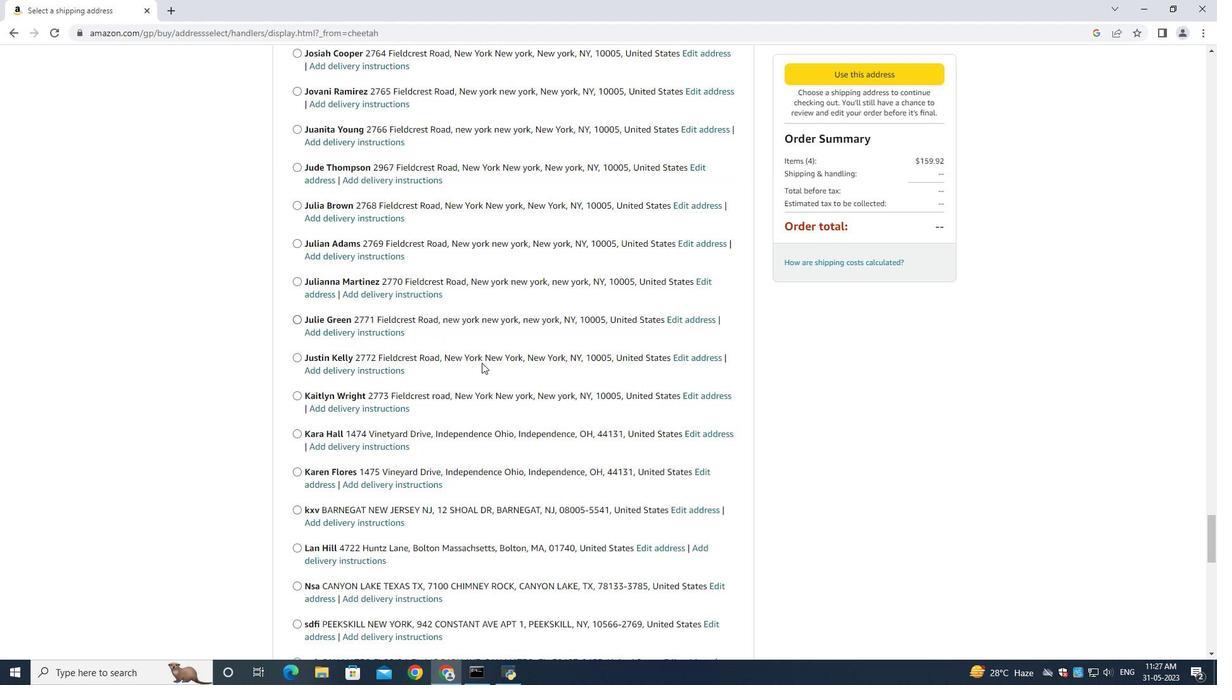 
Action: Mouse scrolled (481, 360) with delta (0, 0)
Screenshot: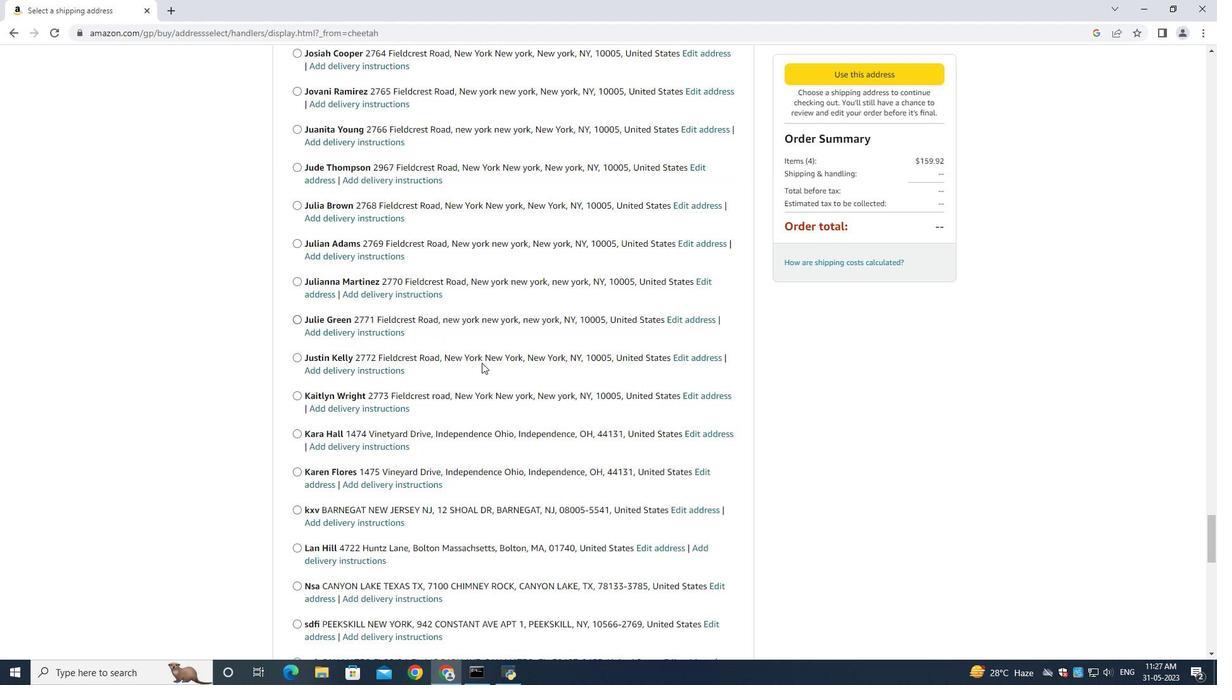 
Action: Mouse moved to (481, 361)
Screenshot: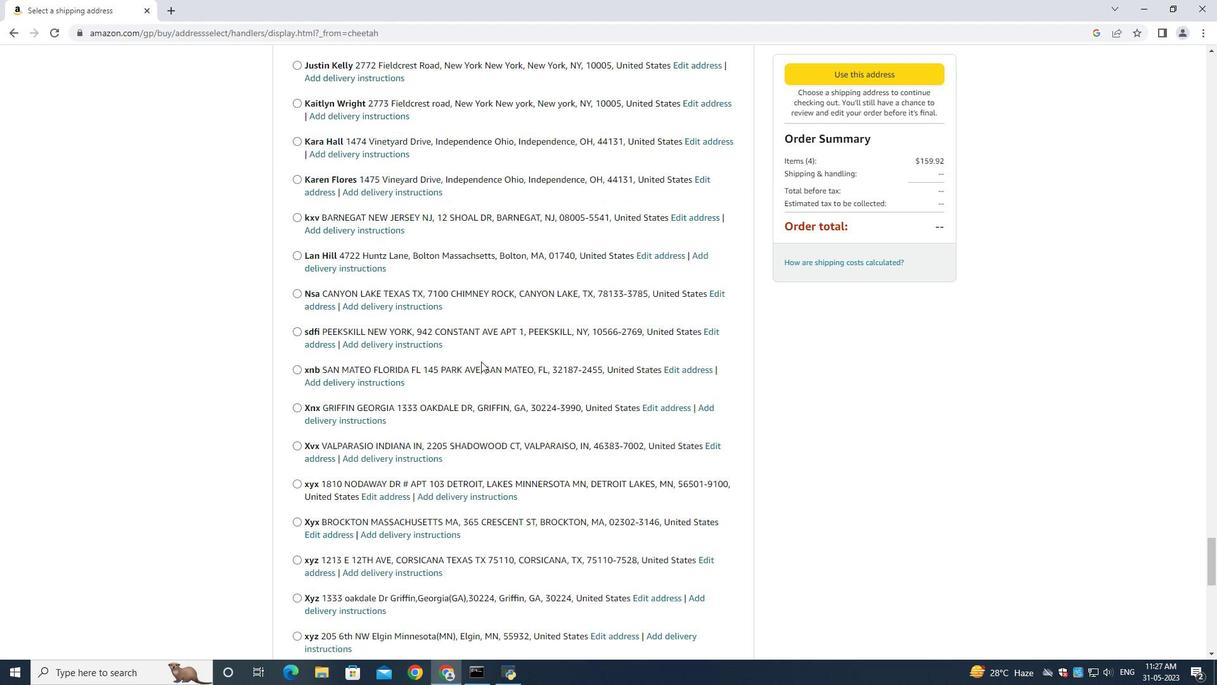 
Action: Mouse scrolled (481, 360) with delta (0, 0)
Screenshot: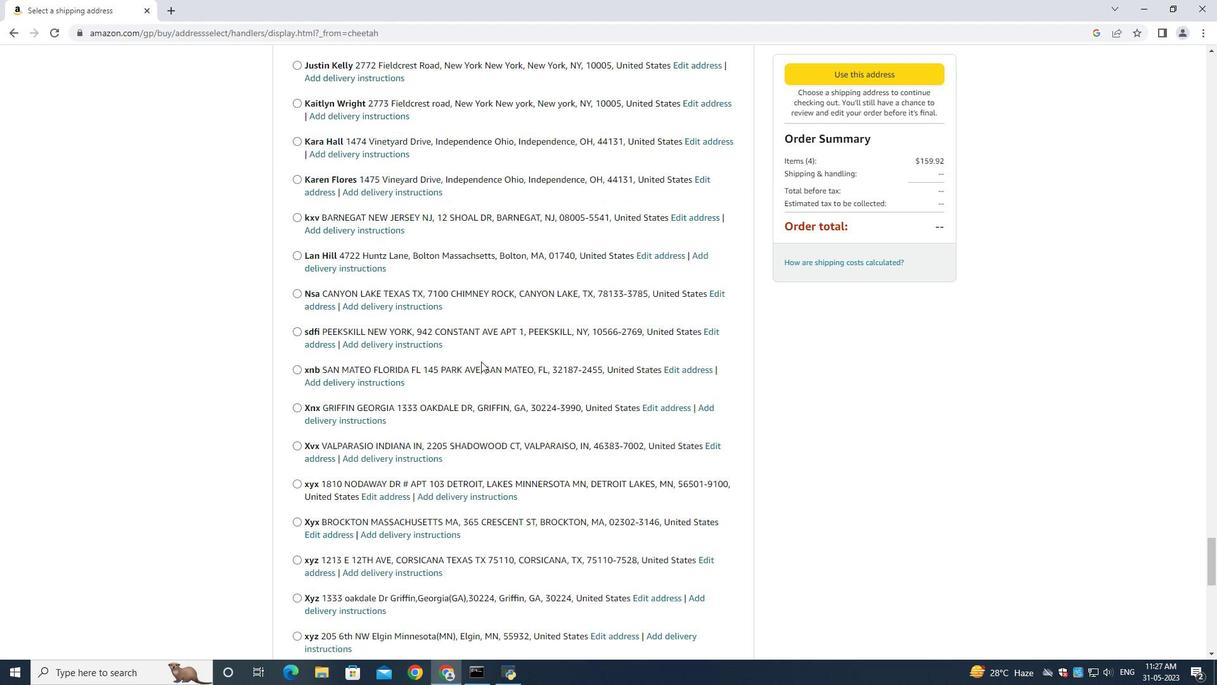 
Action: Mouse moved to (480, 359)
Screenshot: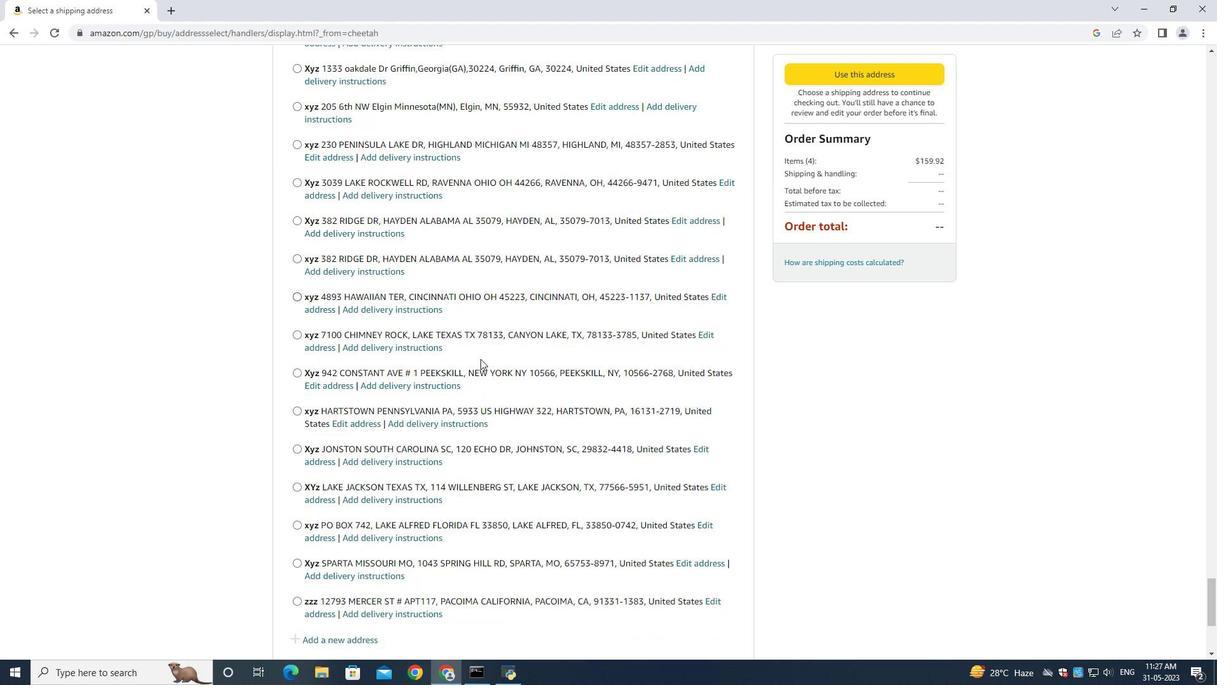
Action: Mouse scrolled (480, 358) with delta (0, 0)
Screenshot: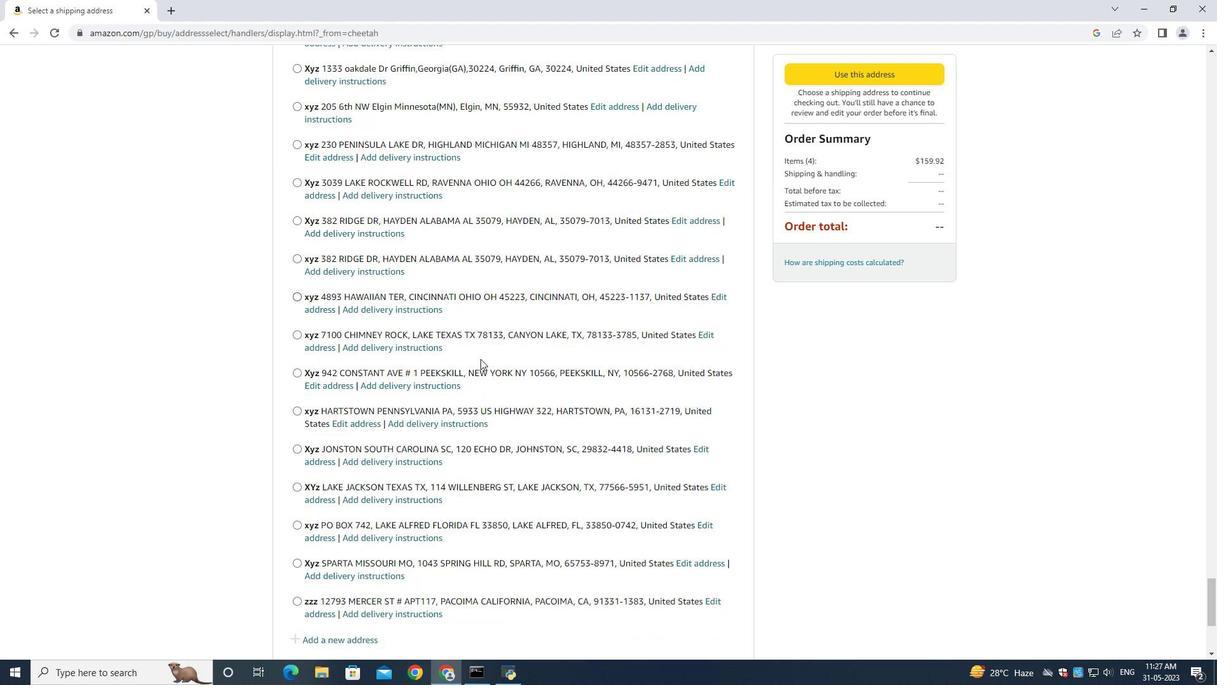 
Action: Mouse moved to (480, 360)
Screenshot: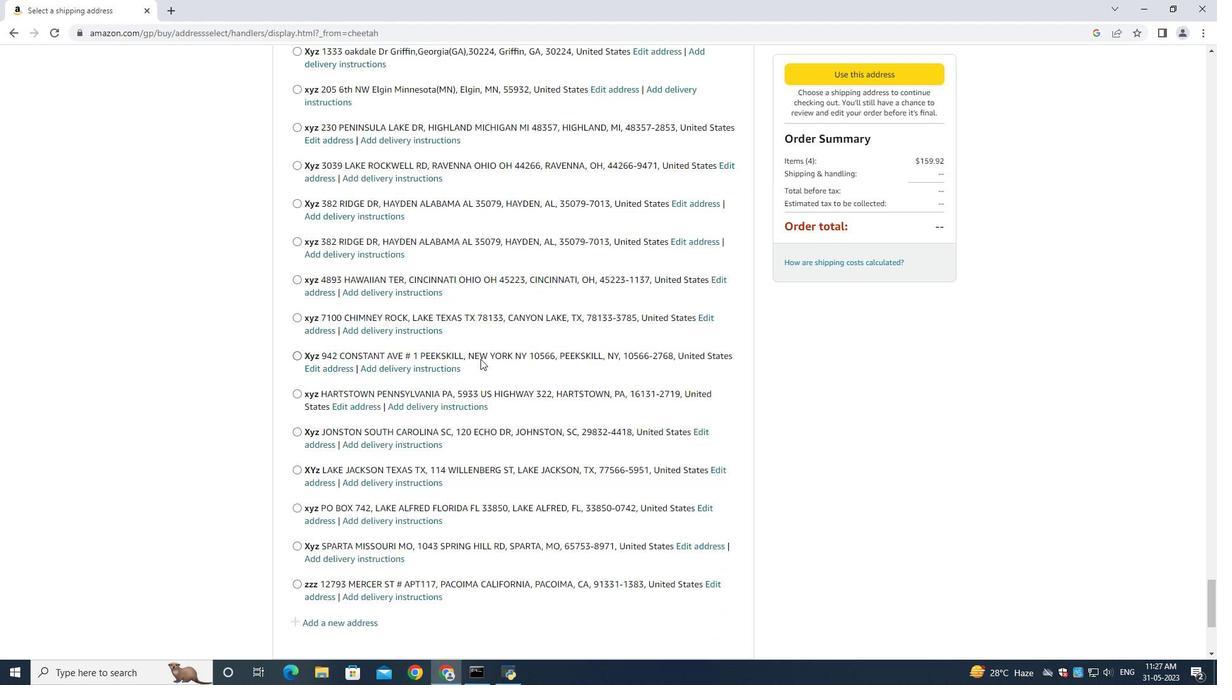 
Action: Mouse scrolled (480, 358) with delta (0, 0)
Screenshot: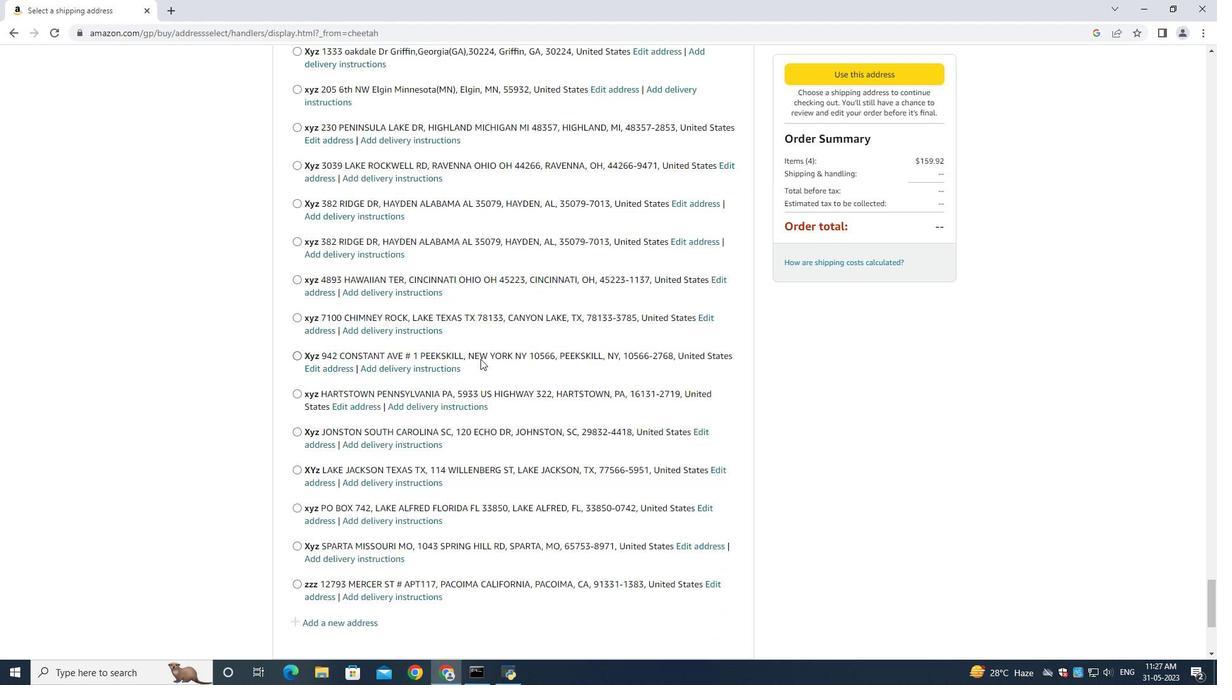 
Action: Mouse scrolled (480, 359) with delta (0, 0)
Screenshot: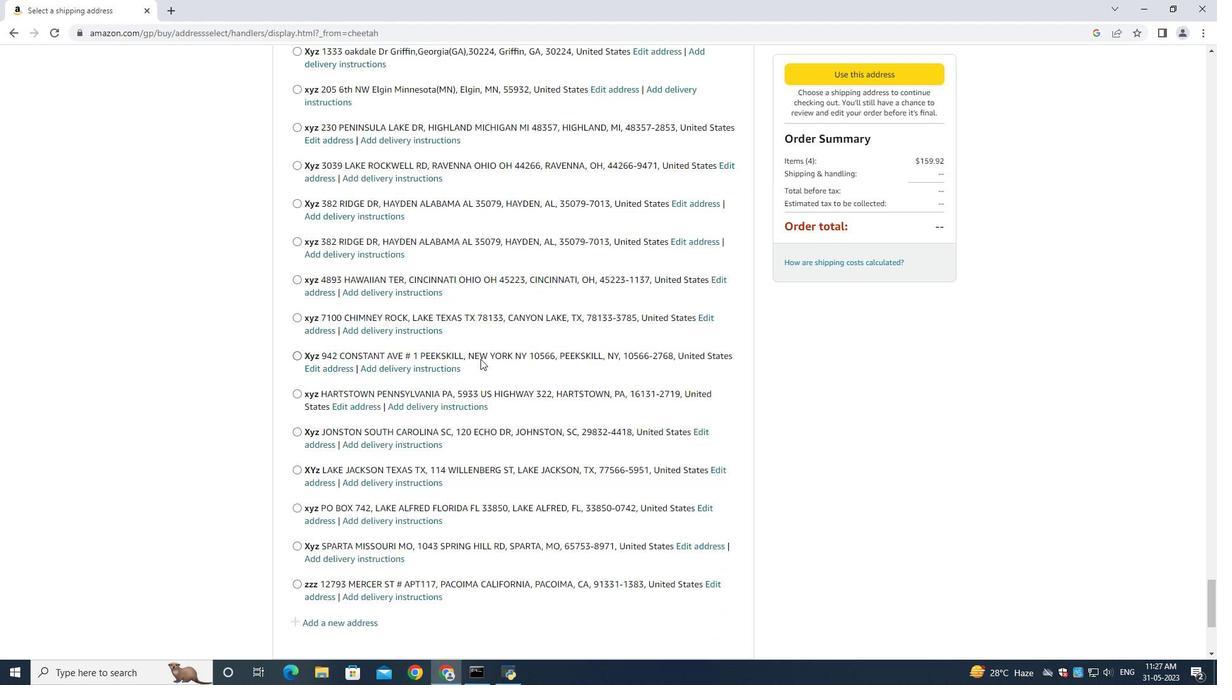 
Action: Mouse scrolled (480, 359) with delta (0, 0)
Screenshot: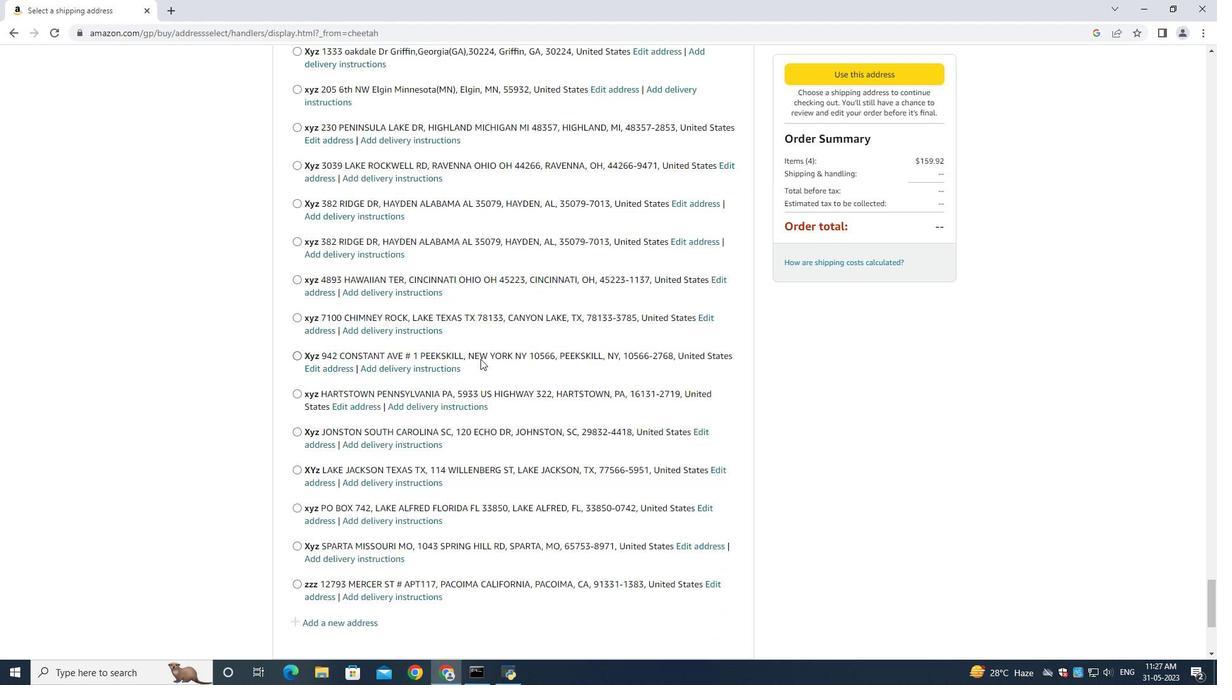 
Action: Mouse scrolled (480, 359) with delta (0, 0)
Screenshot: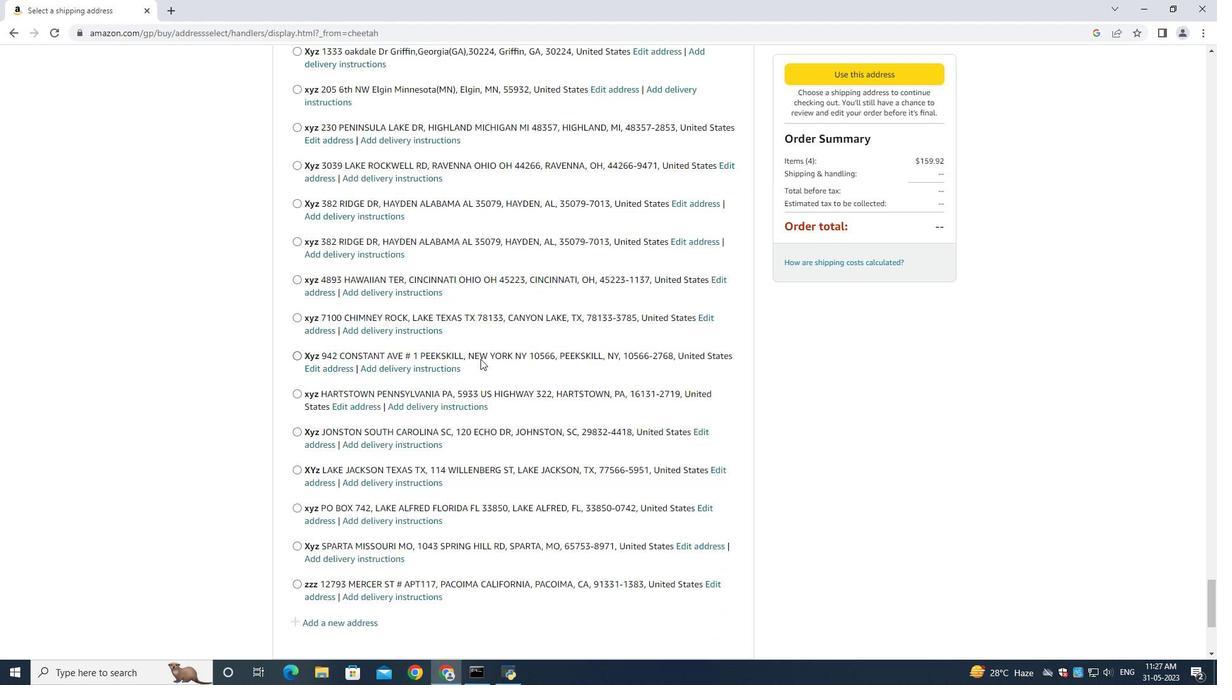 
Action: Mouse scrolled (480, 359) with delta (0, 0)
Screenshot: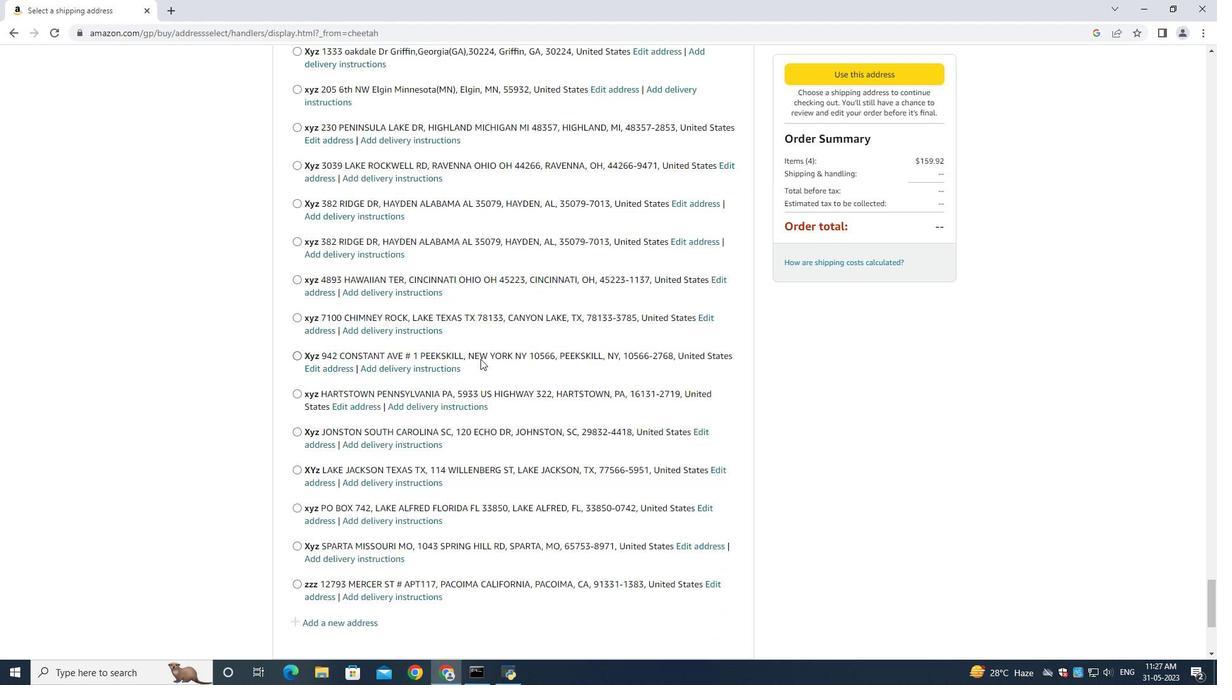 
Action: Mouse scrolled (480, 359) with delta (0, 0)
Screenshot: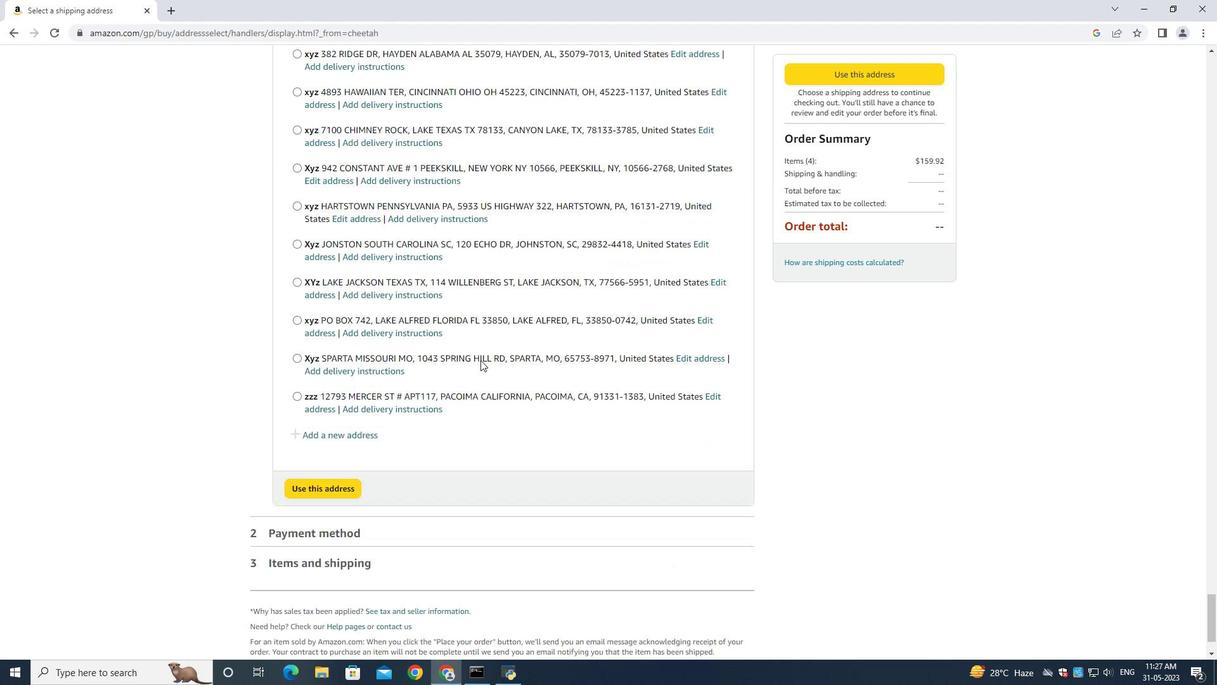 
Action: Mouse scrolled (480, 359) with delta (0, 0)
Screenshot: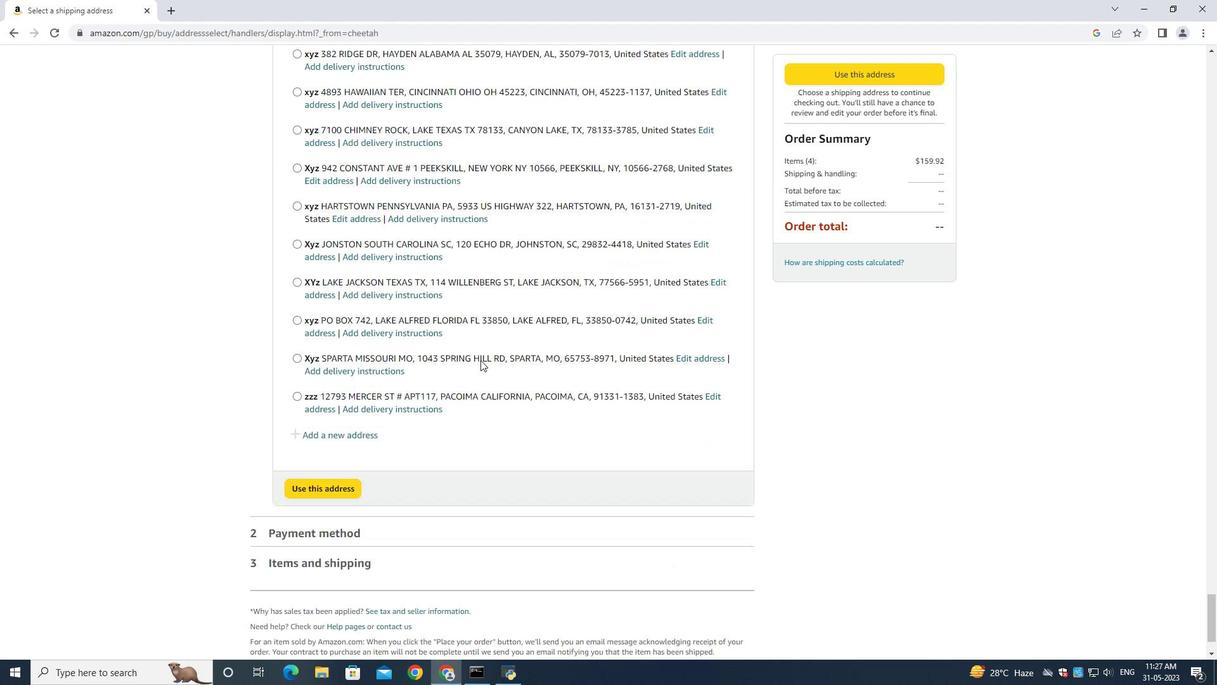 
Action: Mouse scrolled (480, 359) with delta (0, 0)
Screenshot: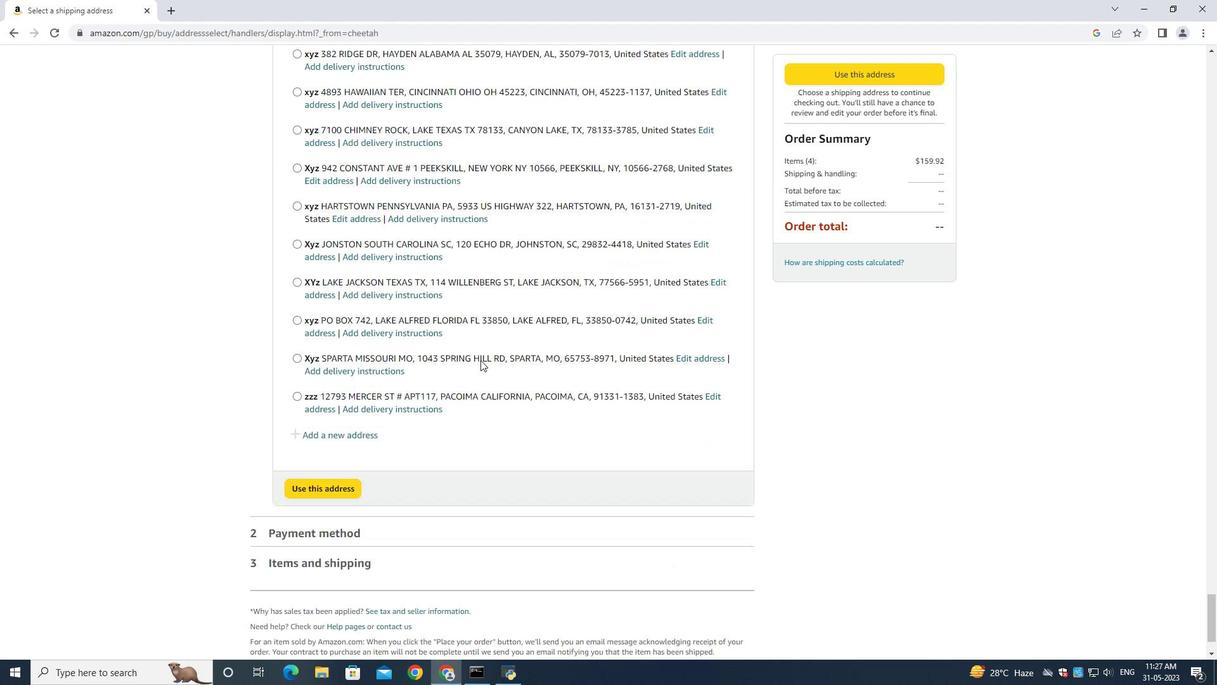 
Action: Mouse scrolled (480, 359) with delta (0, 0)
Screenshot: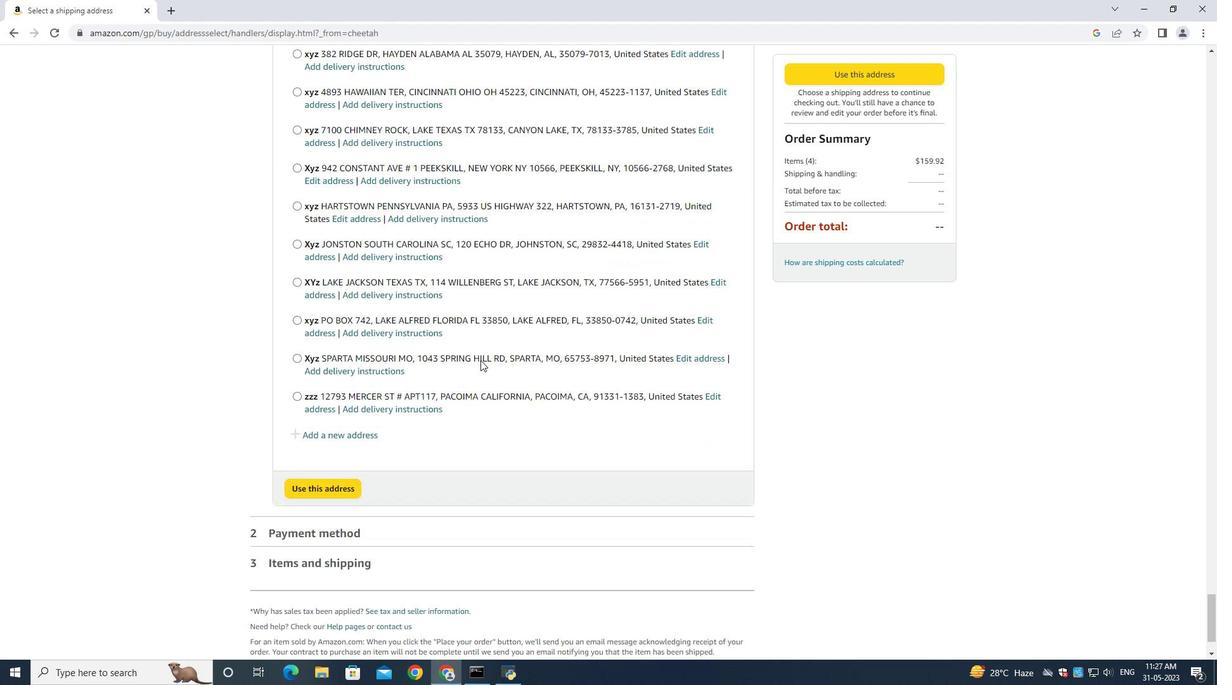 
Action: Mouse scrolled (480, 359) with delta (0, 0)
Screenshot: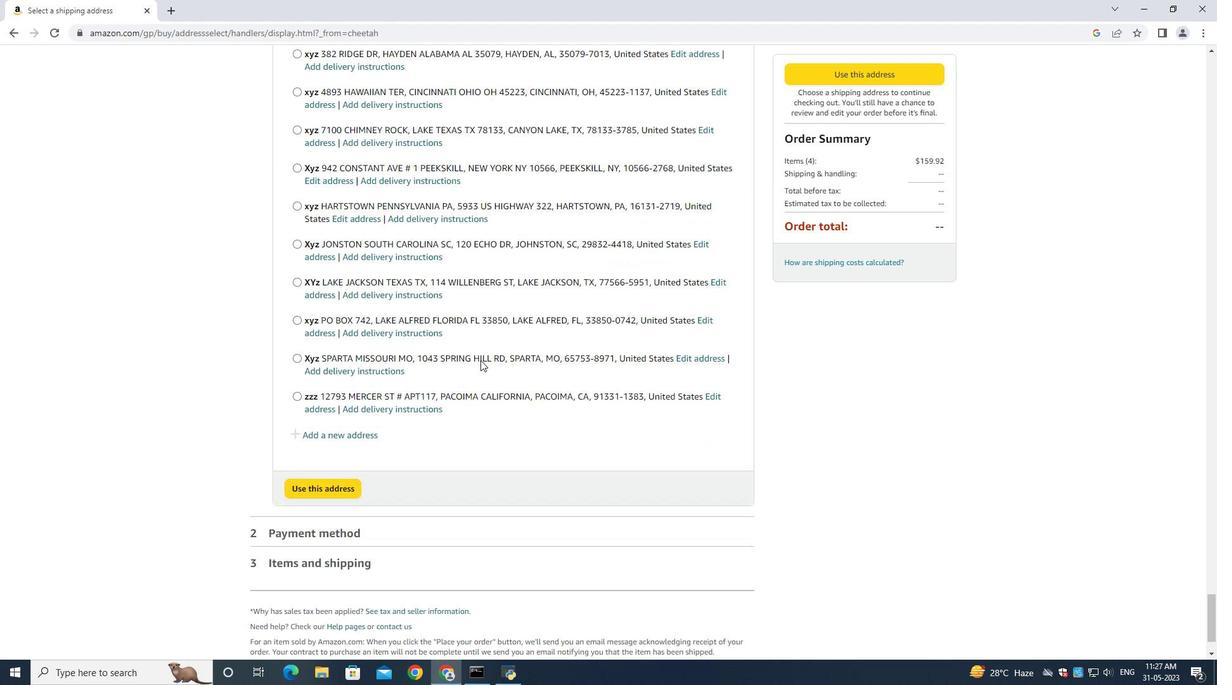 
Action: Mouse moved to (306, 350)
Screenshot: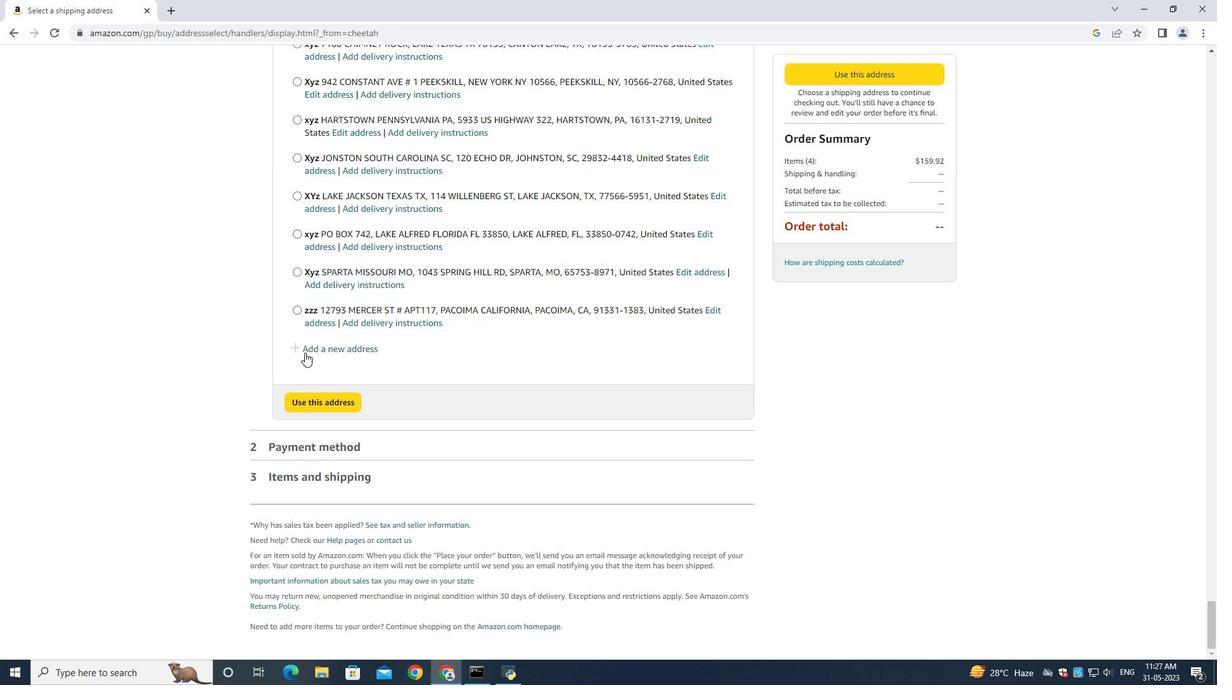 
Action: Mouse pressed left at (306, 350)
Screenshot: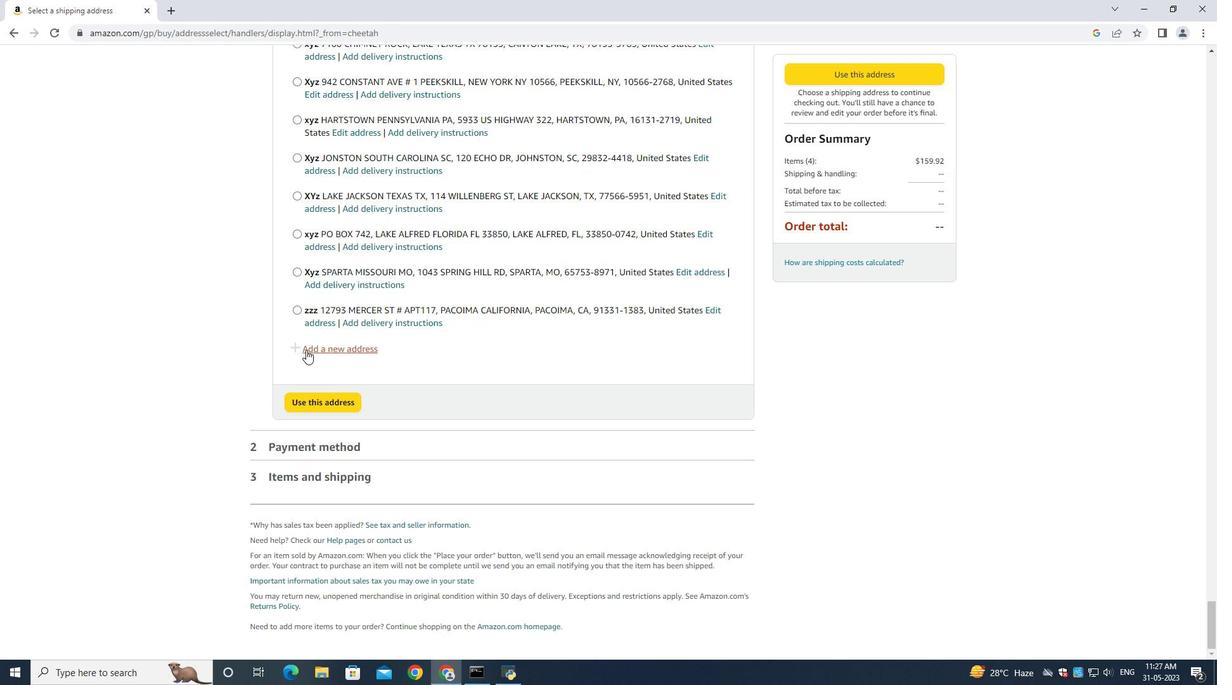 
Action: Mouse moved to (425, 294)
Screenshot: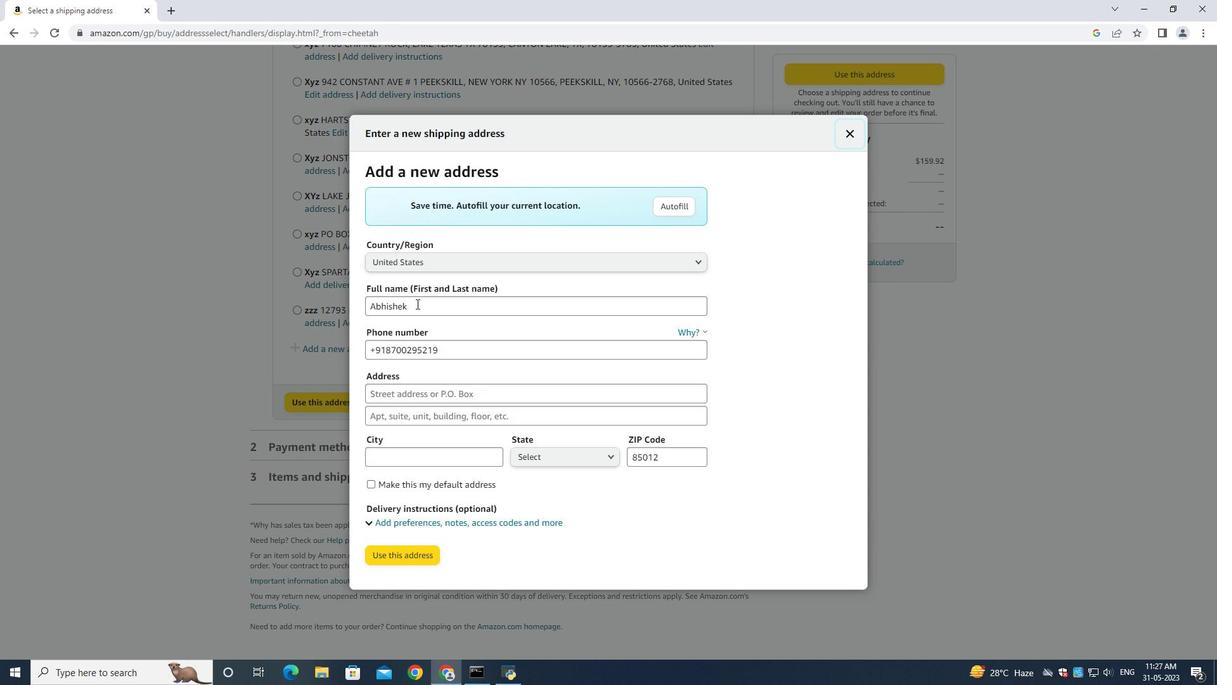 
Action: Mouse pressed left at (425, 294)
Screenshot: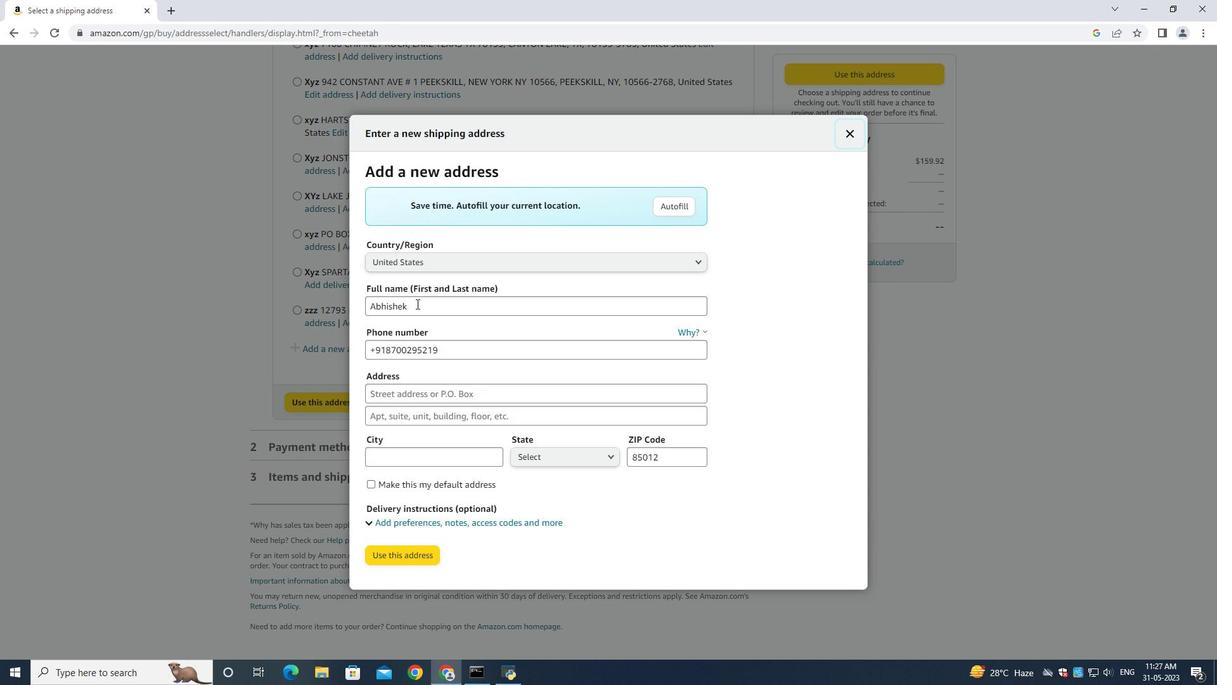 
Action: Mouse moved to (446, 303)
Screenshot: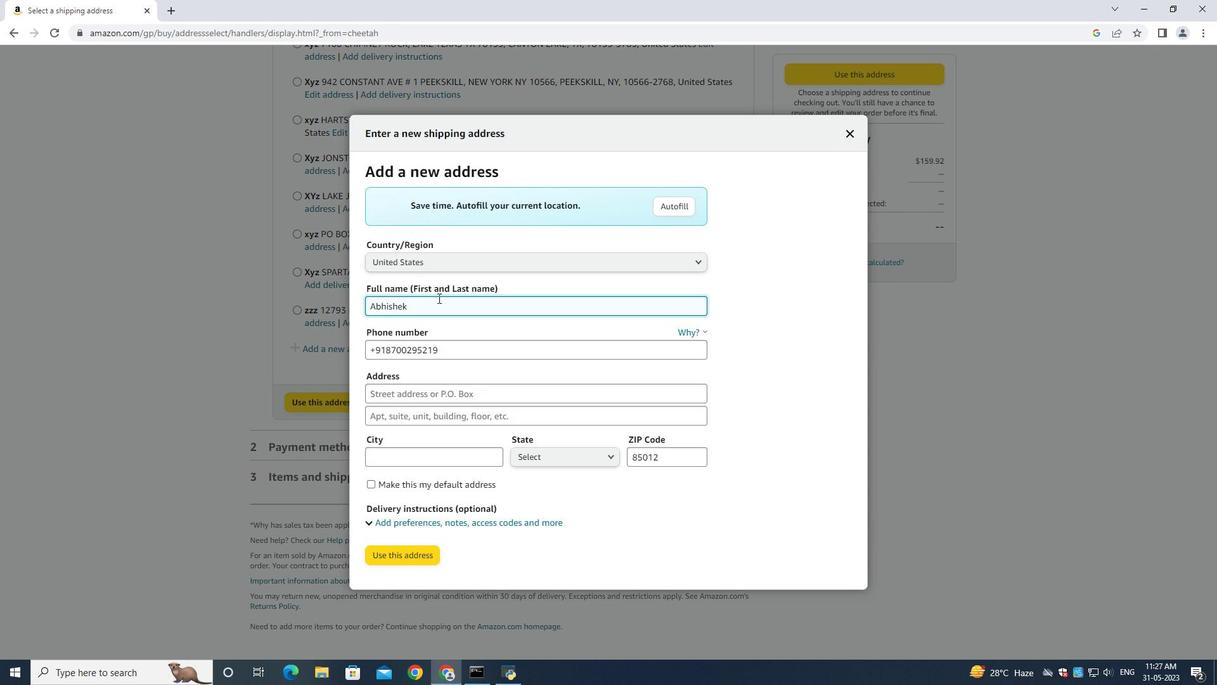 
Action: Mouse pressed left at (446, 303)
Screenshot: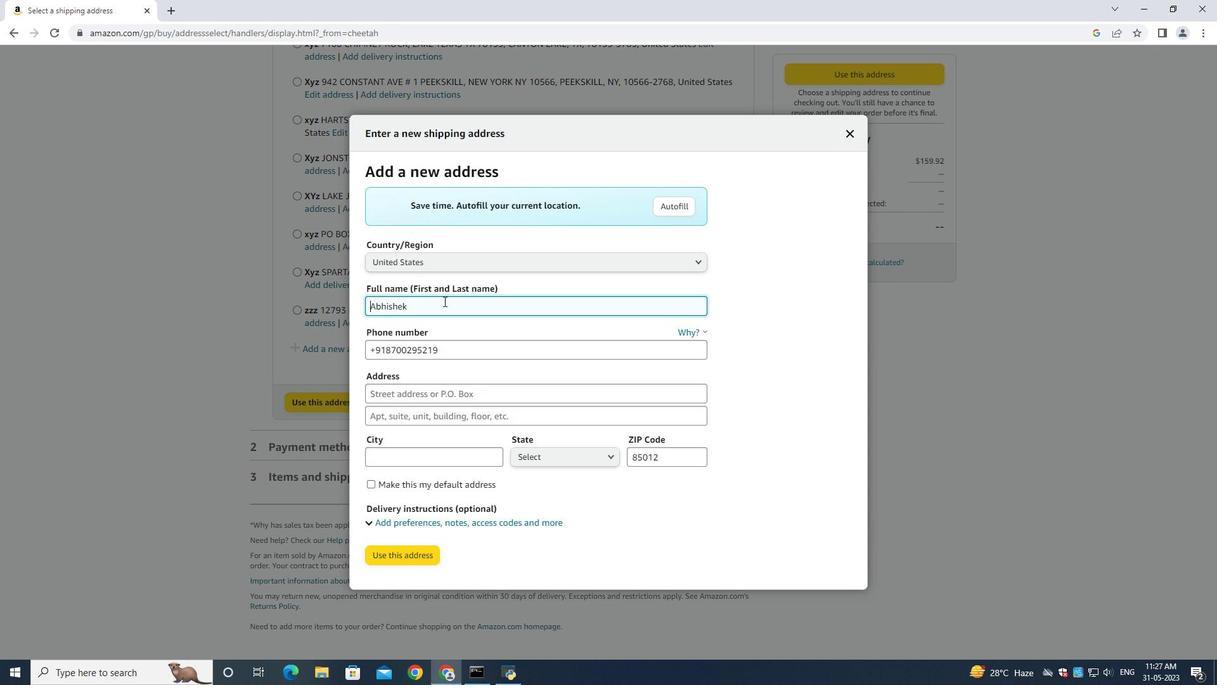
Action: Key pressed ctrl+A<Key.backspace><Key.shift>J<Key.backspace><Key.shift><Key.shift><Key.shift>Kari<Key.space><Key.shift><Key.shift><Key.shift><Key.shift><Key.shift><Key.shift><Key.shift><Key.shift><Key.shift><Key.shift><Key.shift><Key.shift><Key.shift><Key.shift><Key.shift><Key.shift><Key.shift>Cooper<Key.tab><Key.tab><Key.backspace>4403901431
Screenshot: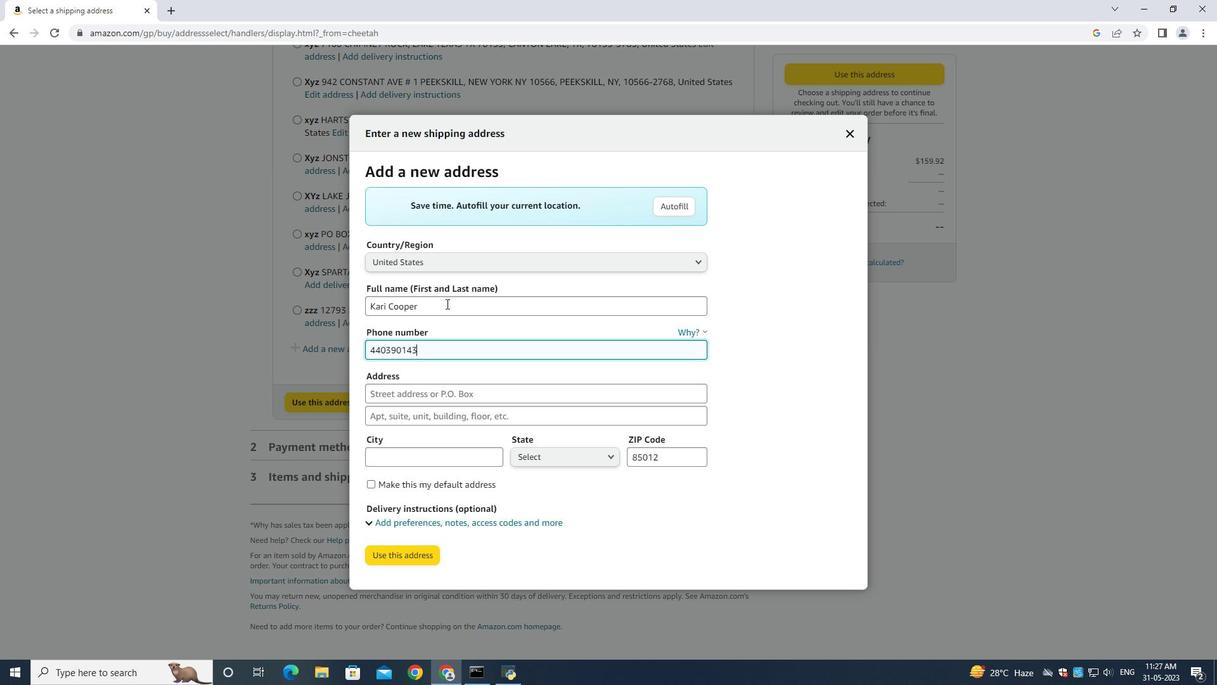 
Action: Mouse moved to (395, 399)
Screenshot: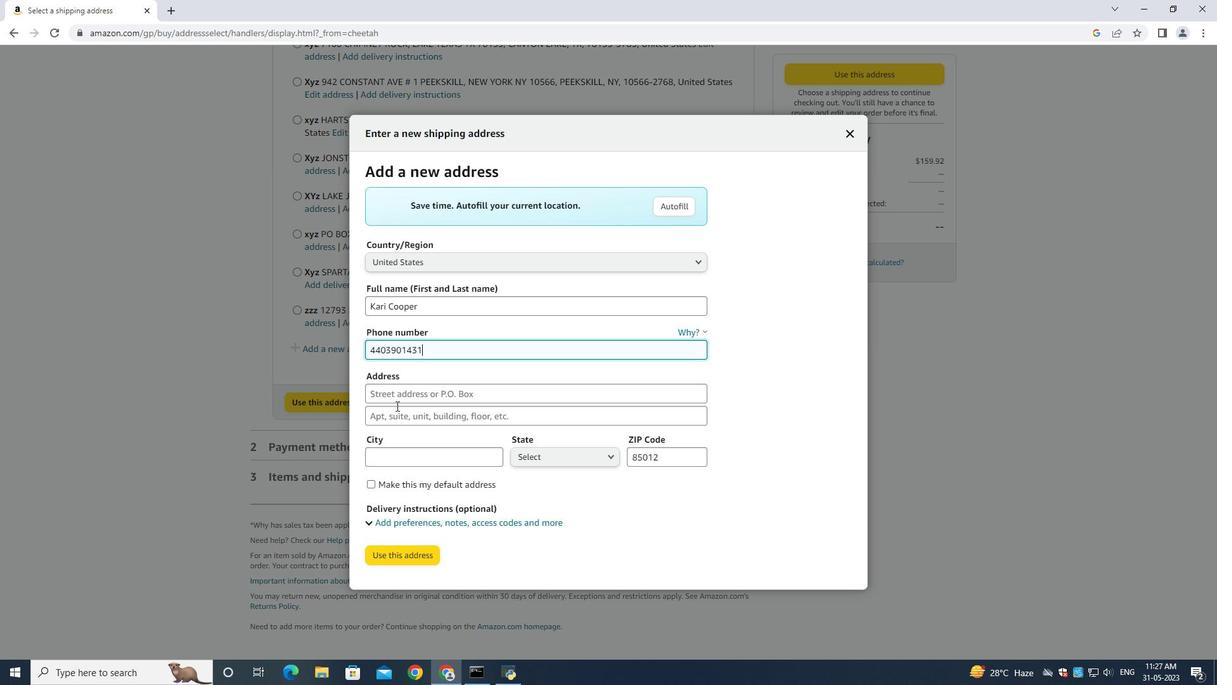 
Action: Mouse pressed left at (395, 399)
Screenshot: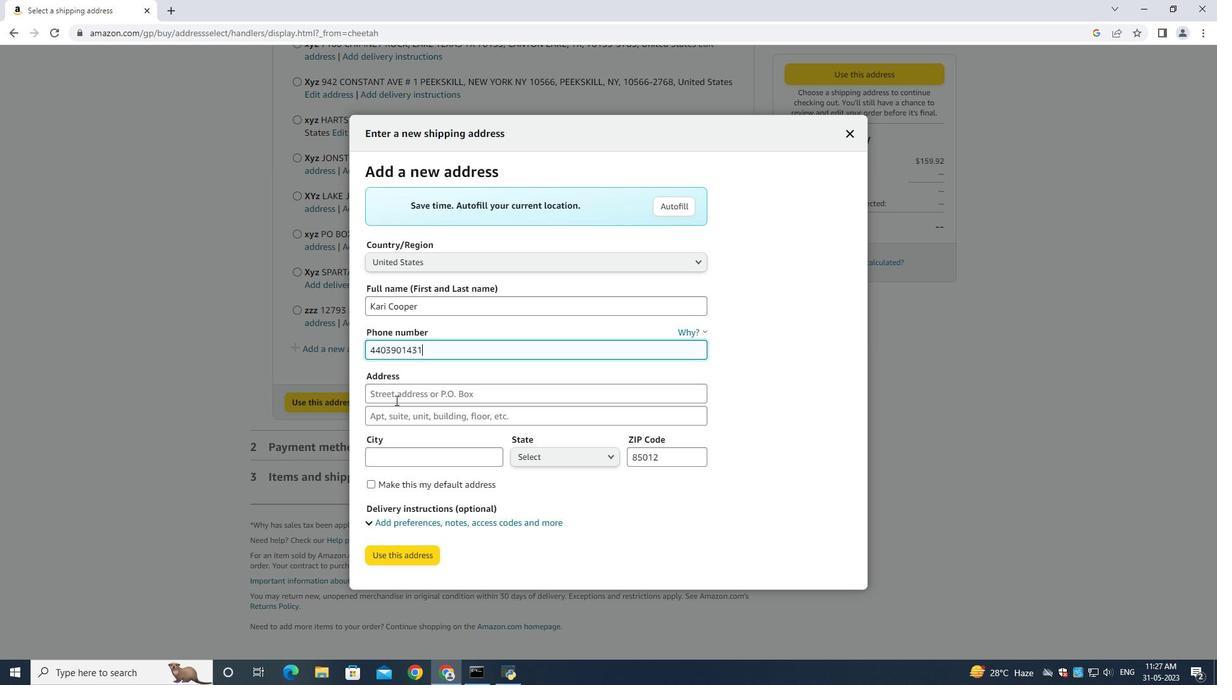 
Action: Mouse moved to (400, 393)
Screenshot: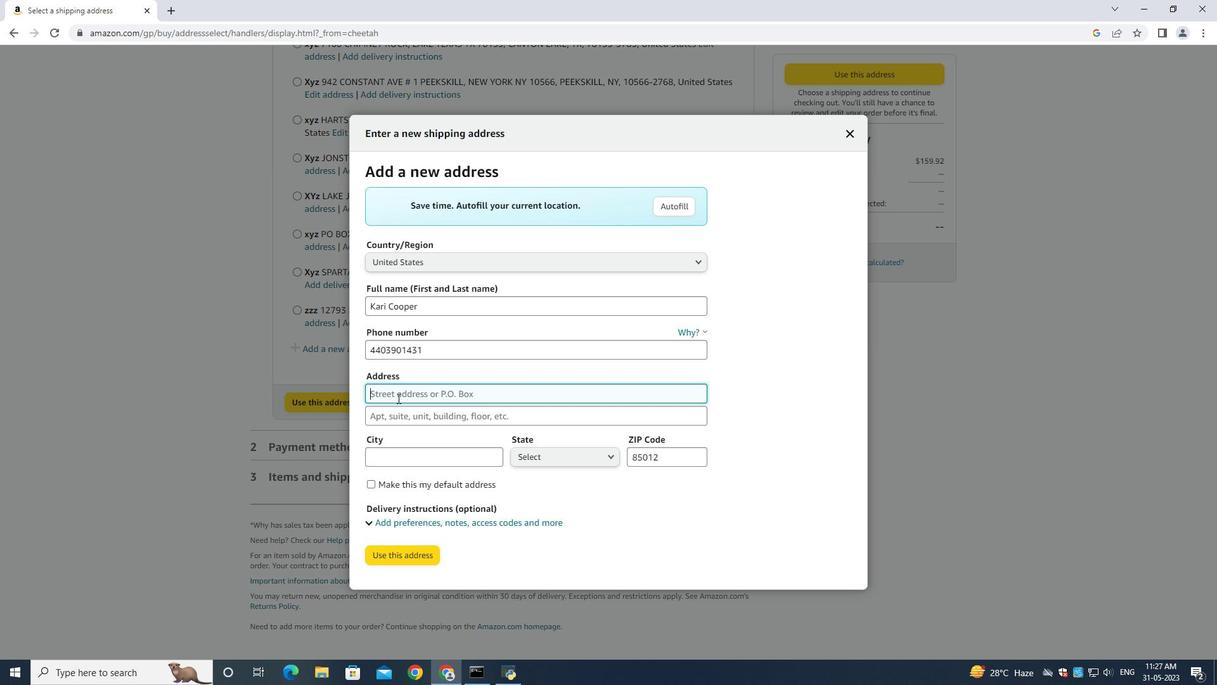 
Action: Key pressed 1479<Key.space><Key.shift>Vu<Key.backspace>ineyard<Key.space><Key.shift>Drive<Key.space><Key.tab><Key.shift>Independec<Key.backspace>nce<Key.space><Key.shift><Key.shift><Key.shift><Key.shift><Key.shift><Key.shift>Ohio<Key.tab><Key.shift>Indenpendence<Key.tab>ohia
Screenshot: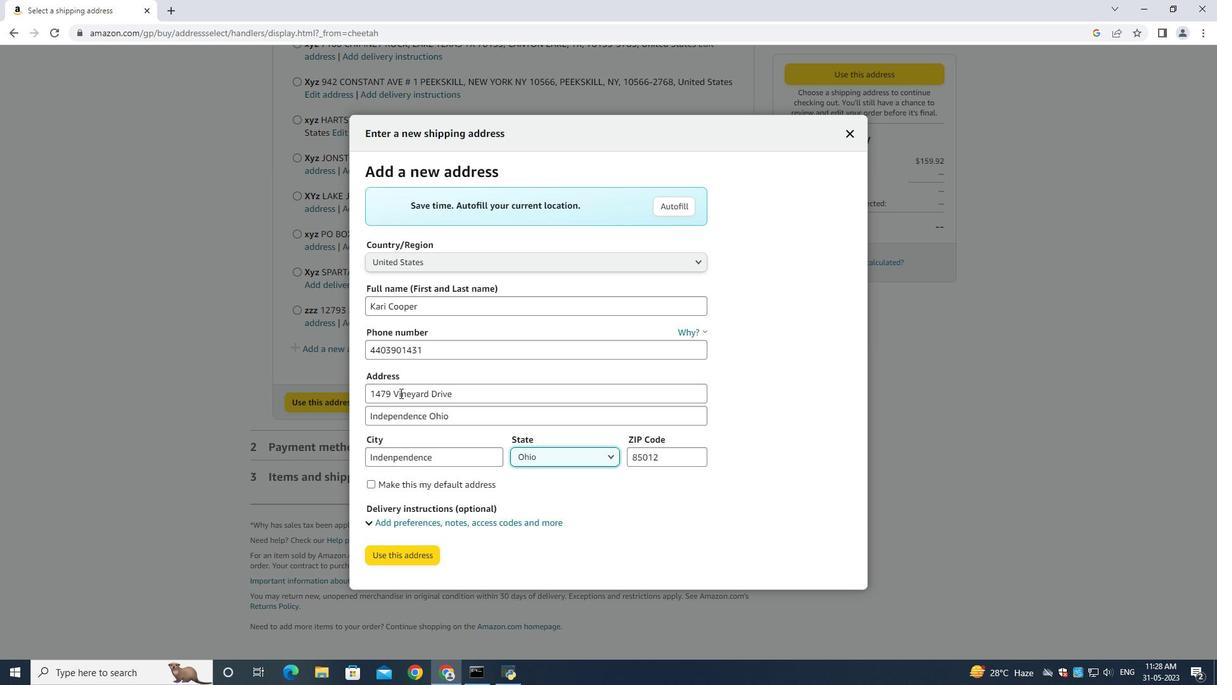 
Action: Mouse moved to (649, 452)
Screenshot: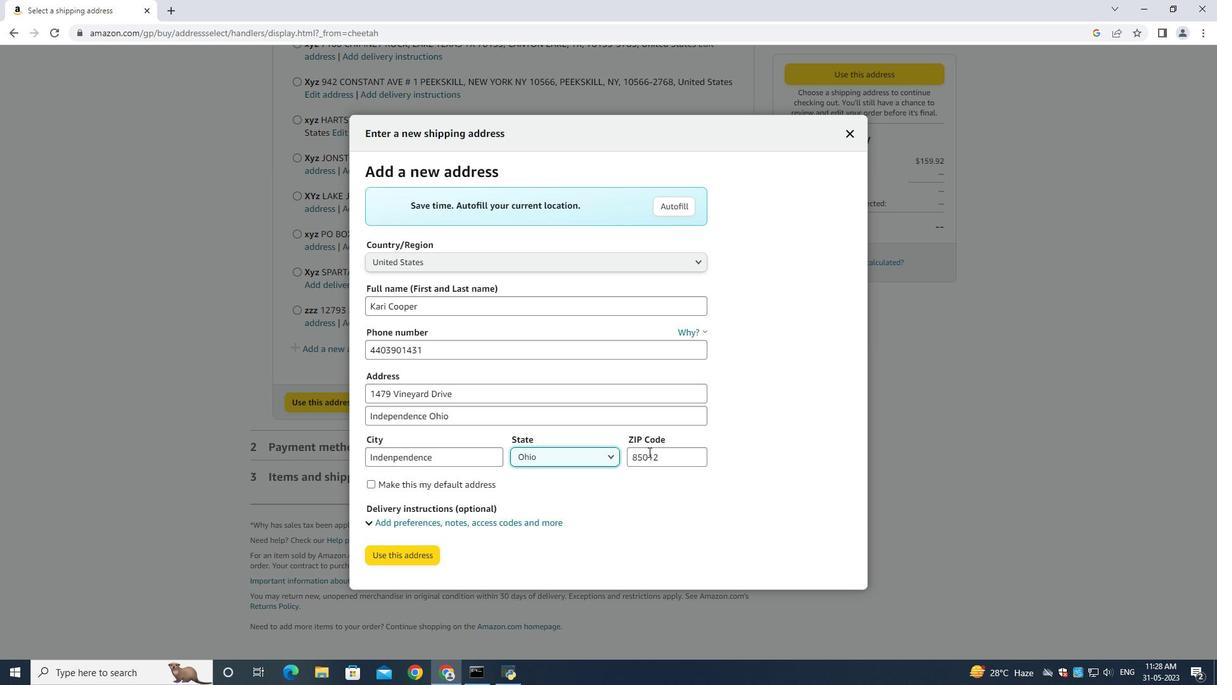 
Action: Mouse pressed left at (649, 452)
Screenshot: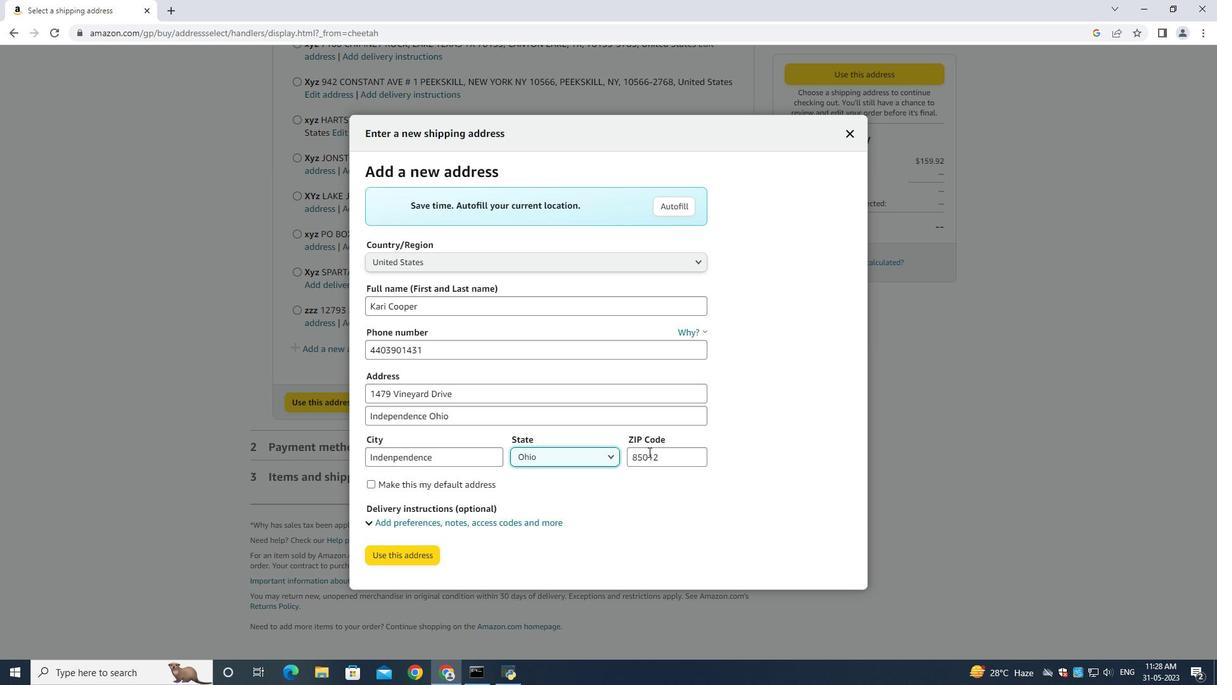 
Action: Mouse moved to (649, 452)
Screenshot: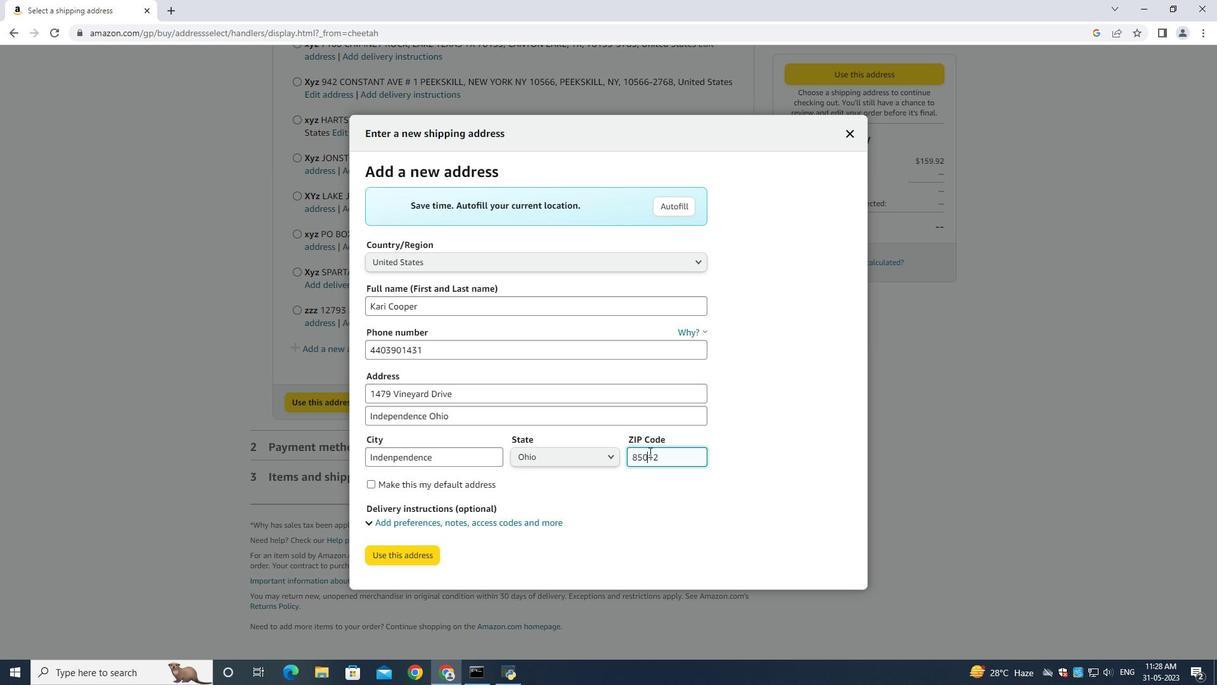 
Action: Key pressed <Key.tab>
Screenshot: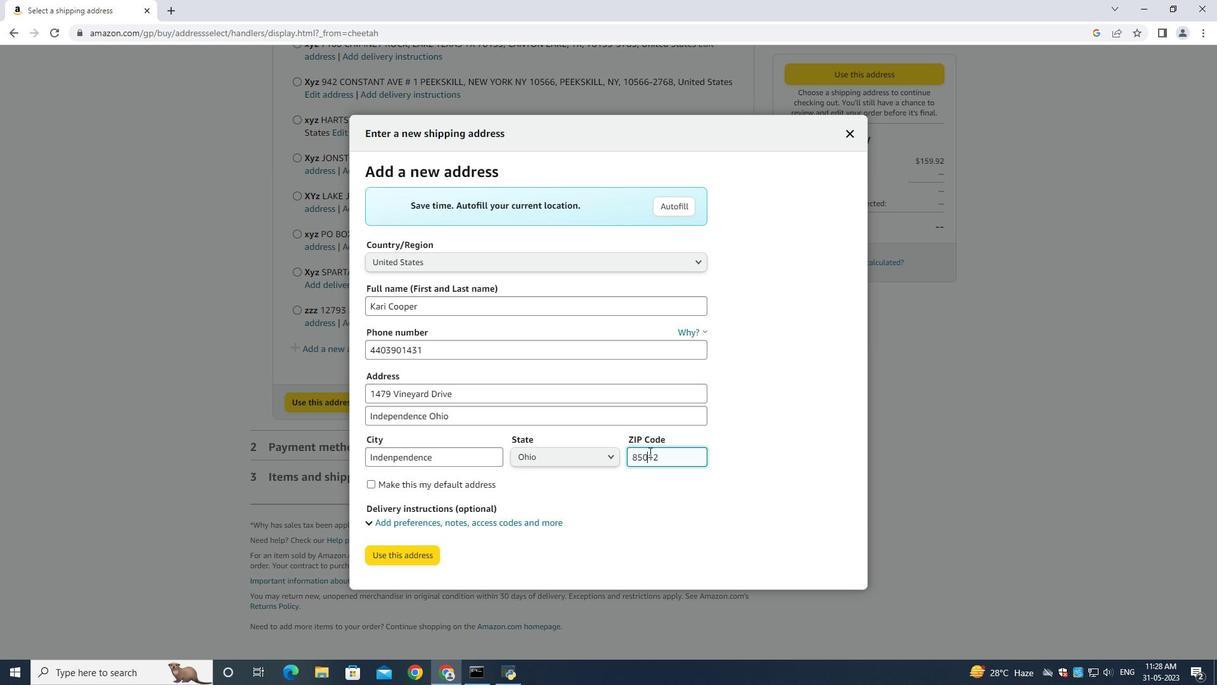
Action: Mouse moved to (649, 452)
Screenshot: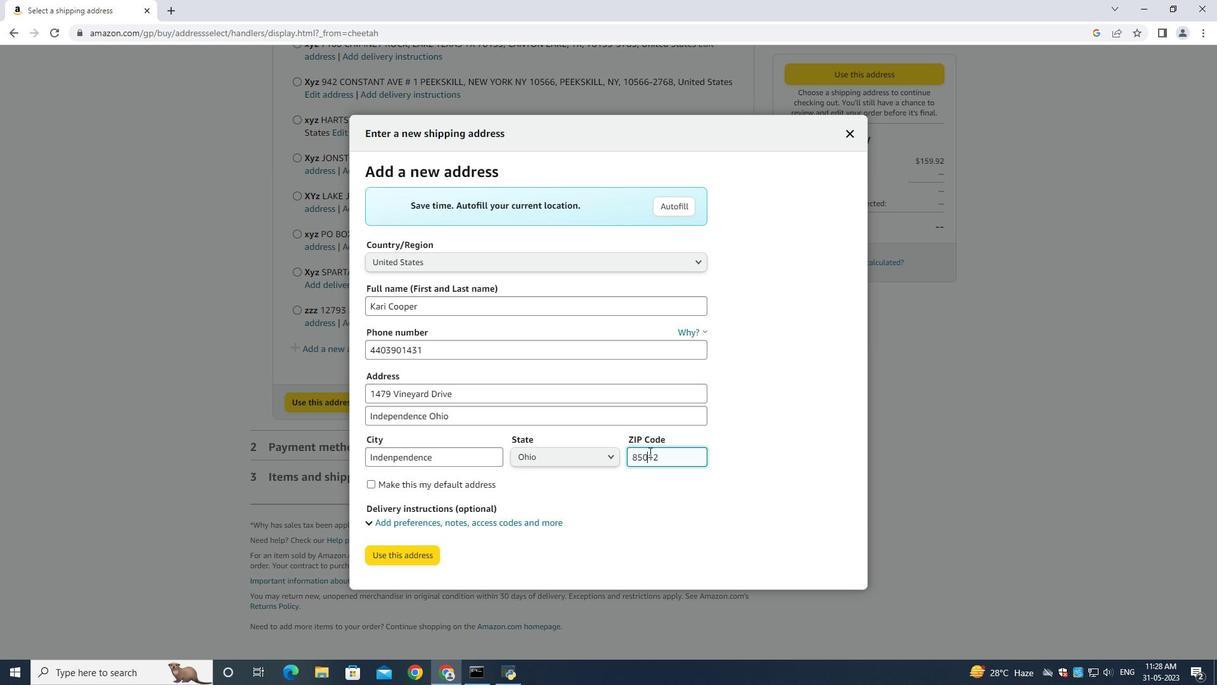 
Action: Key pressed <Key.backspace>
Screenshot: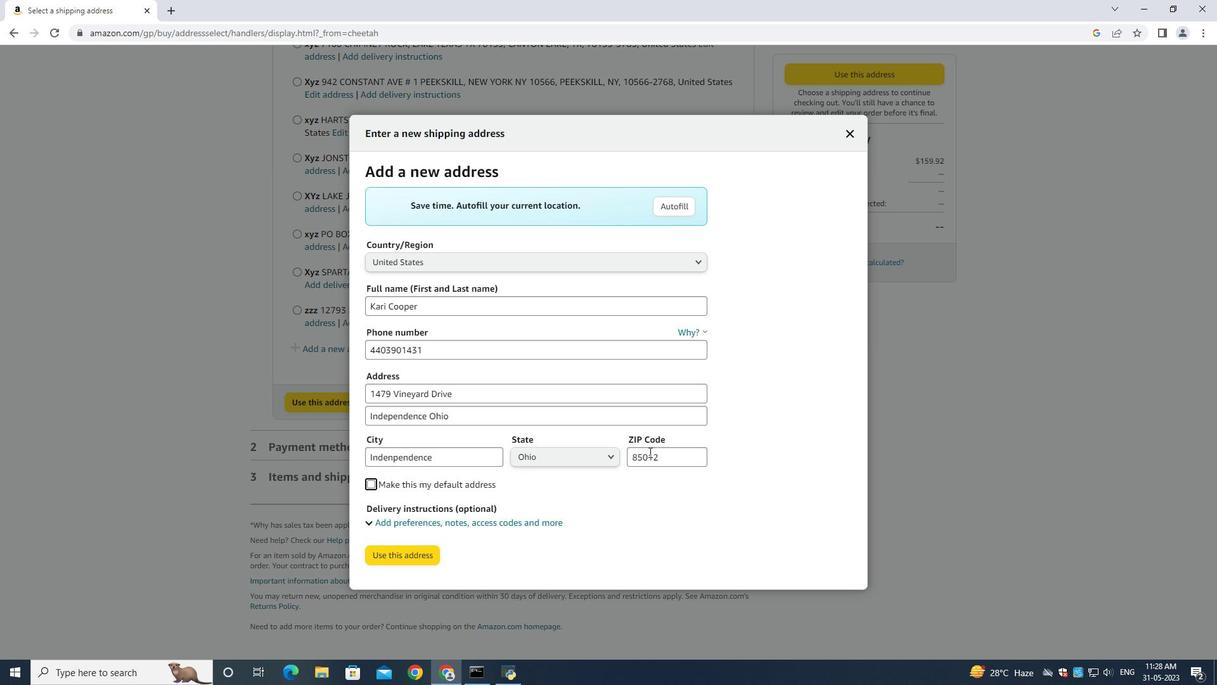 
Action: Mouse moved to (665, 456)
Screenshot: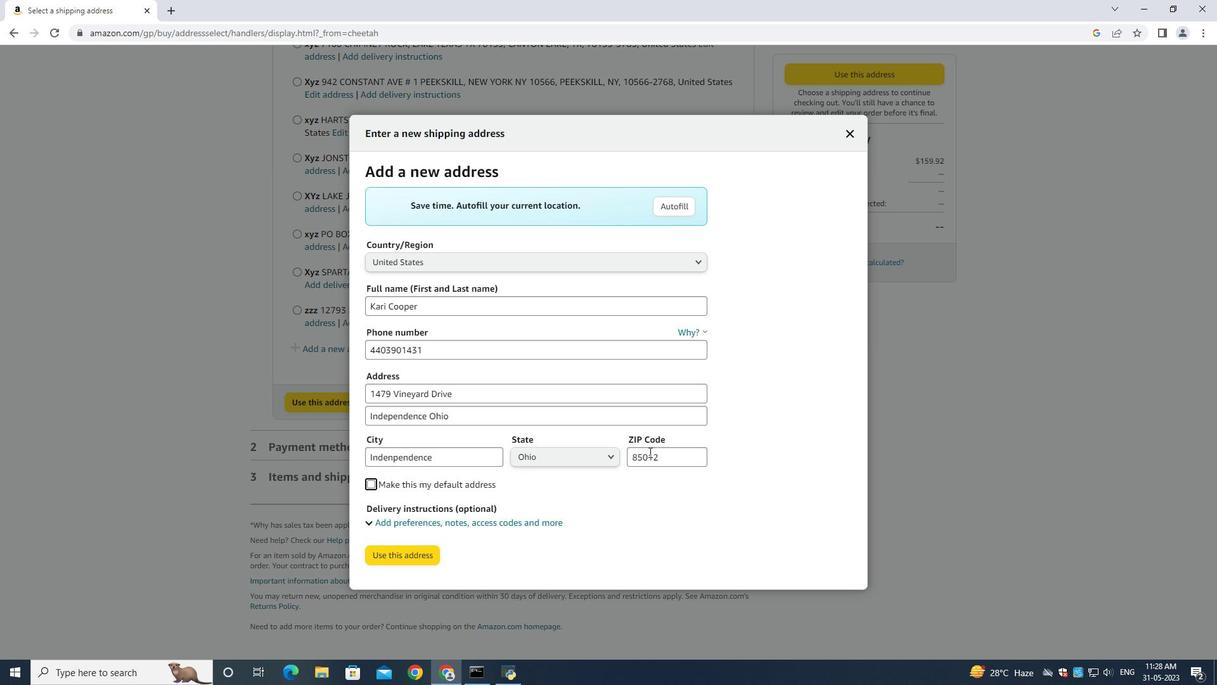 
Action: Mouse pressed left at (665, 456)
Screenshot: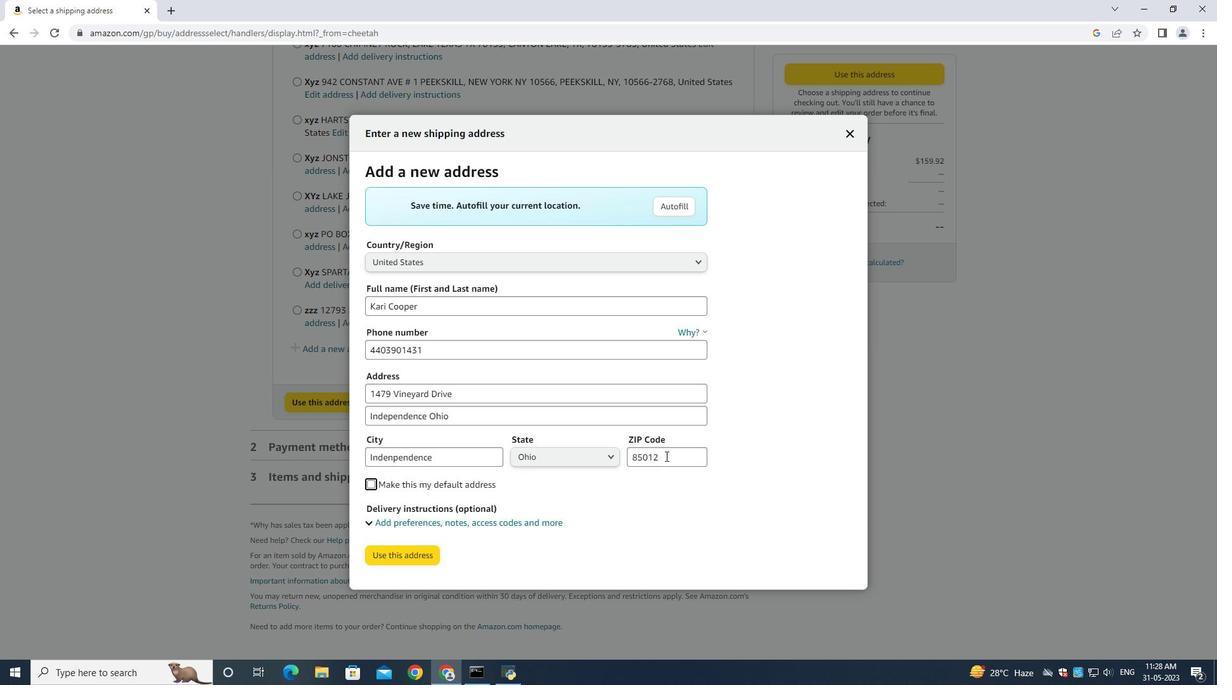 
Action: Mouse moved to (671, 468)
Screenshot: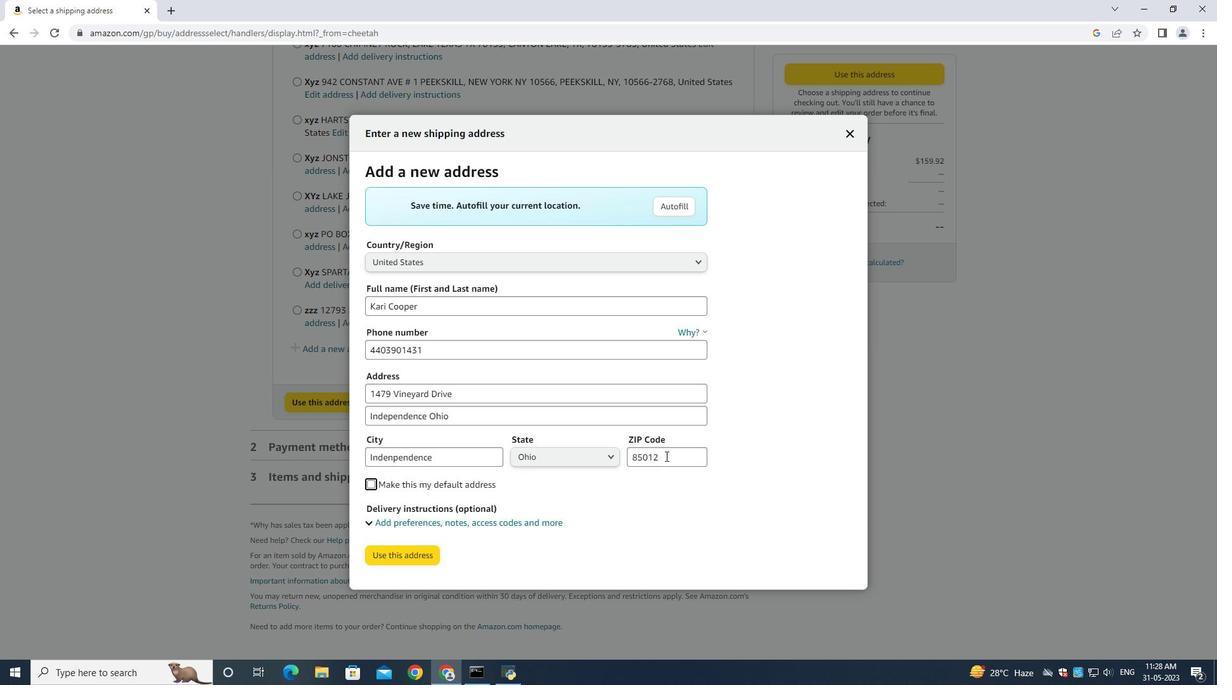 
Action: Key pressed <Key.backspace><Key.backspace><Key.backspace><Key.backspace><Key.backspace><Key.backspace><Key.backspace><Key.backspace><Key.backspace><Key.backspace><Key.backspace><Key.backspace><Key.backspace>44131
Screenshot: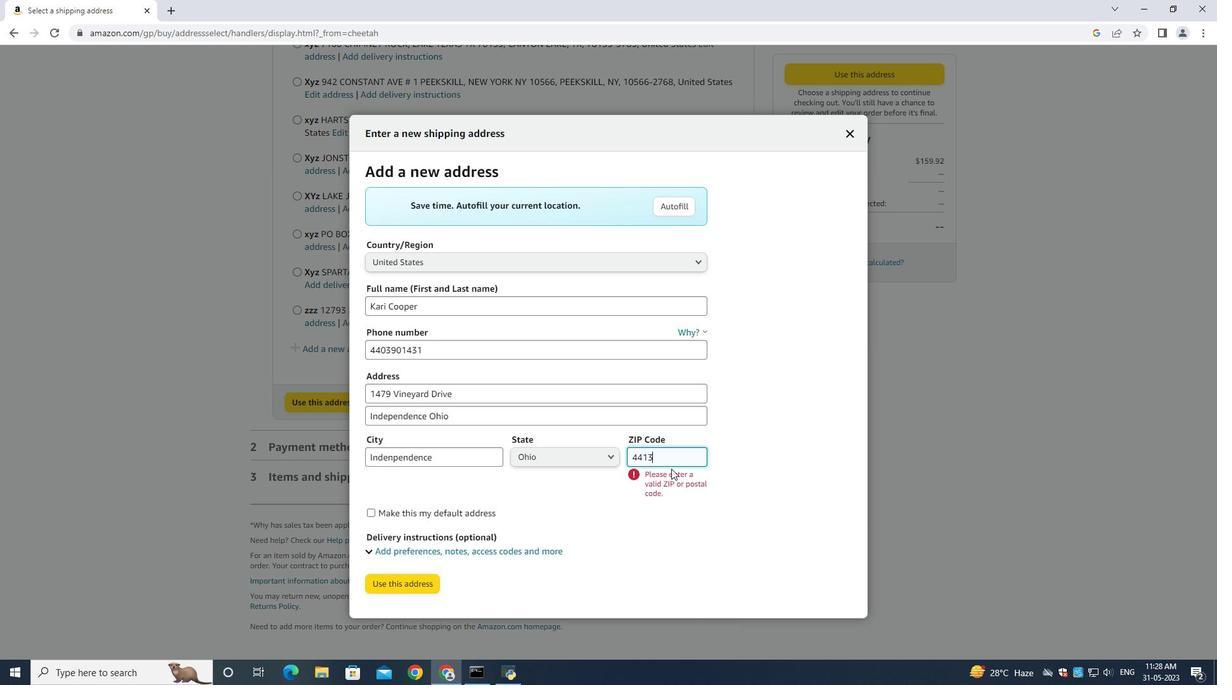 
Action: Mouse moved to (386, 560)
Screenshot: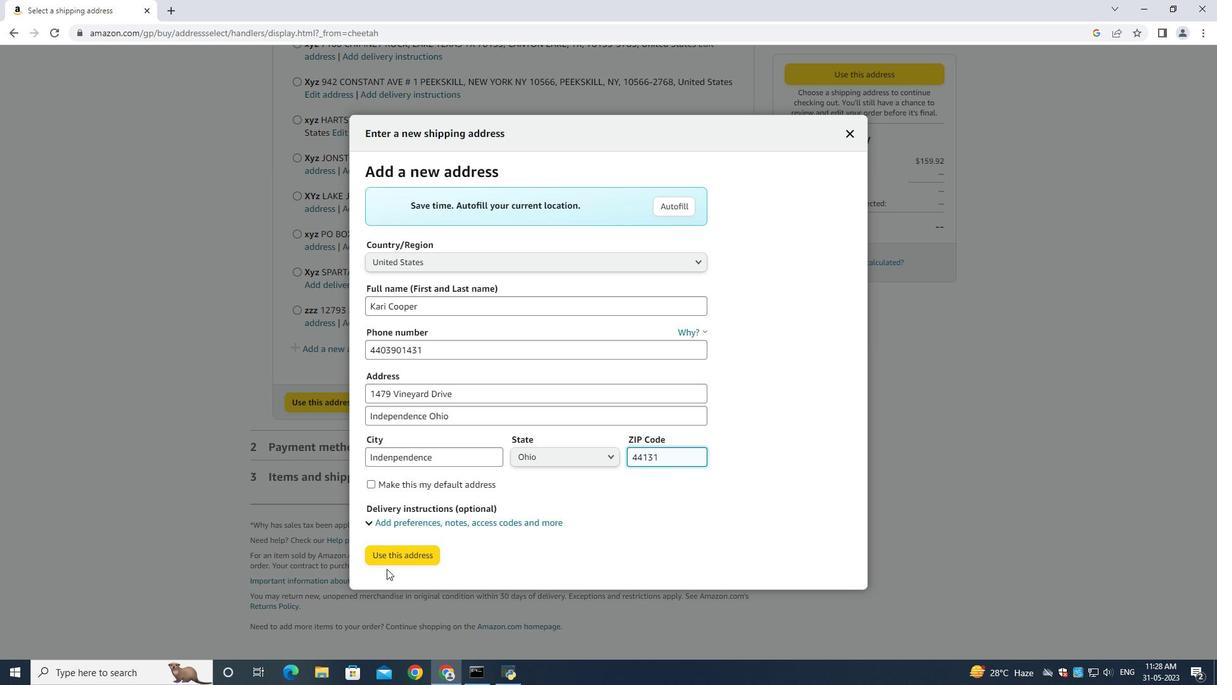 
Action: Mouse pressed left at (386, 560)
Screenshot: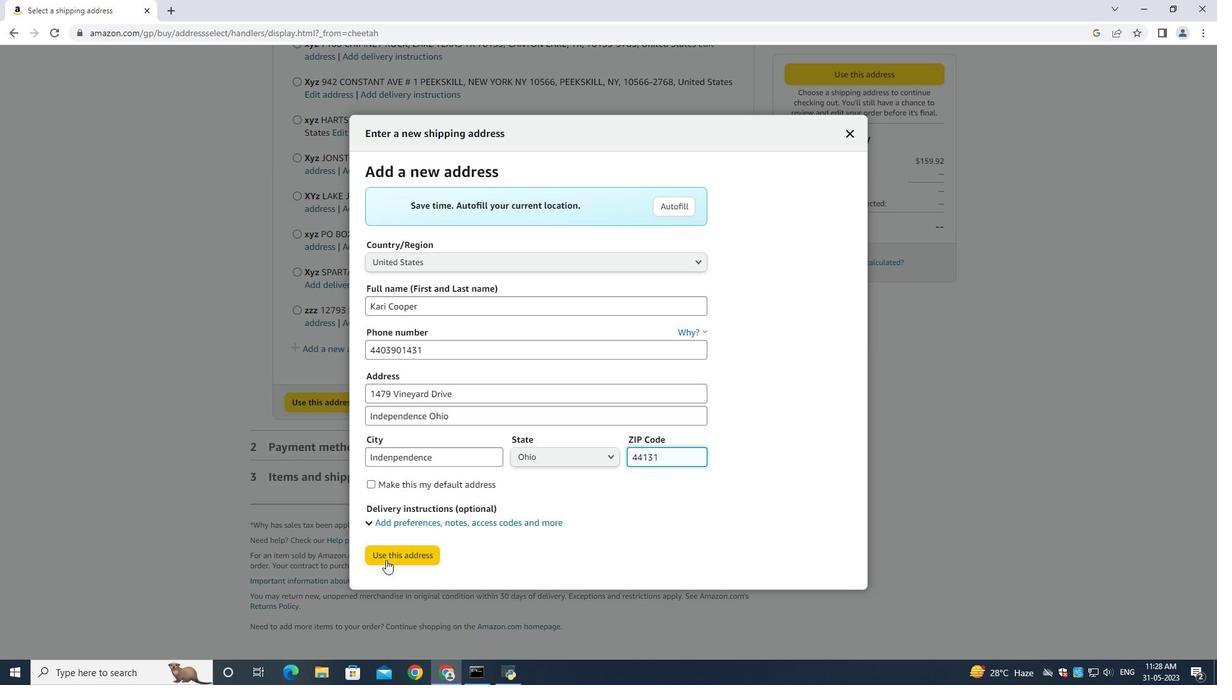 
Action: Mouse moved to (383, 408)
Screenshot: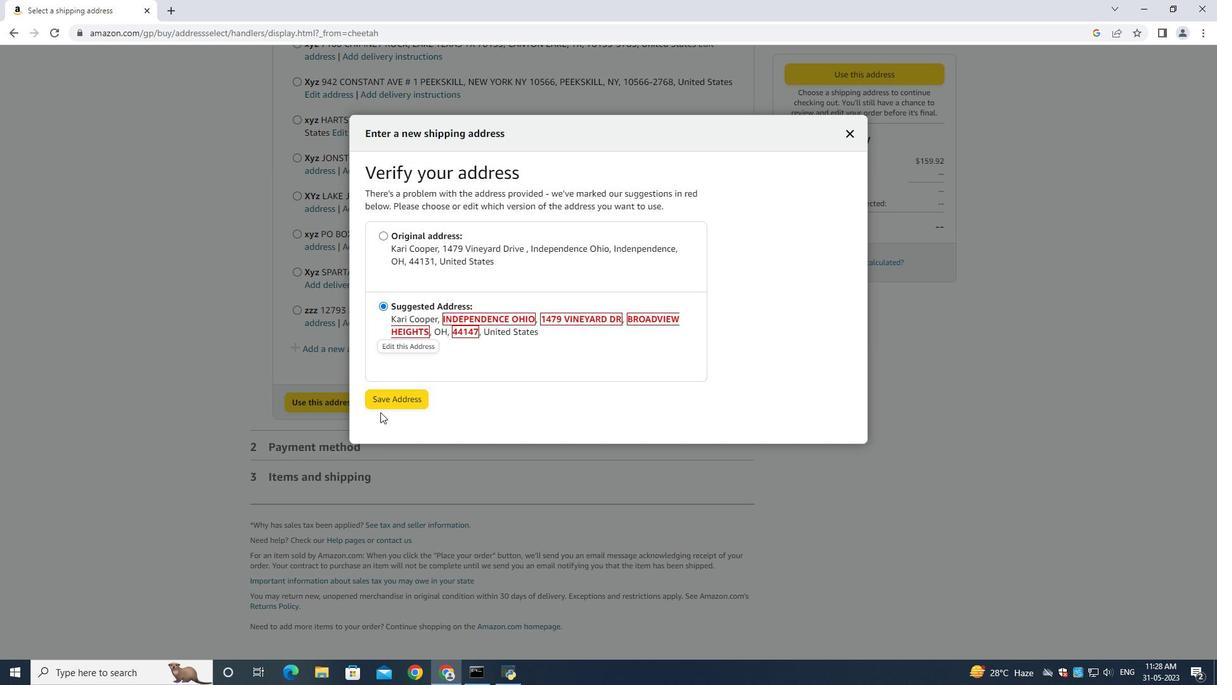 
Action: Mouse pressed left at (383, 408)
Screenshot: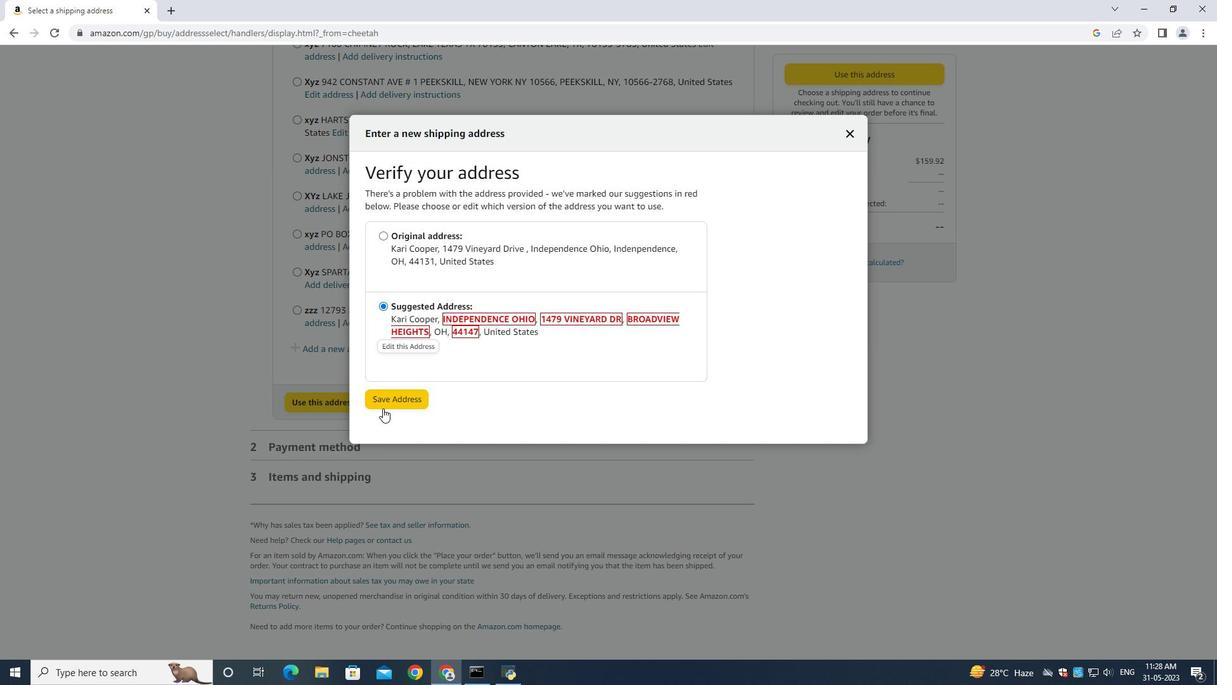 
Action: Mouse moved to (435, 301)
Screenshot: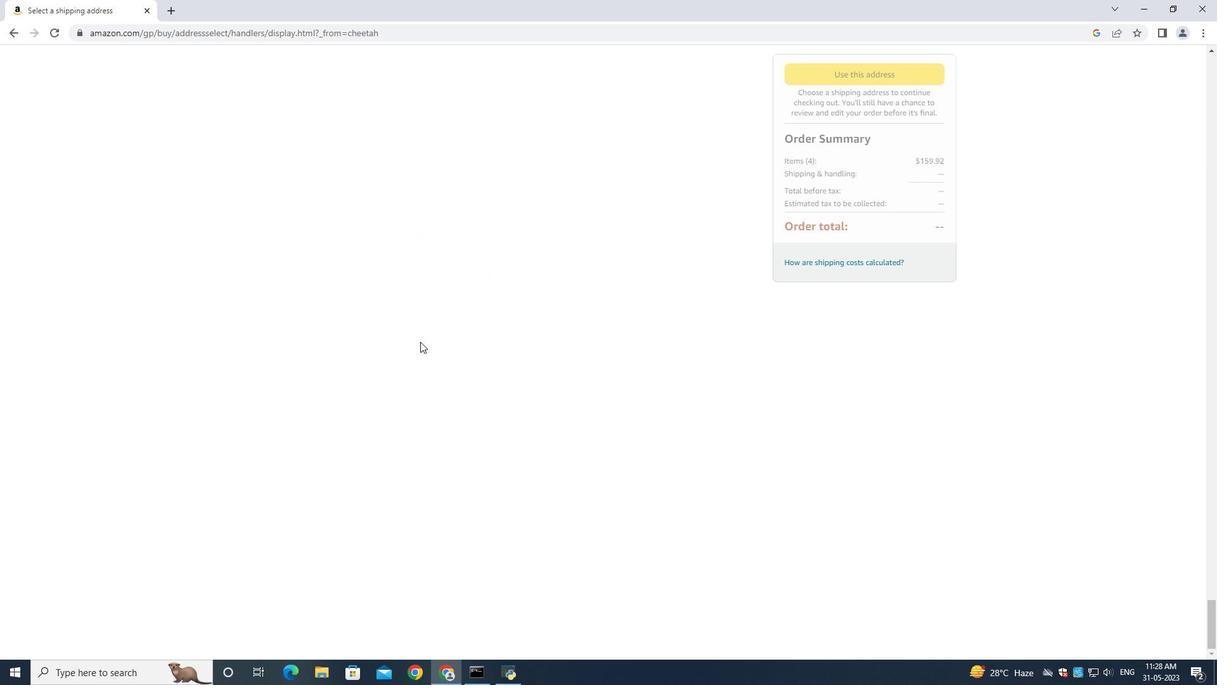
